 Task: Get directions from Sequoia National Park, California, United States to Big Bend National Park, Texas, United States and explore the nearby post offices
Action: Mouse moved to (928, 215)
Screenshot: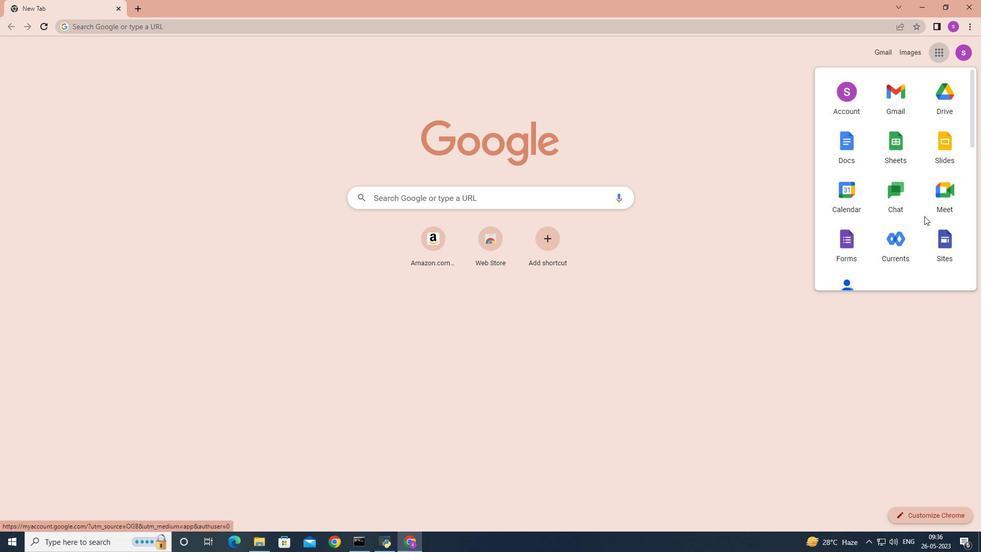 
Action: Mouse scrolled (928, 214) with delta (0, 0)
Screenshot: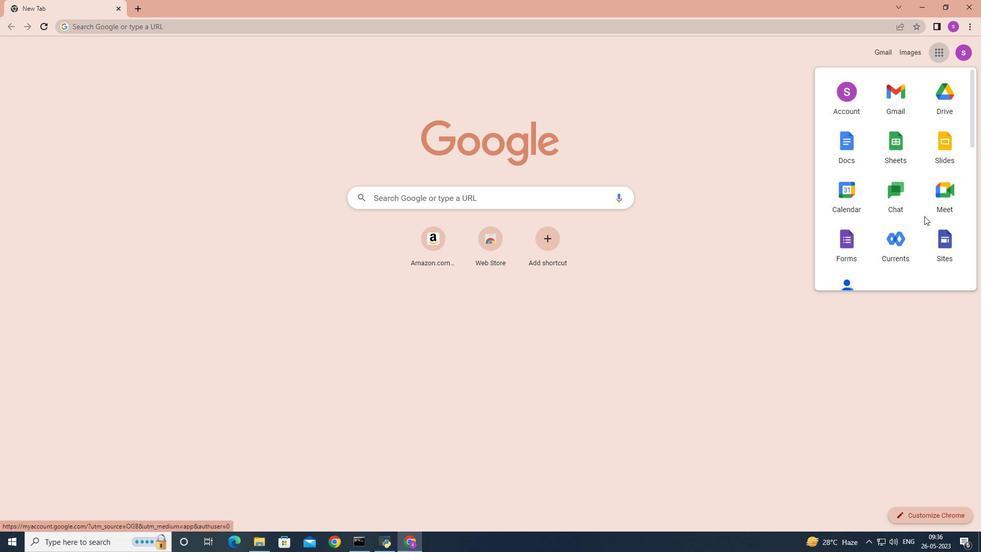 
Action: Mouse moved to (928, 214)
Screenshot: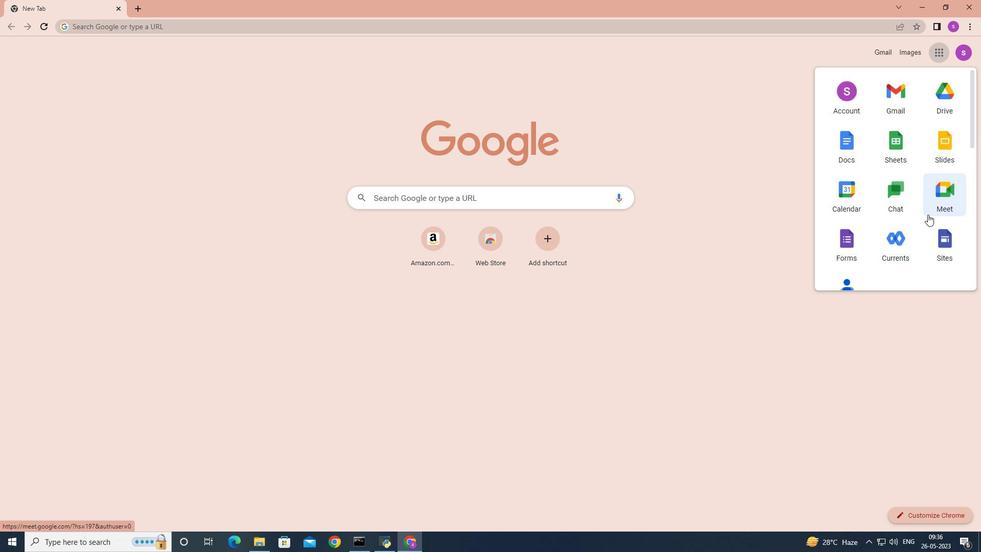 
Action: Mouse scrolled (928, 214) with delta (0, 0)
Screenshot: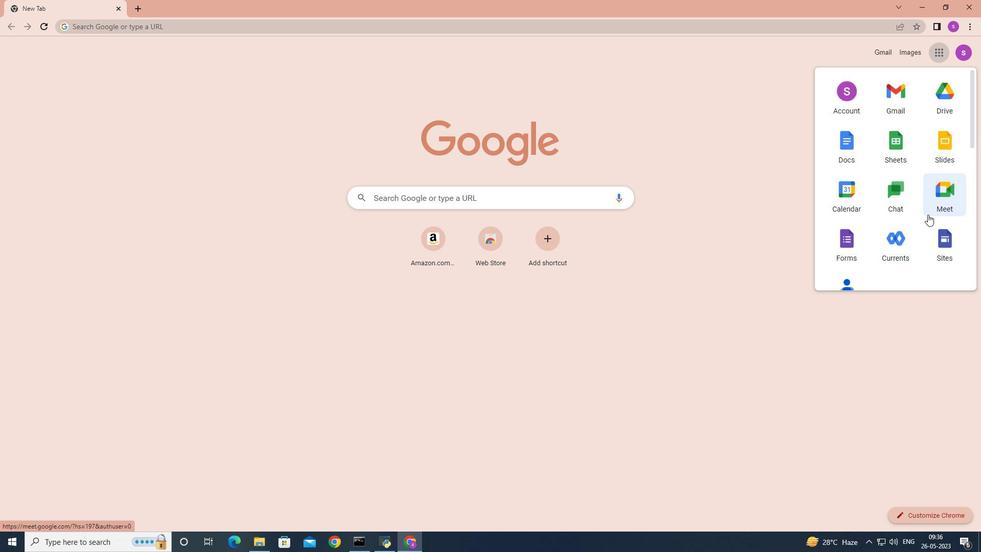 
Action: Mouse moved to (928, 214)
Screenshot: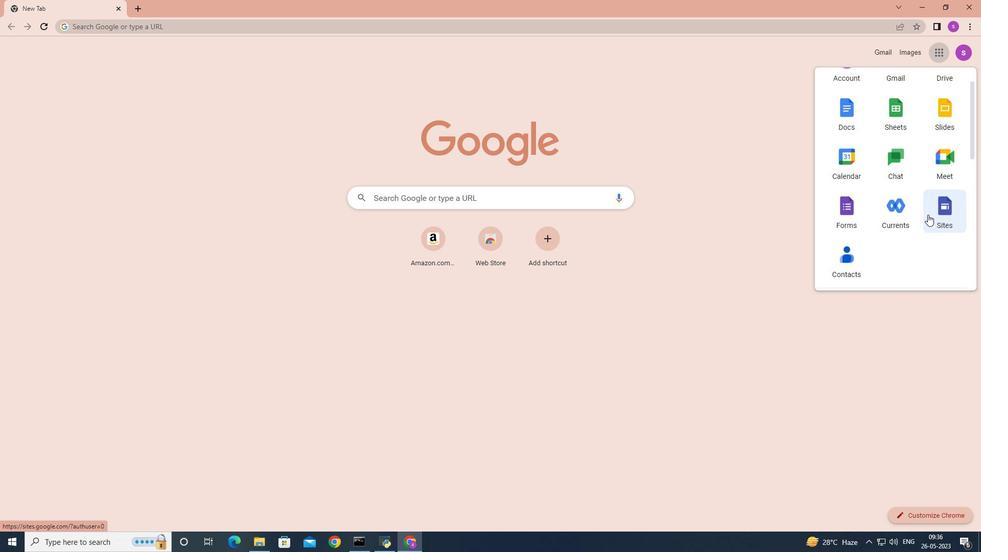 
Action: Mouse scrolled (928, 213) with delta (0, 0)
Screenshot: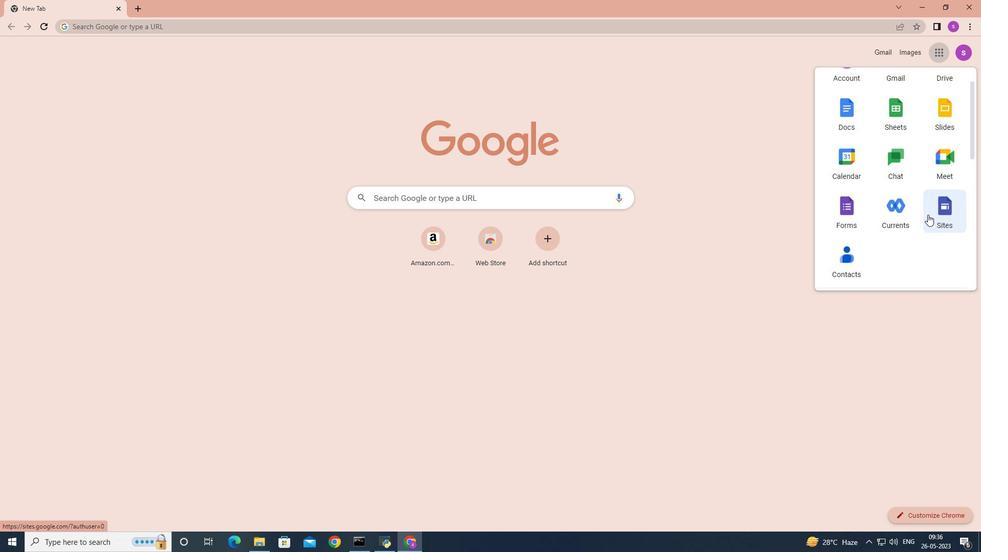 
Action: Mouse moved to (938, 198)
Screenshot: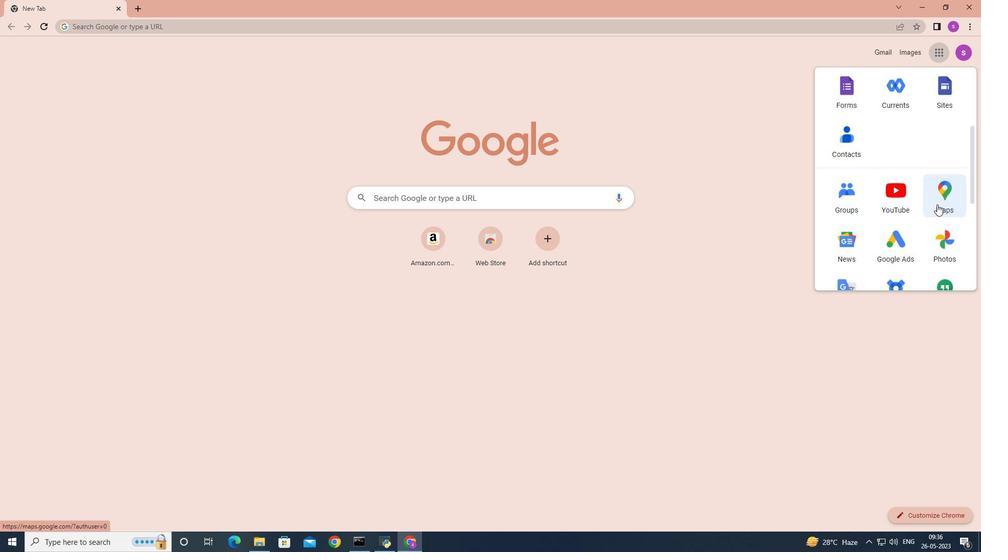 
Action: Mouse pressed left at (938, 198)
Screenshot: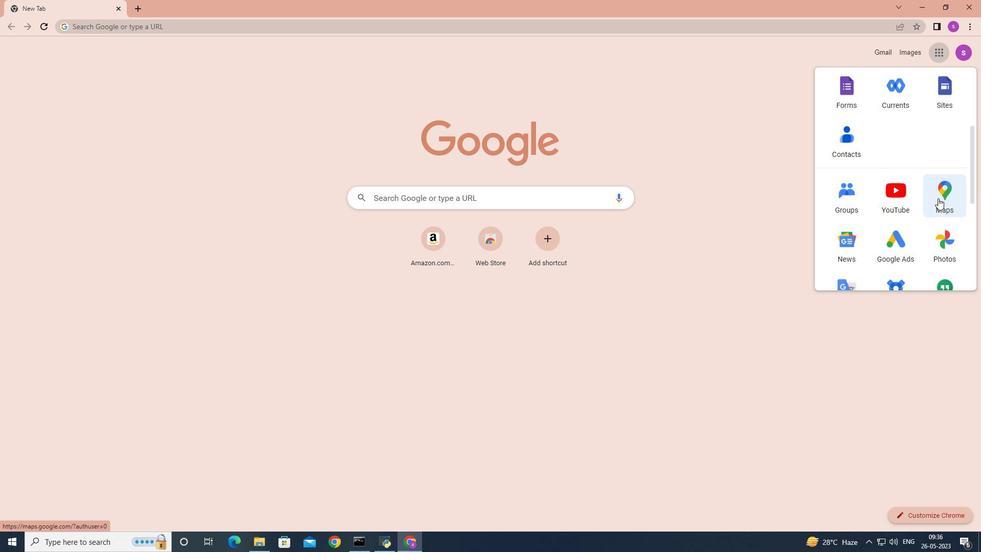 
Action: Mouse moved to (232, 56)
Screenshot: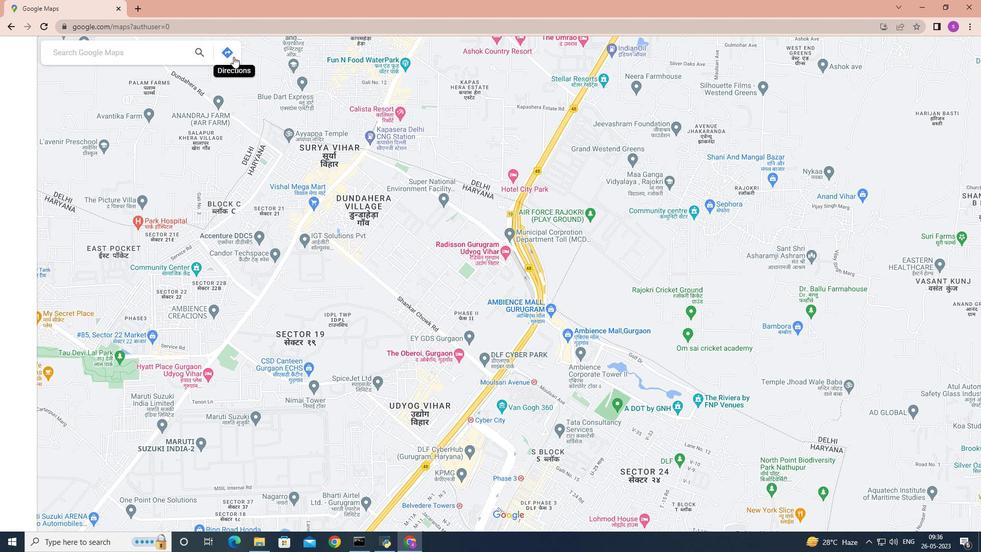 
Action: Mouse pressed left at (232, 56)
Screenshot: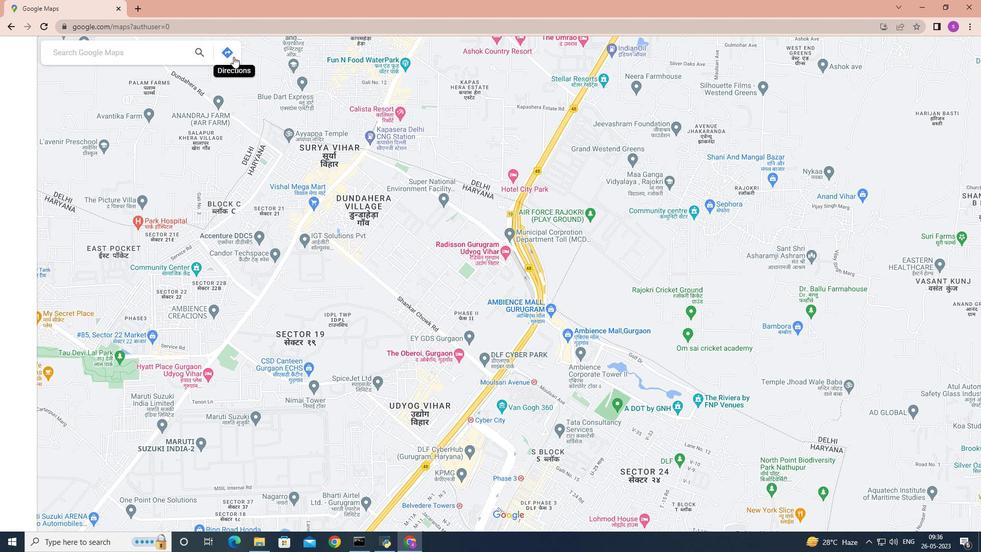 
Action: Mouse moved to (155, 74)
Screenshot: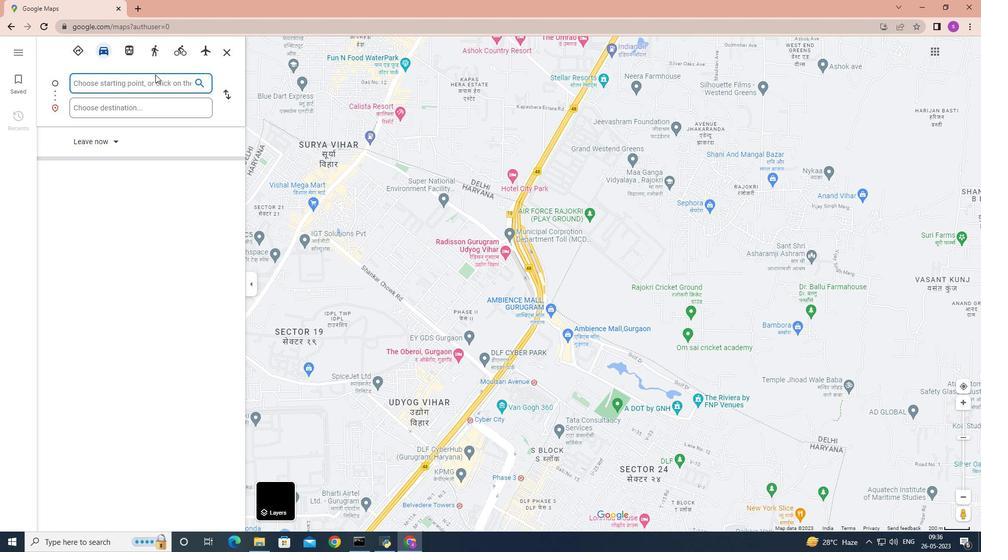 
Action: Key pressed <Key.shift>Sequoia<Key.space><Key.shift><Key.shift><Key.shift><Key.shift><Key.shift><Key.shift><Key.shift><Key.shift><Key.shift><Key.shift><Key.shift>National<Key.space><Key.shift>Park,<Key.space><Key.shift>California,<Key.space><Key.shift>United<Key.space><Key.shift>States
Screenshot: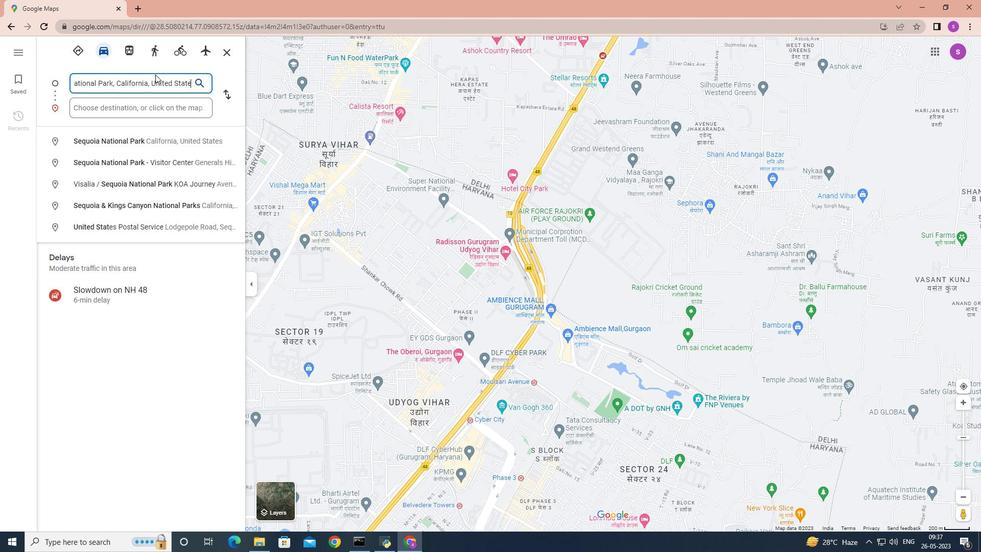 
Action: Mouse moved to (131, 105)
Screenshot: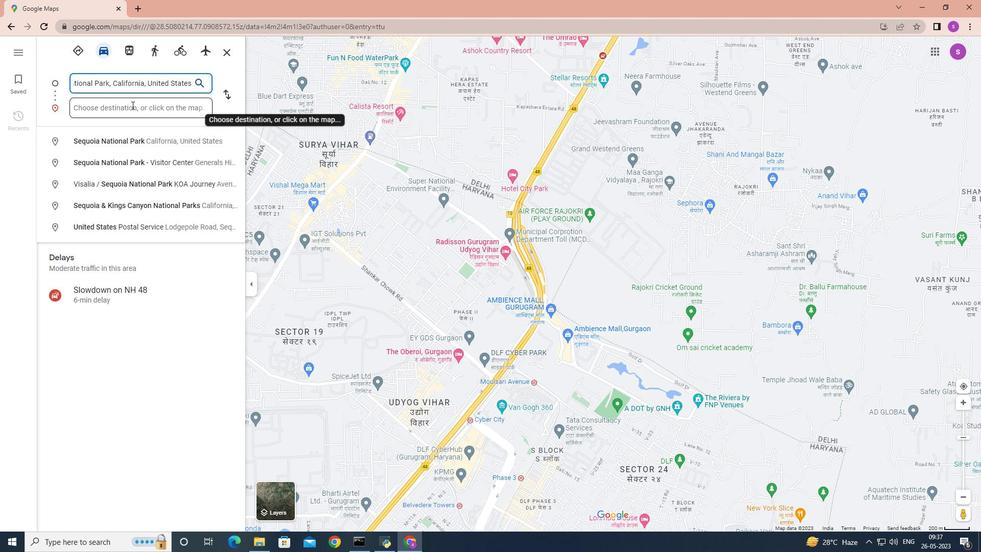 
Action: Mouse pressed left at (131, 105)
Screenshot: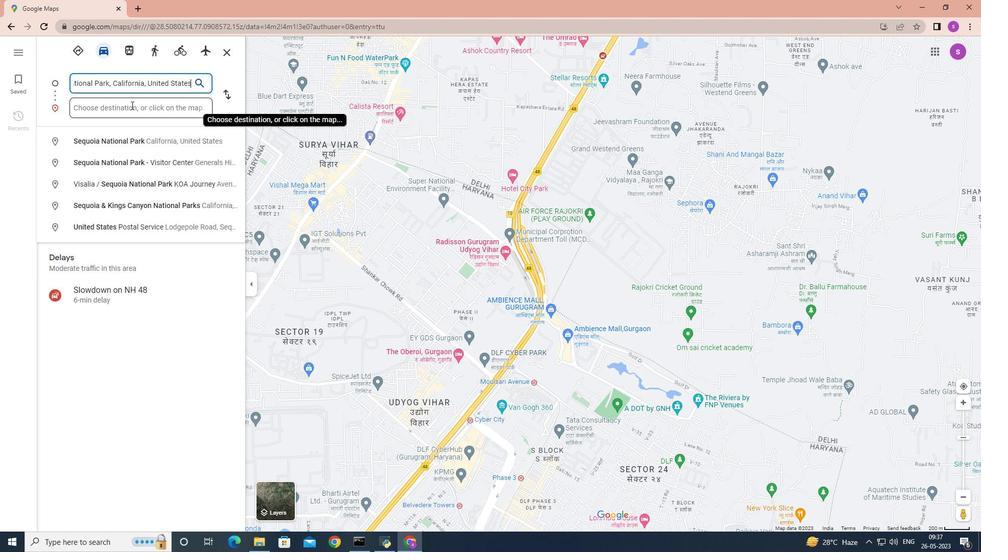
Action: Key pressed <Key.shift>Big<Key.space><Key.shift>Bend<Key.space><Key.shift>National<Key.space><Key.shift>Park,<Key.space><Key.shift>Texas,<Key.space><Key.shift><Key.shift>Unitrd<Key.space><Key.backspace><Key.backspace><Key.backspace>r<Key.backspace>ed<Key.space><Key.shift><Key.shift><Key.shift><Key.shift>States
Screenshot: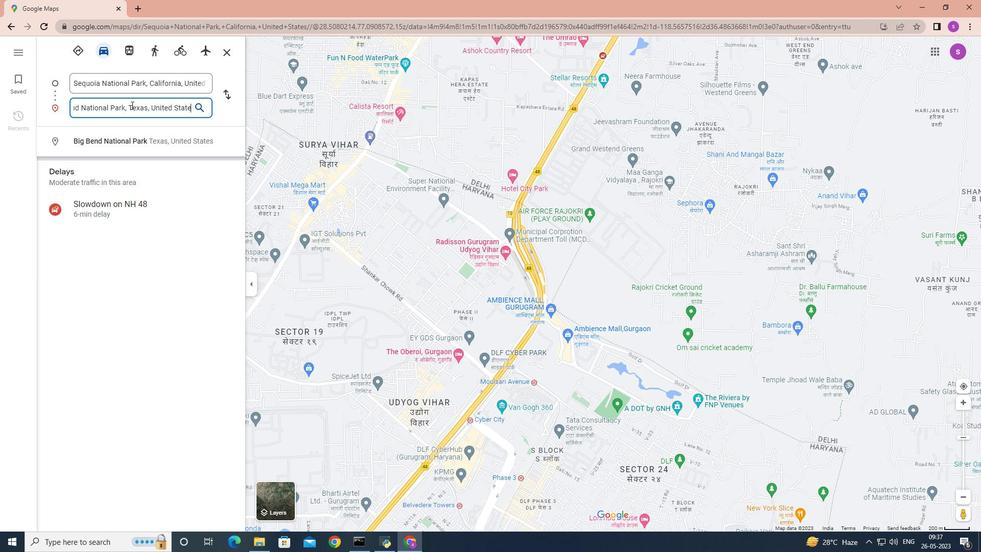 
Action: Mouse moved to (202, 107)
Screenshot: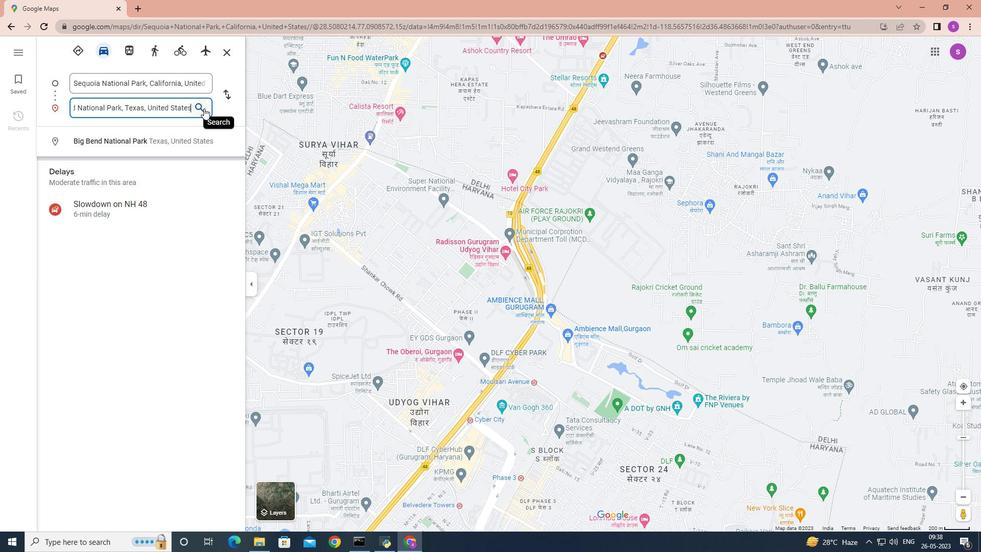 
Action: Mouse pressed left at (202, 107)
Screenshot: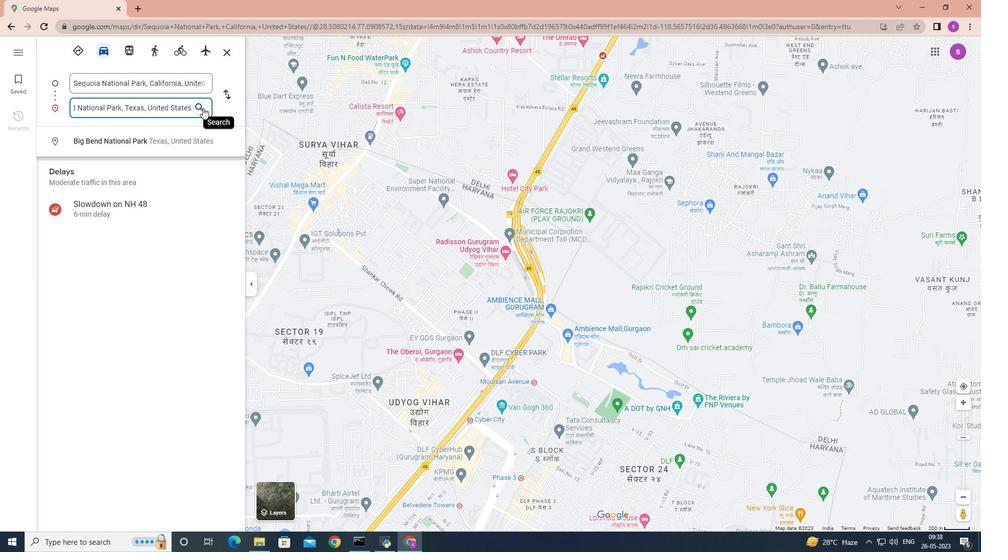 
Action: Mouse moved to (214, 408)
Screenshot: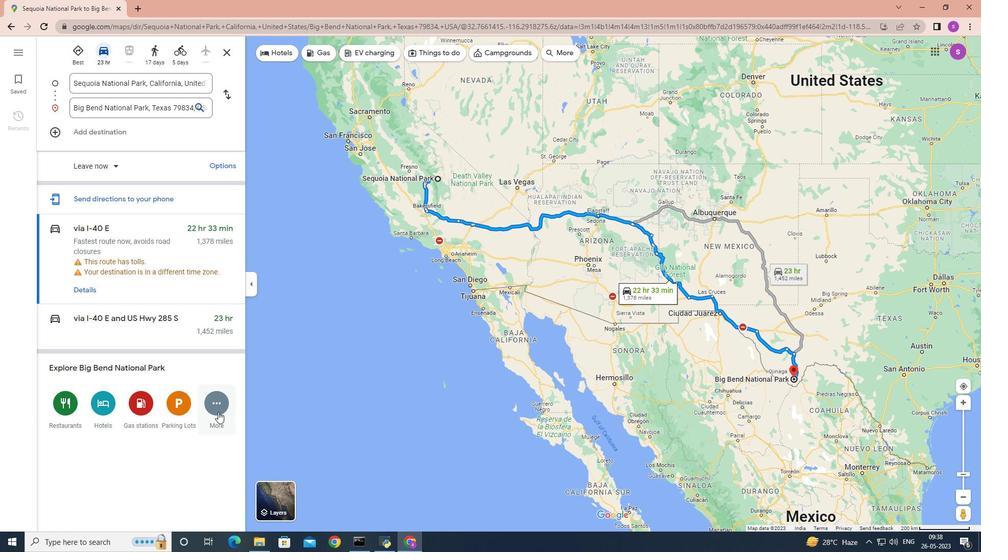 
Action: Mouse pressed left at (214, 408)
Screenshot: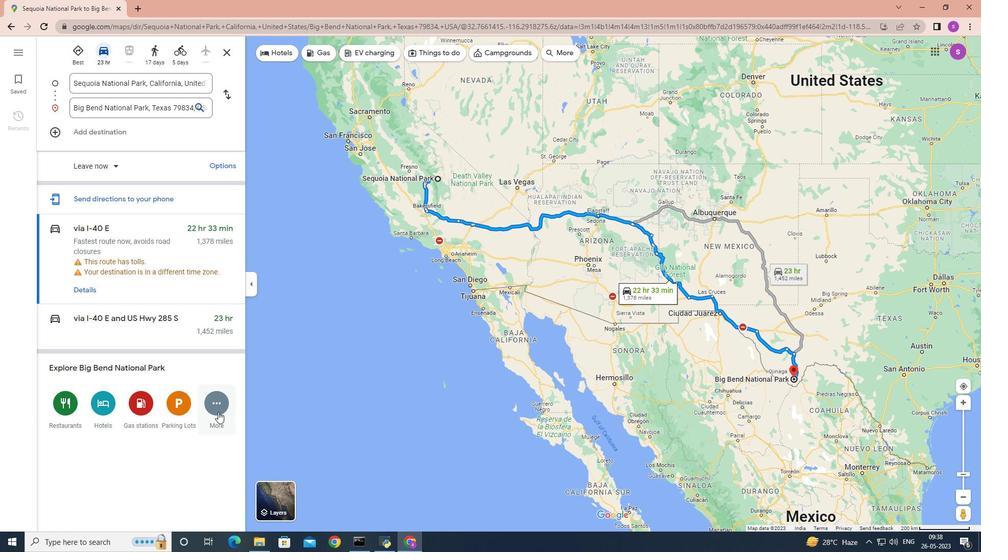 
Action: Mouse moved to (190, 442)
Screenshot: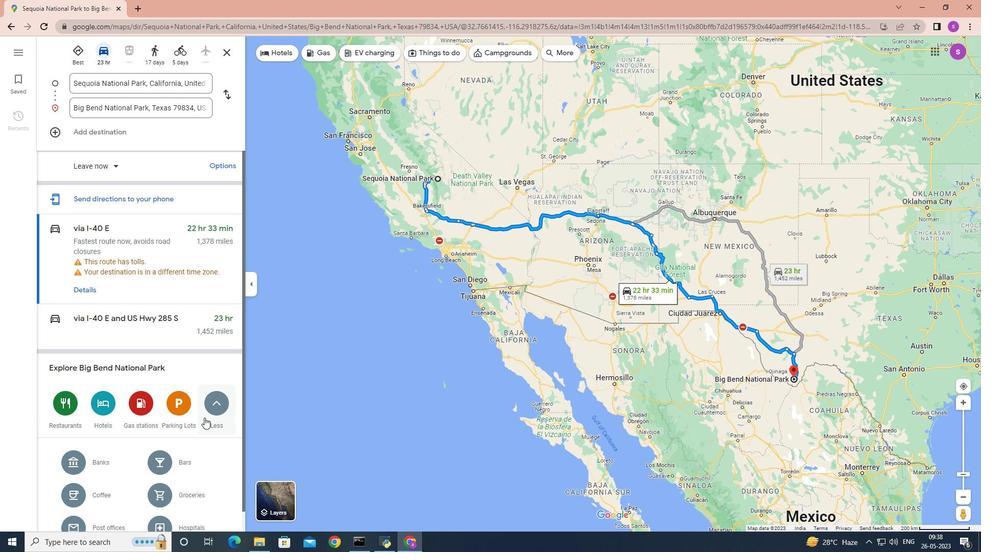 
Action: Mouse scrolled (190, 441) with delta (0, 0)
Screenshot: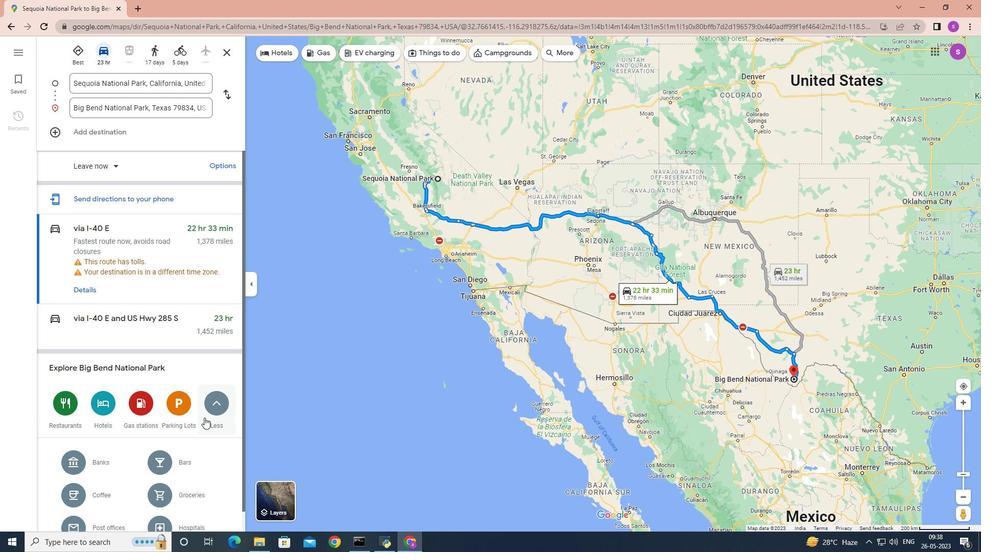 
Action: Mouse moved to (188, 445)
Screenshot: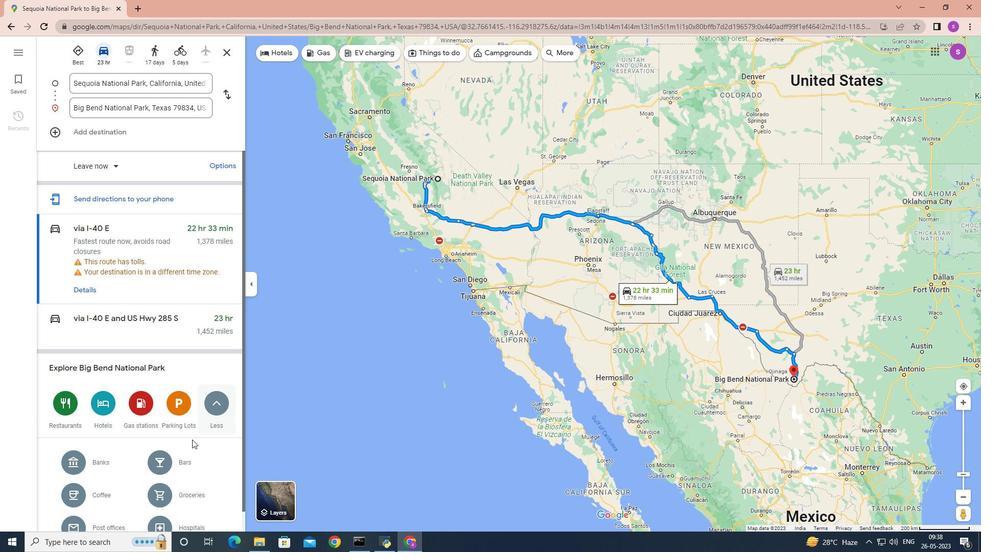 
Action: Mouse scrolled (188, 444) with delta (0, 0)
Screenshot: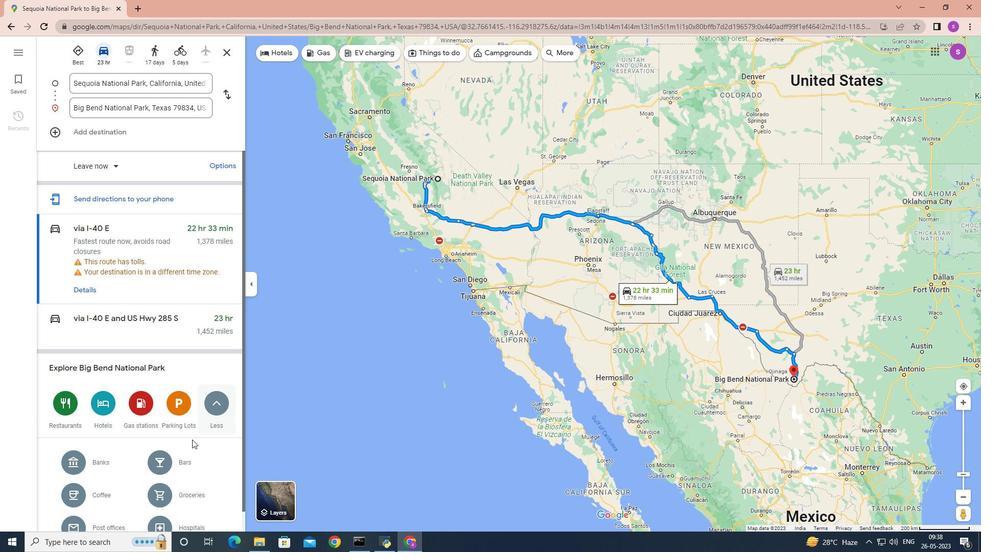 
Action: Mouse scrolled (188, 444) with delta (0, 0)
Screenshot: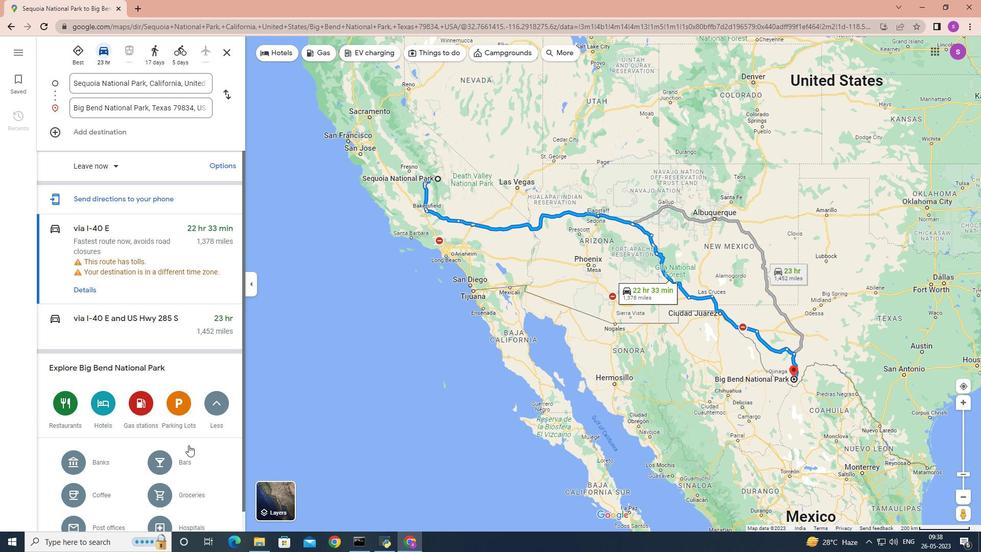 
Action: Mouse moved to (69, 507)
Screenshot: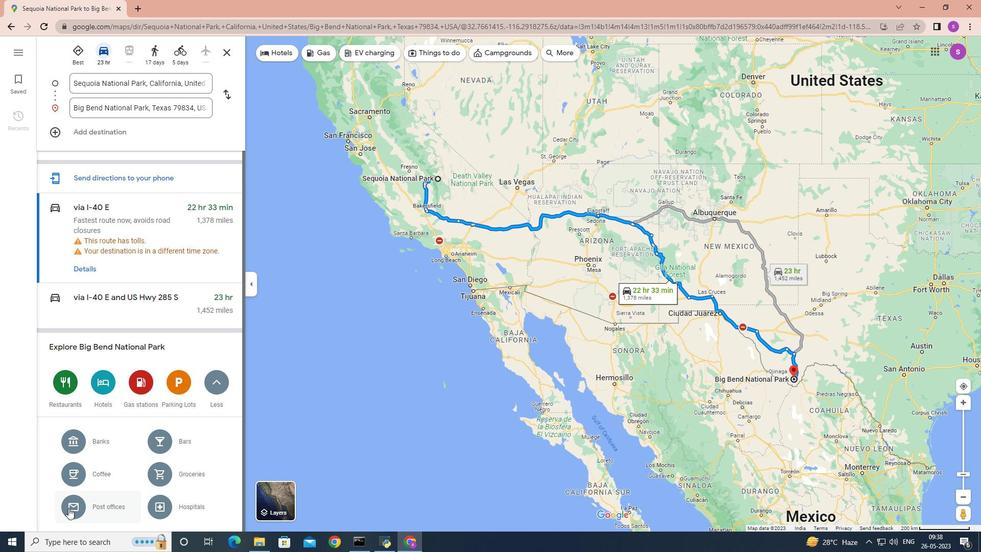 
Action: Mouse pressed left at (69, 507)
Screenshot: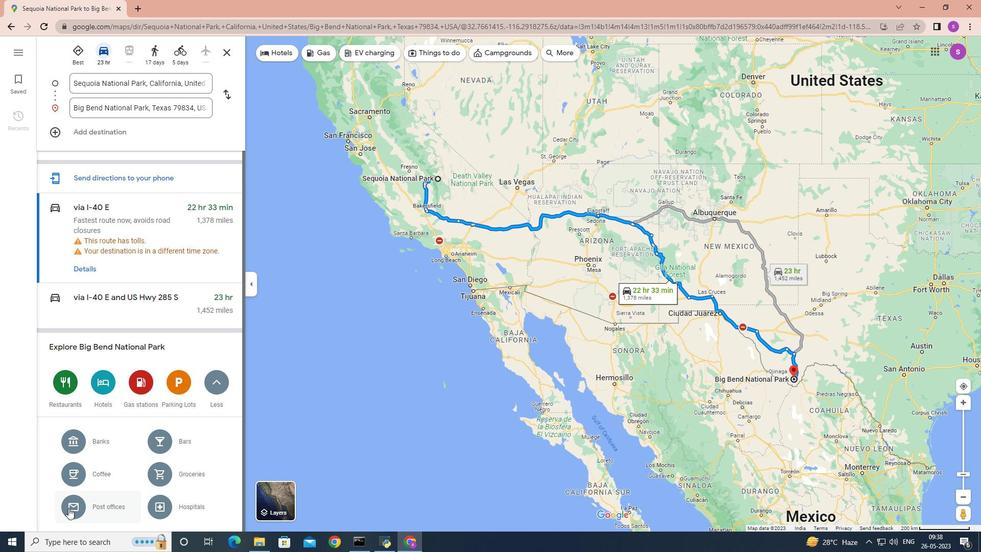 
Action: Mouse moved to (356, 142)
Screenshot: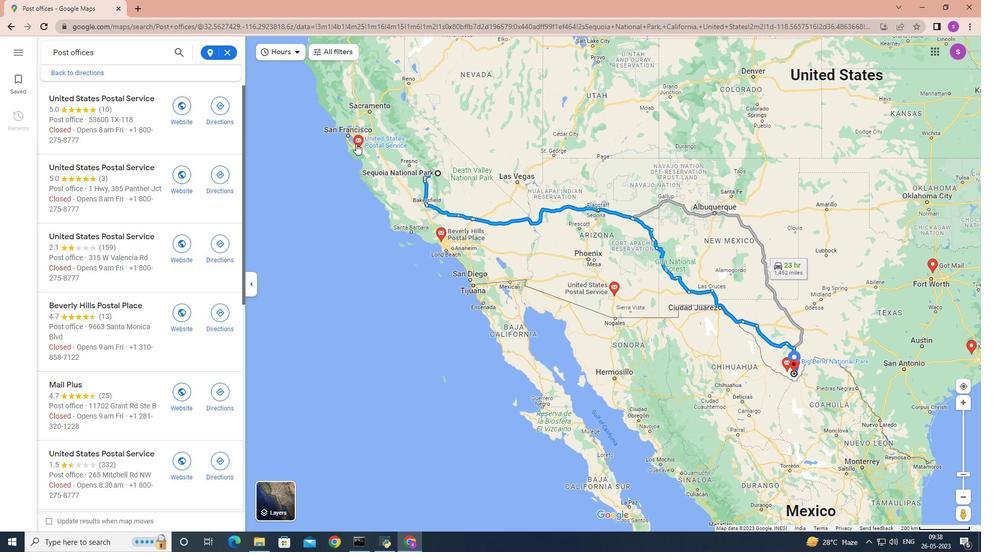 
Action: Mouse pressed left at (356, 142)
Screenshot: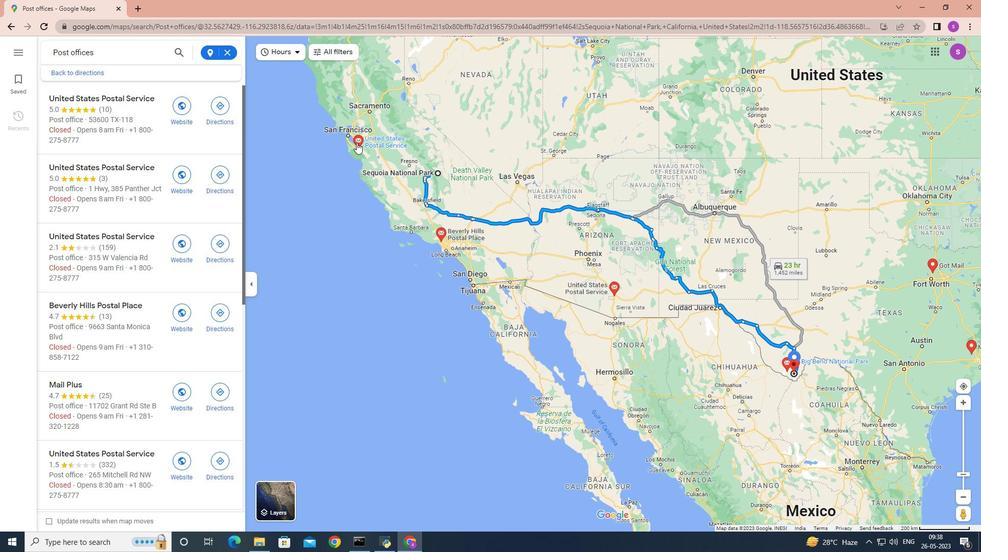 
Action: Mouse moved to (358, 142)
Screenshot: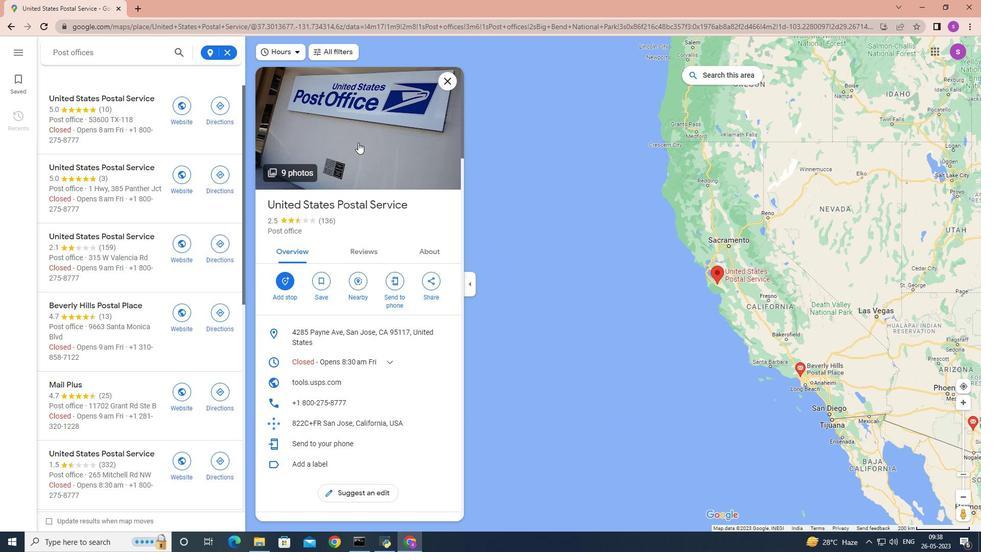 
Action: Mouse scrolled (358, 142) with delta (0, 0)
Screenshot: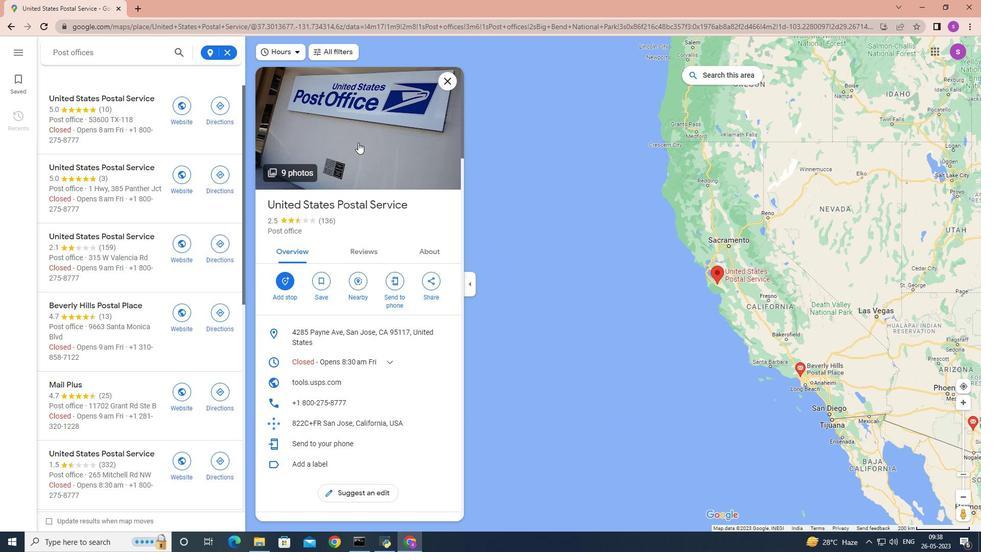 
Action: Mouse moved to (357, 143)
Screenshot: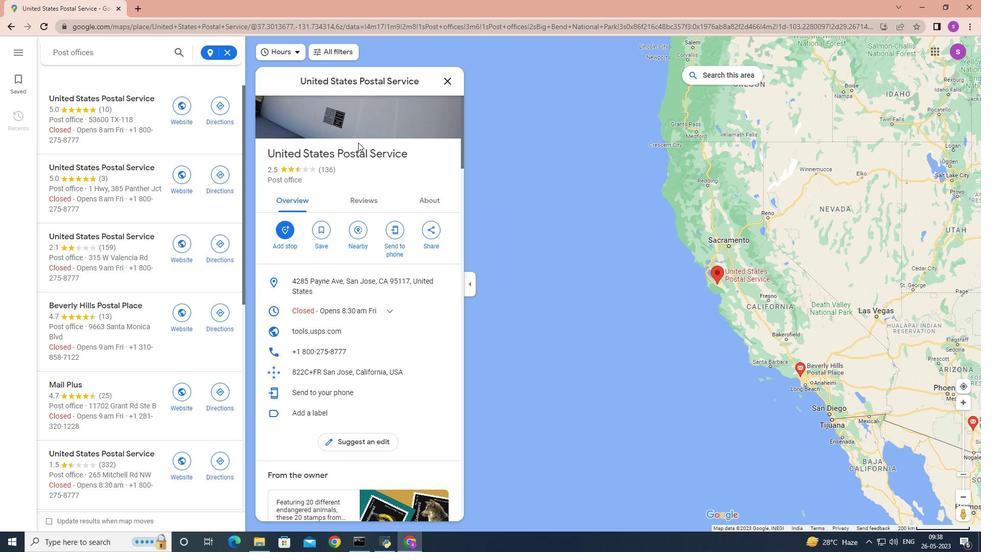 
Action: Mouse scrolled (357, 142) with delta (0, 0)
Screenshot: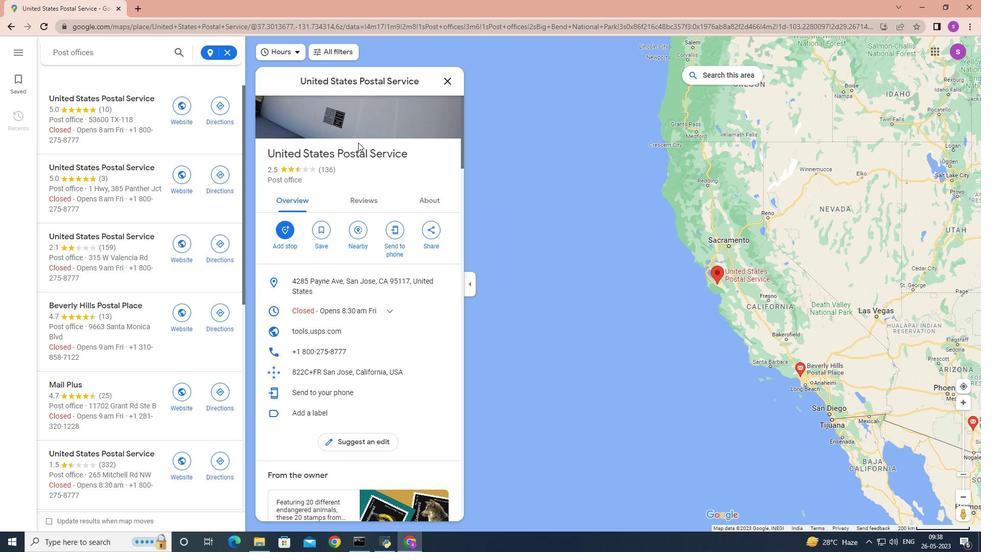 
Action: Mouse scrolled (357, 143) with delta (0, 0)
Screenshot: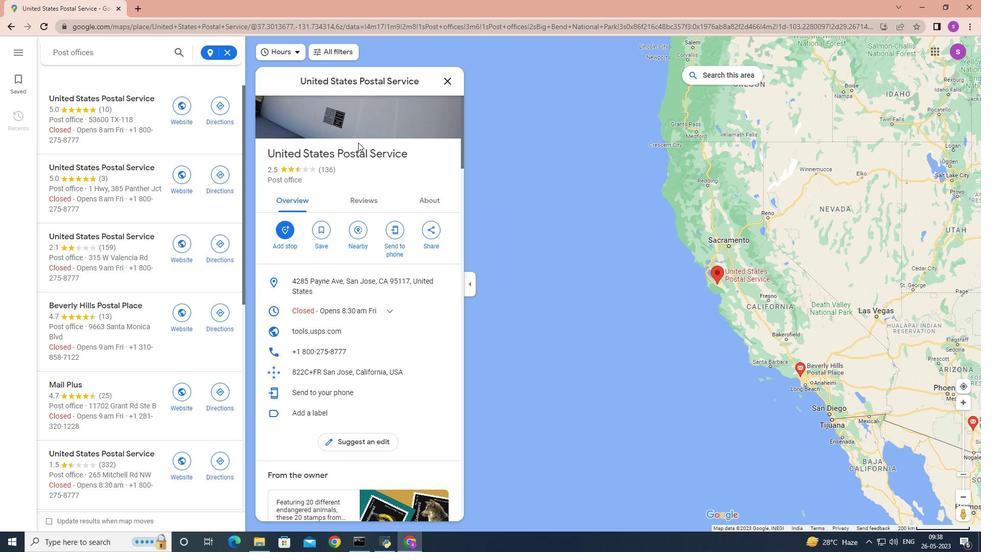 
Action: Mouse moved to (359, 272)
Screenshot: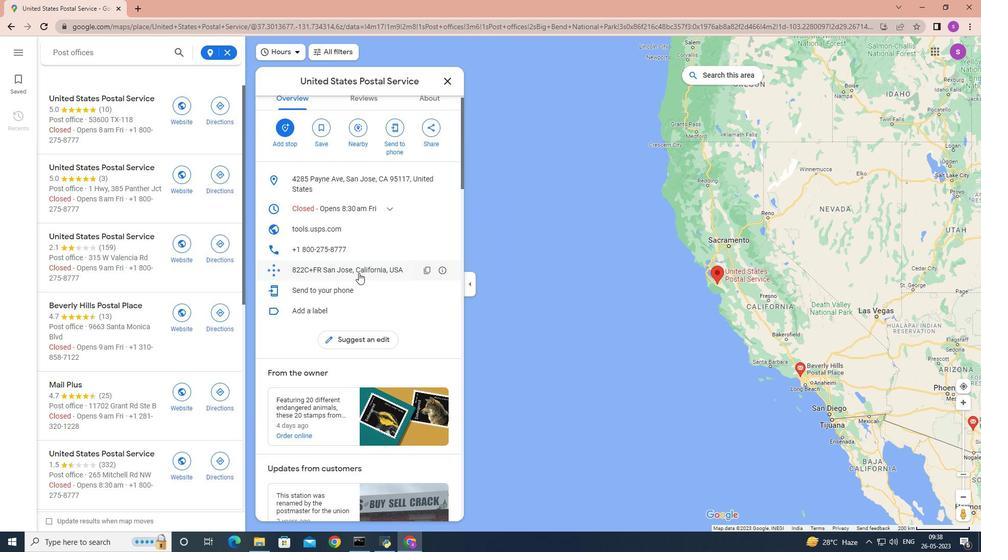 
Action: Mouse scrolled (359, 272) with delta (0, 0)
Screenshot: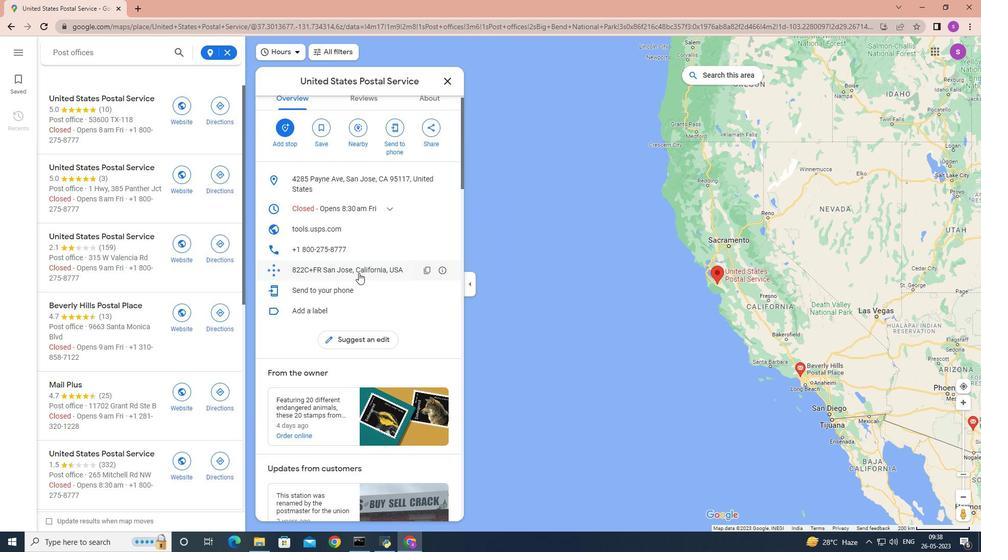 
Action: Mouse scrolled (359, 272) with delta (0, 0)
Screenshot: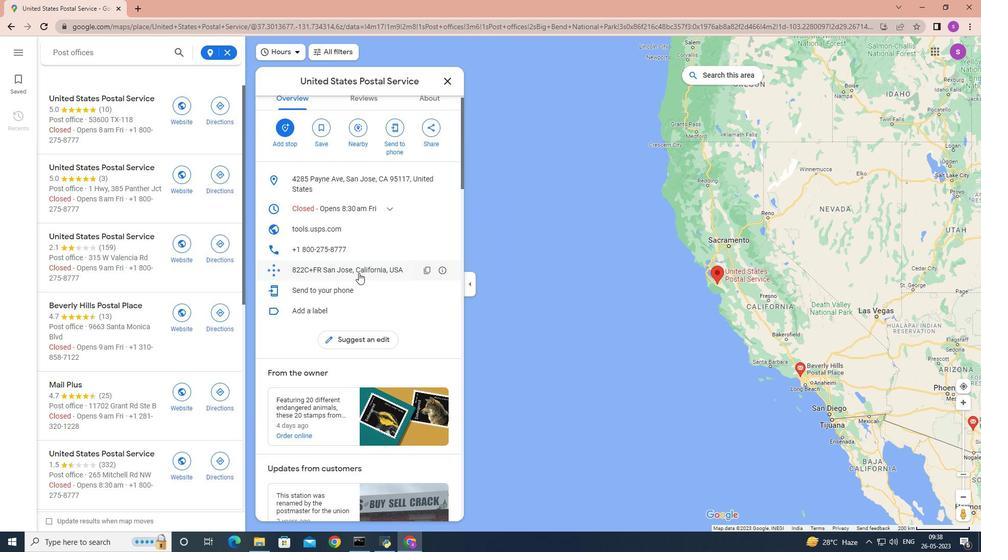 
Action: Mouse scrolled (359, 272) with delta (0, 0)
Screenshot: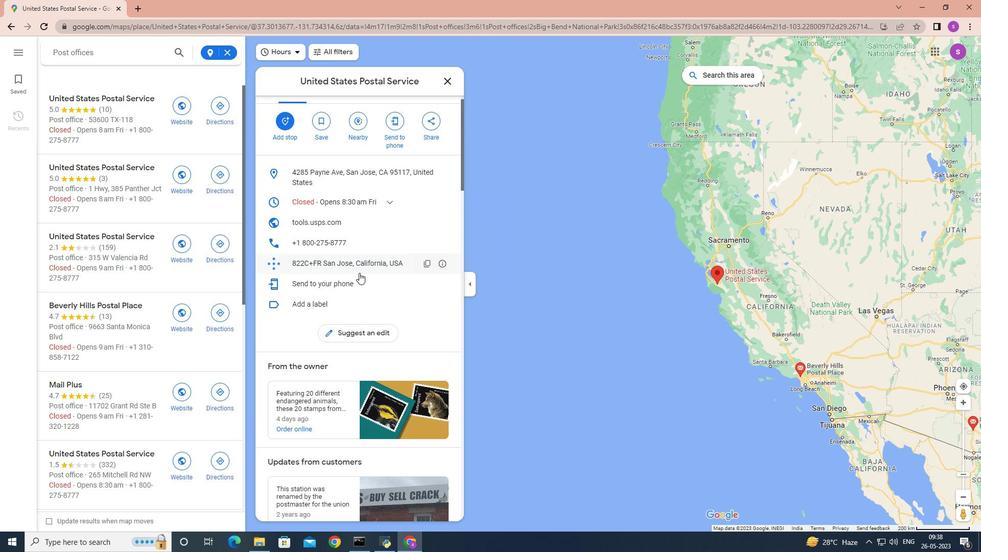 
Action: Mouse moved to (358, 271)
Screenshot: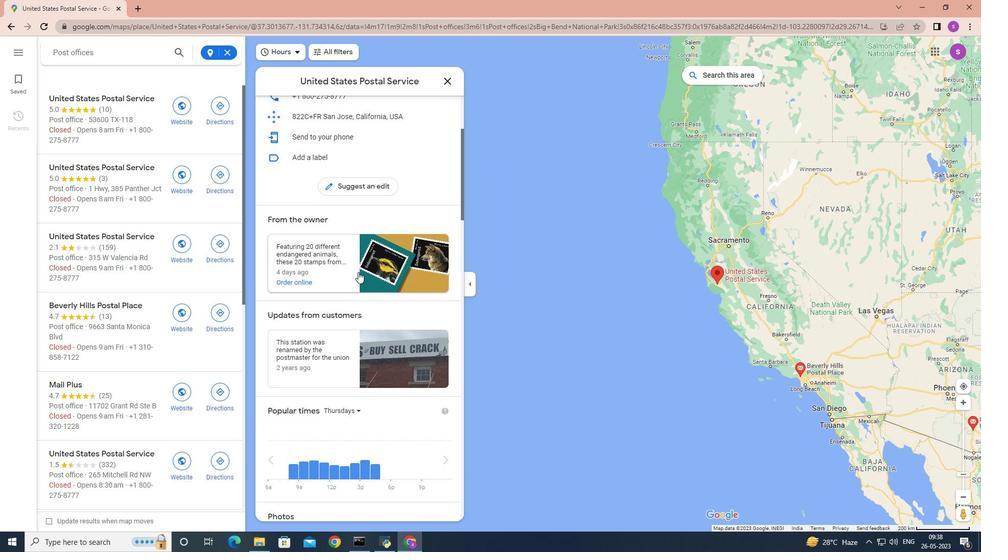 
Action: Mouse scrolled (358, 271) with delta (0, 0)
Screenshot: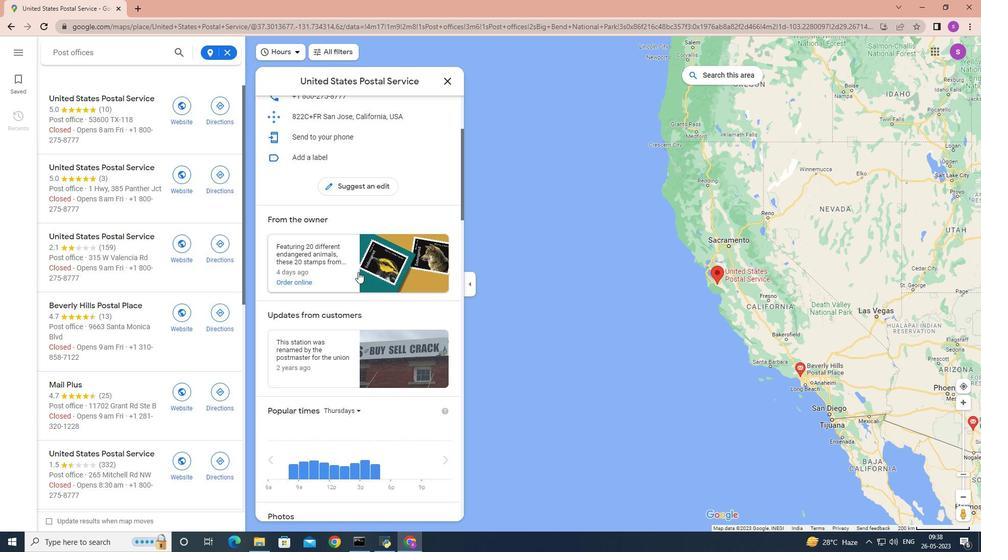
Action: Mouse scrolled (358, 271) with delta (0, 0)
Screenshot: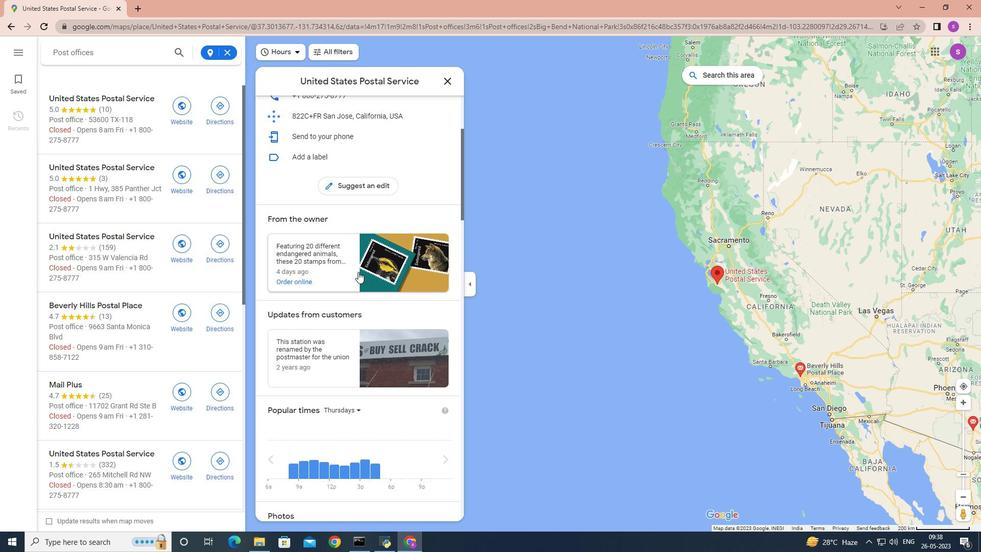 
Action: Mouse moved to (360, 271)
Screenshot: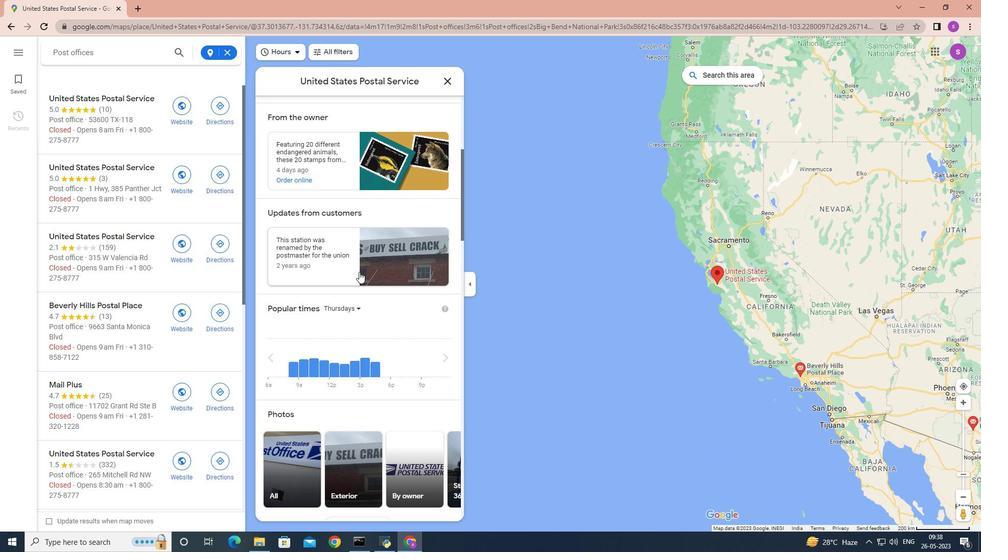 
Action: Mouse scrolled (360, 271) with delta (0, 0)
Screenshot: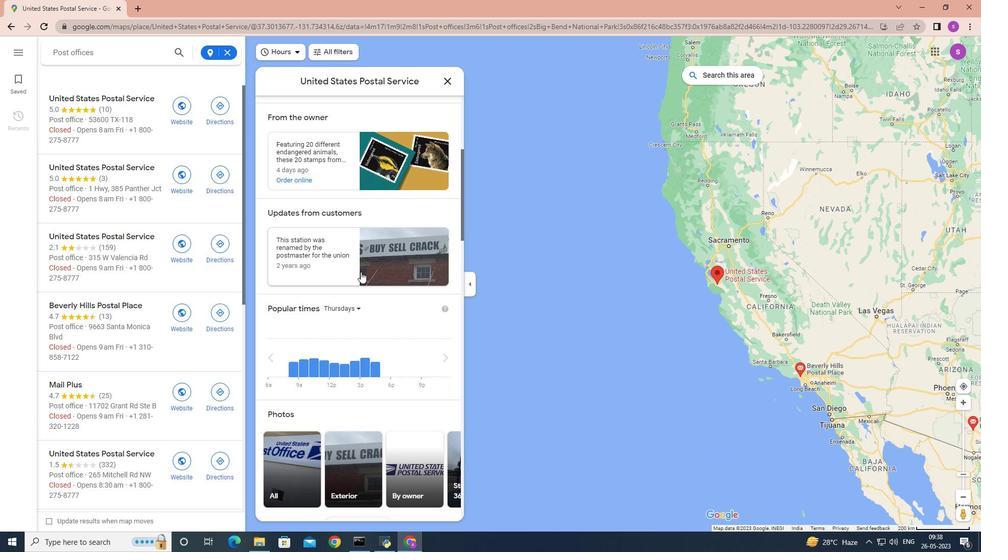 
Action: Mouse scrolled (360, 271) with delta (0, 0)
Screenshot: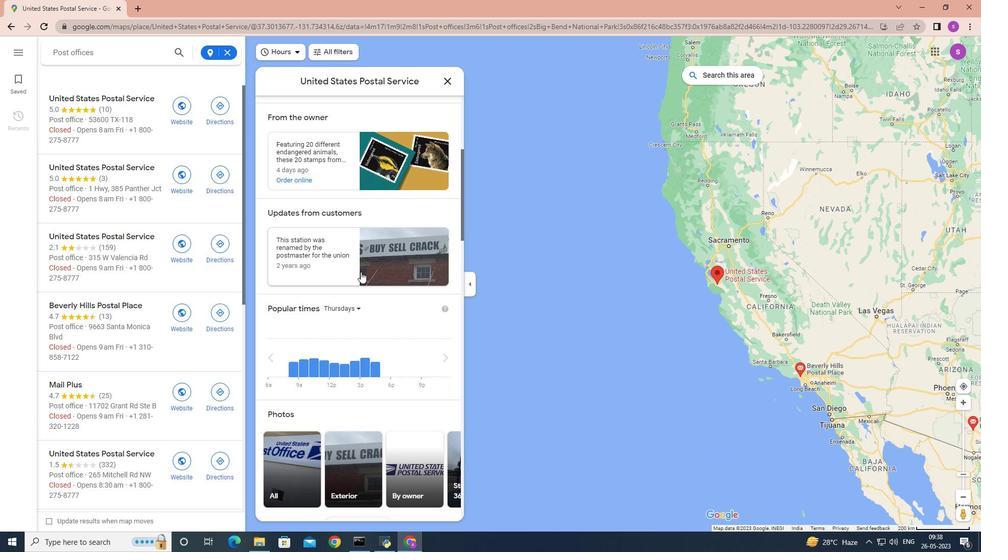 
Action: Mouse moved to (362, 271)
Screenshot: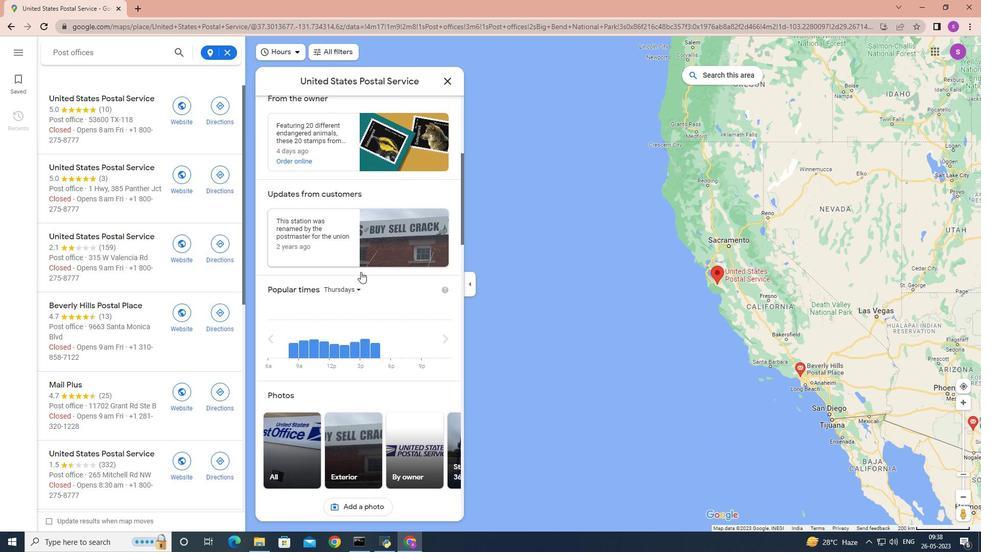 
Action: Mouse scrolled (362, 271) with delta (0, 0)
Screenshot: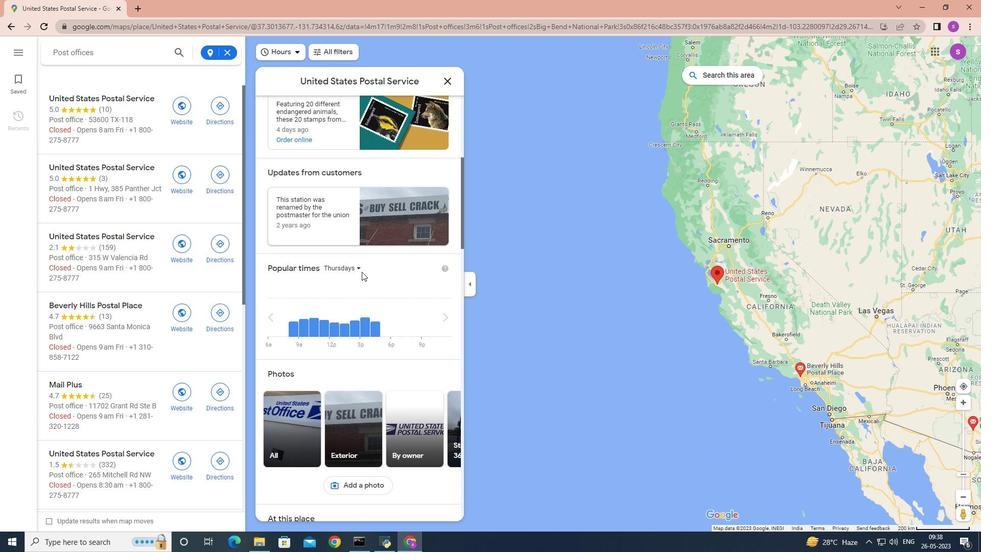 
Action: Mouse moved to (344, 229)
Screenshot: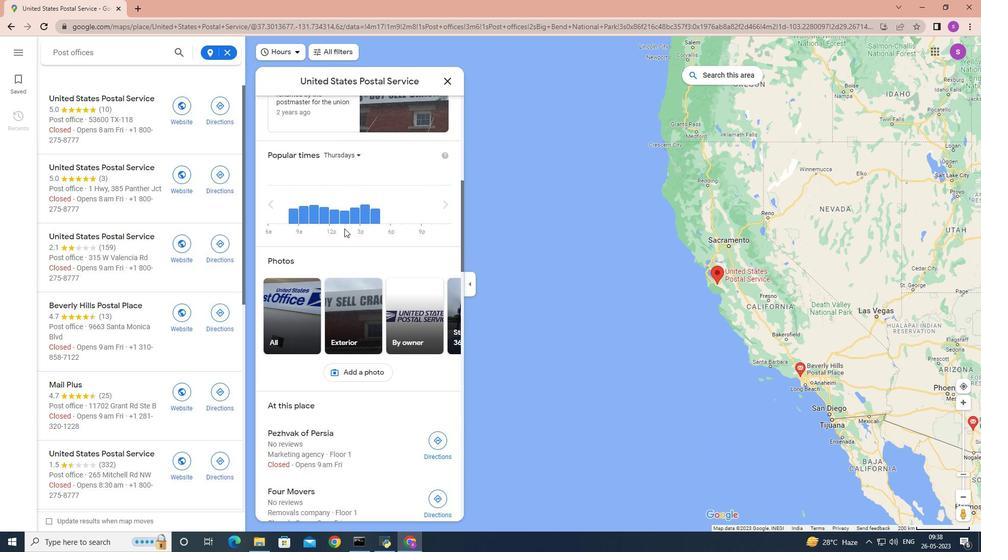 
Action: Mouse scrolled (344, 228) with delta (0, 0)
Screenshot: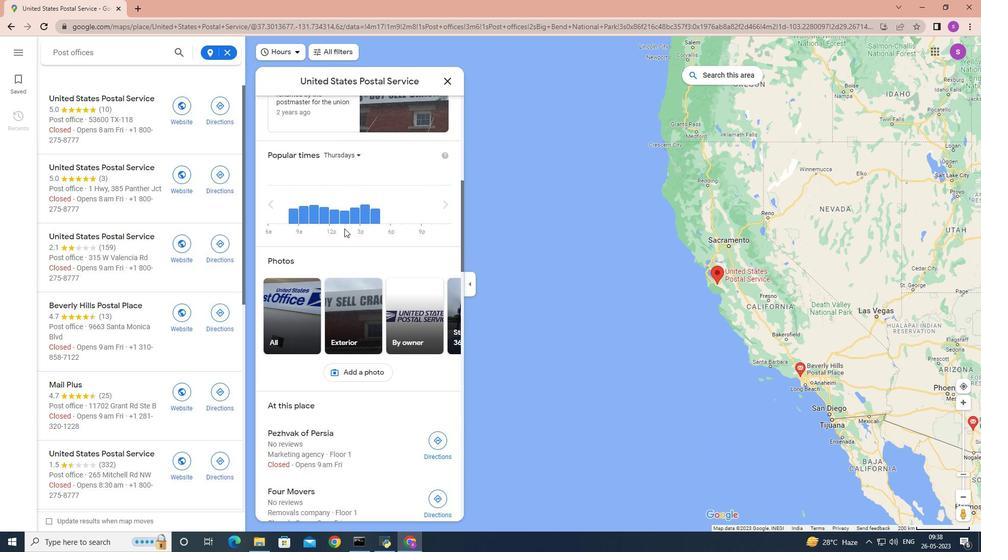 
Action: Mouse scrolled (344, 228) with delta (0, 0)
Screenshot: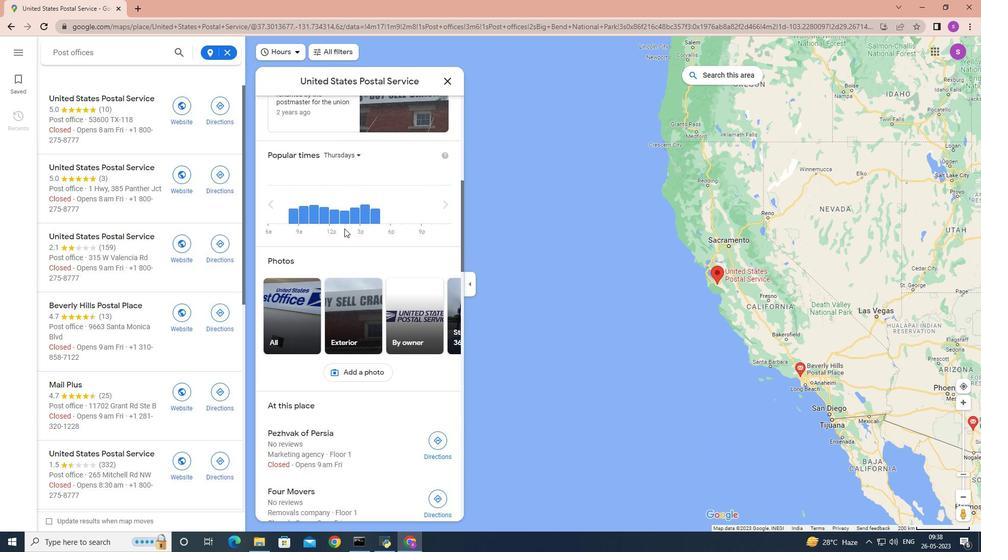 
Action: Mouse scrolled (344, 228) with delta (0, 0)
Screenshot: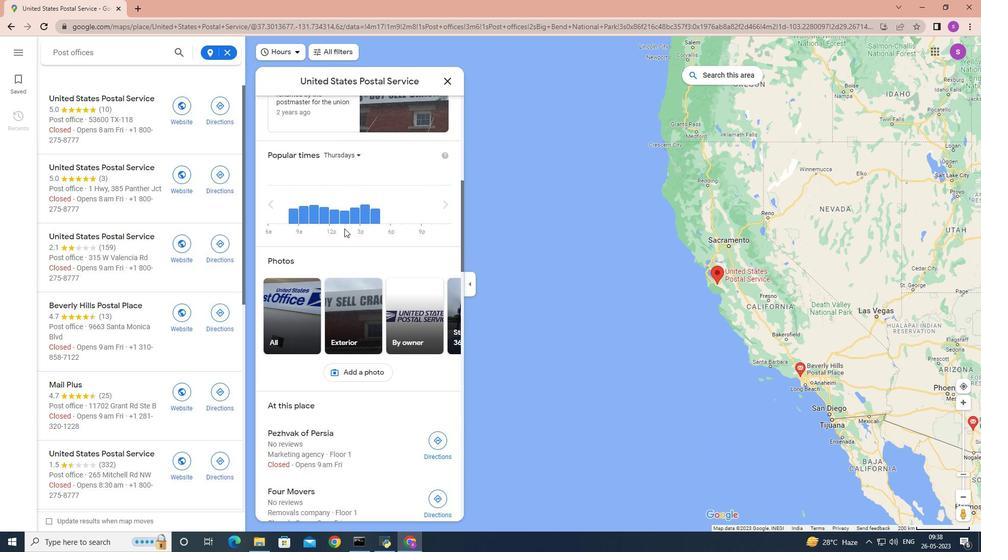 
Action: Mouse moved to (283, 175)
Screenshot: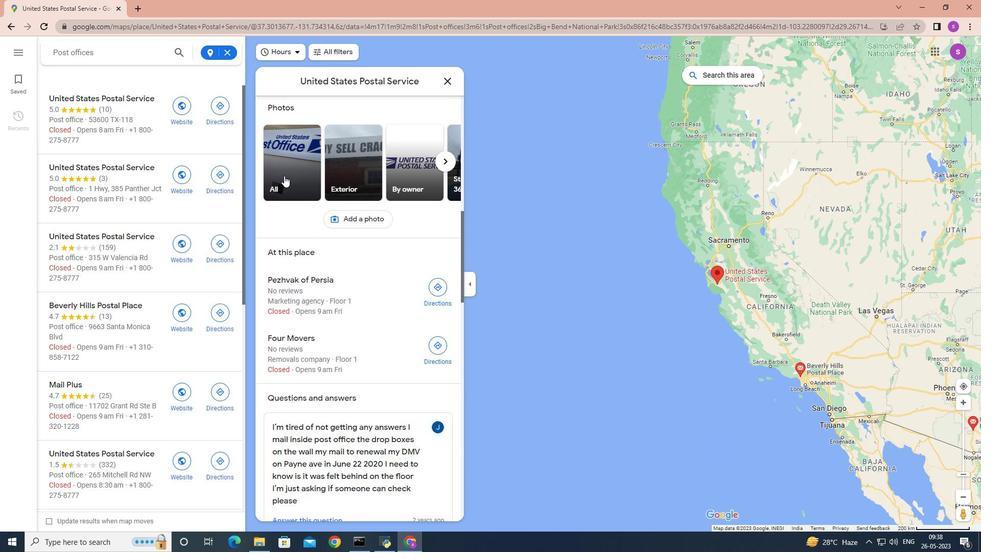 
Action: Mouse pressed left at (283, 175)
Screenshot: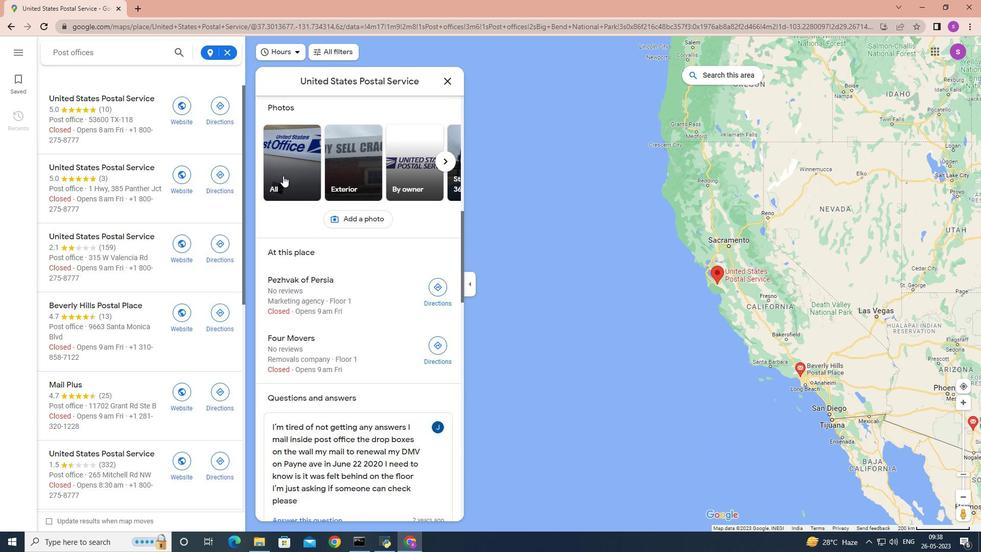 
Action: Mouse moved to (159, 217)
Screenshot: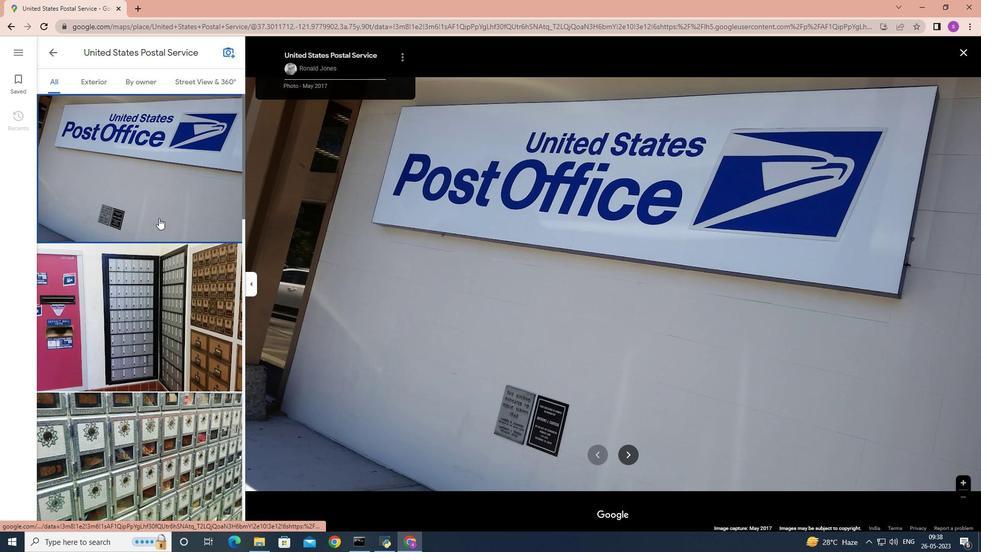 
Action: Mouse scrolled (159, 217) with delta (0, 0)
Screenshot: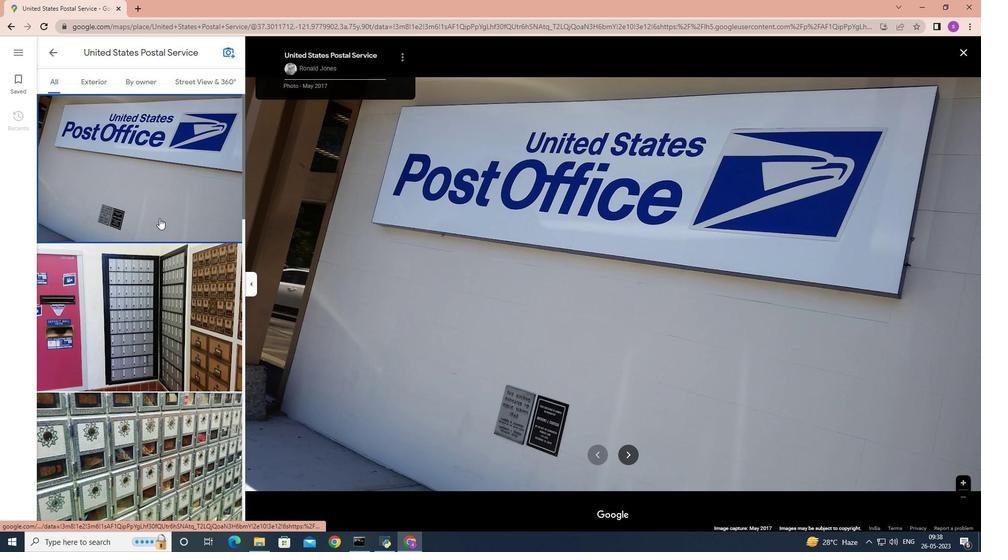 
Action: Mouse moved to (159, 217)
Screenshot: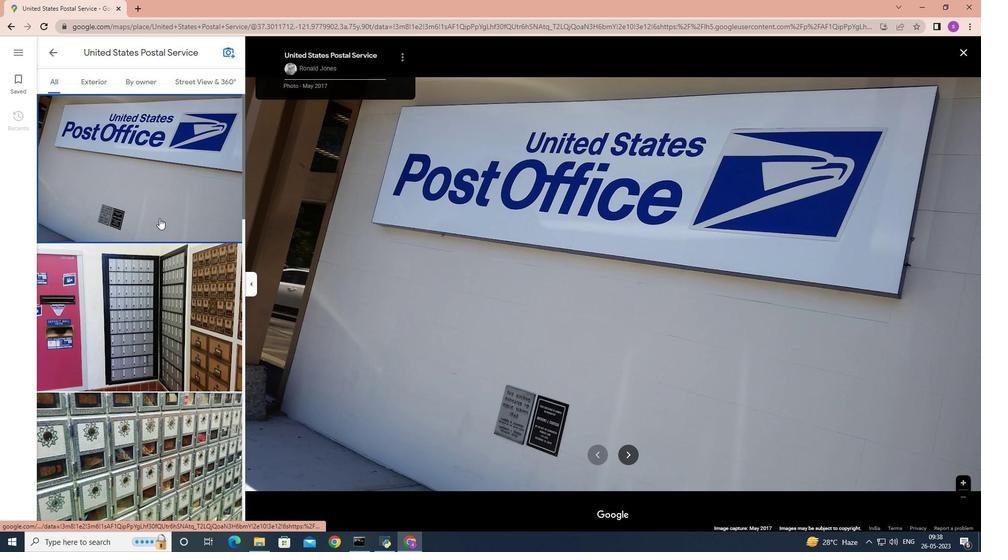 
Action: Mouse scrolled (159, 216) with delta (0, 0)
Screenshot: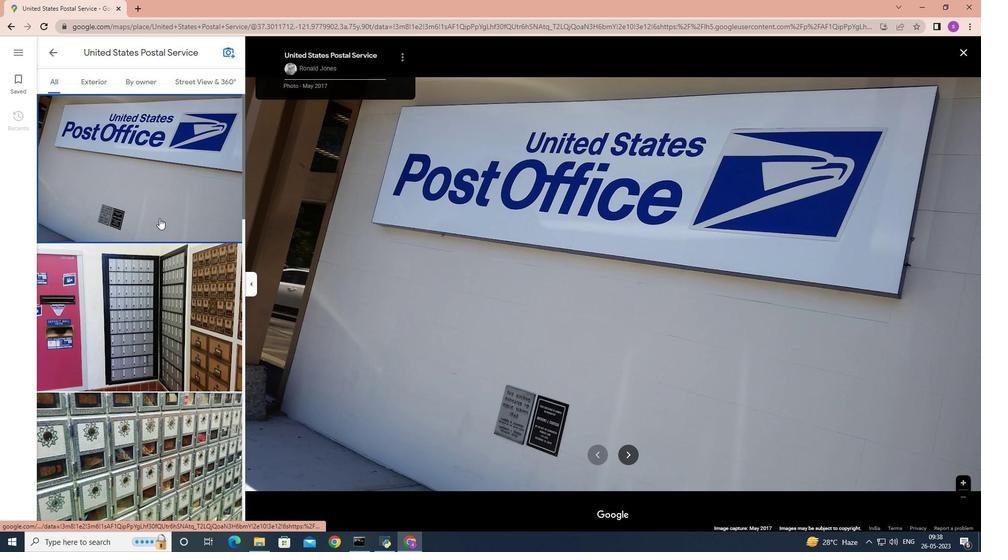 
Action: Mouse scrolled (159, 216) with delta (0, 0)
Screenshot: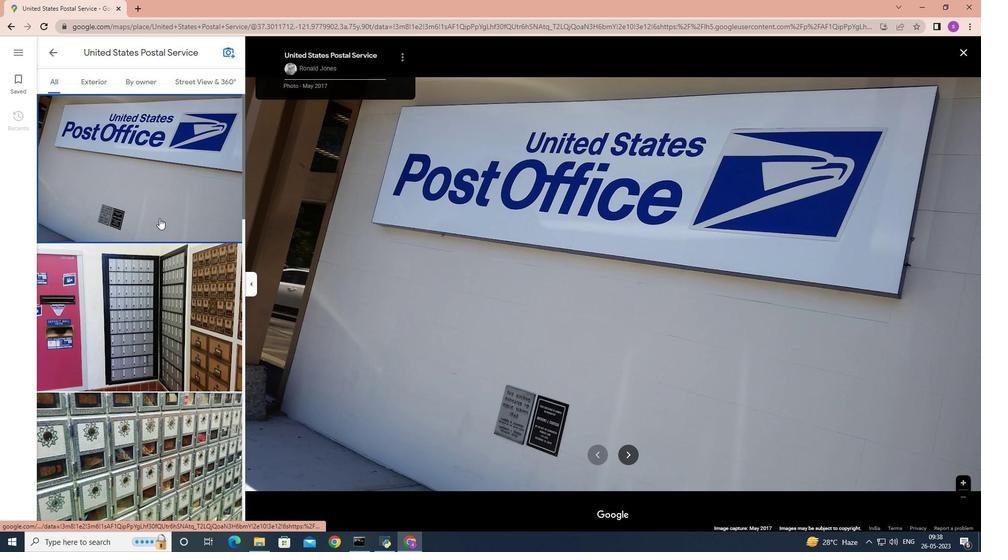 
Action: Mouse scrolled (159, 216) with delta (0, 0)
Screenshot: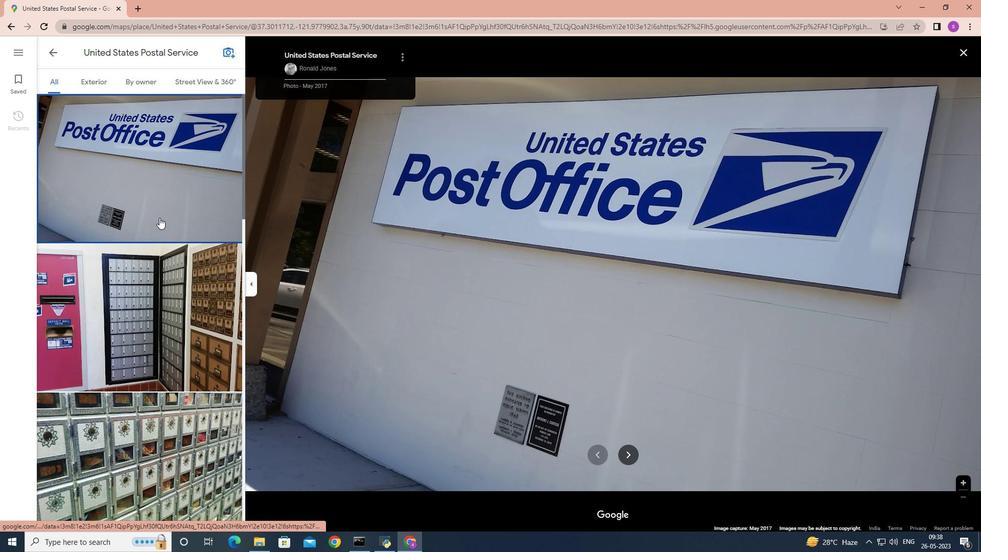 
Action: Mouse moved to (168, 132)
Screenshot: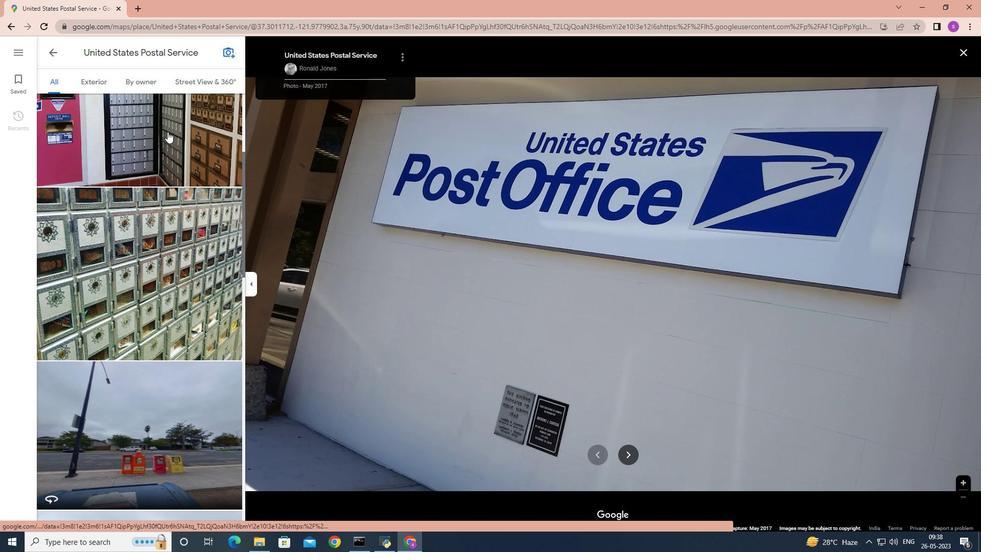 
Action: Mouse pressed left at (168, 132)
Screenshot: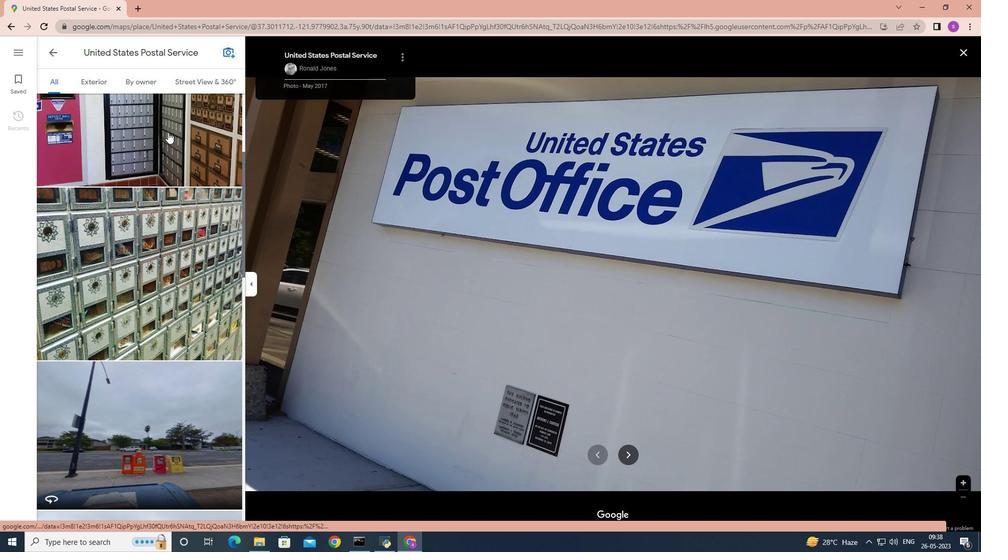 
Action: Mouse moved to (139, 272)
Screenshot: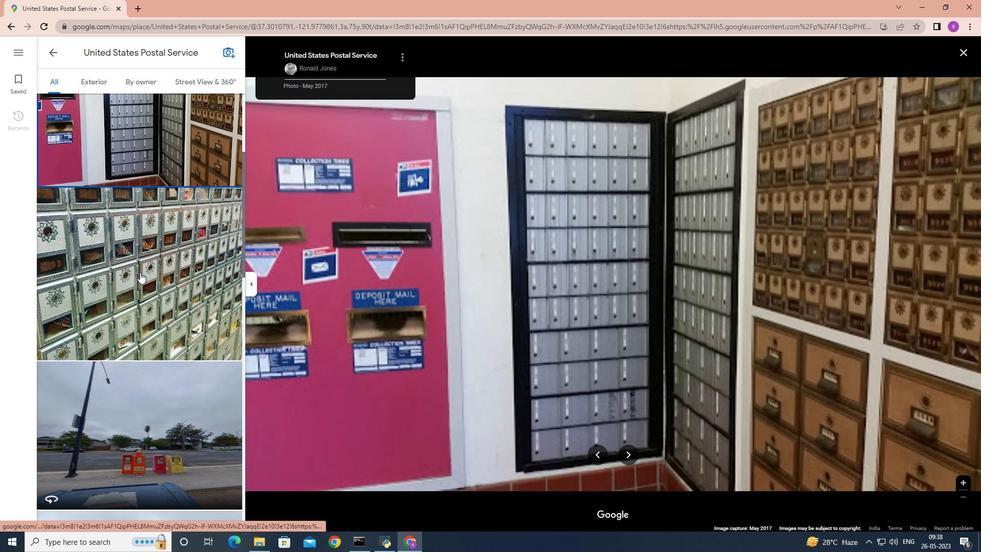 
Action: Mouse pressed left at (139, 272)
Screenshot: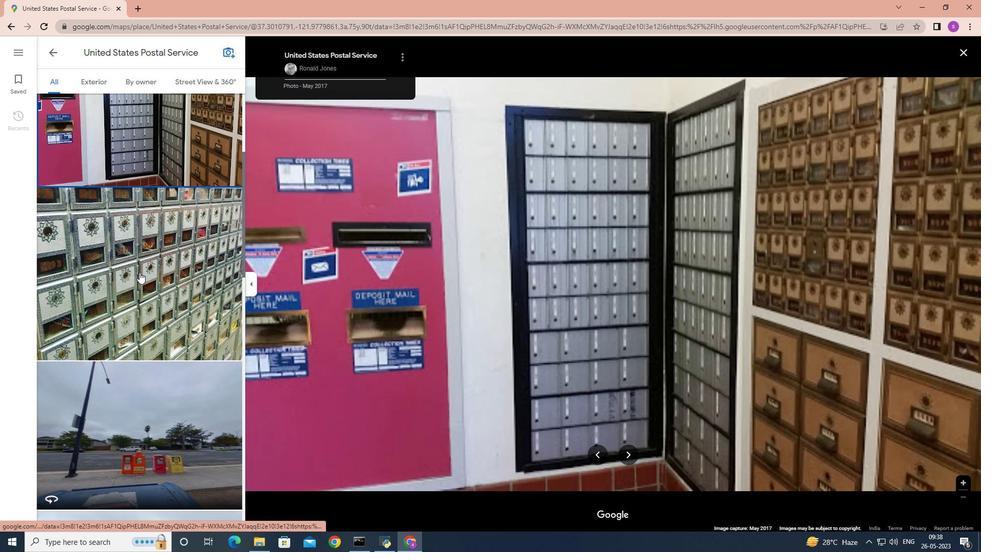 
Action: Mouse moved to (136, 259)
Screenshot: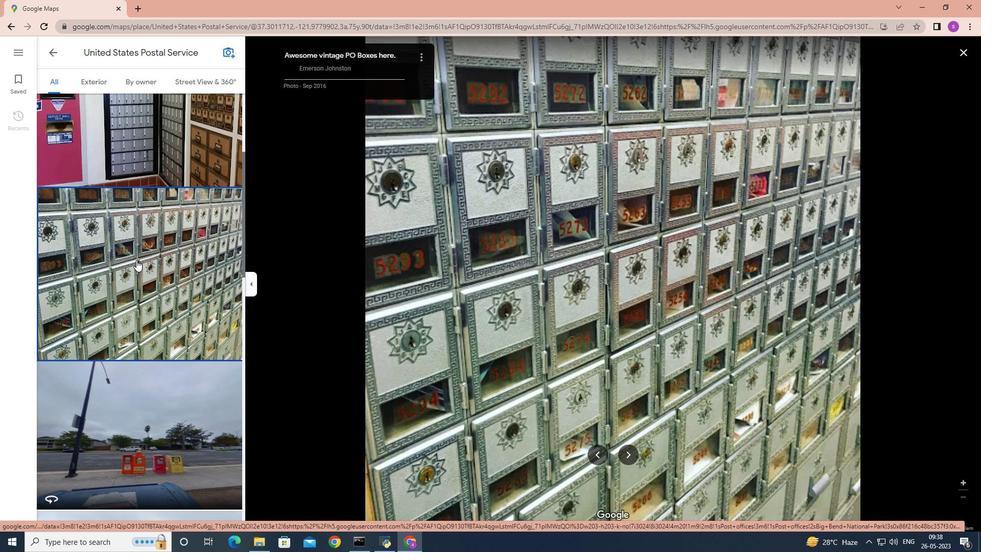 
Action: Mouse scrolled (136, 259) with delta (0, 0)
Screenshot: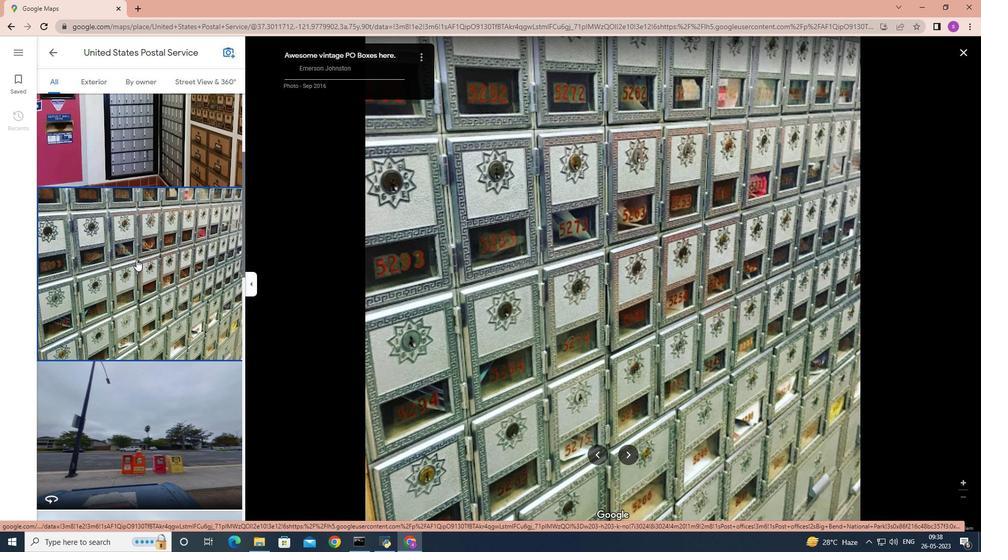 
Action: Mouse scrolled (136, 259) with delta (0, 0)
Screenshot: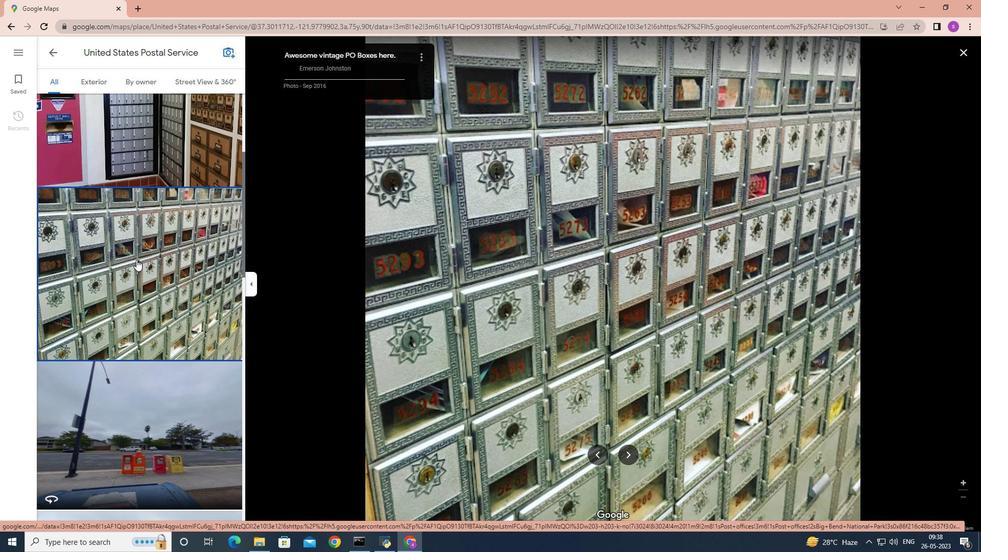 
Action: Mouse scrolled (136, 259) with delta (0, 0)
Screenshot: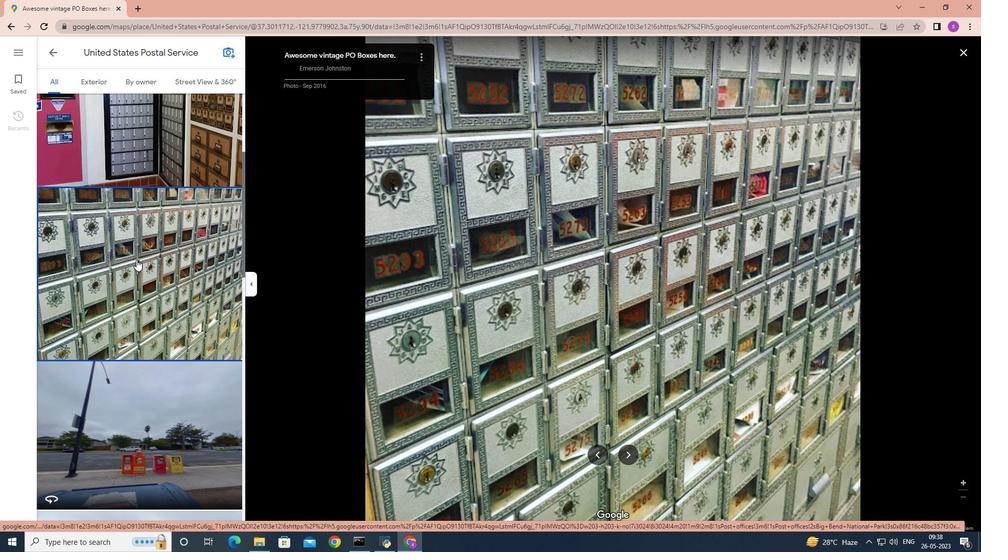 
Action: Mouse moved to (135, 285)
Screenshot: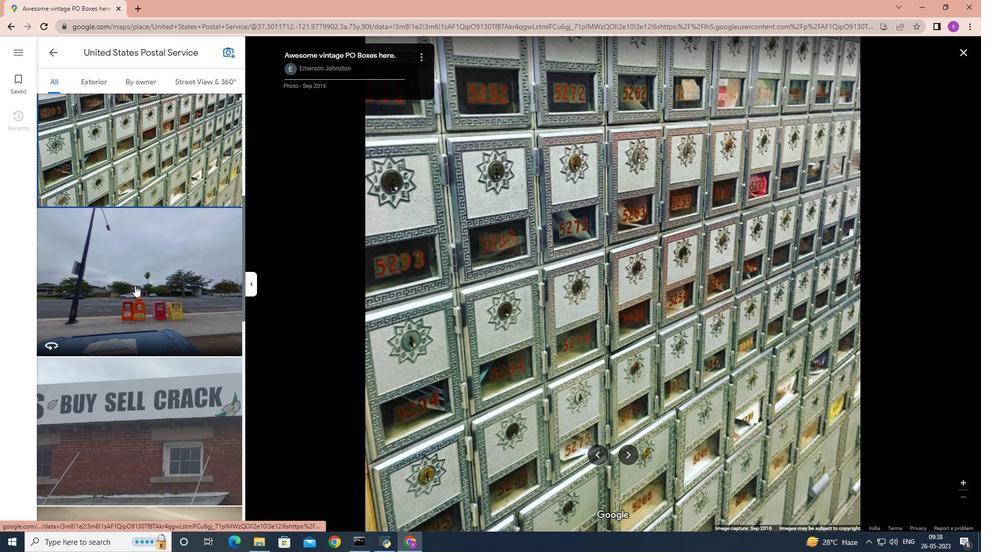 
Action: Mouse pressed left at (135, 285)
Screenshot: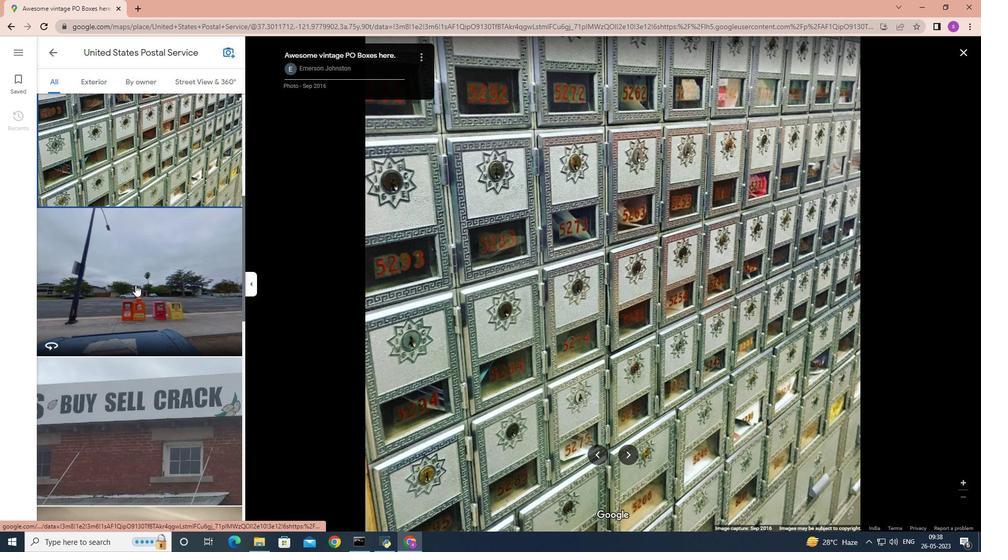 
Action: Mouse moved to (156, 243)
Screenshot: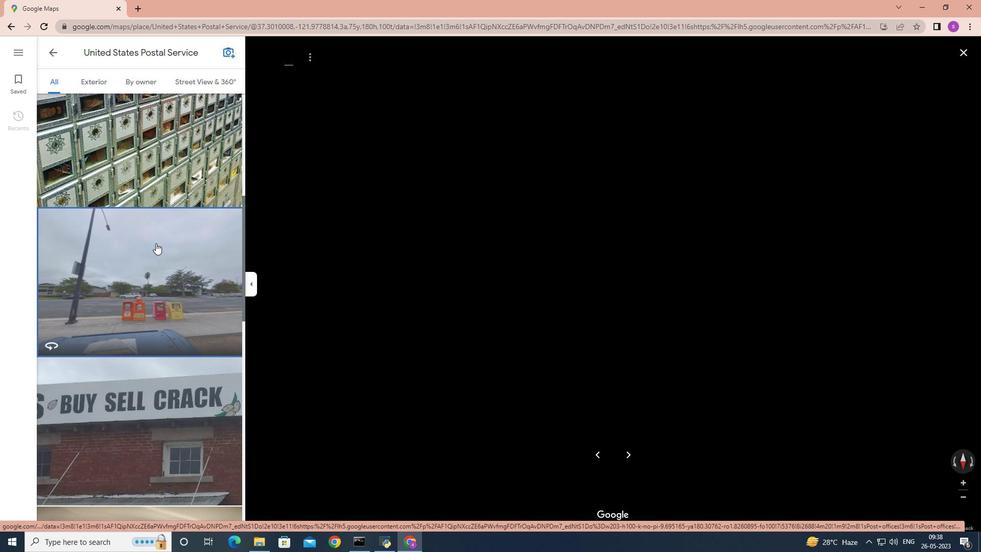 
Action: Mouse scrolled (156, 242) with delta (0, 0)
Screenshot: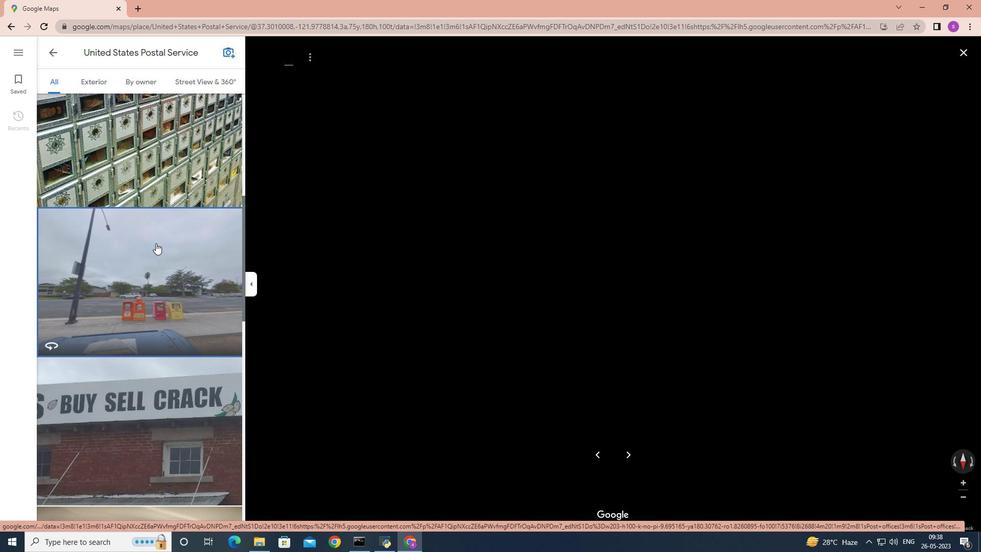 
Action: Mouse moved to (156, 243)
Screenshot: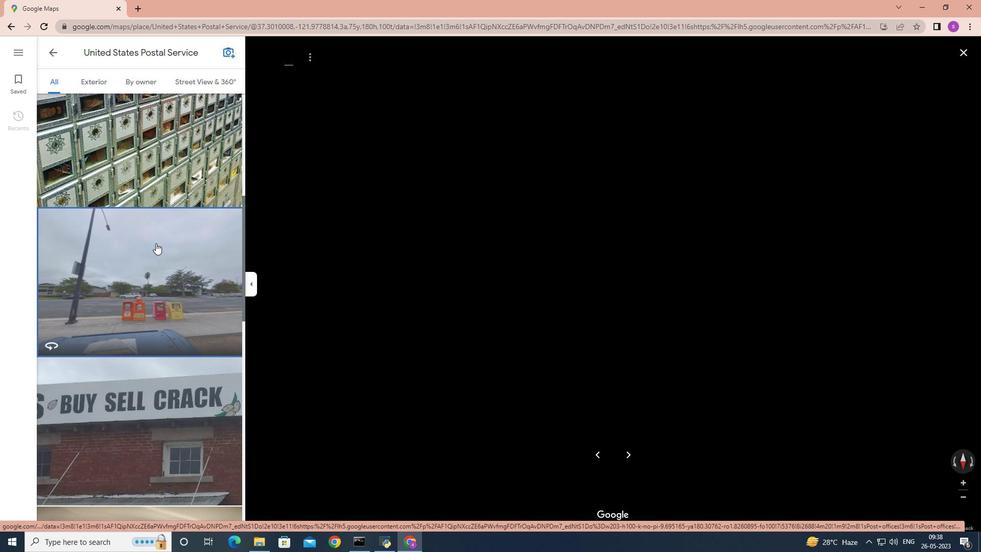 
Action: Mouse scrolled (156, 242) with delta (0, 0)
Screenshot: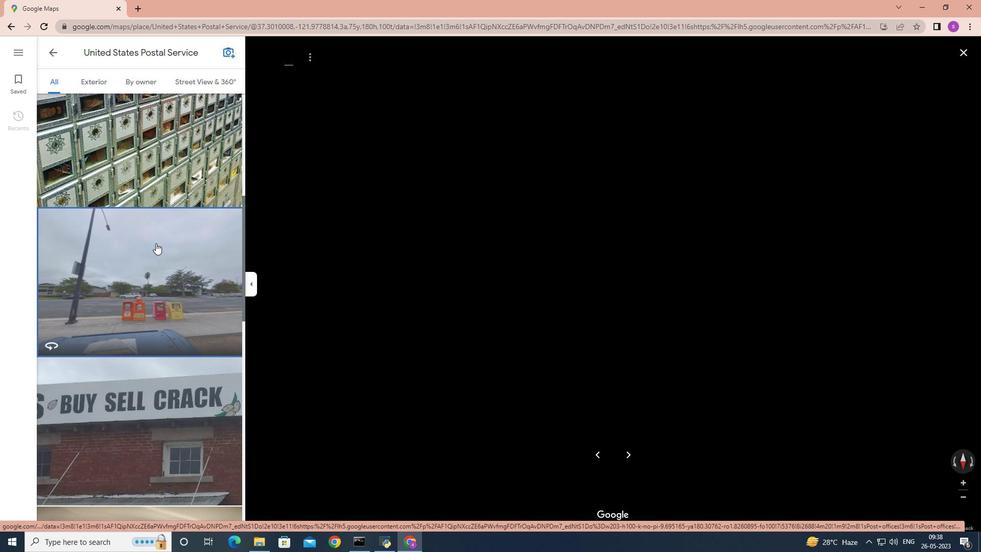 
Action: Mouse moved to (156, 243)
Screenshot: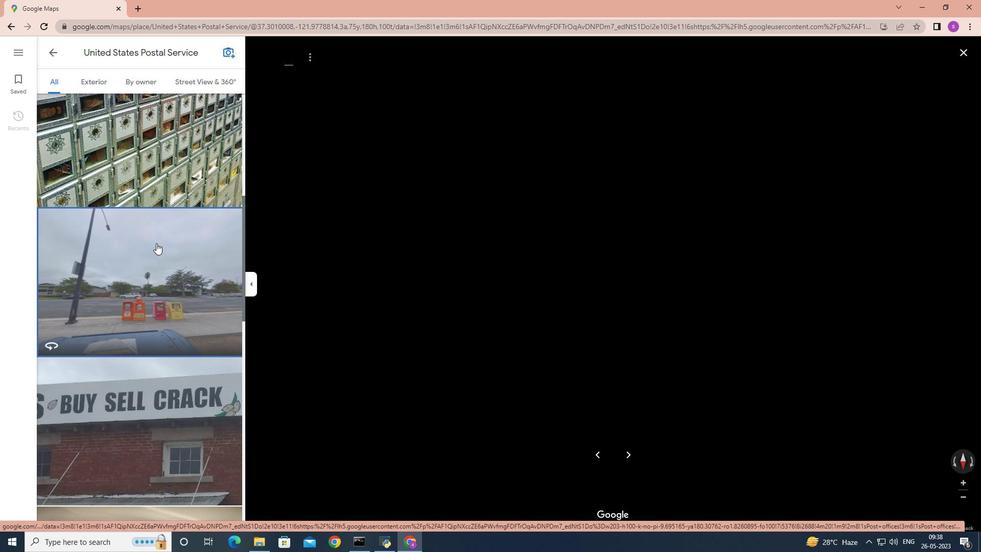 
Action: Mouse scrolled (156, 242) with delta (0, 0)
Screenshot: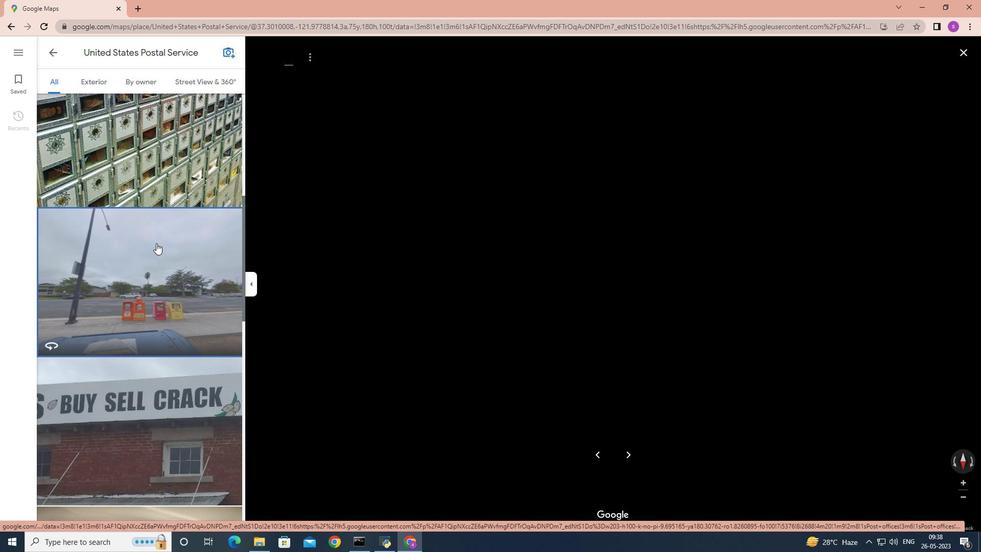 
Action: Mouse moved to (155, 243)
Screenshot: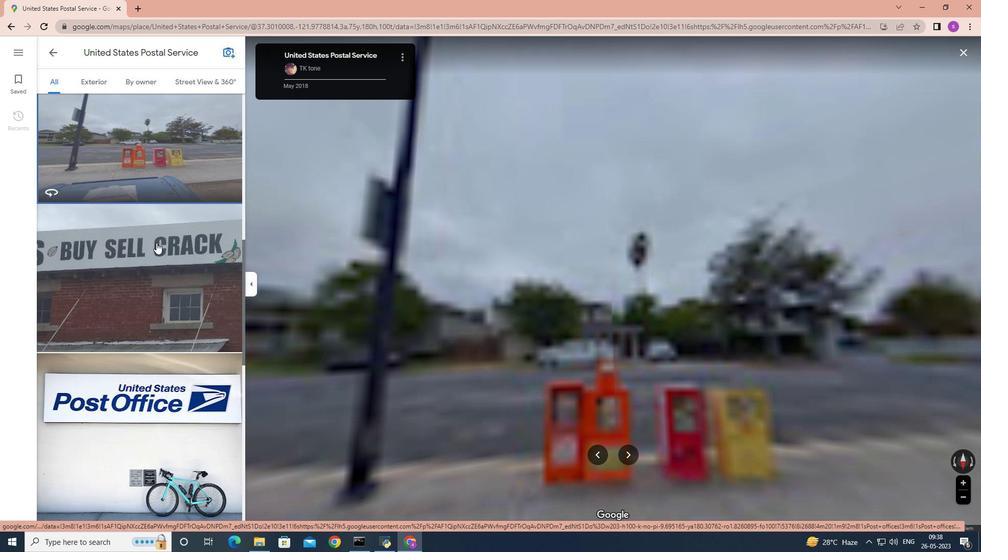 
Action: Mouse scrolled (155, 243) with delta (0, 0)
Screenshot: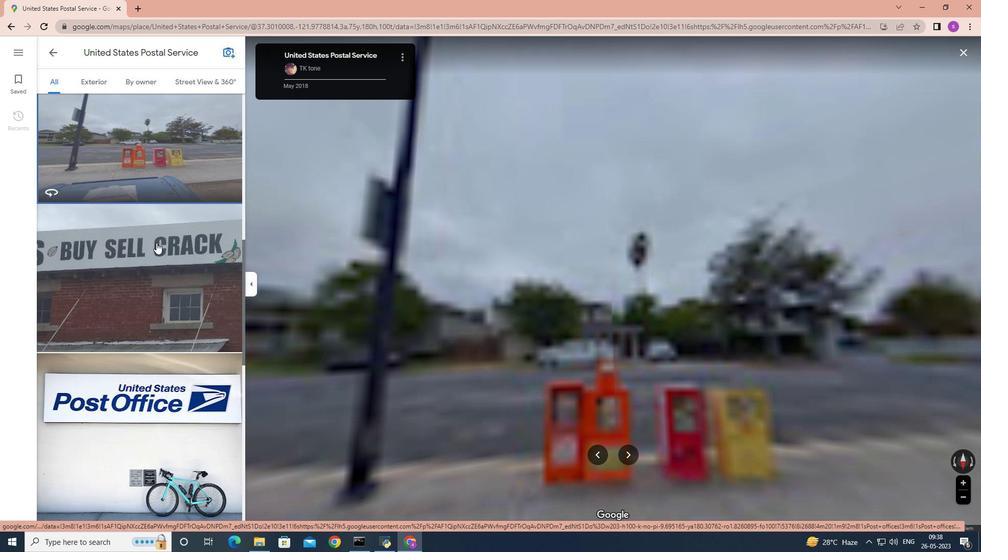 
Action: Mouse moved to (155, 244)
Screenshot: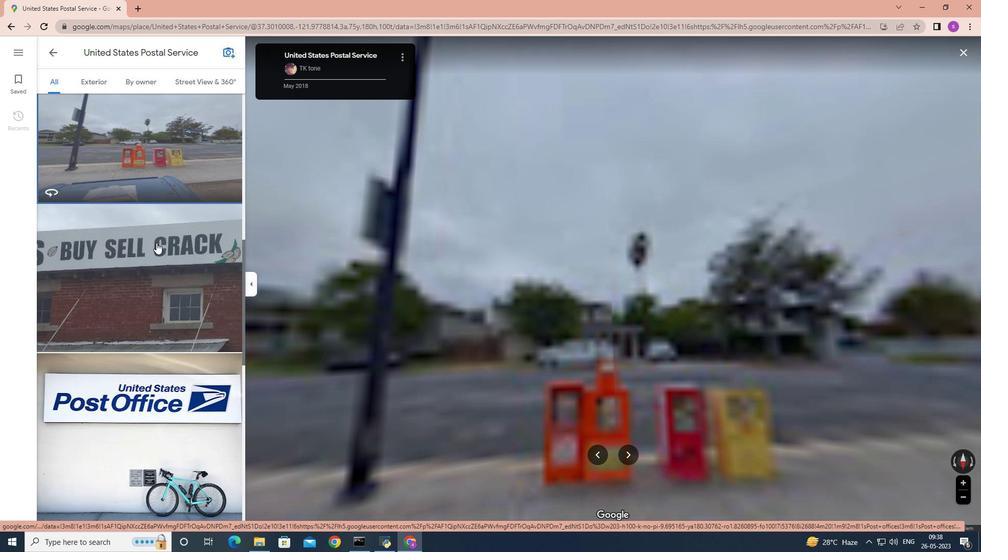 
Action: Mouse scrolled (155, 243) with delta (0, 0)
Screenshot: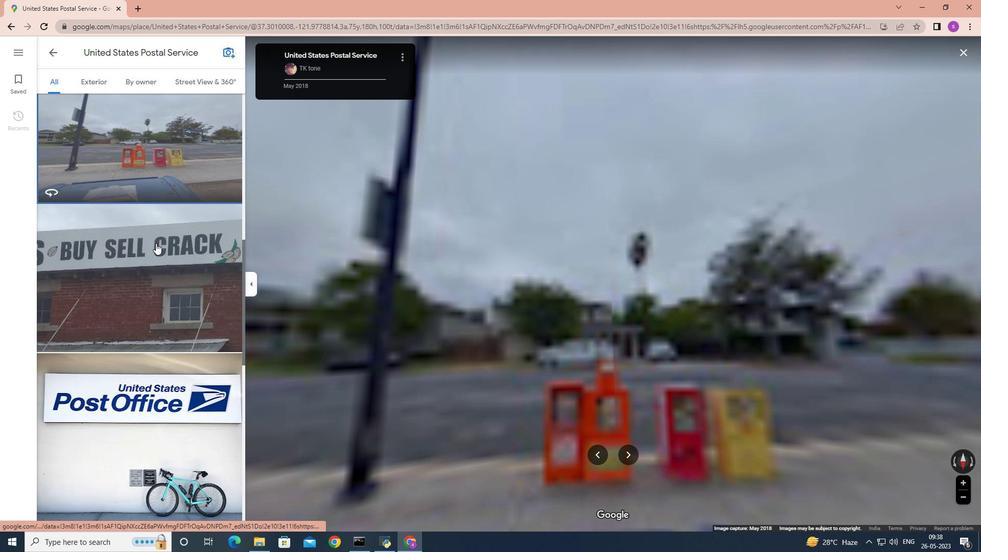 
Action: Mouse moved to (154, 242)
Screenshot: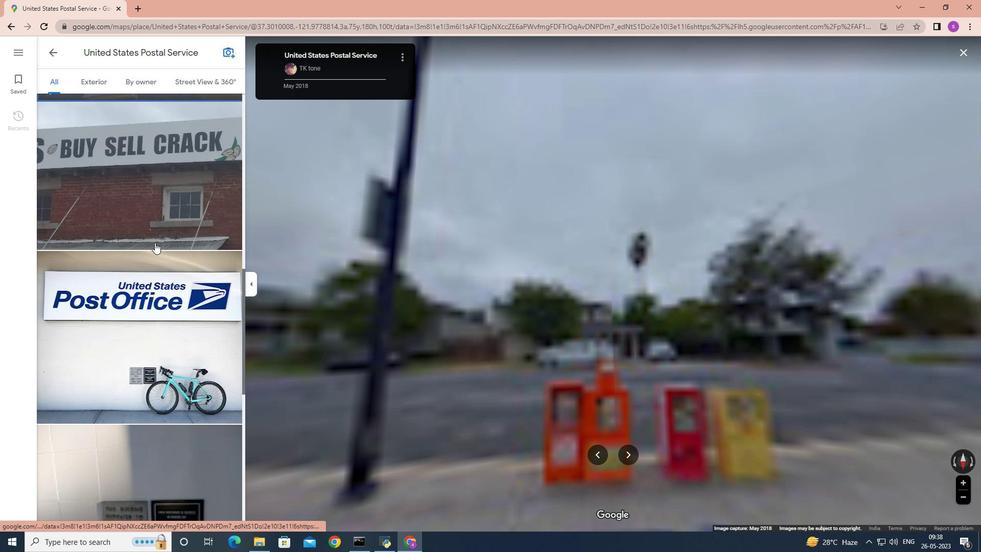 
Action: Mouse scrolled (154, 242) with delta (0, 0)
Screenshot: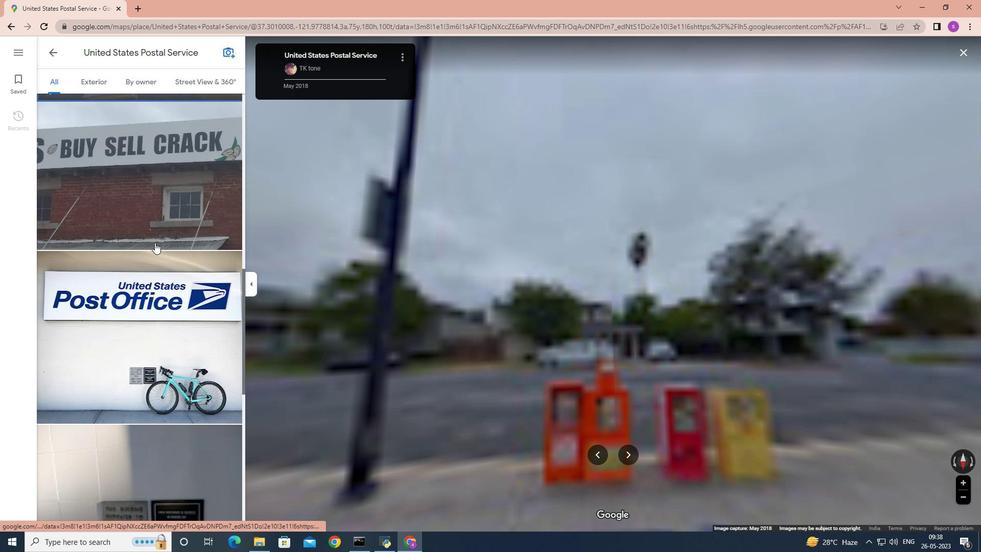 
Action: Mouse moved to (154, 242)
Screenshot: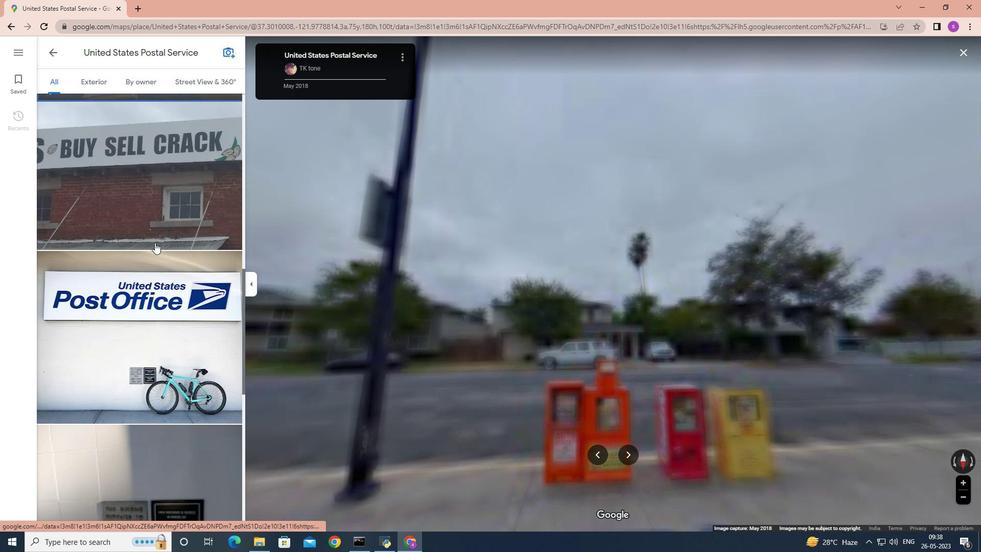 
Action: Mouse scrolled (154, 242) with delta (0, 0)
Screenshot: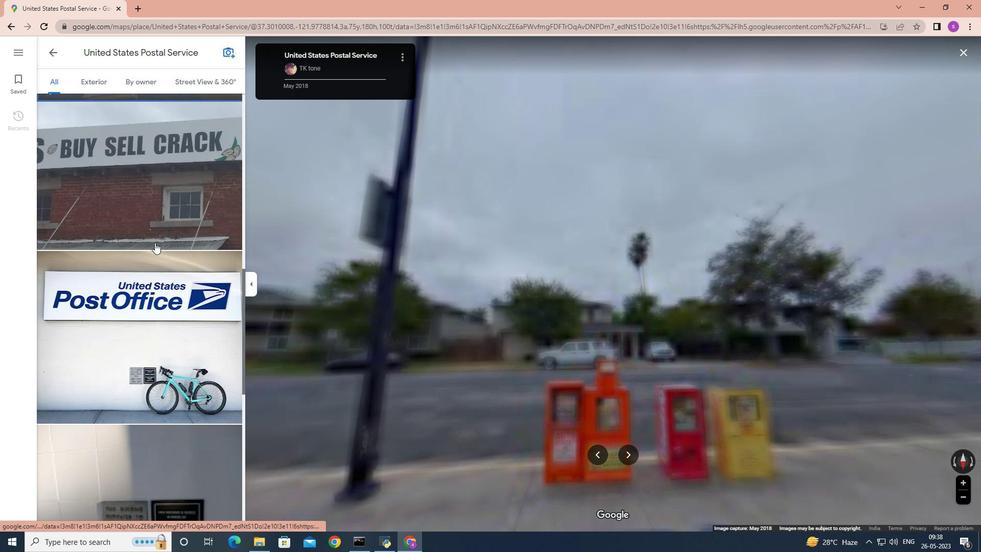 
Action: Mouse scrolled (154, 242) with delta (0, 0)
Screenshot: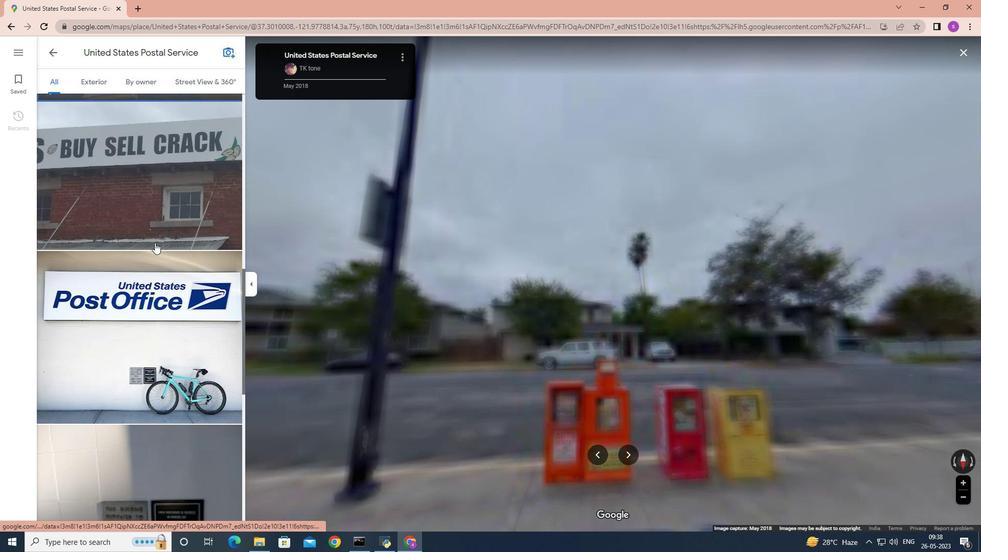 
Action: Mouse moved to (154, 241)
Screenshot: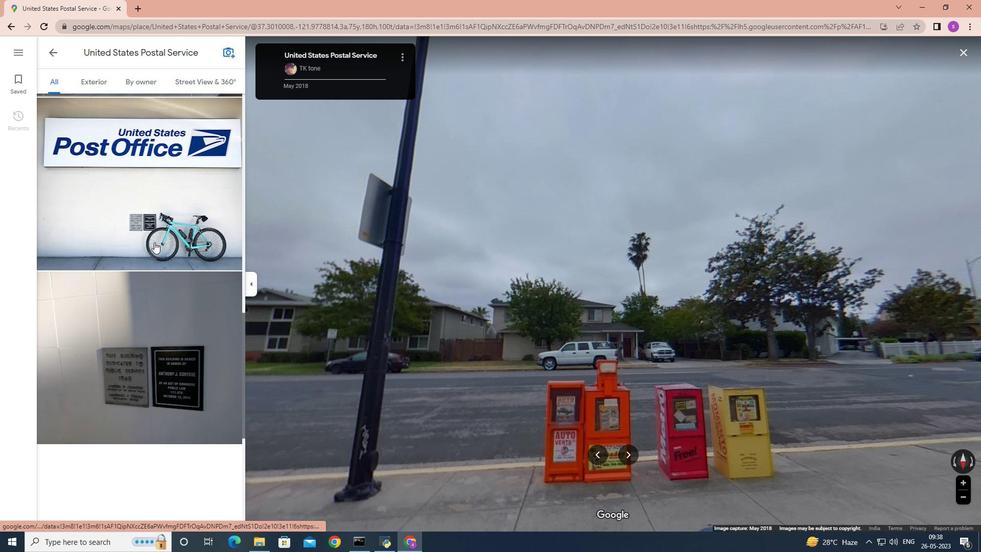 
Action: Mouse scrolled (154, 241) with delta (0, 0)
Screenshot: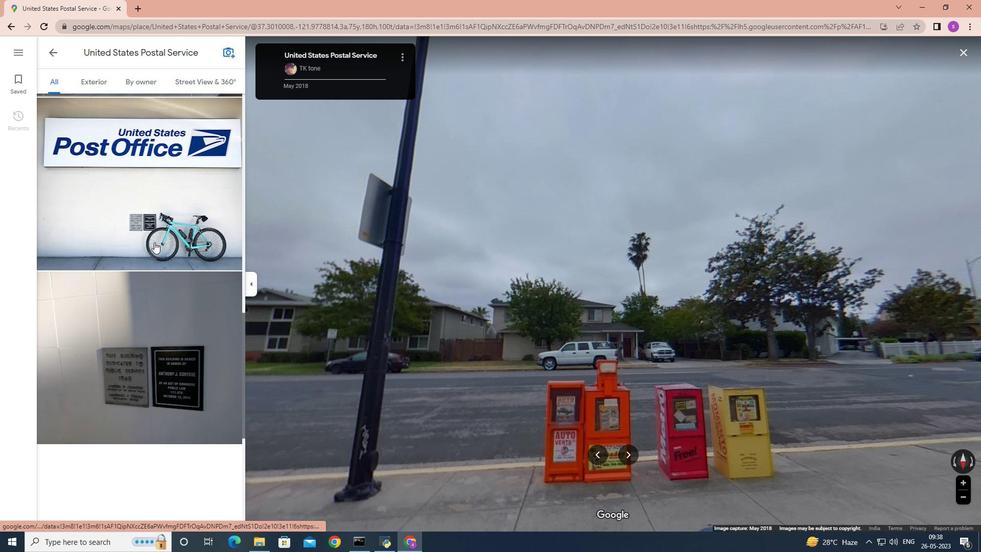 
Action: Mouse scrolled (154, 241) with delta (0, 0)
Screenshot: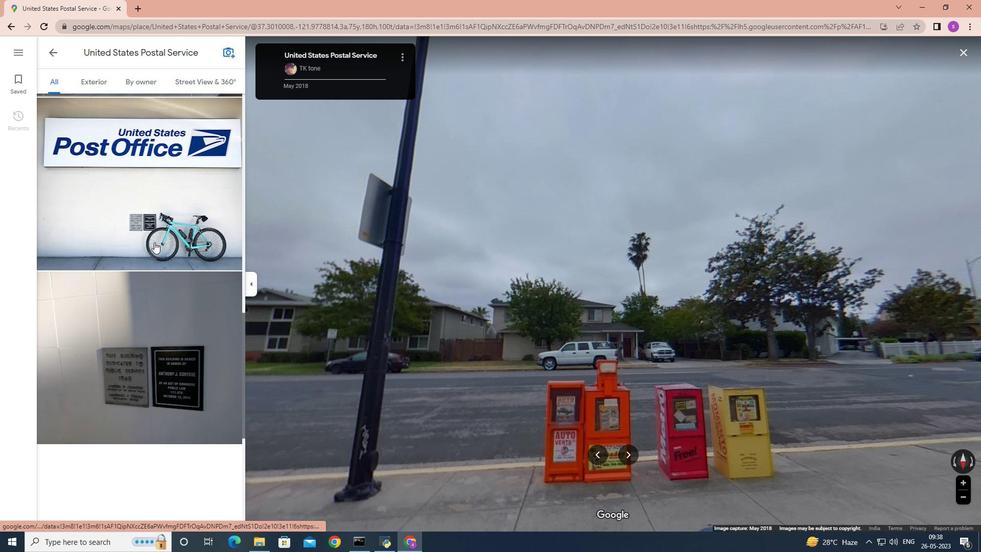 
Action: Mouse scrolled (154, 241) with delta (0, 0)
Screenshot: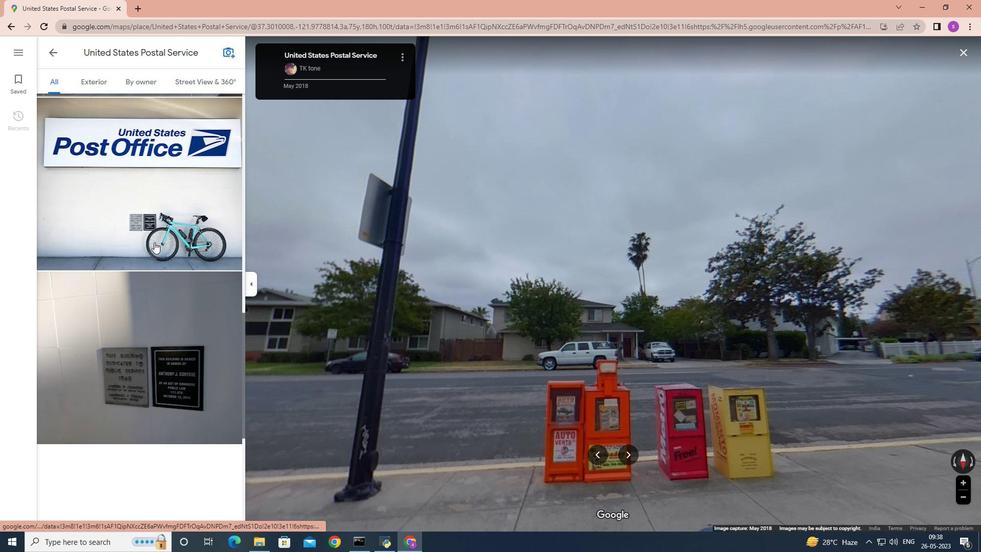 
Action: Mouse moved to (153, 244)
Screenshot: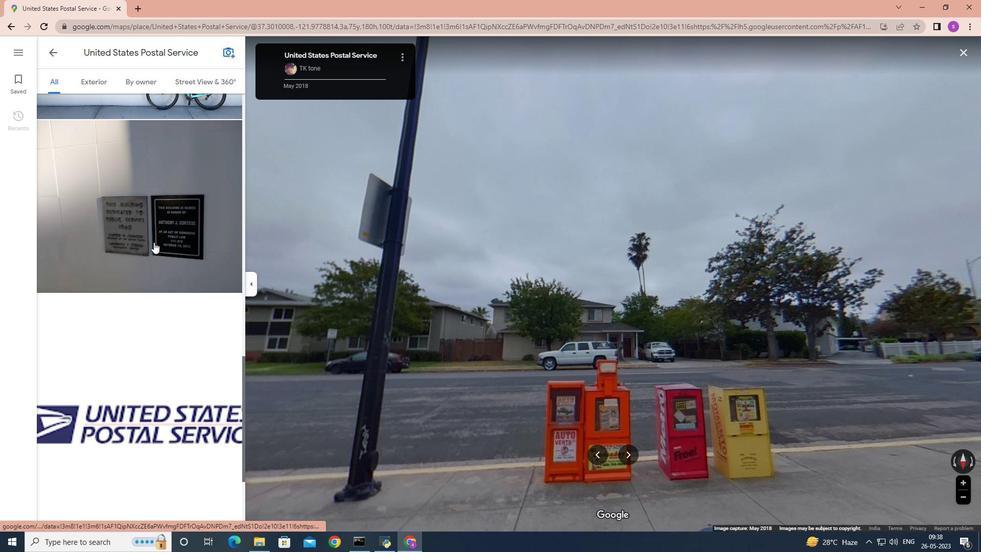 
Action: Mouse scrolled (153, 243) with delta (0, 0)
Screenshot: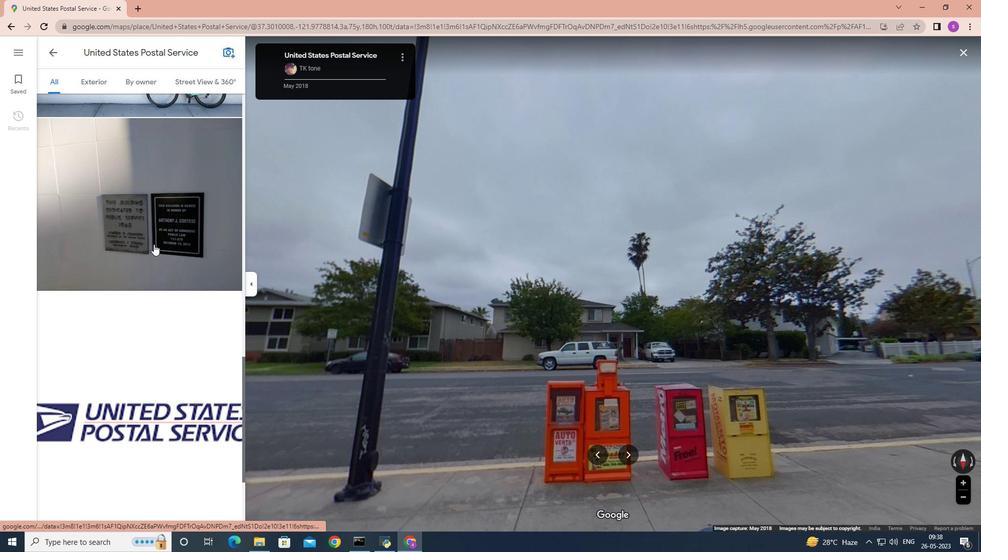 
Action: Mouse scrolled (153, 243) with delta (0, 0)
Screenshot: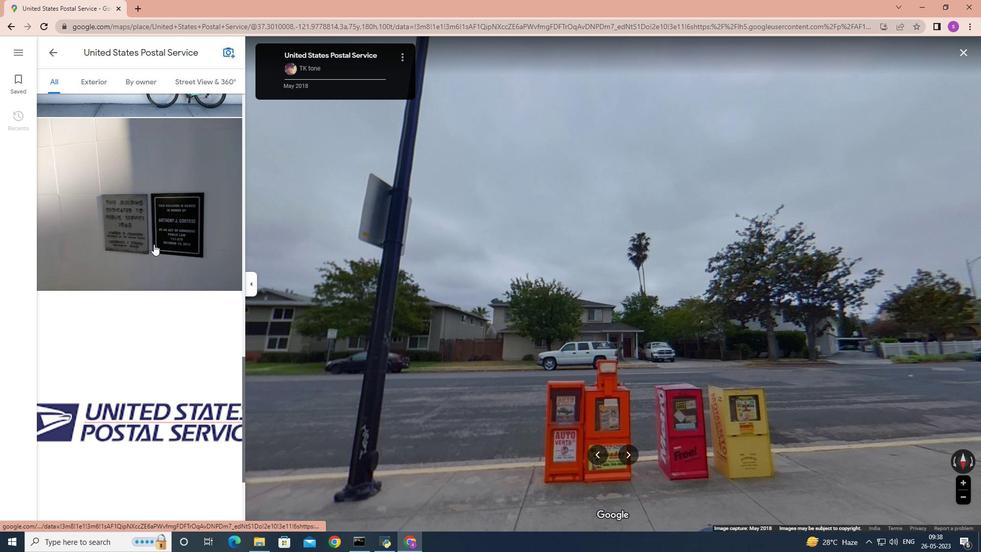 
Action: Mouse scrolled (153, 243) with delta (0, 0)
Screenshot: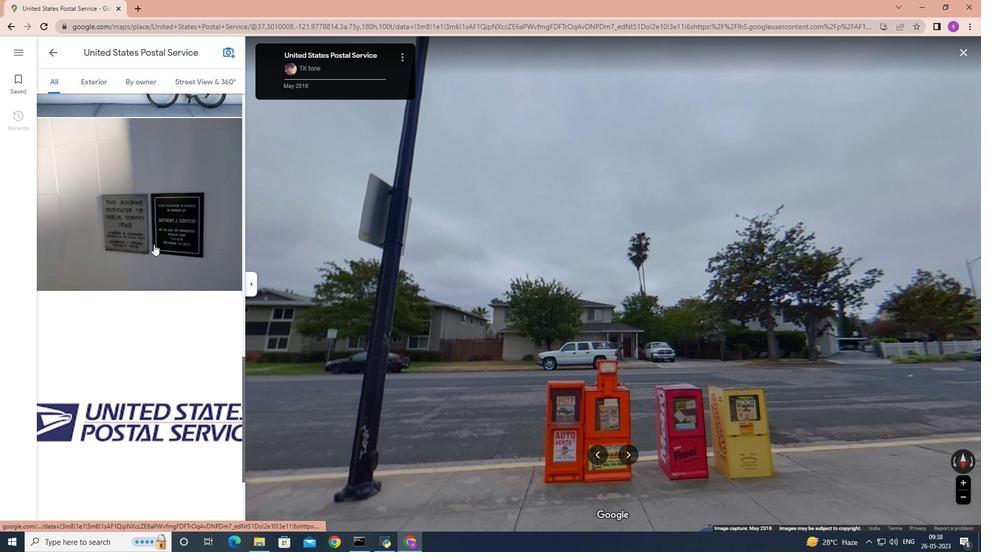 
Action: Mouse scrolled (153, 243) with delta (0, 0)
Screenshot: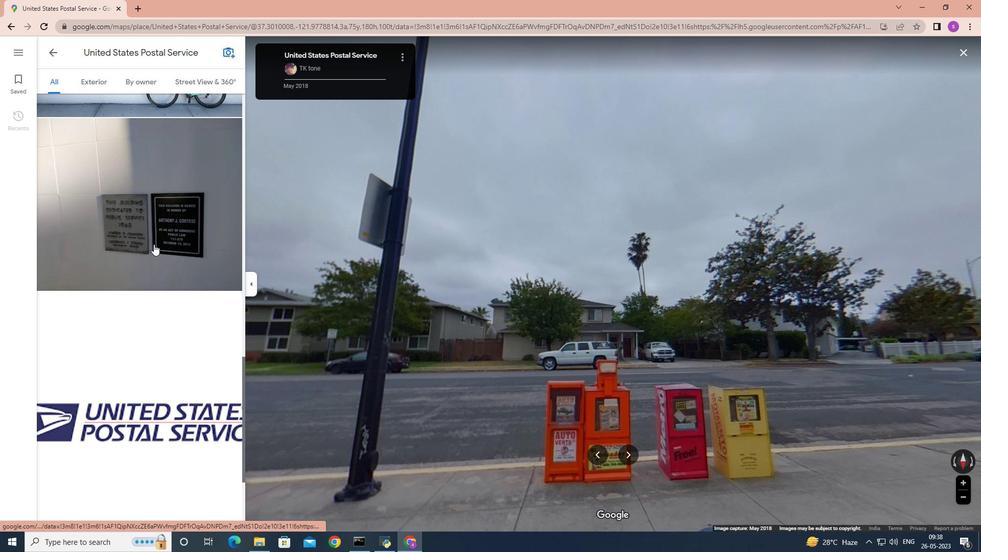 
Action: Mouse scrolled (153, 243) with delta (0, 0)
Screenshot: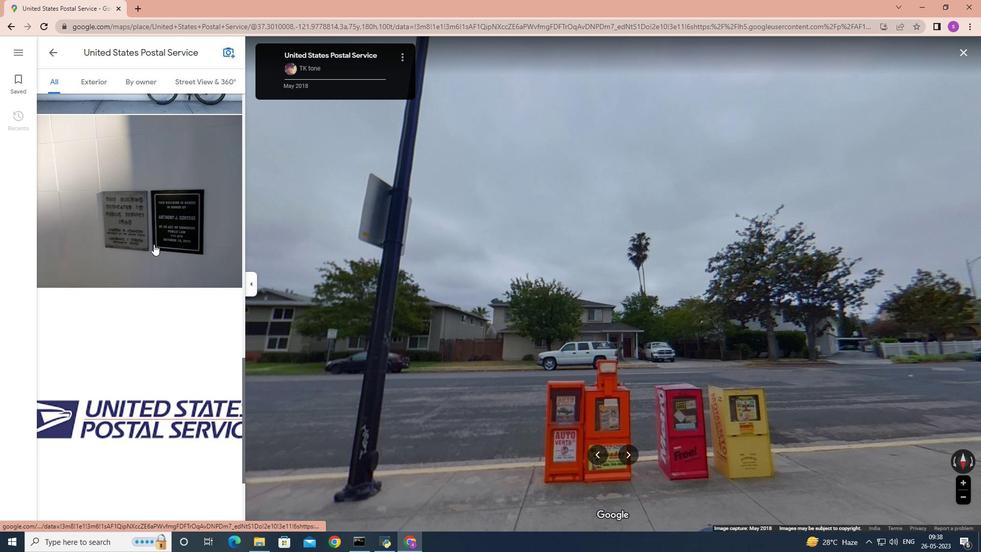 
Action: Mouse moved to (153, 245)
Screenshot: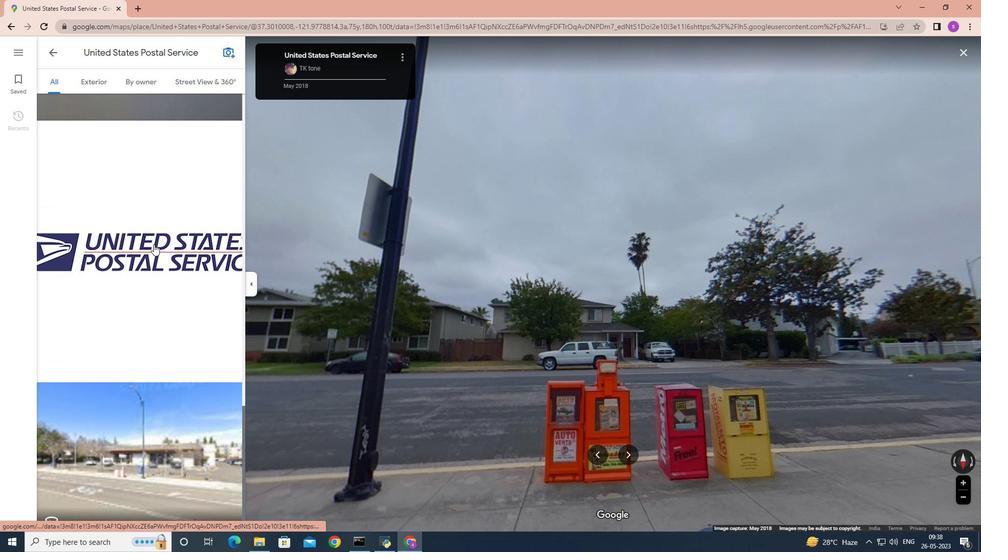 
Action: Mouse scrolled (153, 244) with delta (0, 0)
Screenshot: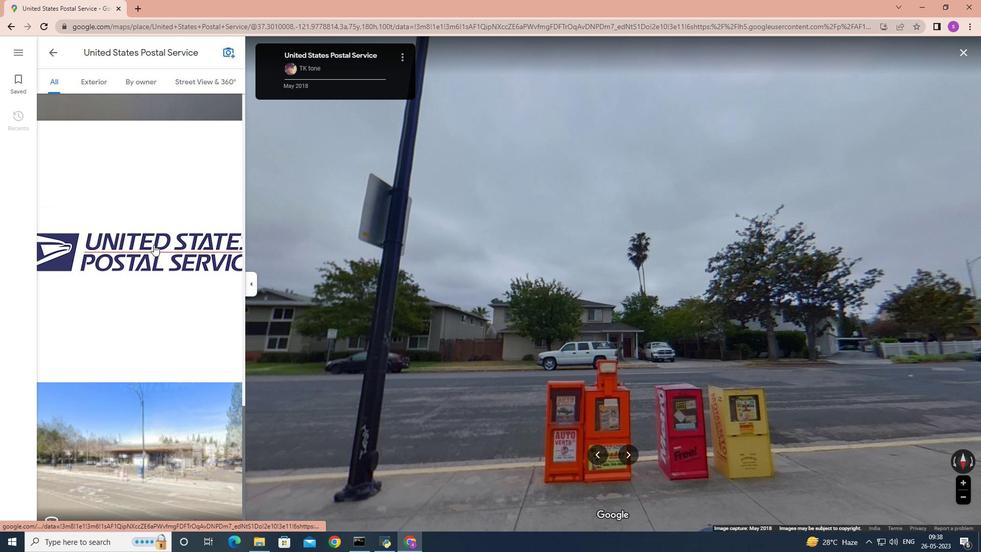 
Action: Mouse scrolled (153, 244) with delta (0, 0)
Screenshot: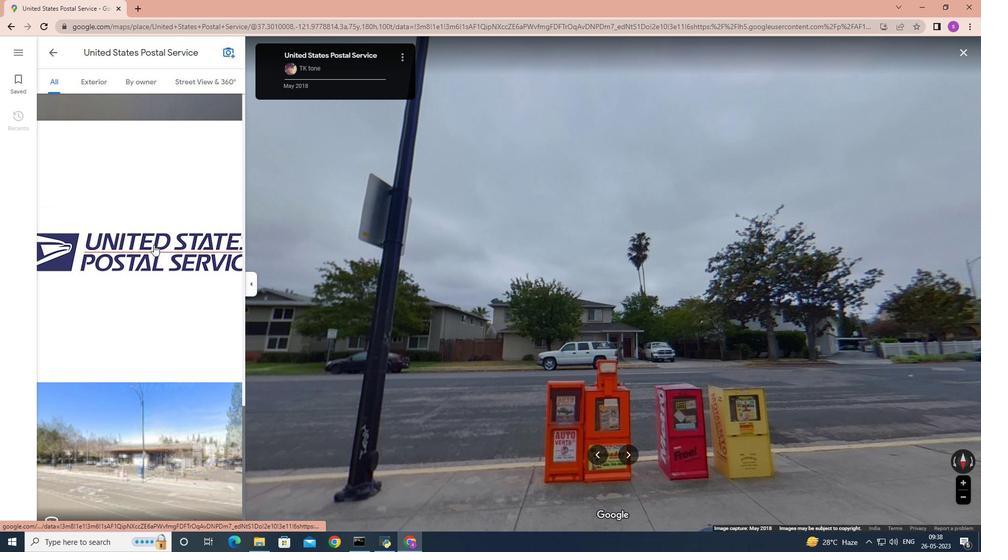 
Action: Mouse scrolled (153, 244) with delta (0, 0)
Screenshot: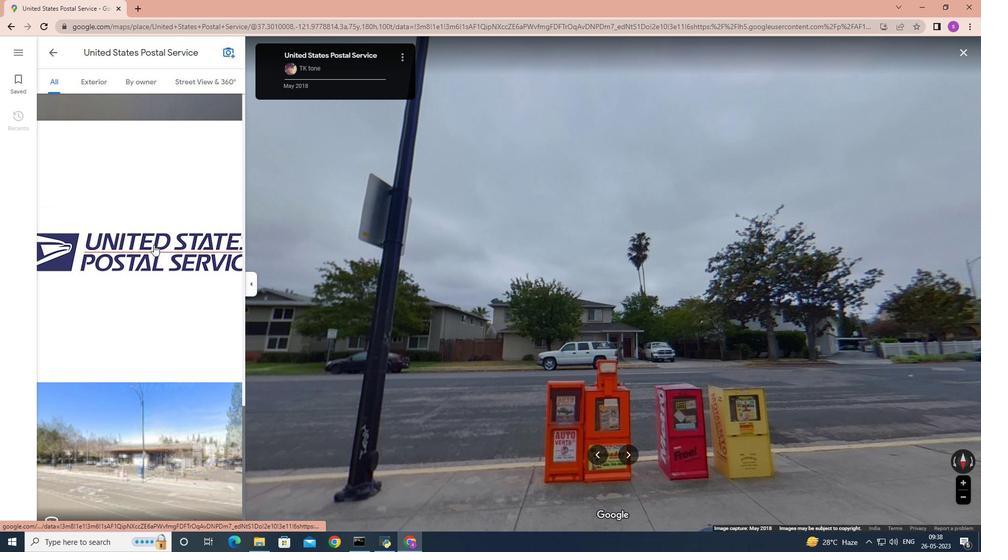 
Action: Mouse scrolled (153, 244) with delta (0, 0)
Screenshot: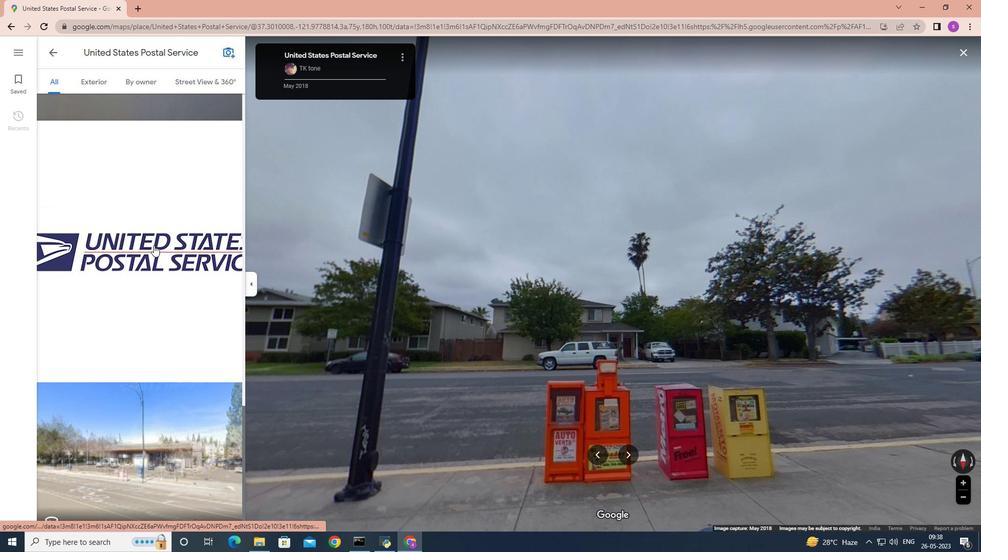
Action: Mouse moved to (153, 245)
Screenshot: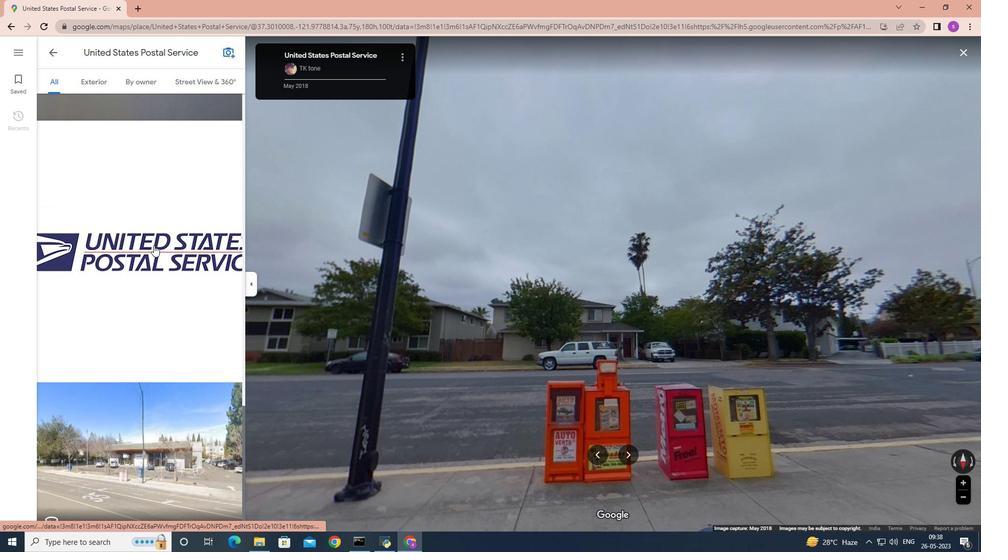 
Action: Mouse scrolled (153, 244) with delta (0, 0)
Screenshot: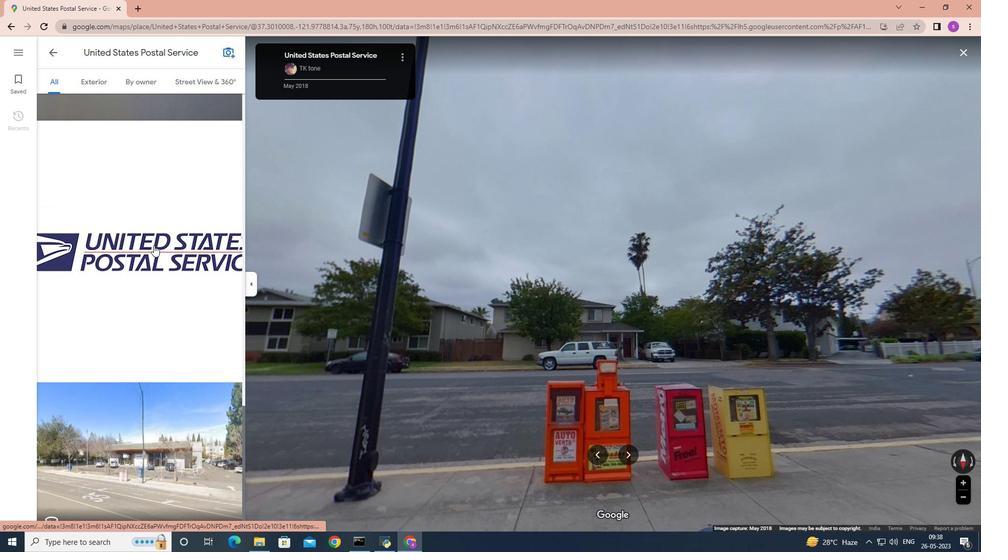 
Action: Mouse moved to (196, 454)
Screenshot: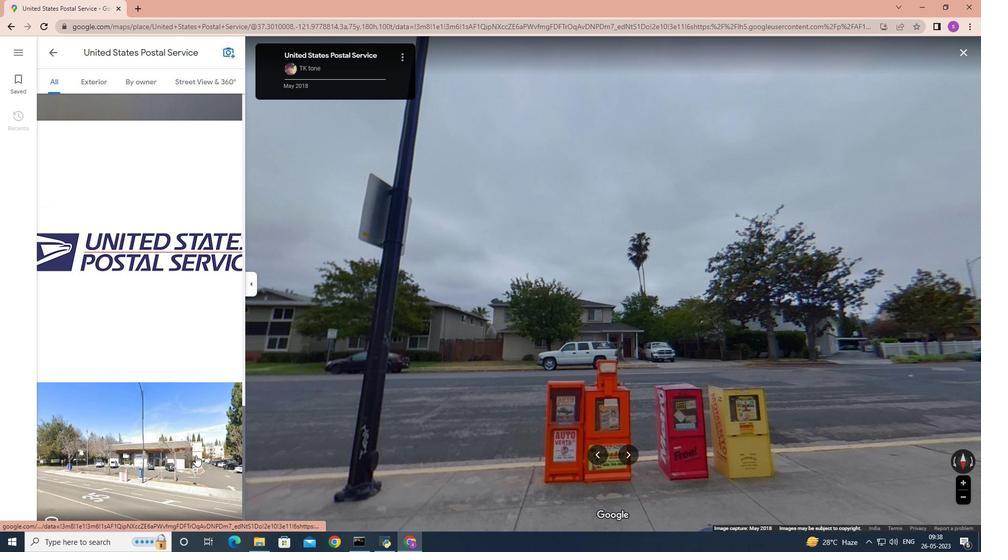 
Action: Mouse pressed left at (196, 454)
Screenshot: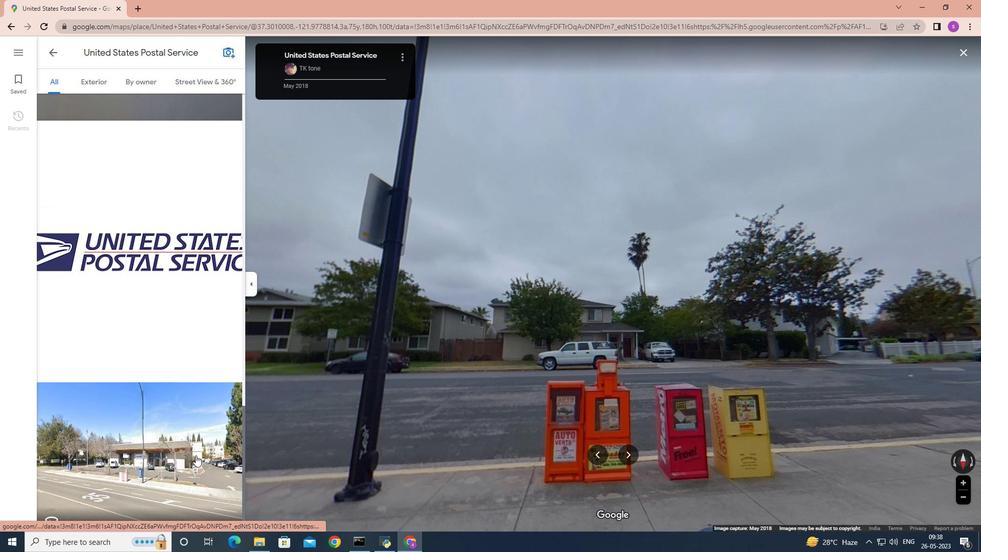 
Action: Mouse moved to (313, 303)
Screenshot: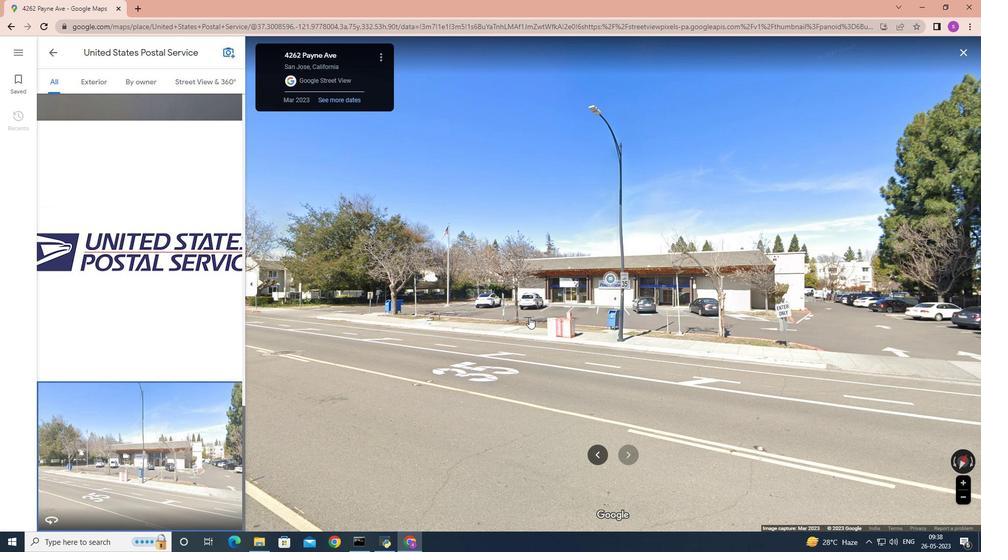 
Action: Mouse pressed left at (529, 318)
Screenshot: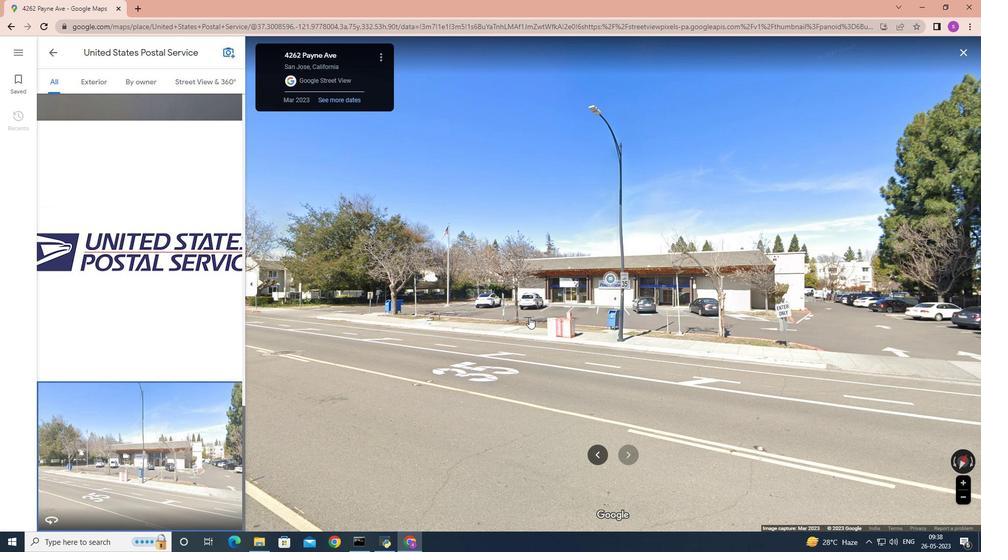 
Action: Mouse moved to (703, 362)
Screenshot: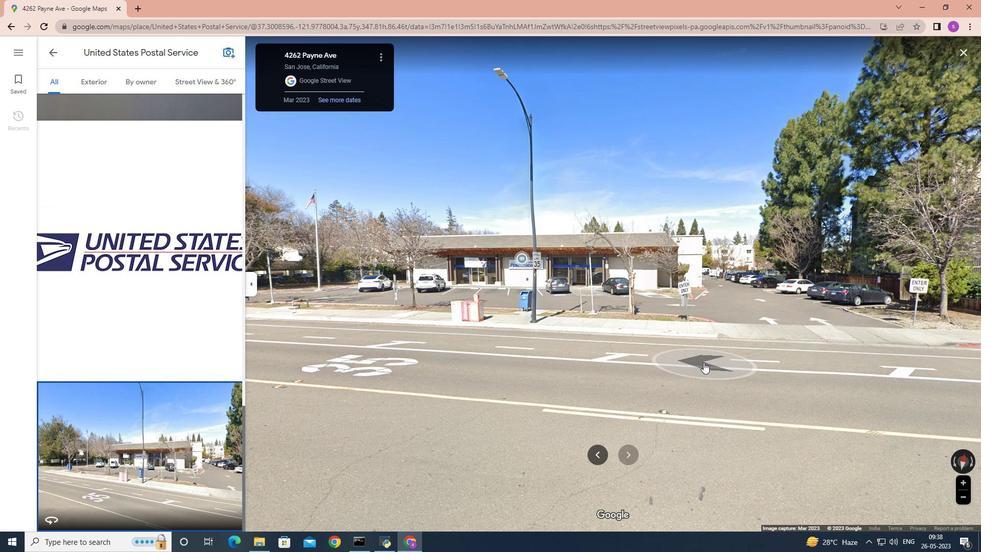
Action: Mouse pressed left at (703, 362)
Screenshot: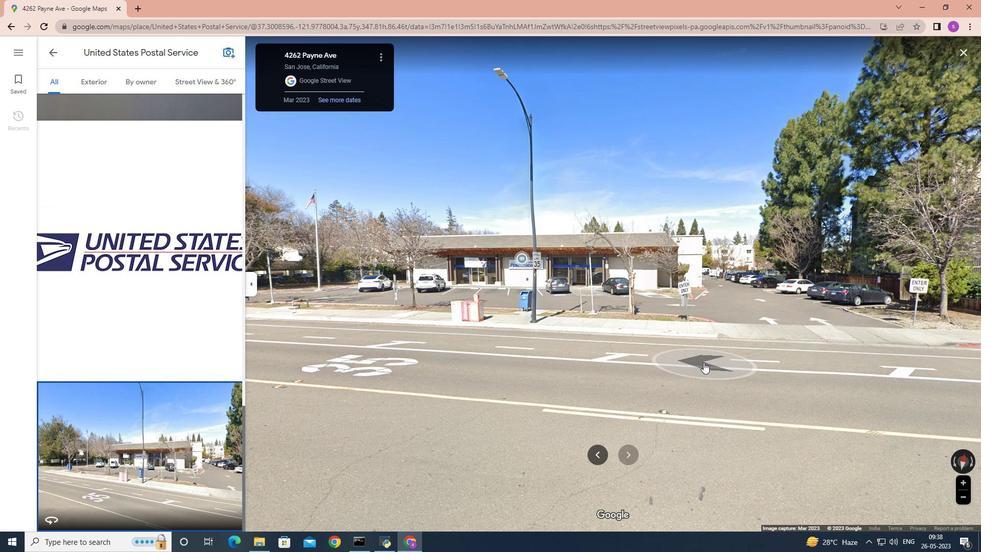 
Action: Mouse moved to (506, 349)
Screenshot: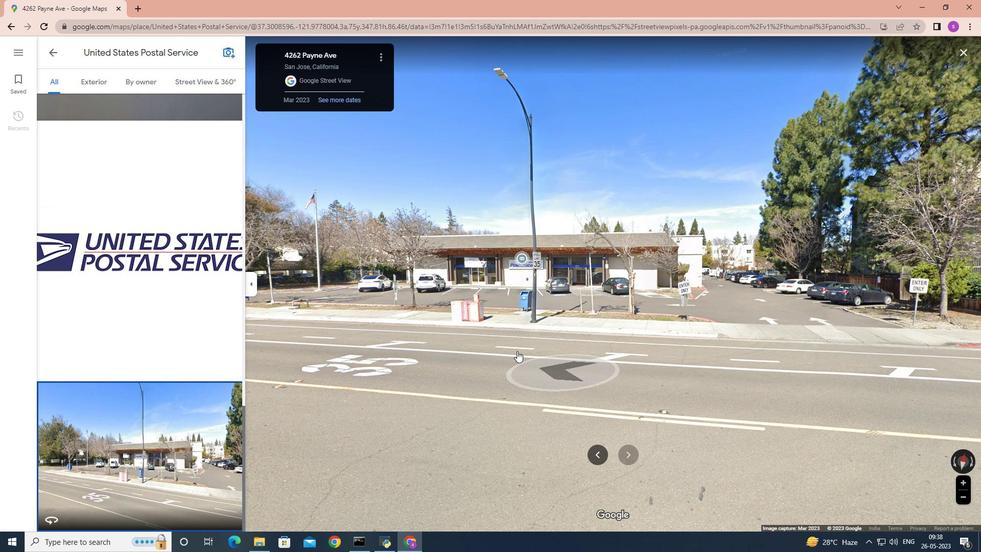
Action: Mouse pressed left at (506, 349)
Screenshot: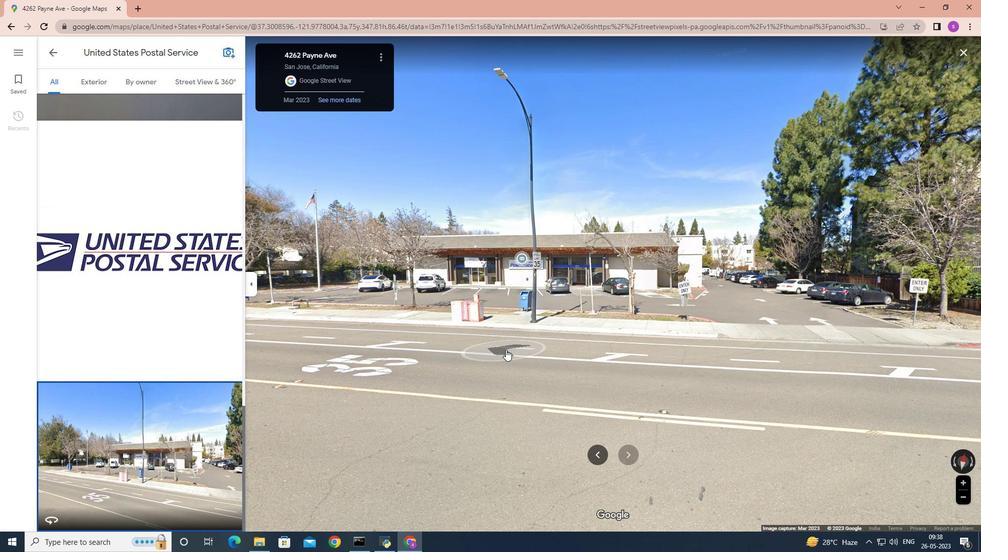 
Action: Mouse moved to (406, 351)
Screenshot: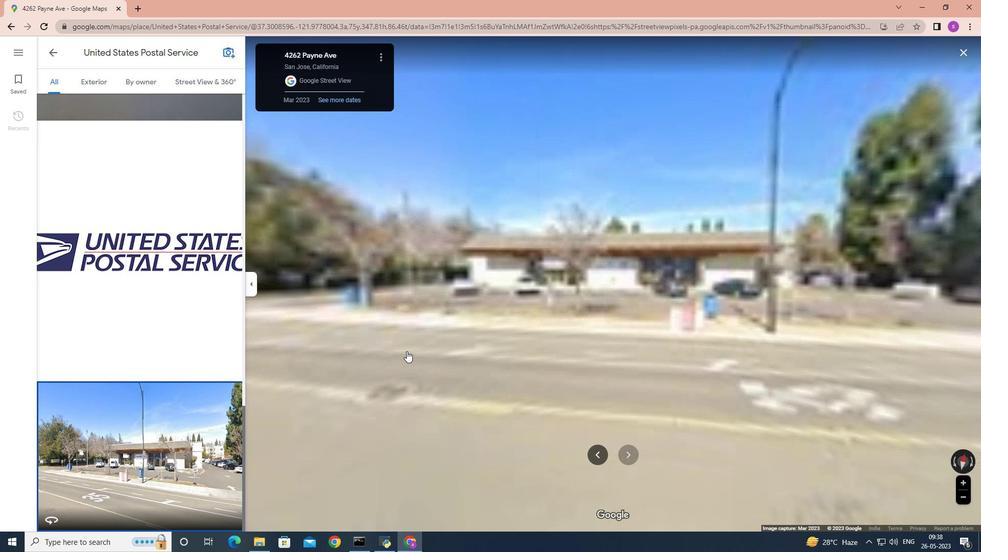 
Action: Mouse pressed left at (406, 351)
Screenshot: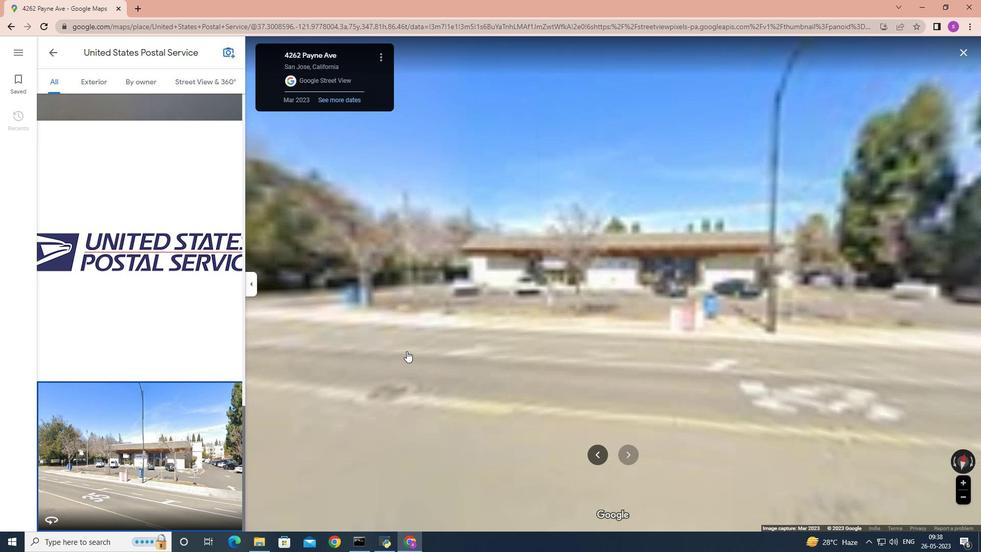 
Action: Mouse moved to (533, 334)
Screenshot: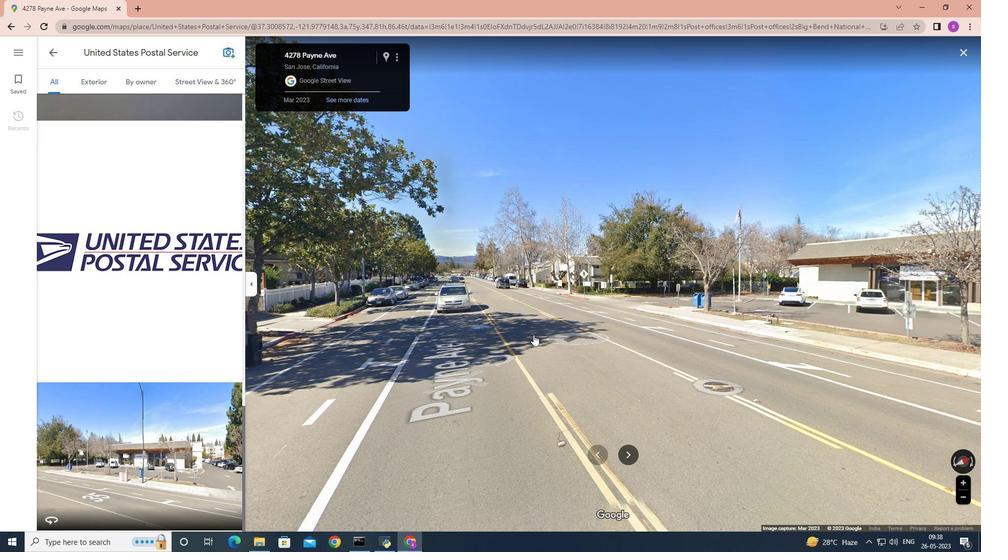 
Action: Mouse pressed left at (533, 334)
Screenshot: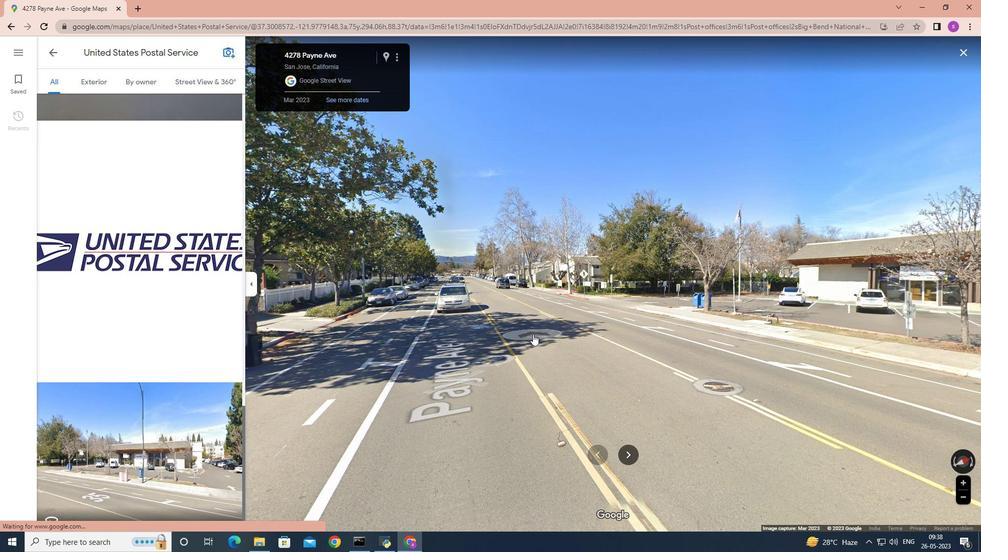 
Action: Mouse moved to (503, 316)
Screenshot: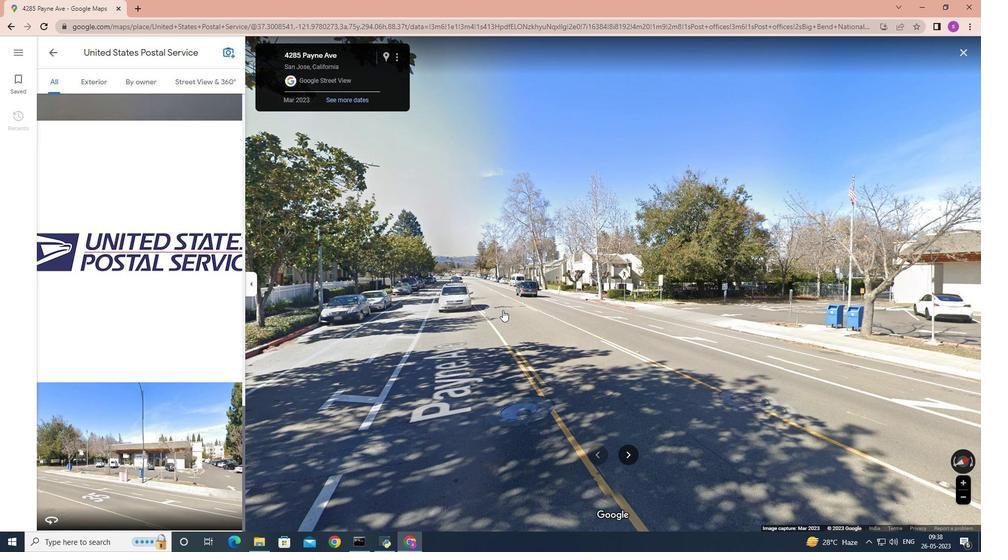 
Action: Mouse pressed left at (503, 316)
Screenshot: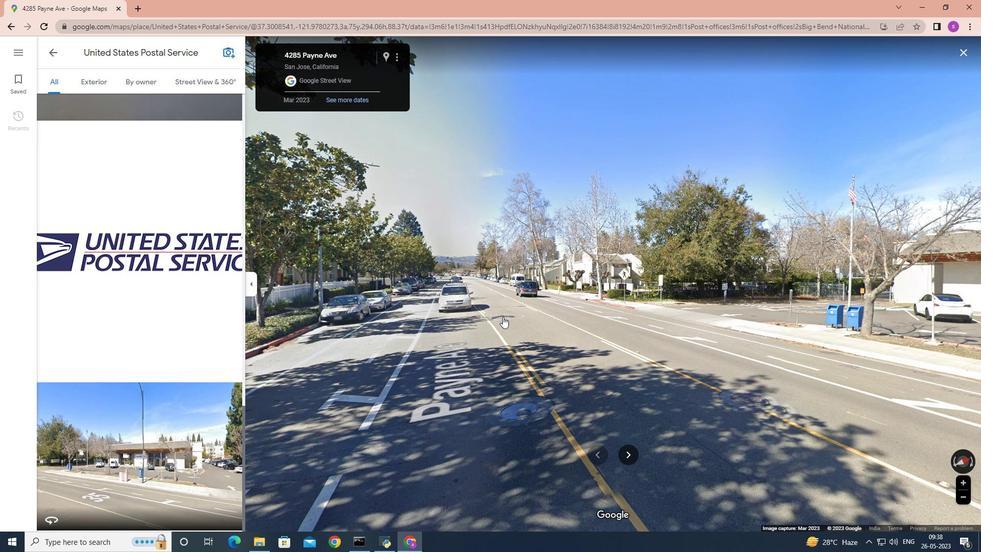 
Action: Mouse moved to (509, 313)
Screenshot: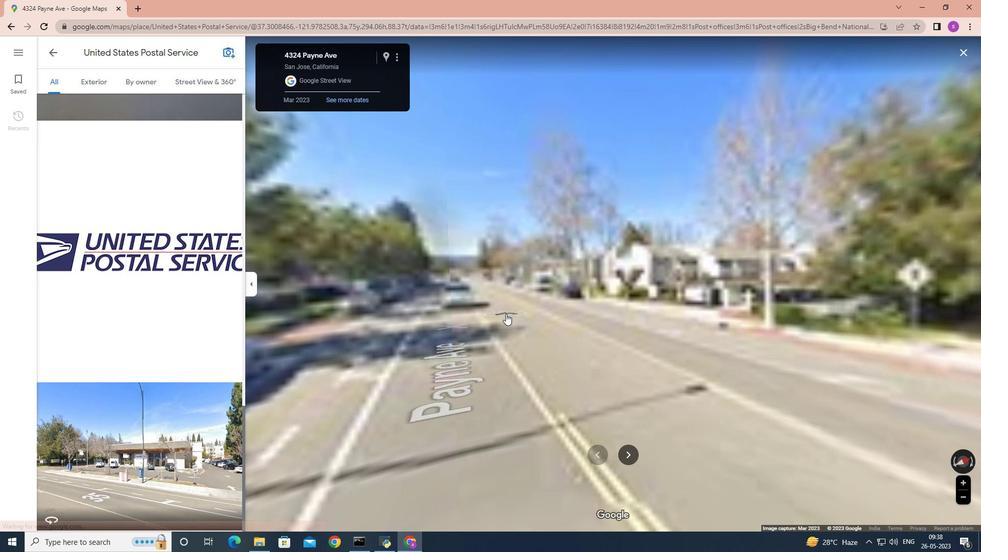 
Action: Mouse pressed left at (509, 313)
Screenshot: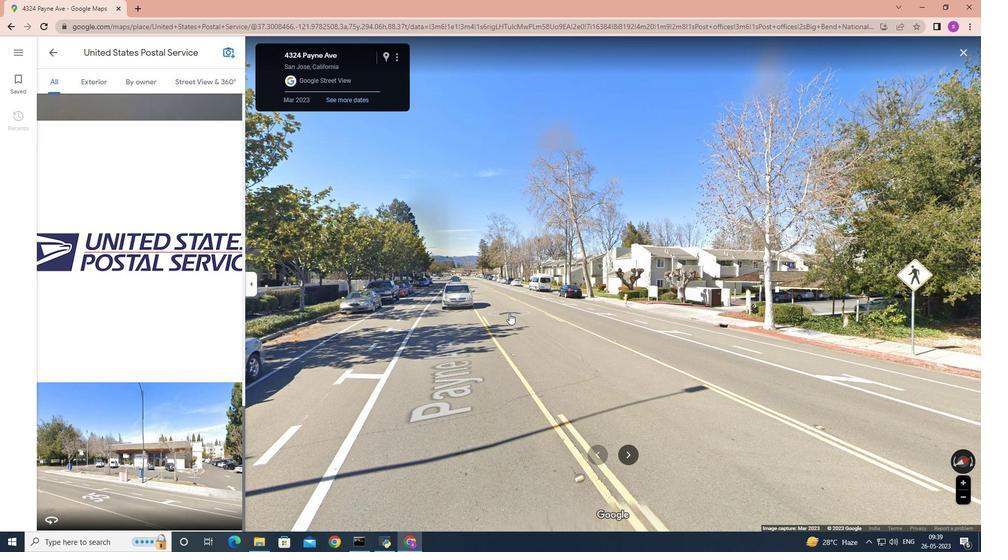 
Action: Mouse moved to (508, 313)
Screenshot: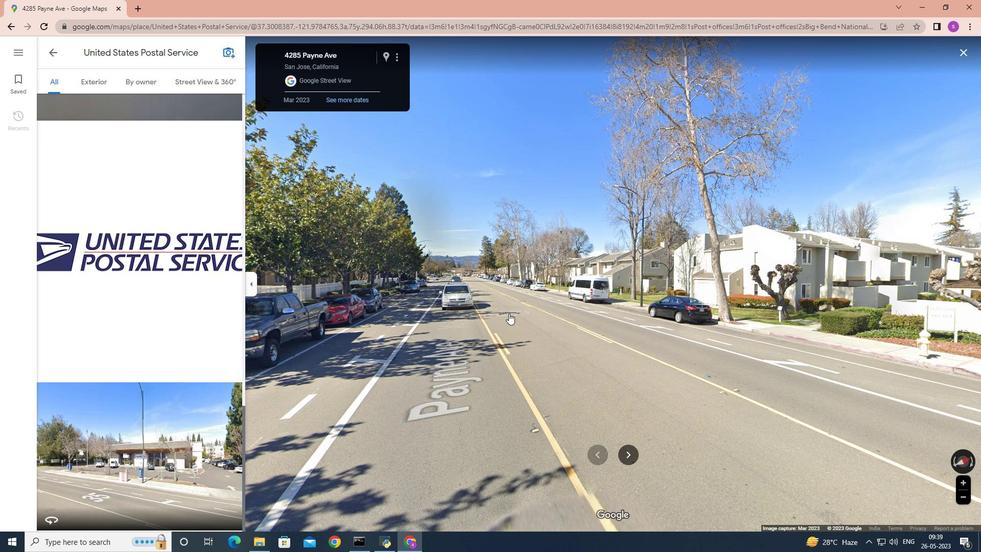 
Action: Mouse pressed left at (508, 313)
Screenshot: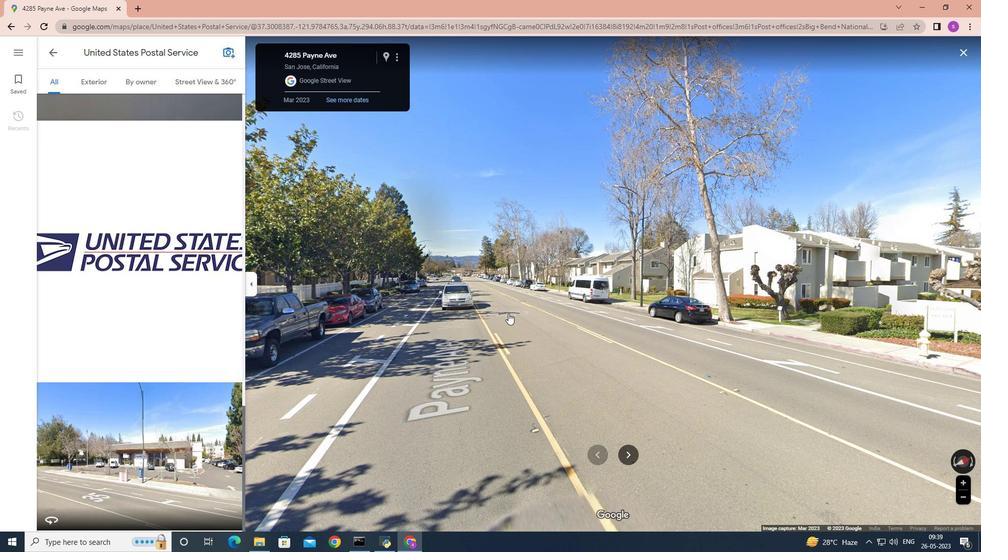 
Action: Mouse moved to (10, 30)
Screenshot: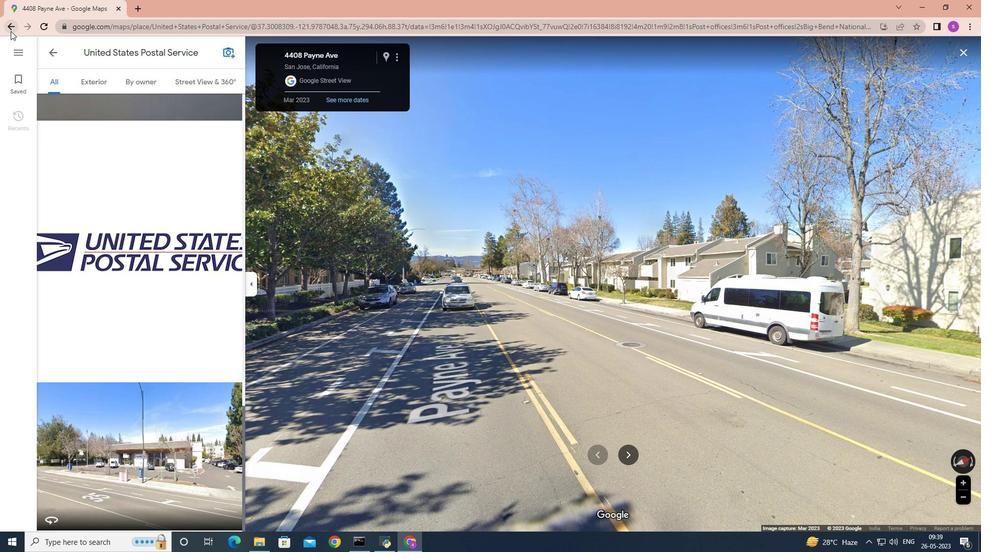 
Action: Mouse pressed left at (10, 30)
Screenshot: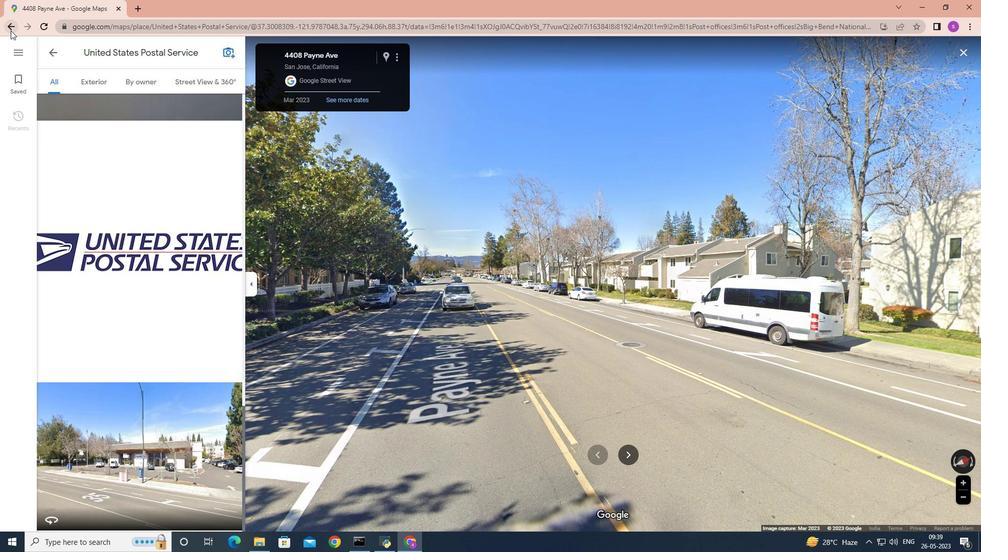
Action: Mouse moved to (10, 30)
Screenshot: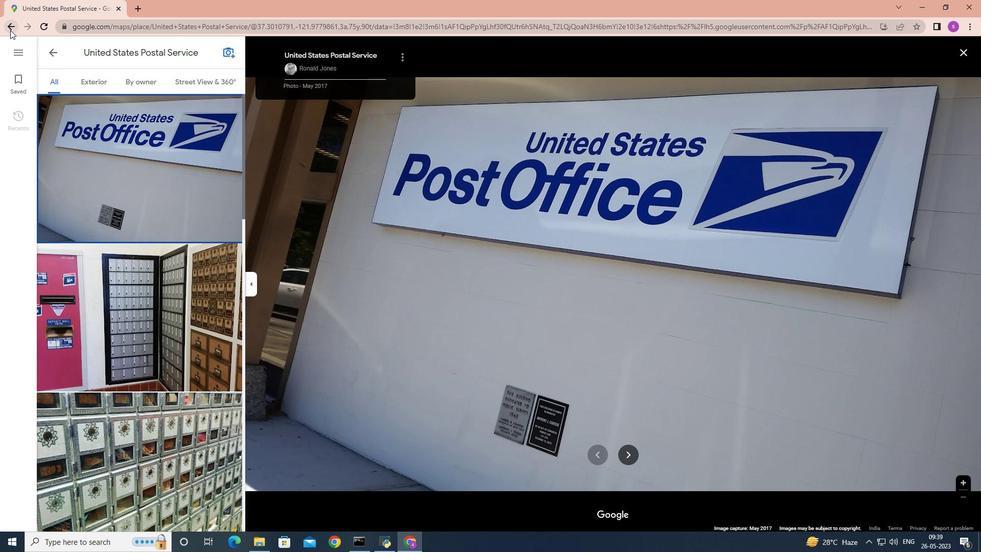 
Action: Mouse pressed left at (10, 30)
Screenshot: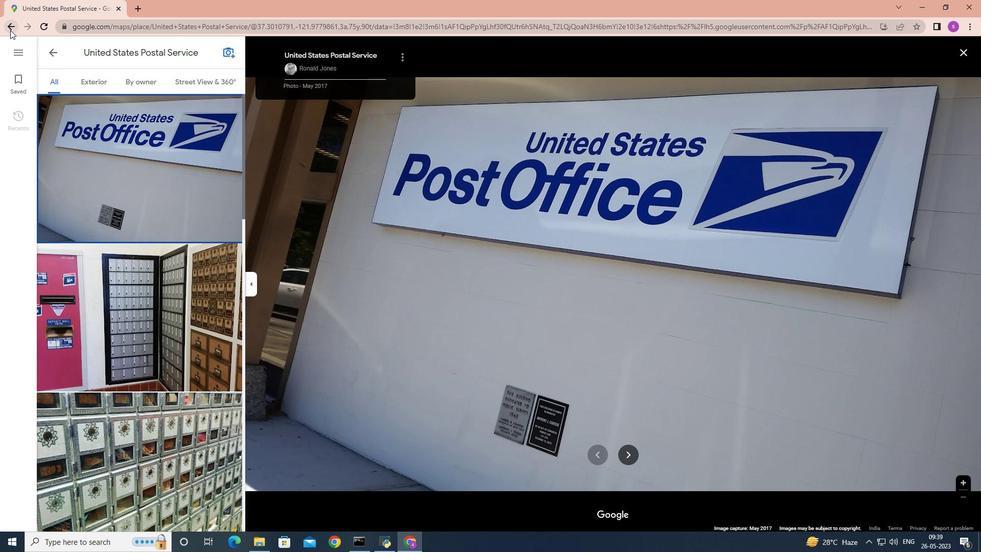 
Action: Mouse moved to (126, 245)
Screenshot: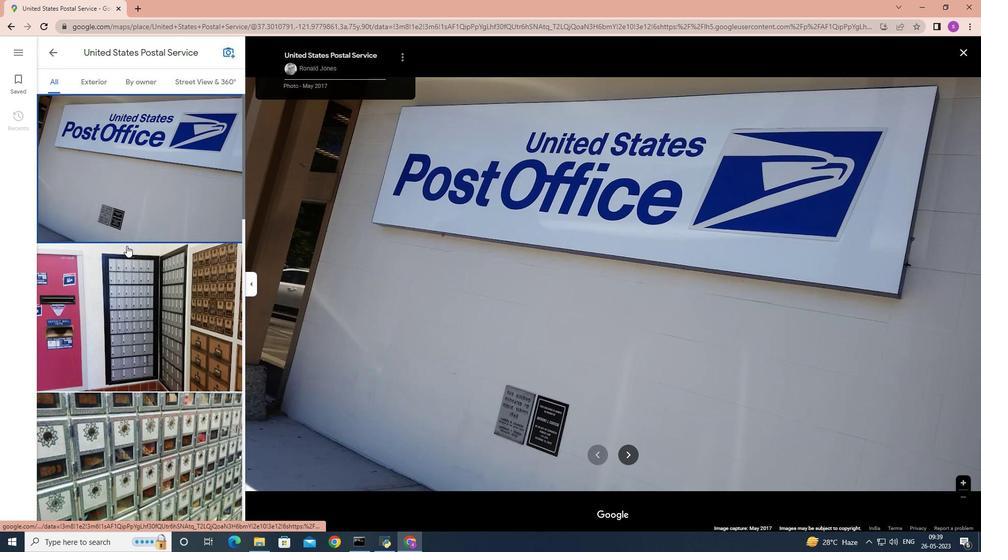 
Action: Mouse scrolled (126, 245) with delta (0, 0)
Screenshot: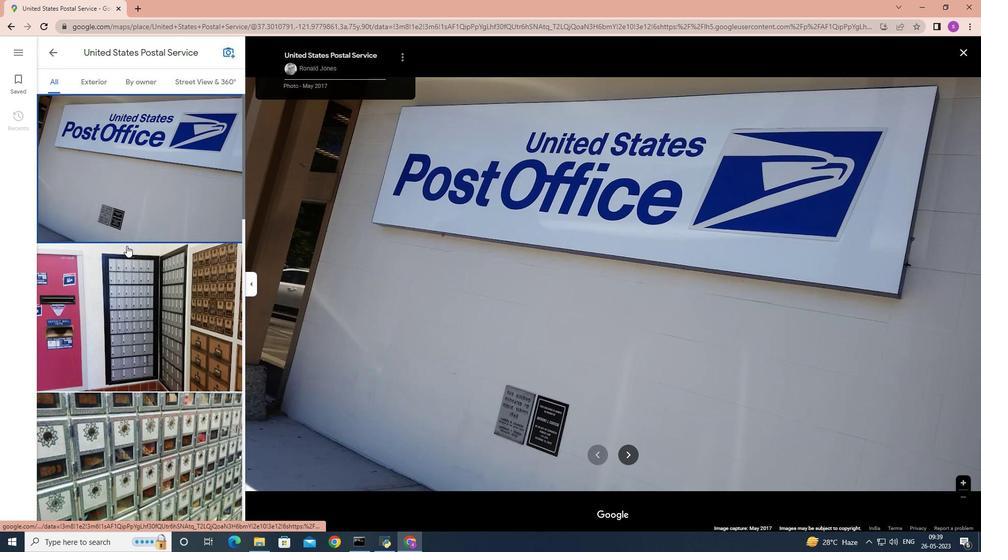 
Action: Mouse moved to (126, 245)
Screenshot: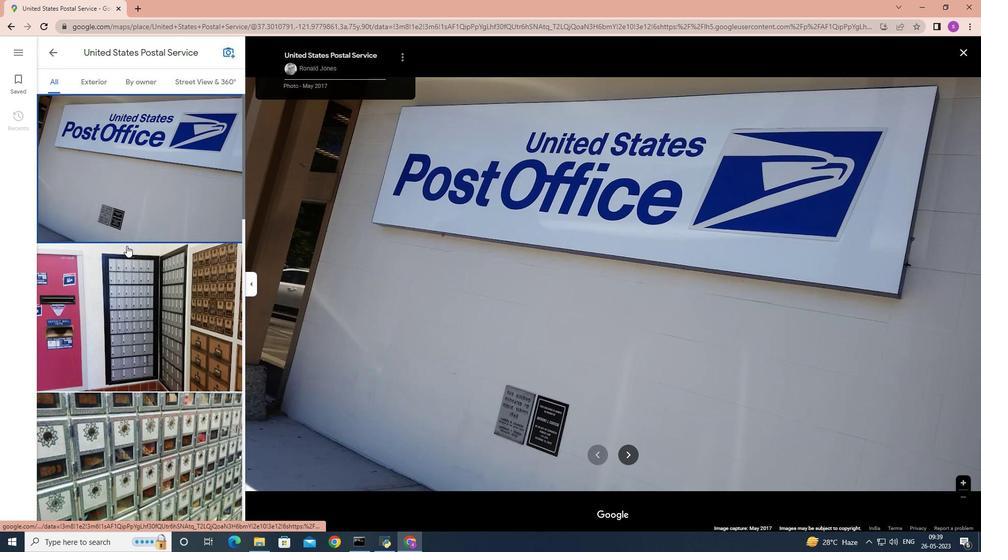 
Action: Mouse scrolled (126, 245) with delta (0, 0)
Screenshot: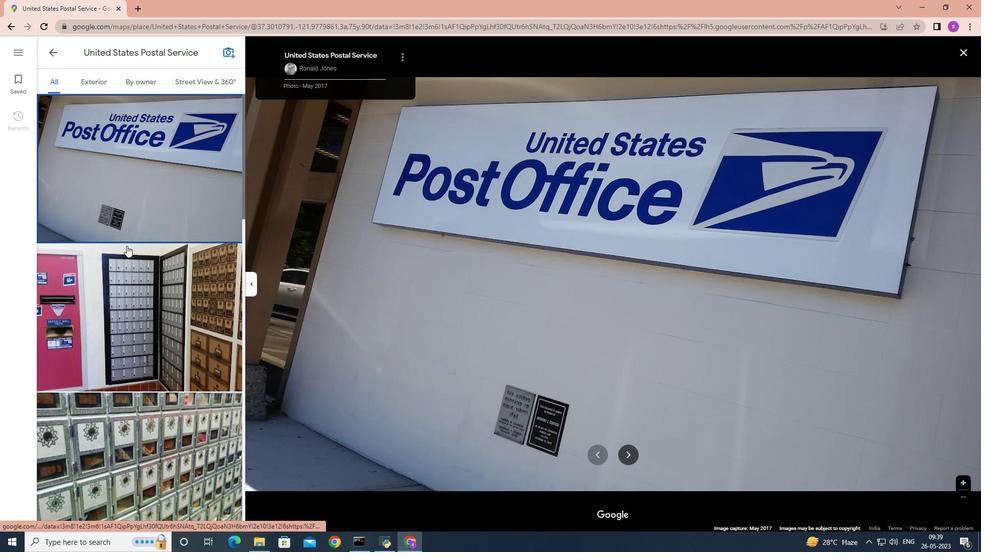 
Action: Mouse moved to (126, 245)
Screenshot: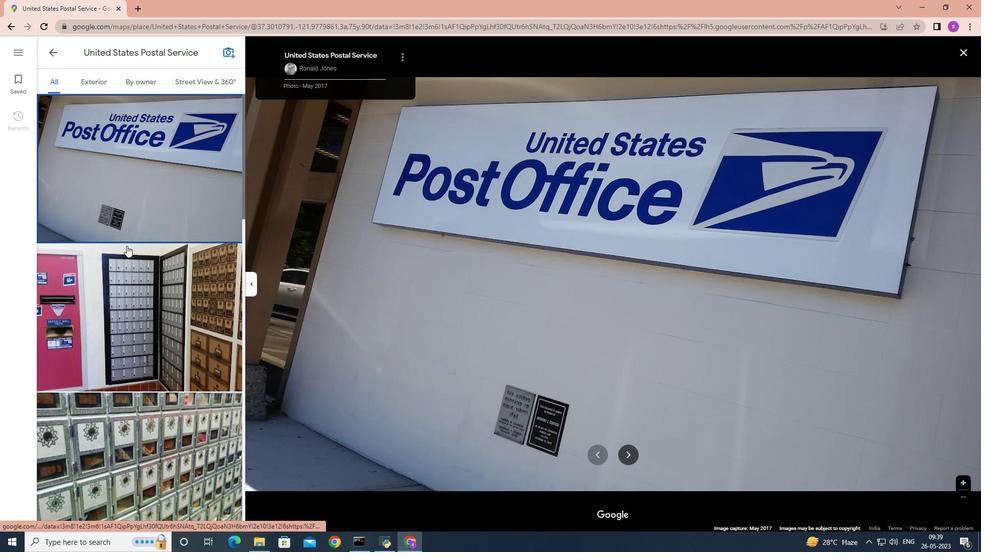 
Action: Mouse scrolled (126, 245) with delta (0, 0)
Screenshot: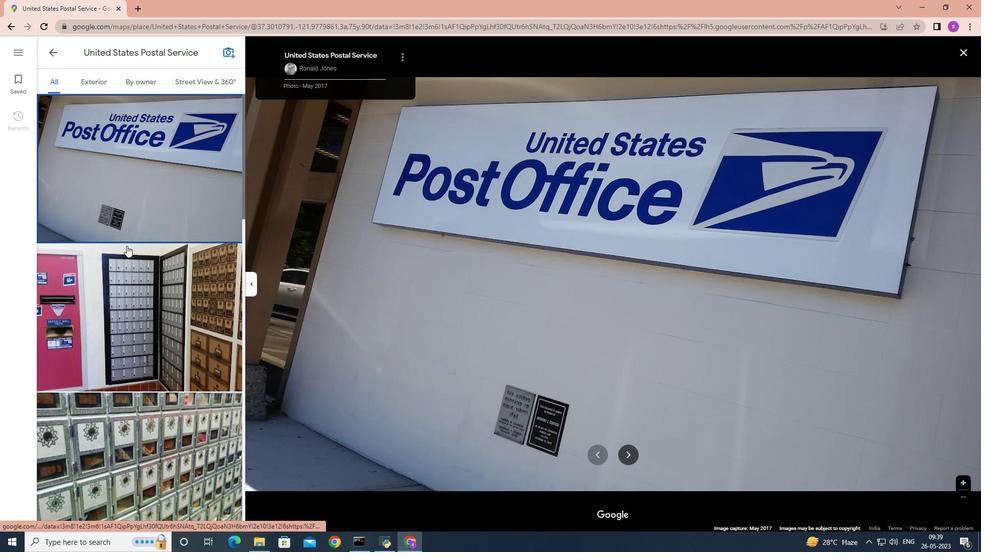 
Action: Mouse moved to (126, 244)
Screenshot: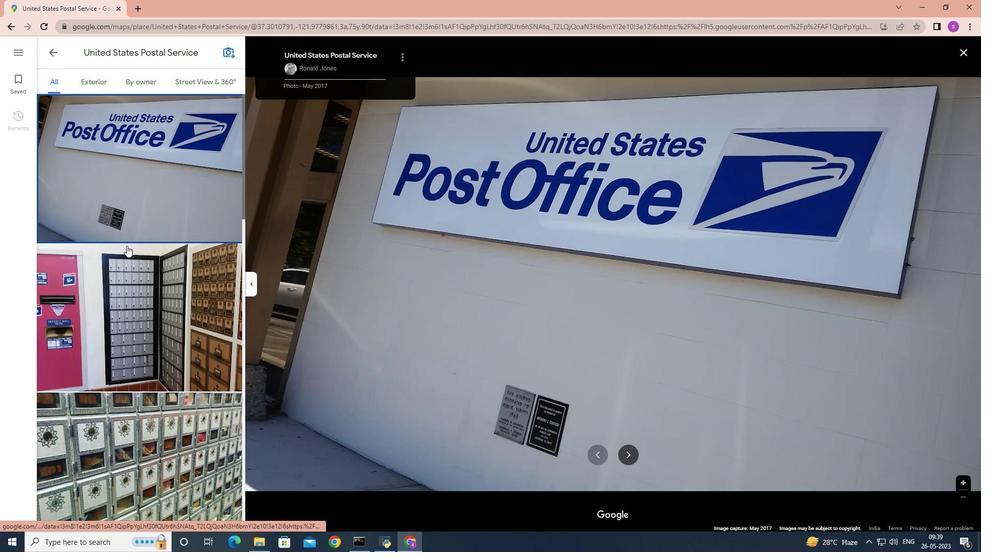 
Action: Mouse scrolled (126, 243) with delta (0, 0)
Screenshot: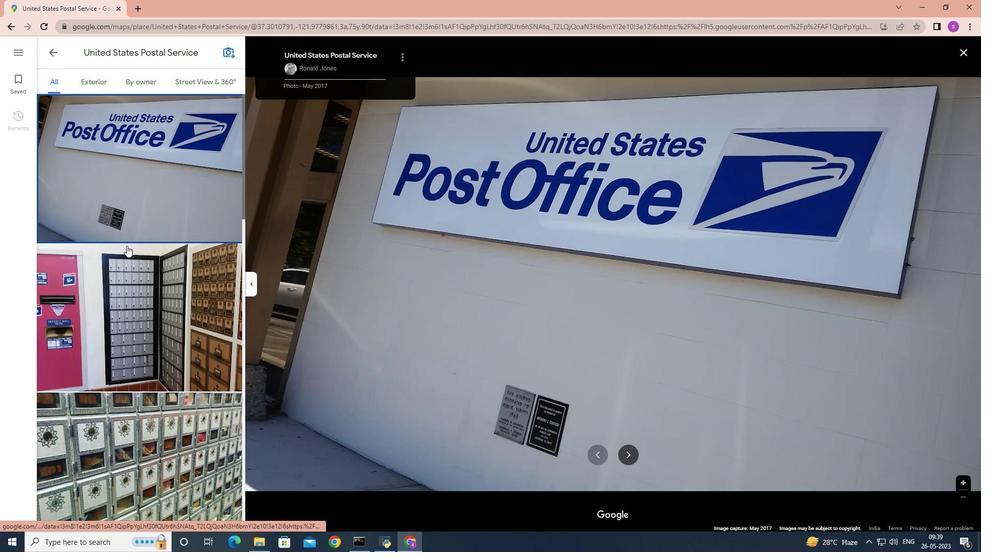 
Action: Mouse moved to (173, 233)
Screenshot: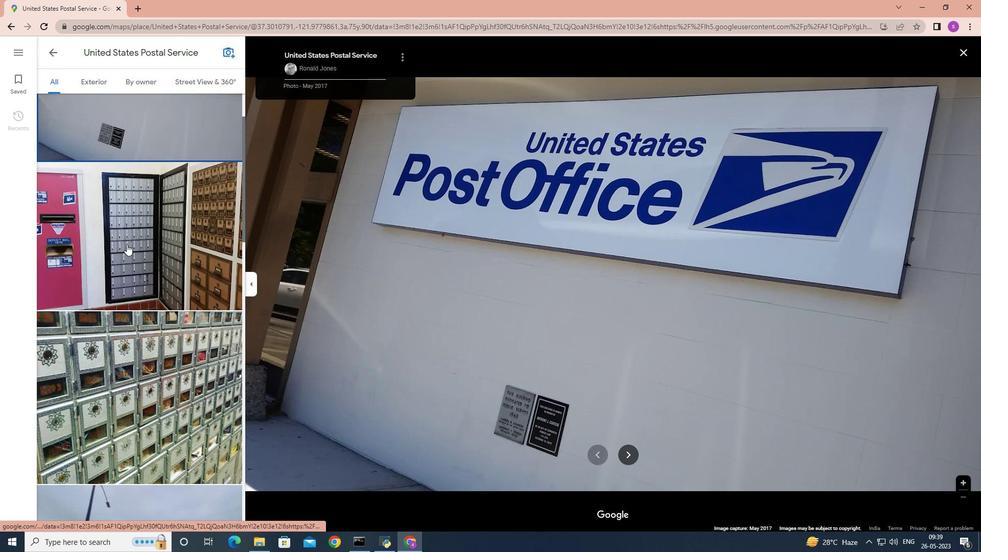 
Action: Mouse scrolled (133, 237) with delta (0, 0)
Screenshot: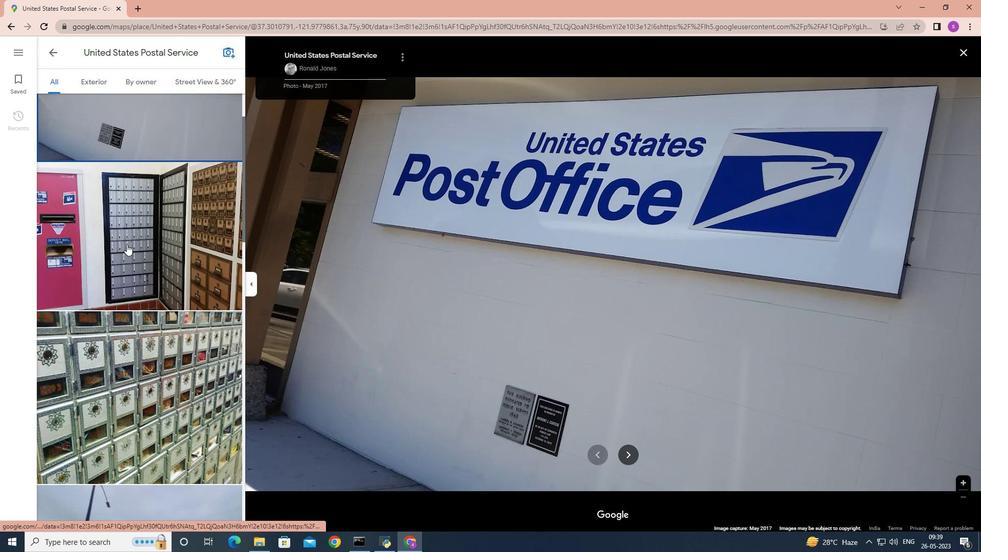 
Action: Mouse moved to (211, 250)
Screenshot: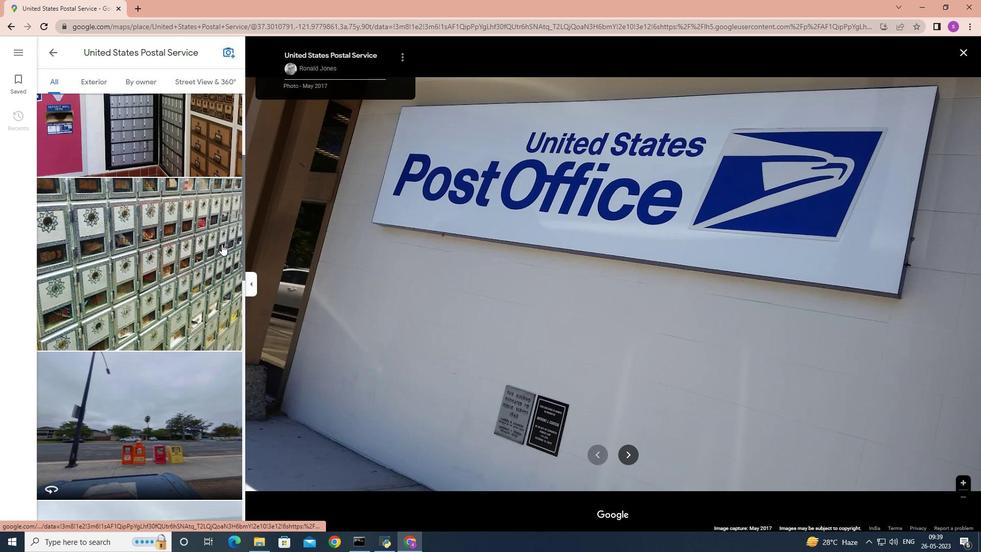 
Action: Mouse scrolled (211, 250) with delta (0, 0)
Screenshot: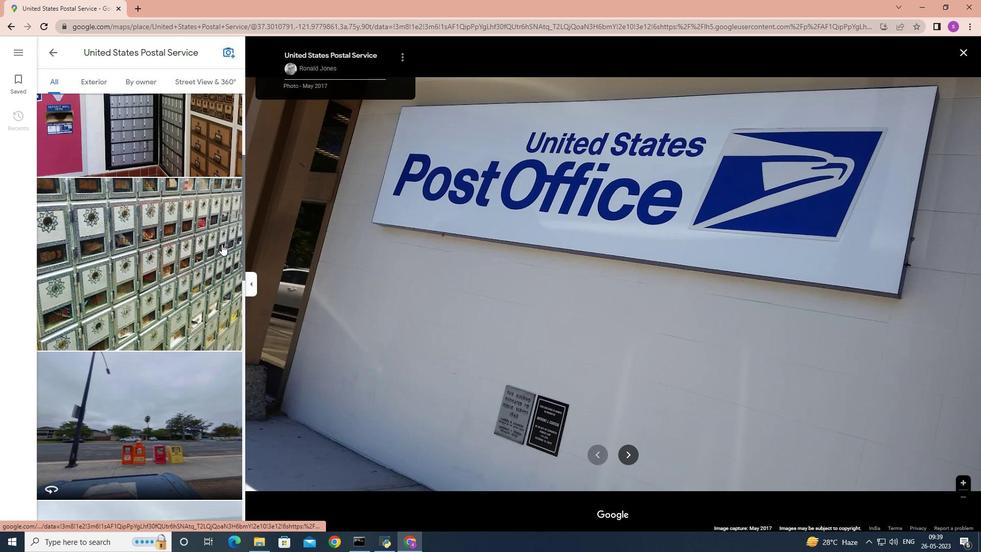 
Action: Mouse moved to (205, 254)
Screenshot: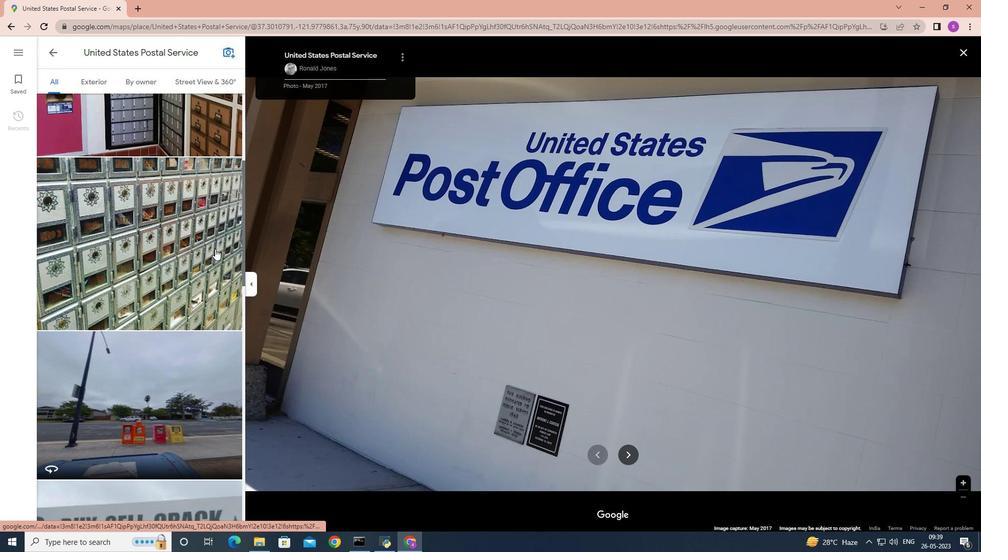 
Action: Mouse scrolled (205, 254) with delta (0, 0)
Screenshot: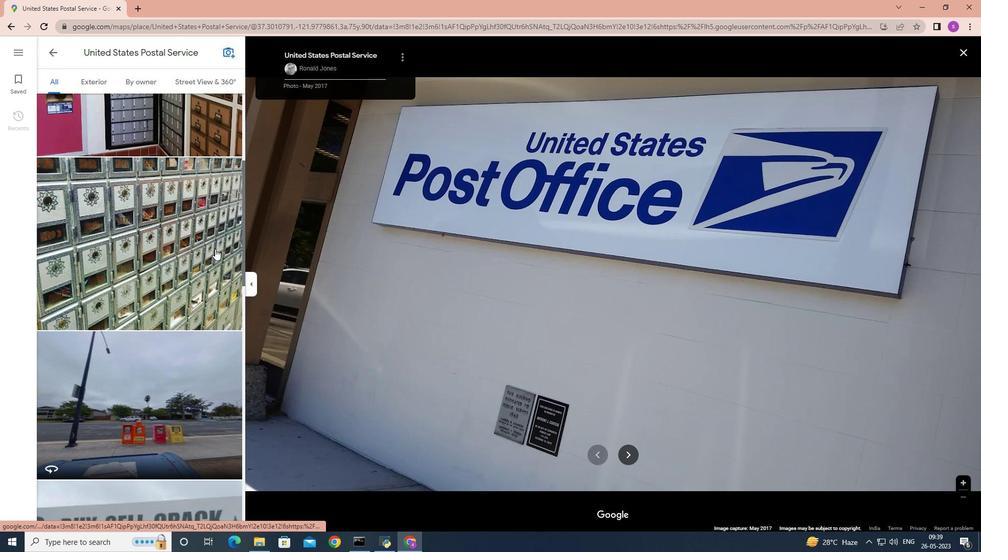 
Action: Mouse moved to (200, 256)
Screenshot: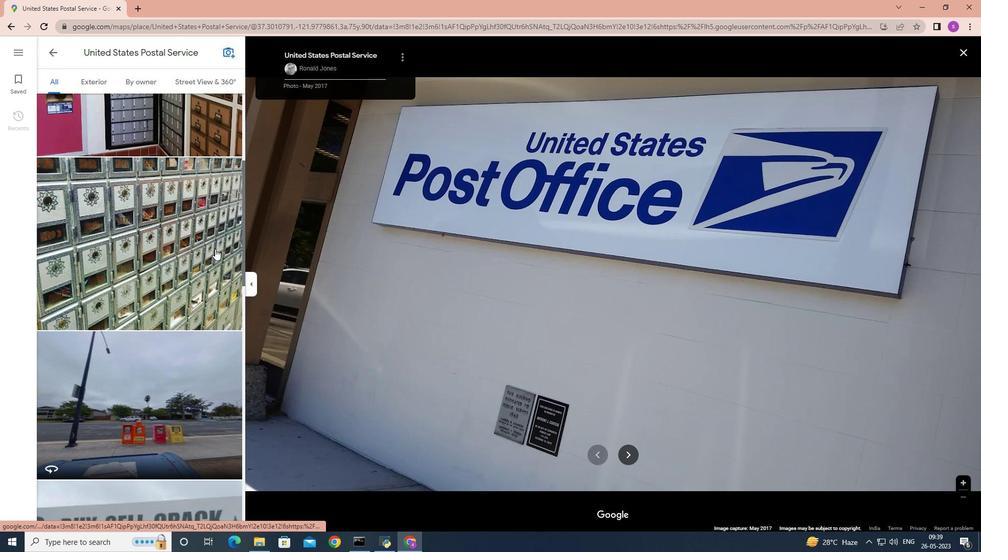 
Action: Mouse scrolled (200, 256) with delta (0, 0)
Screenshot: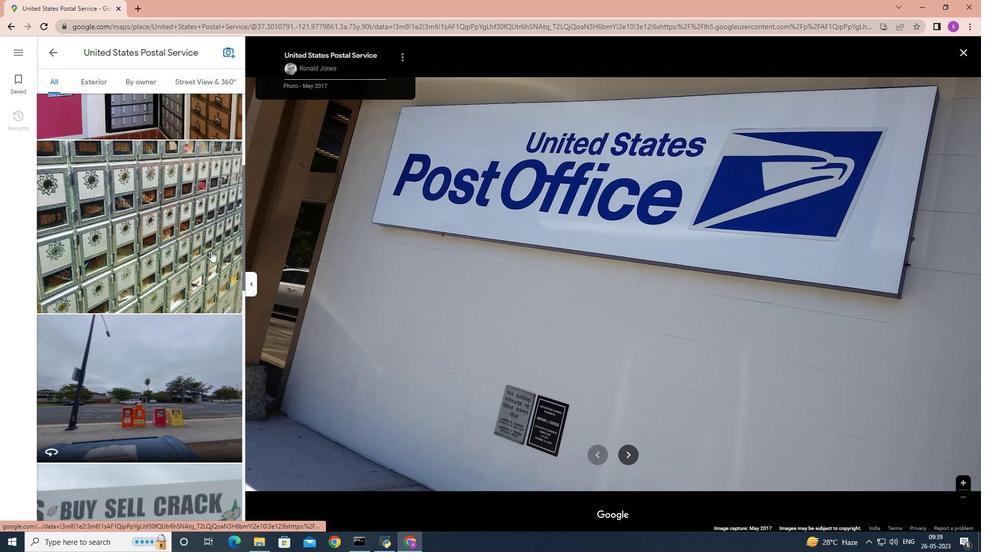 
Action: Mouse moved to (199, 257)
Screenshot: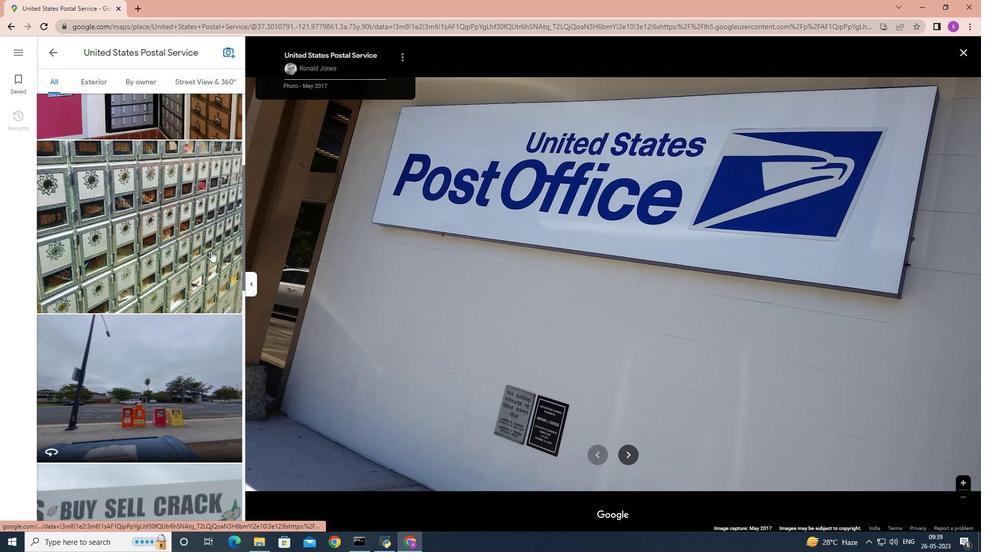 
Action: Mouse scrolled (199, 256) with delta (0, 0)
Screenshot: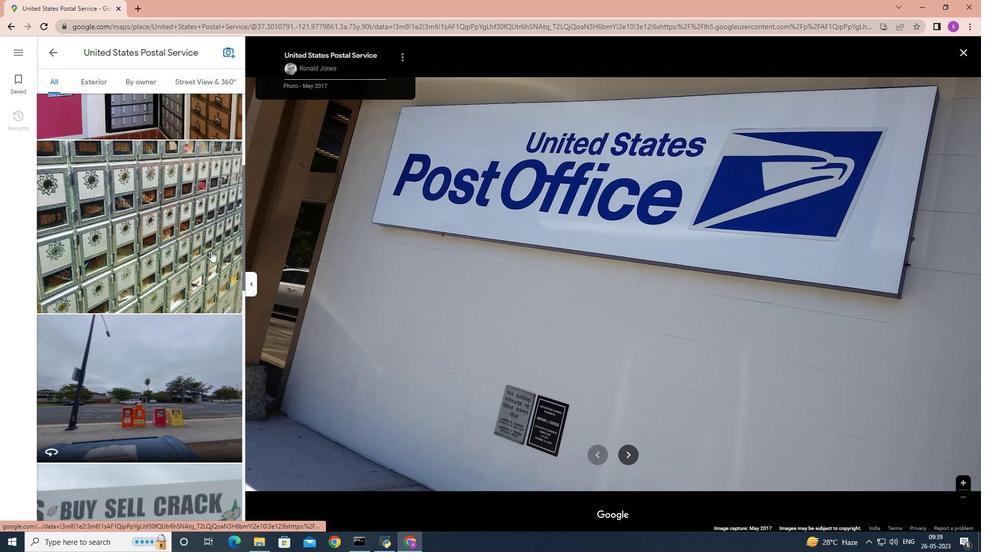 
Action: Mouse moved to (199, 257)
Screenshot: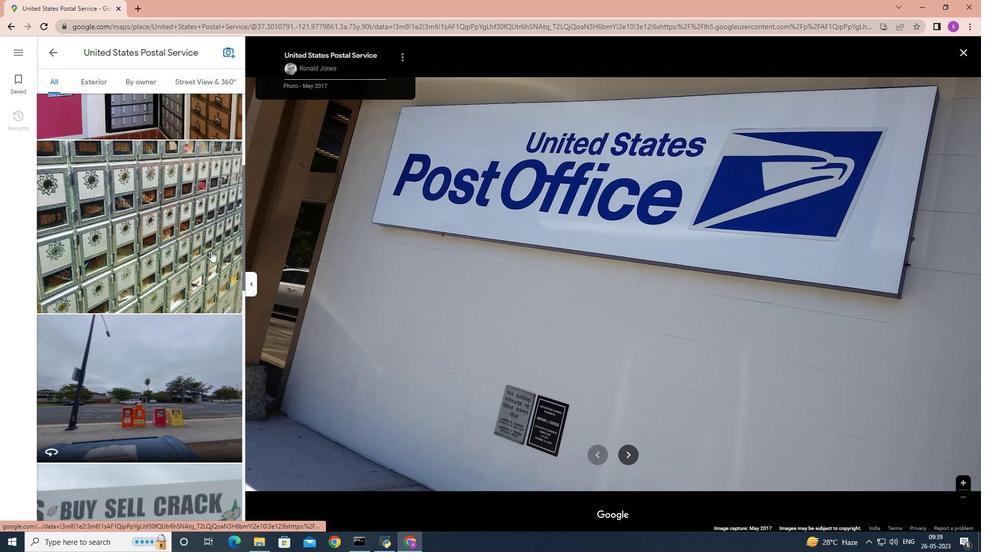 
Action: Mouse scrolled (199, 256) with delta (0, 0)
Screenshot: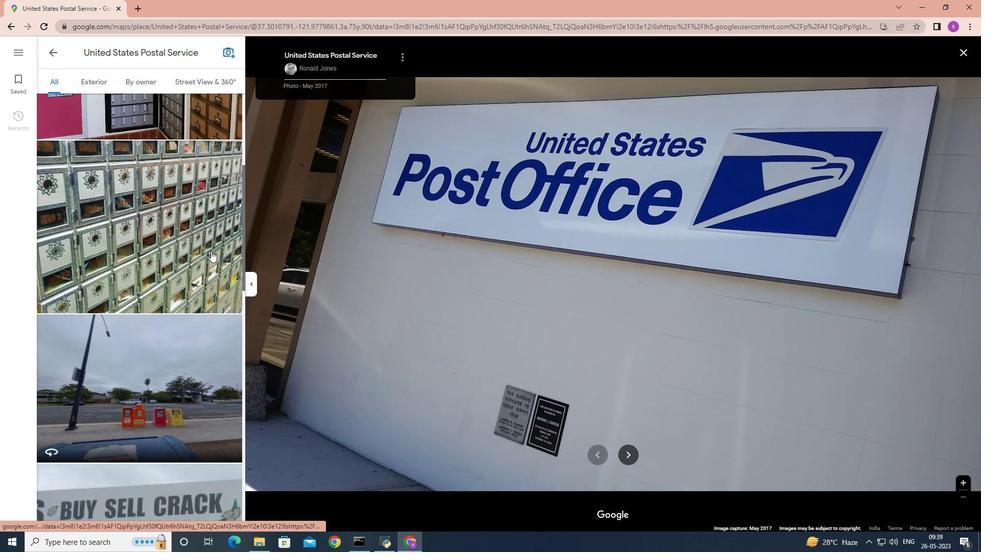 
Action: Mouse moved to (199, 257)
Screenshot: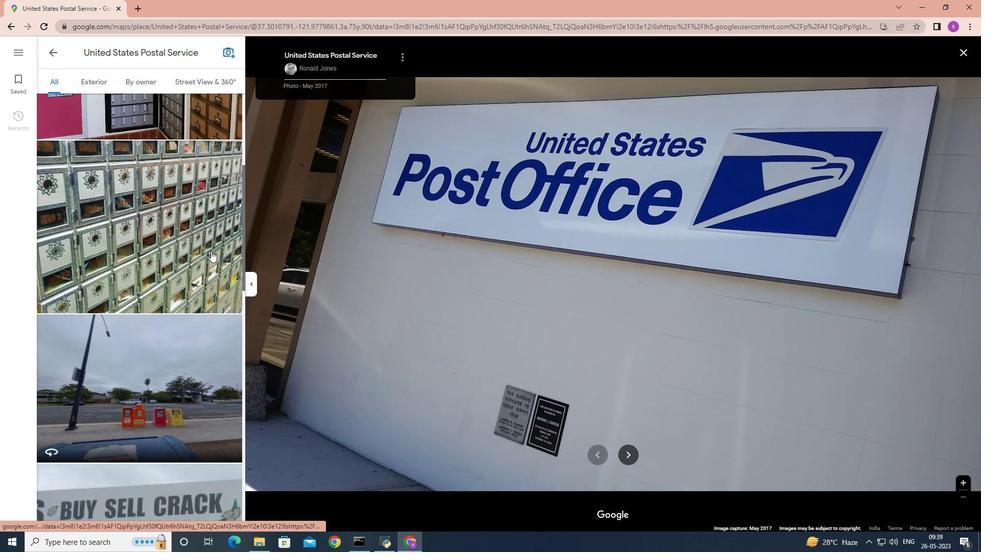 
Action: Mouse scrolled (199, 256) with delta (0, 0)
Screenshot: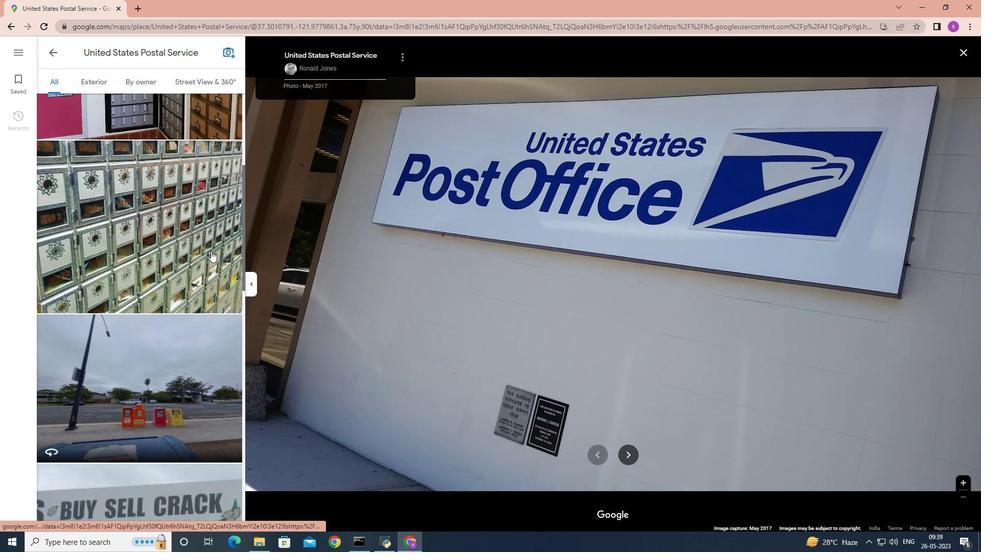 
Action: Mouse scrolled (199, 256) with delta (0, 0)
Screenshot: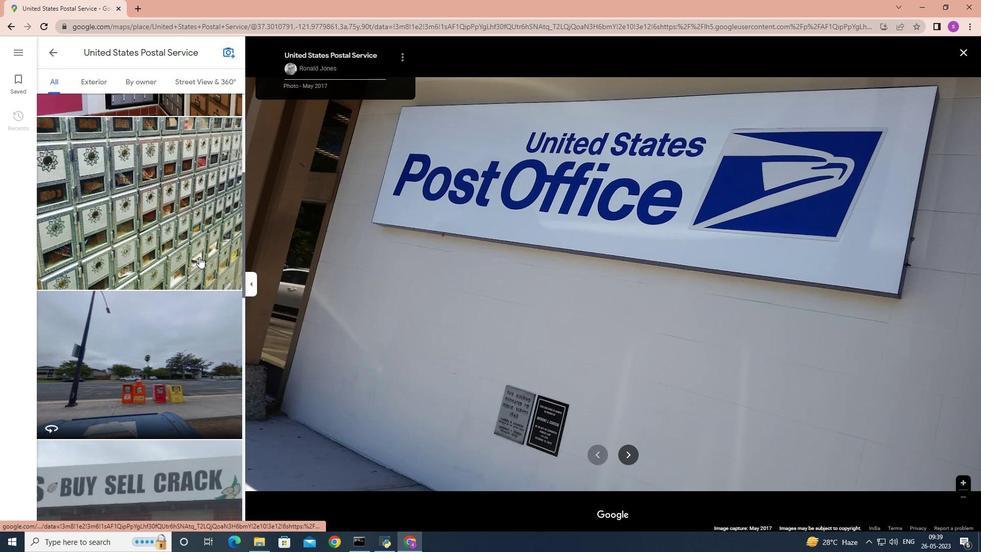 
Action: Mouse moved to (198, 255)
Screenshot: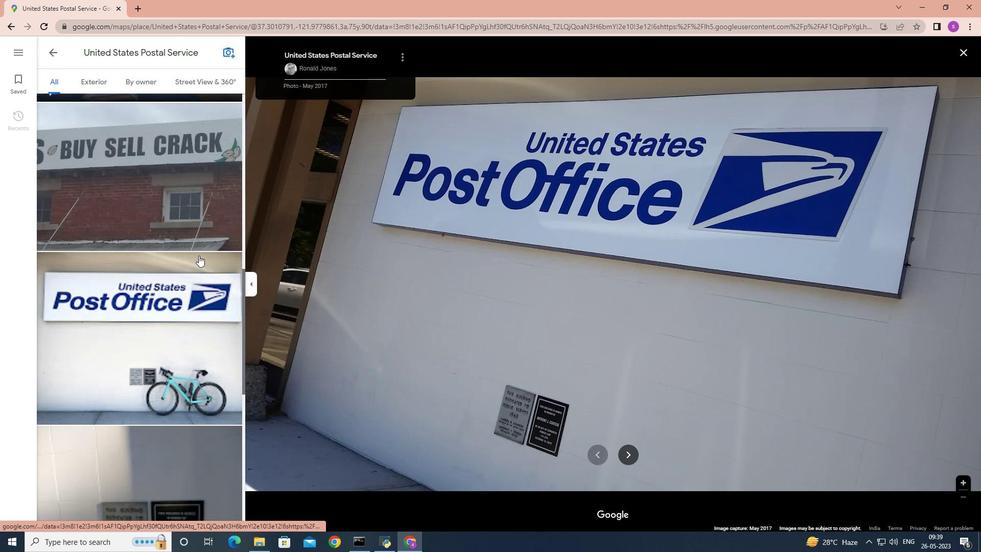 
Action: Mouse scrolled (198, 254) with delta (0, 0)
Screenshot: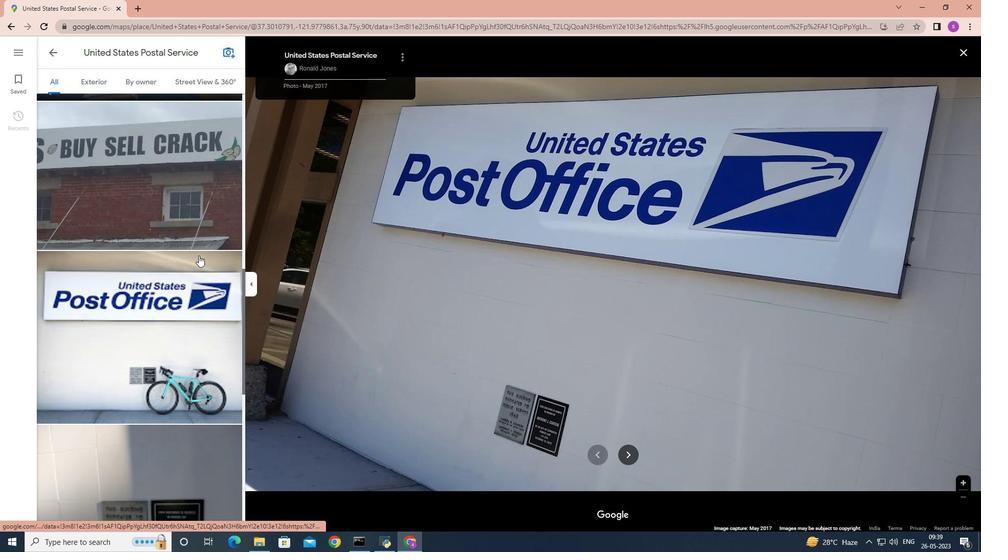 
Action: Mouse scrolled (198, 254) with delta (0, 0)
Screenshot: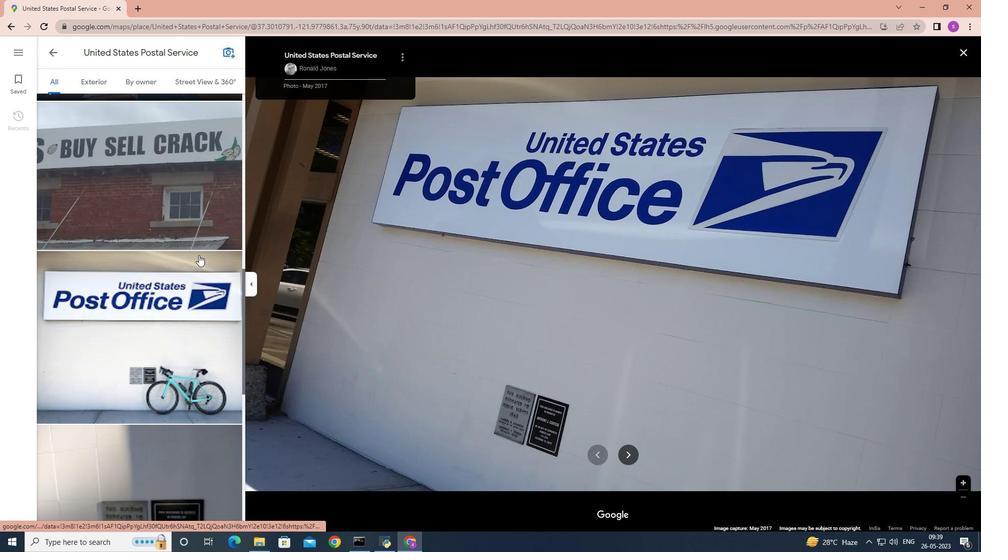 
Action: Mouse scrolled (198, 254) with delta (0, 0)
Screenshot: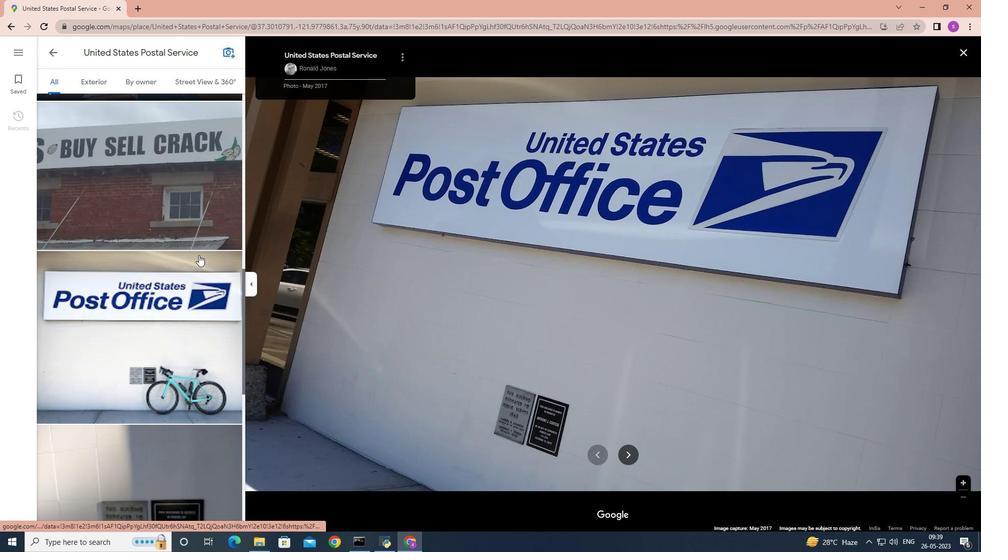 
Action: Mouse scrolled (198, 254) with delta (0, 0)
Screenshot: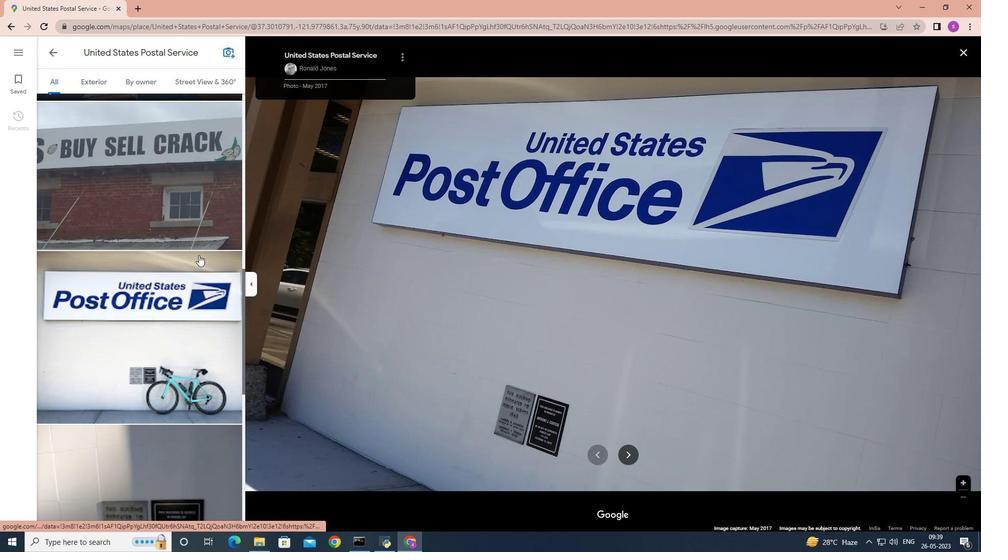 
Action: Mouse scrolled (198, 254) with delta (0, 0)
Screenshot: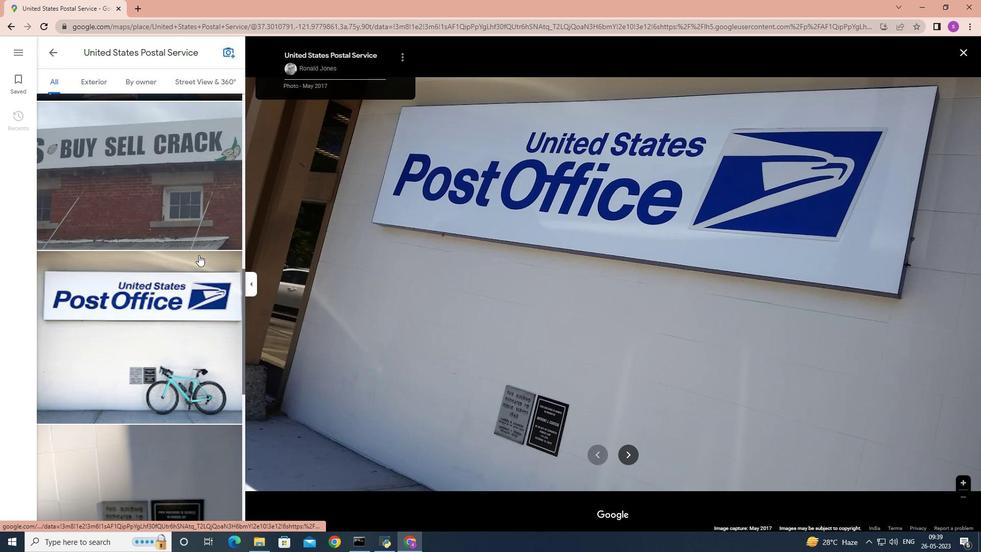 
Action: Mouse scrolled (198, 254) with delta (0, 0)
Screenshot: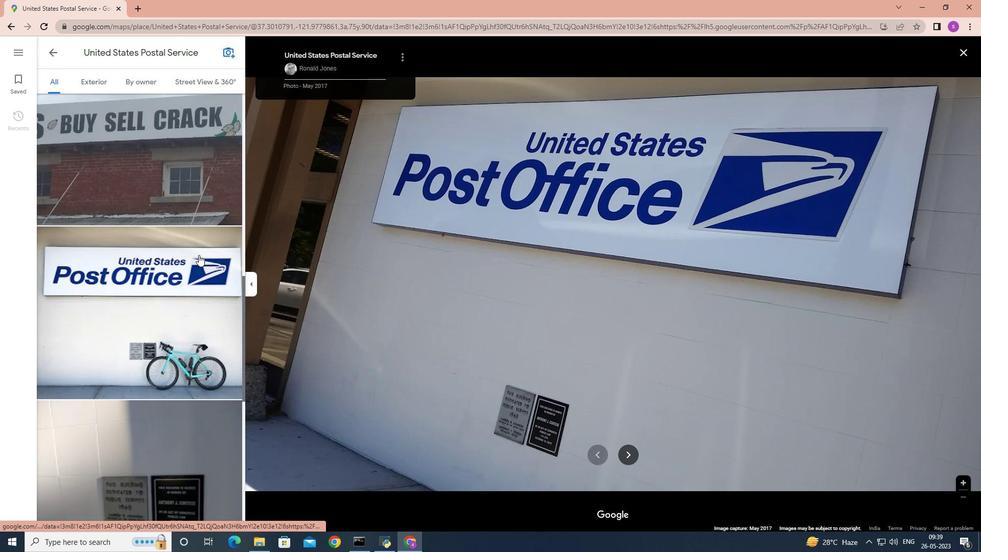 
Action: Mouse moved to (198, 255)
Screenshot: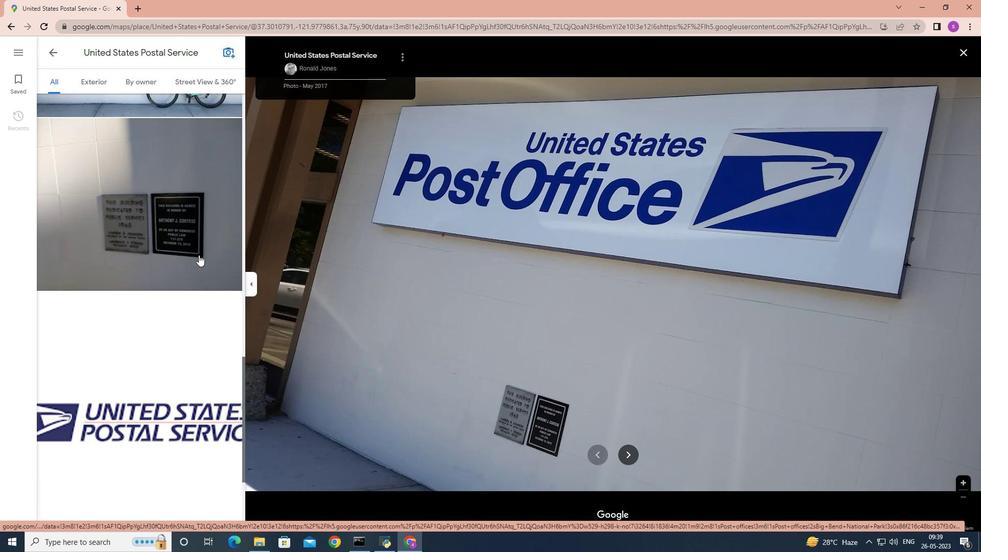 
Action: Mouse scrolled (198, 254) with delta (0, 0)
Screenshot: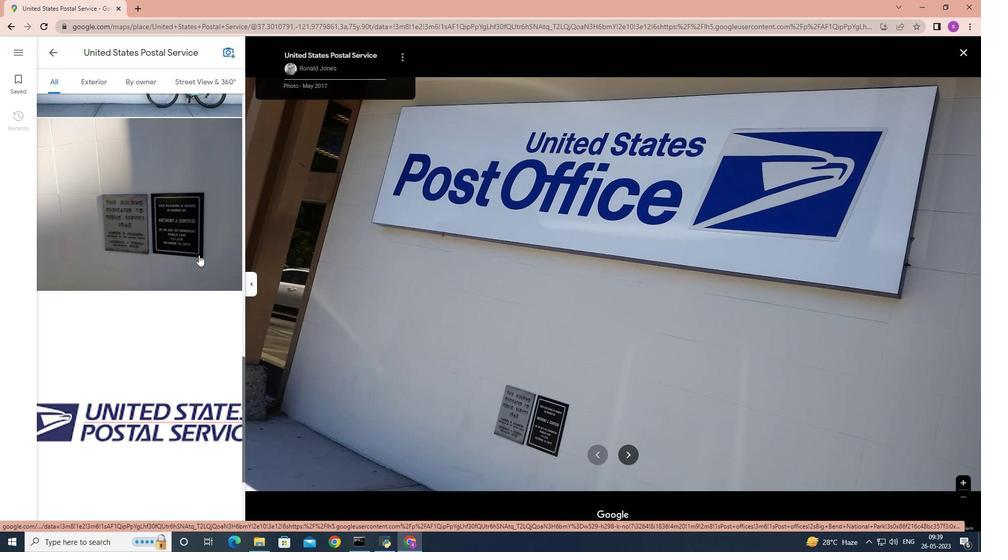 
Action: Mouse scrolled (198, 254) with delta (0, 0)
Screenshot: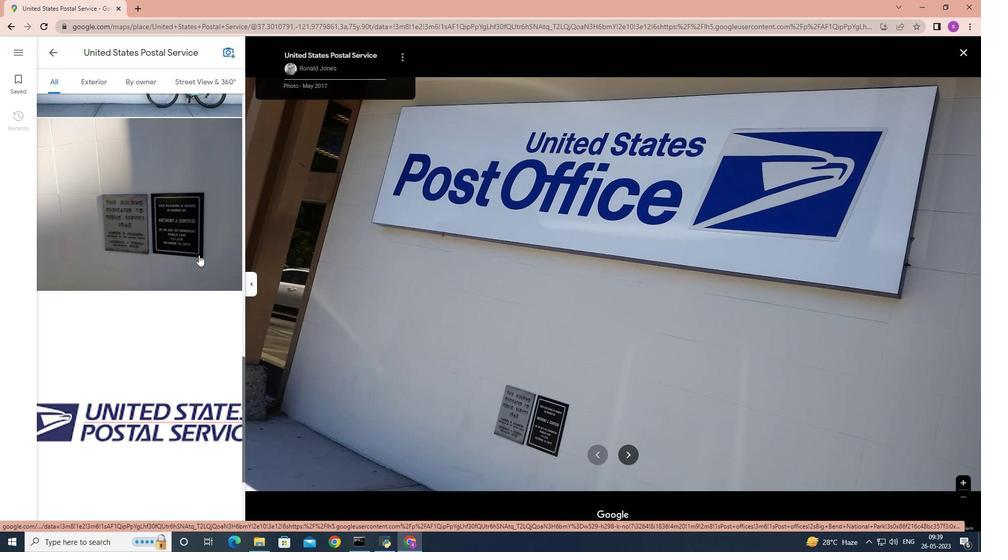 
Action: Mouse scrolled (198, 254) with delta (0, 0)
Screenshot: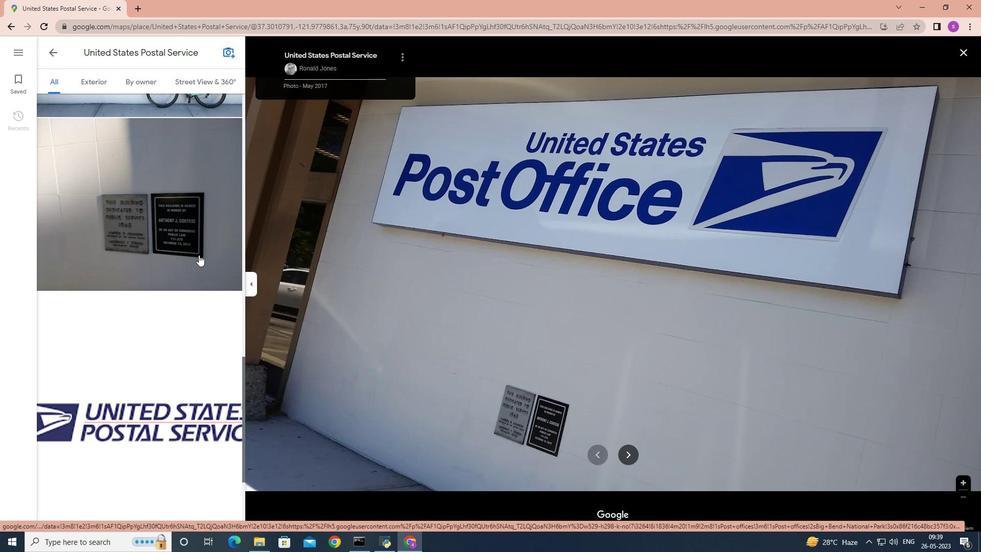 
Action: Mouse scrolled (198, 254) with delta (0, 0)
Screenshot: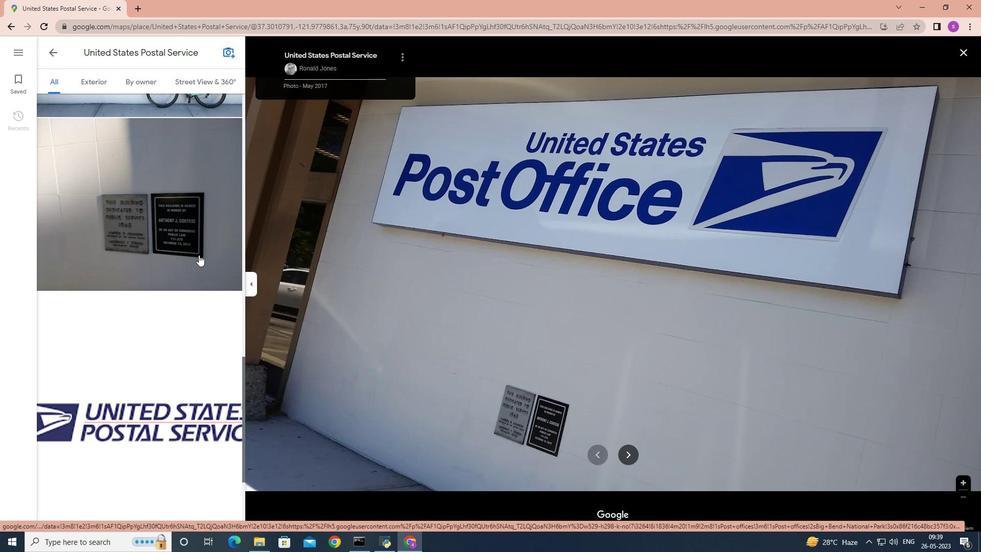 
Action: Mouse scrolled (198, 254) with delta (0, 0)
Screenshot: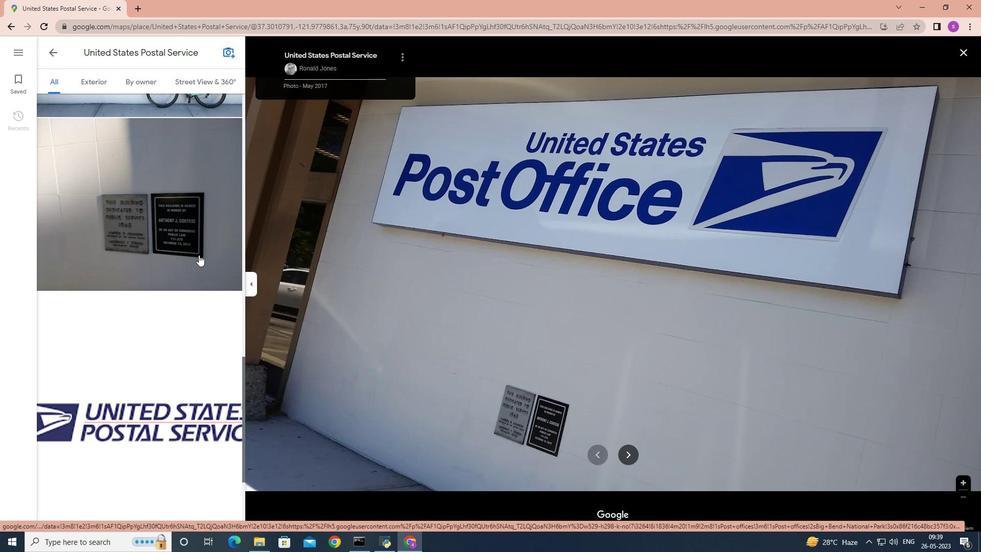 
Action: Mouse scrolled (198, 254) with delta (0, 0)
Screenshot: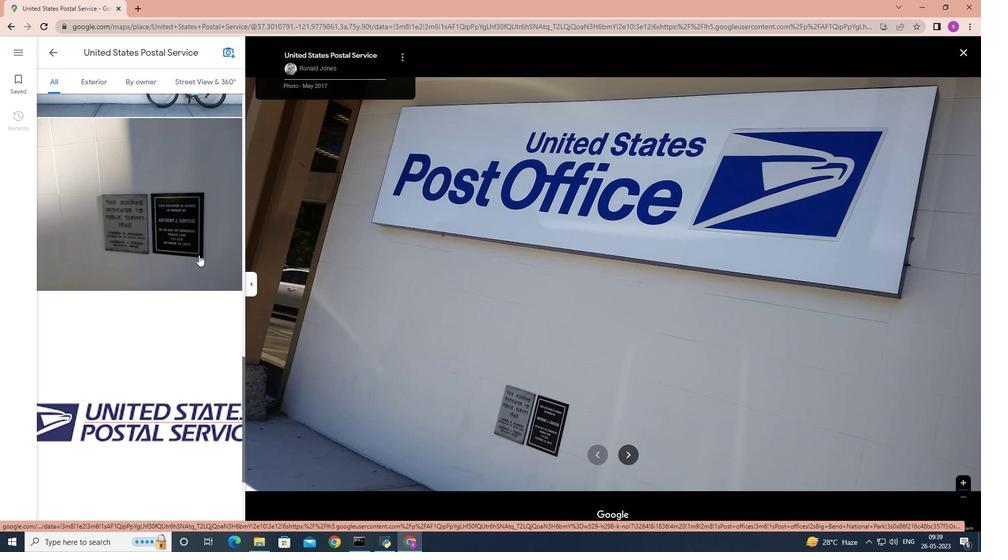 
Action: Mouse scrolled (198, 254) with delta (0, 0)
Screenshot: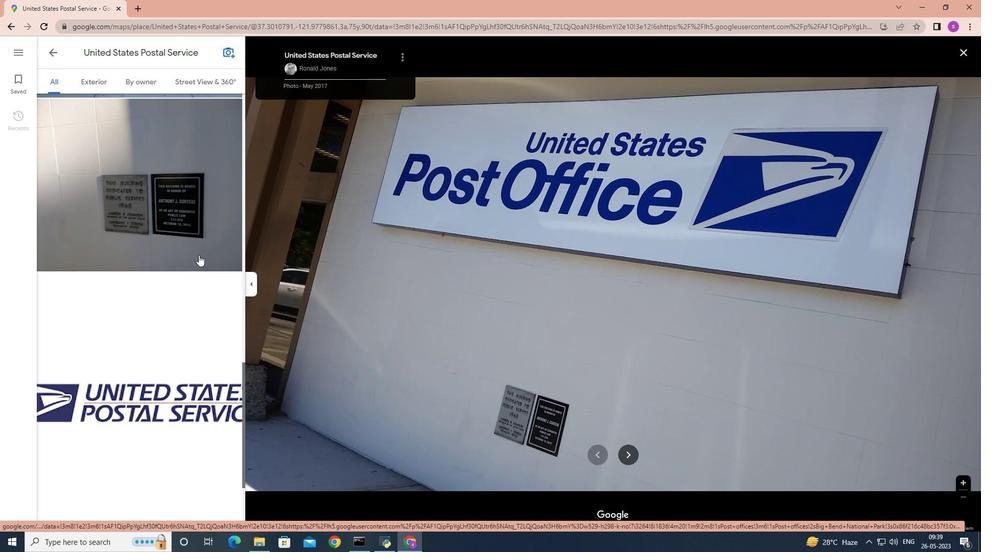 
Action: Mouse moved to (197, 253)
Screenshot: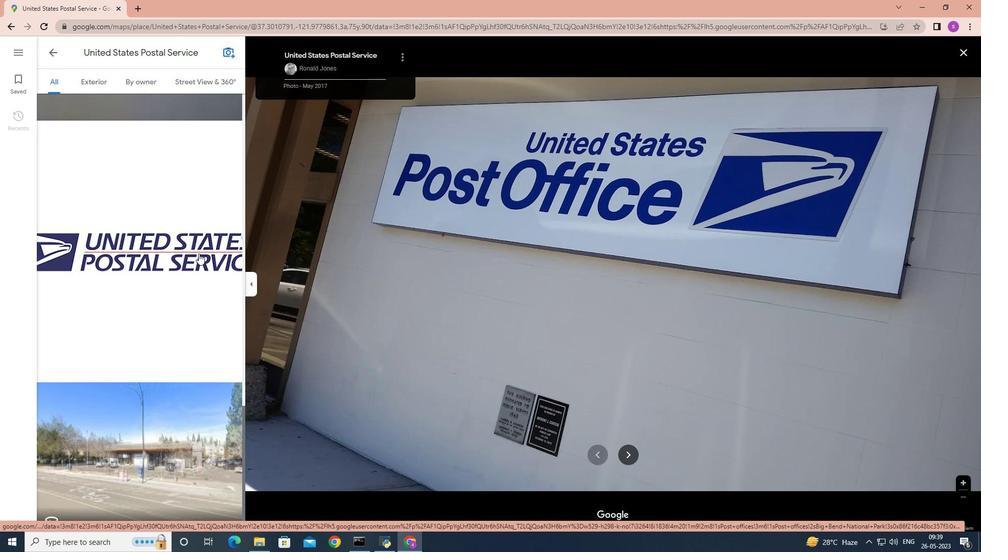 
Action: Mouse scrolled (197, 253) with delta (0, 0)
Screenshot: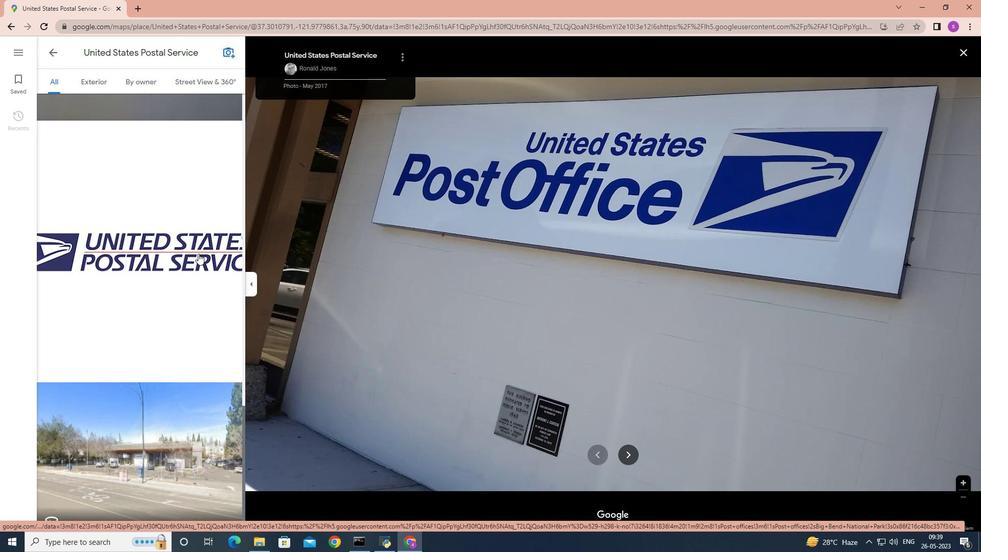 
Action: Mouse scrolled (197, 253) with delta (0, 0)
Screenshot: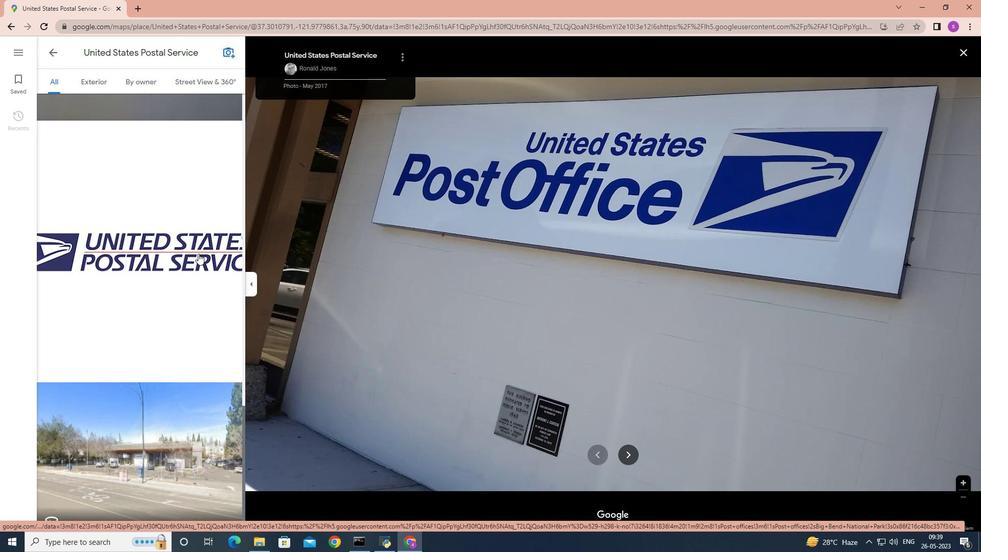 
Action: Mouse moved to (196, 253)
Screenshot: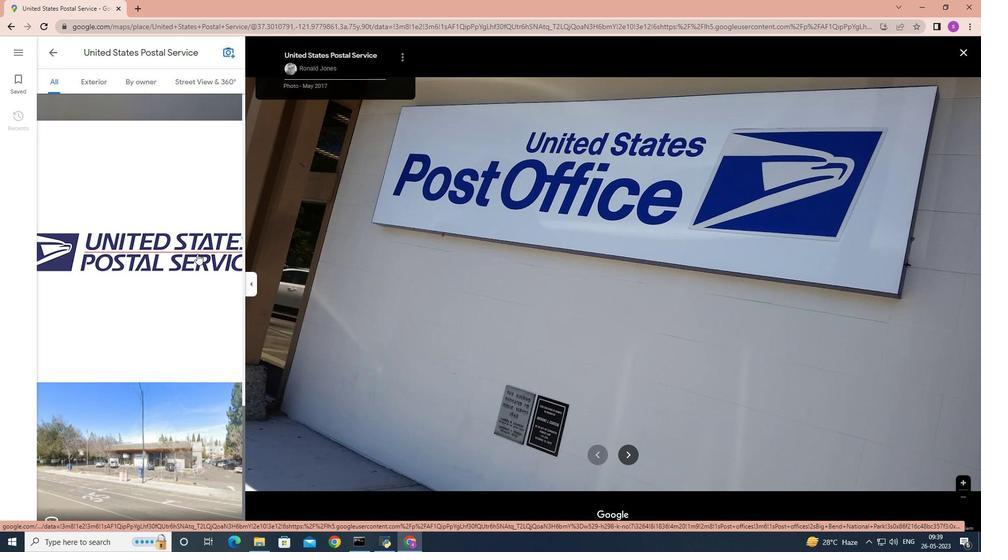 
Action: Mouse scrolled (196, 253) with delta (0, 0)
Screenshot: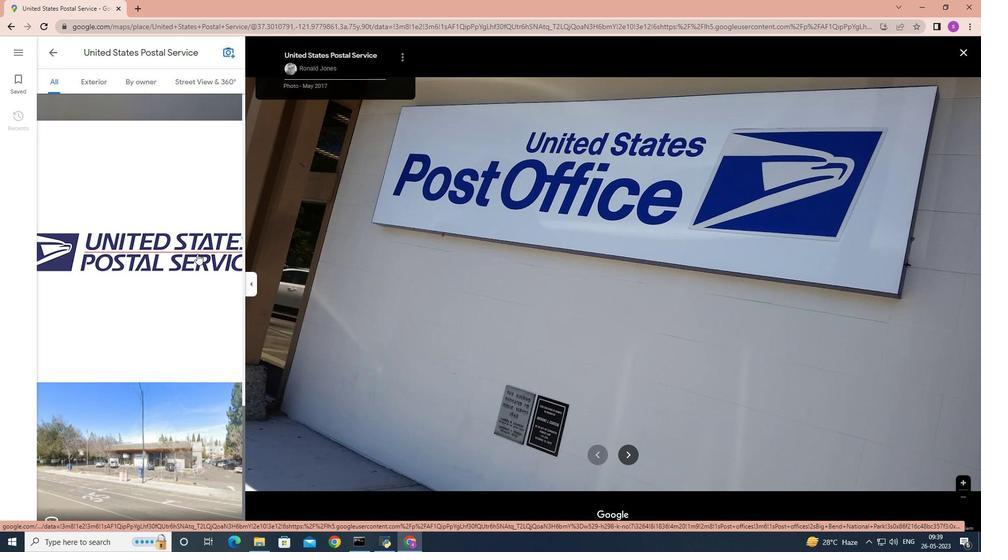 
Action: Mouse scrolled (196, 253) with delta (0, 0)
Screenshot: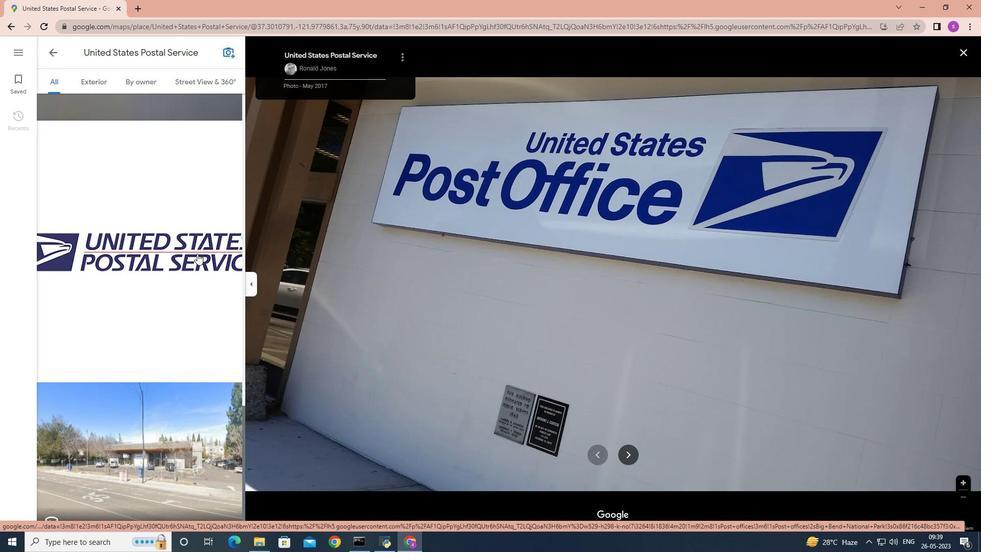 
Action: Mouse scrolled (196, 253) with delta (0, 0)
Screenshot: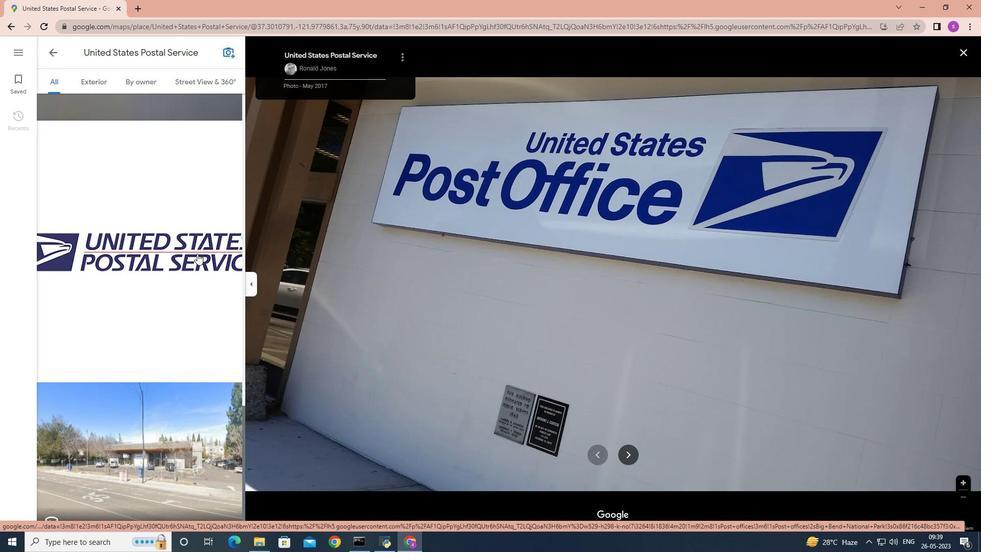 
Action: Mouse scrolled (196, 253) with delta (0, 0)
Screenshot: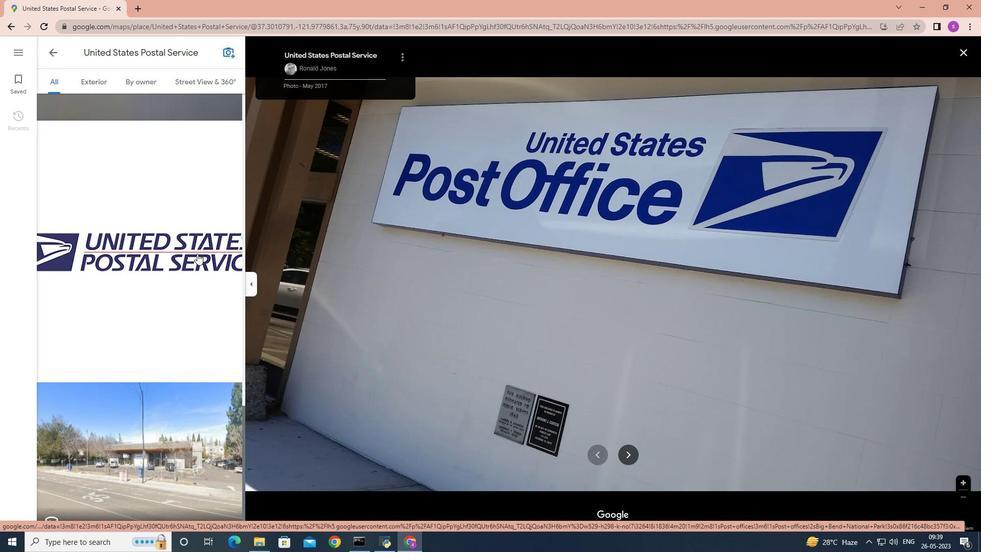 
Action: Mouse moved to (158, 464)
Screenshot: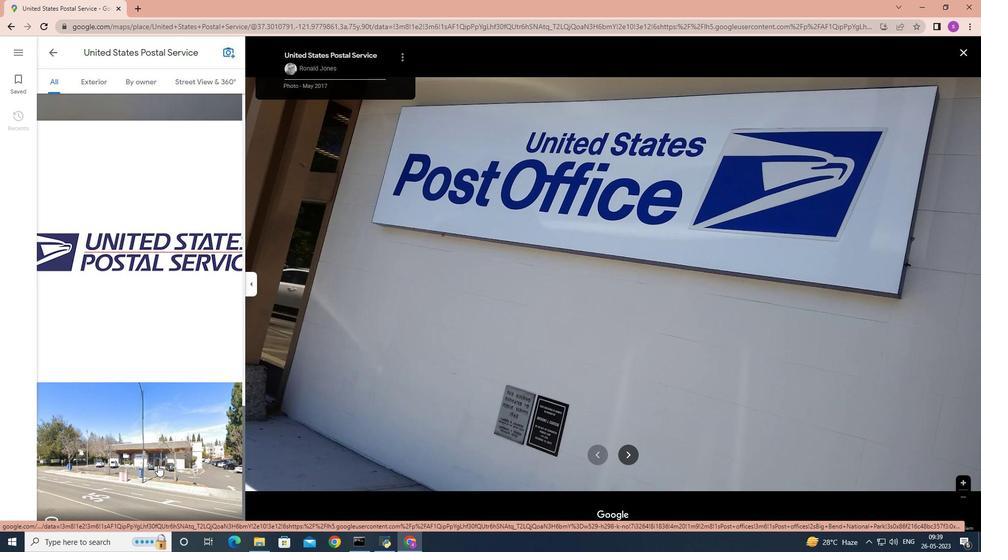 
Action: Mouse pressed left at (158, 464)
Screenshot: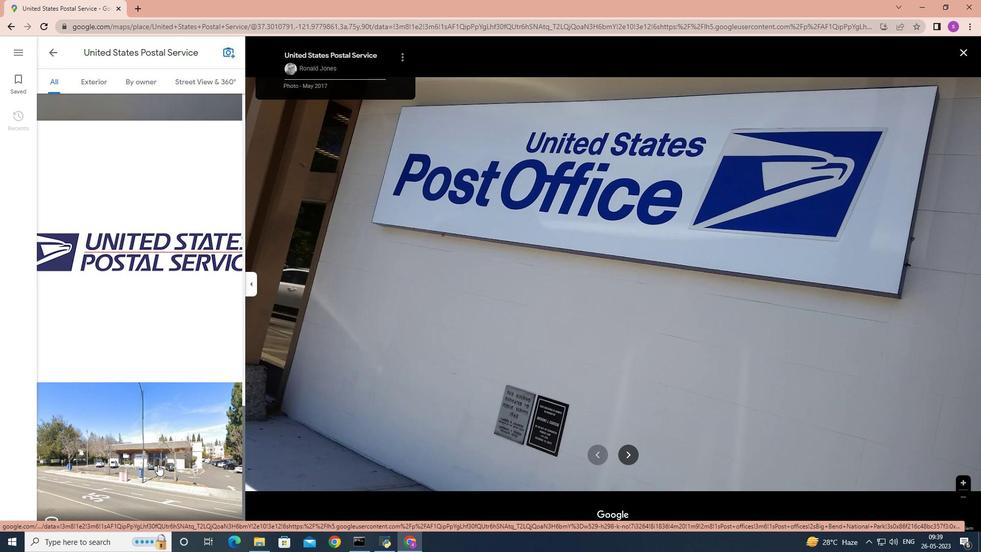 
Action: Mouse moved to (421, 360)
Screenshot: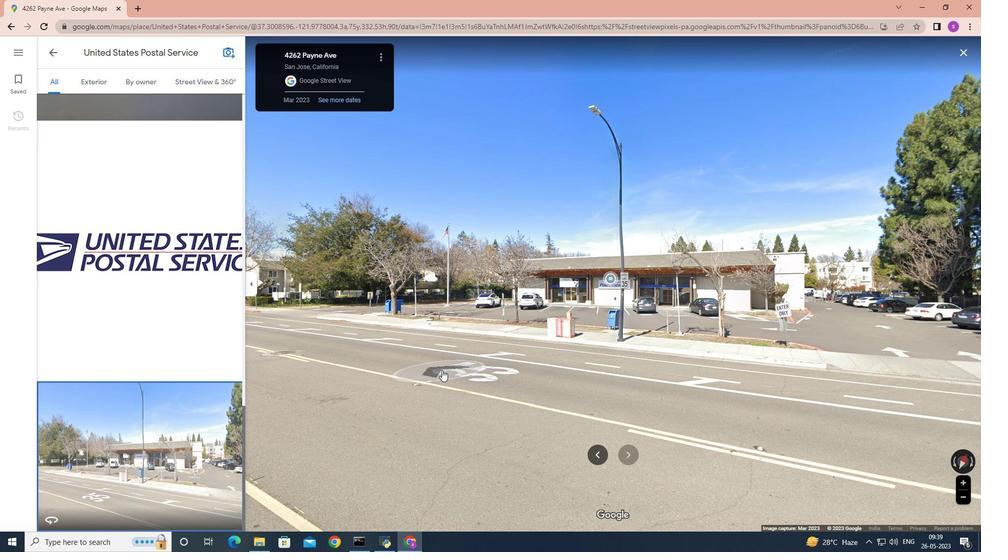 
Action: Mouse pressed left at (421, 360)
Screenshot: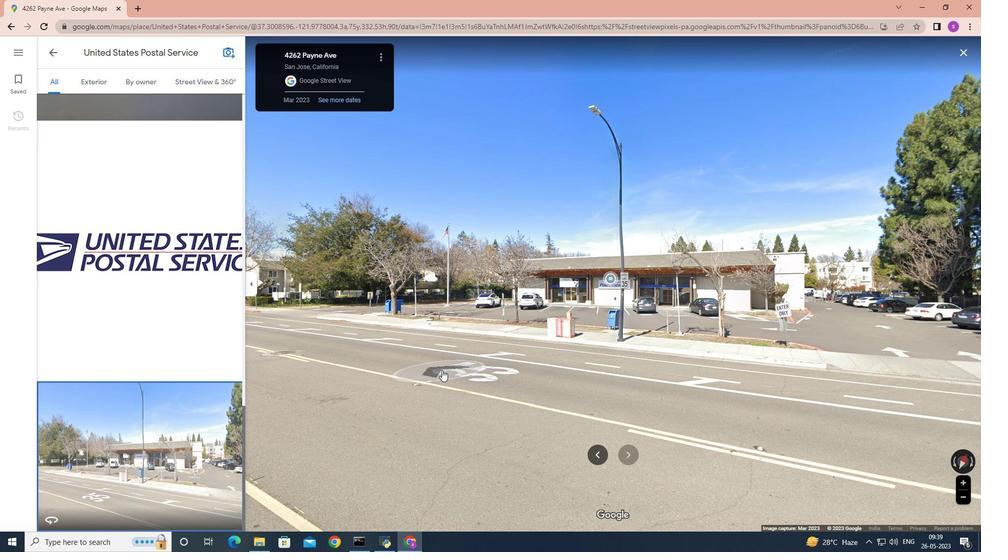 
Action: Mouse moved to (501, 334)
Screenshot: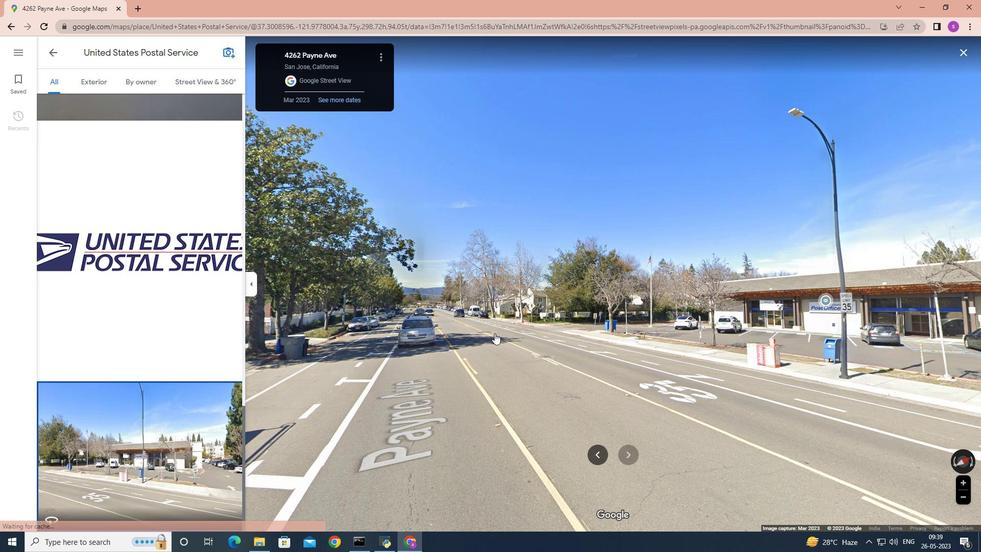 
Action: Mouse pressed left at (501, 334)
Screenshot: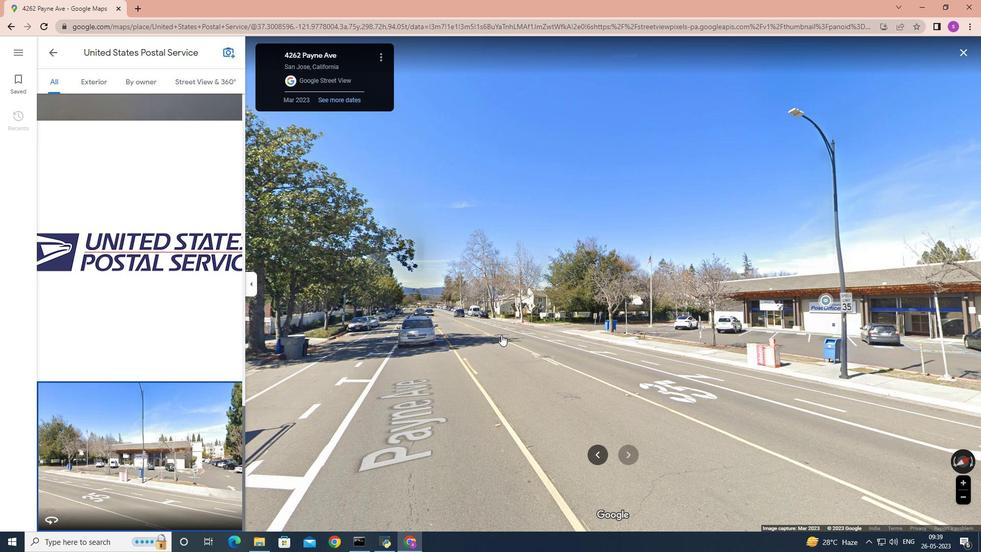 
Action: Mouse moved to (483, 328)
Screenshot: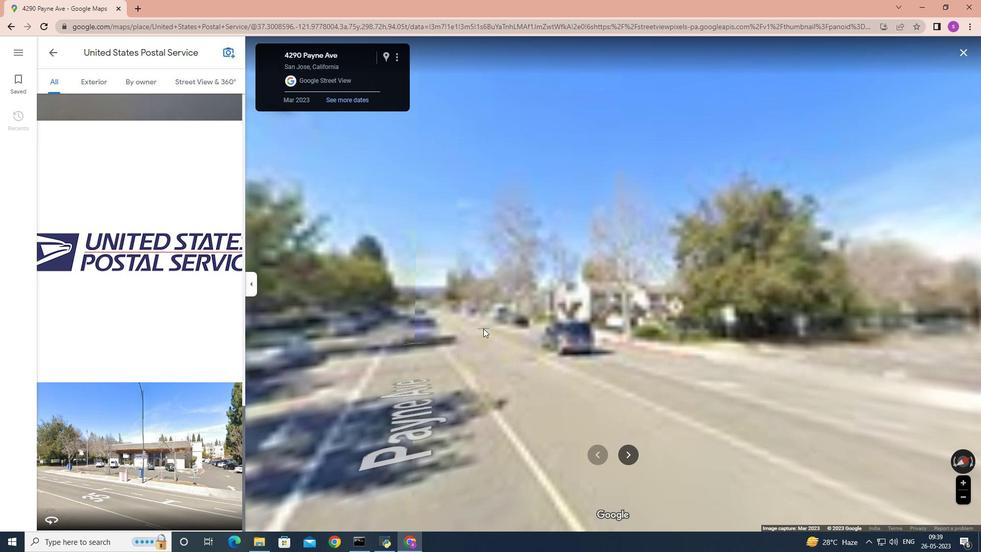 
Action: Mouse pressed left at (483, 328)
Screenshot: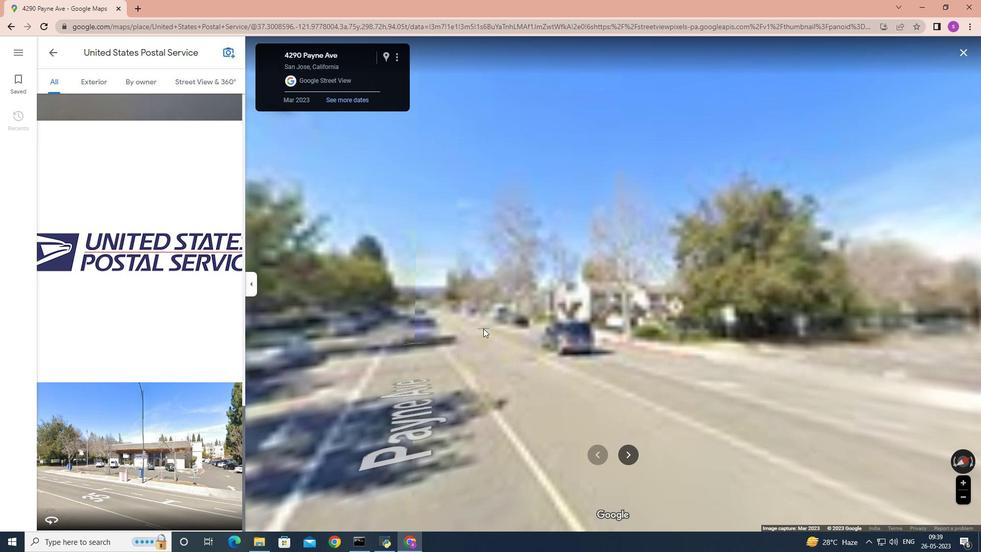 
Action: Mouse moved to (671, 428)
Screenshot: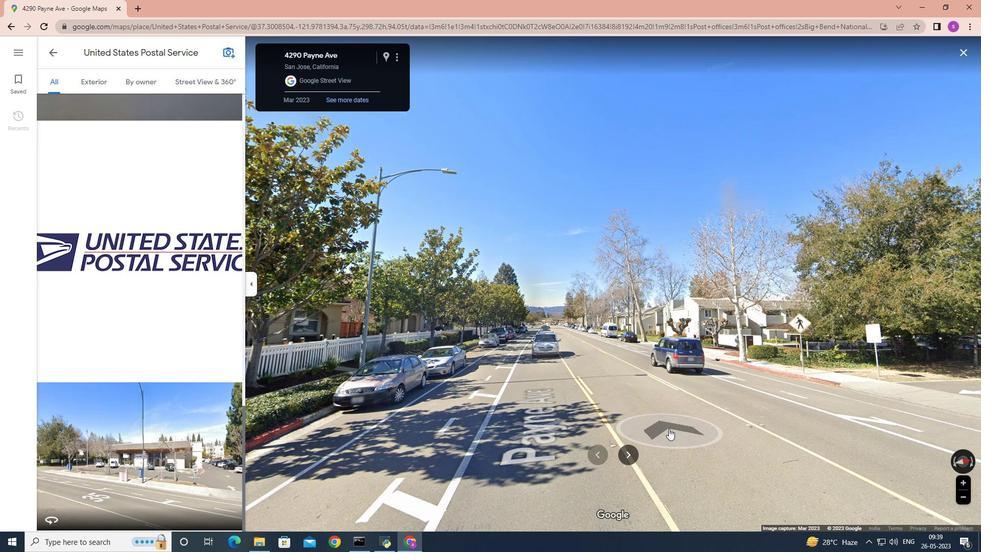 
Action: Mouse pressed left at (671, 428)
Screenshot: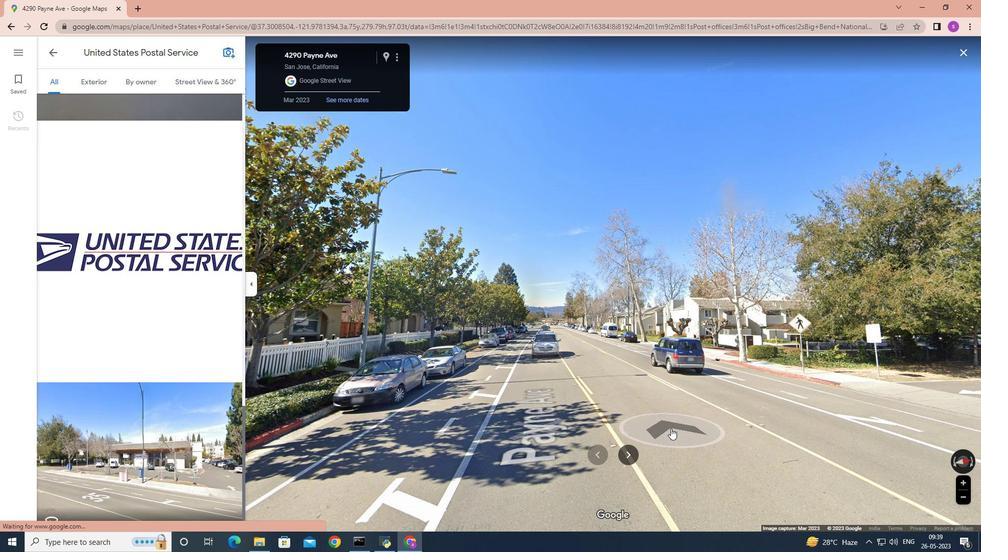 
Action: Mouse moved to (643, 372)
Screenshot: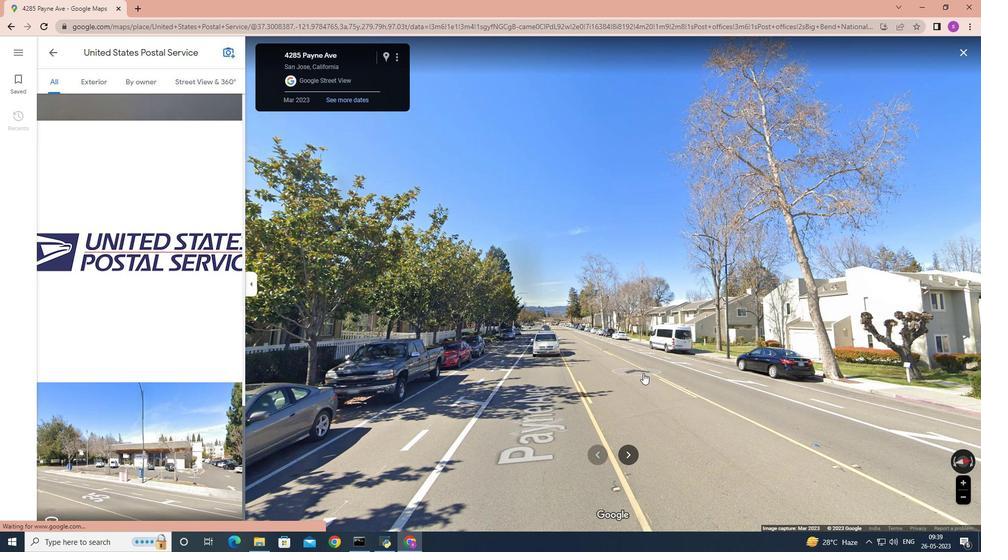 
Action: Mouse pressed left at (643, 372)
Screenshot: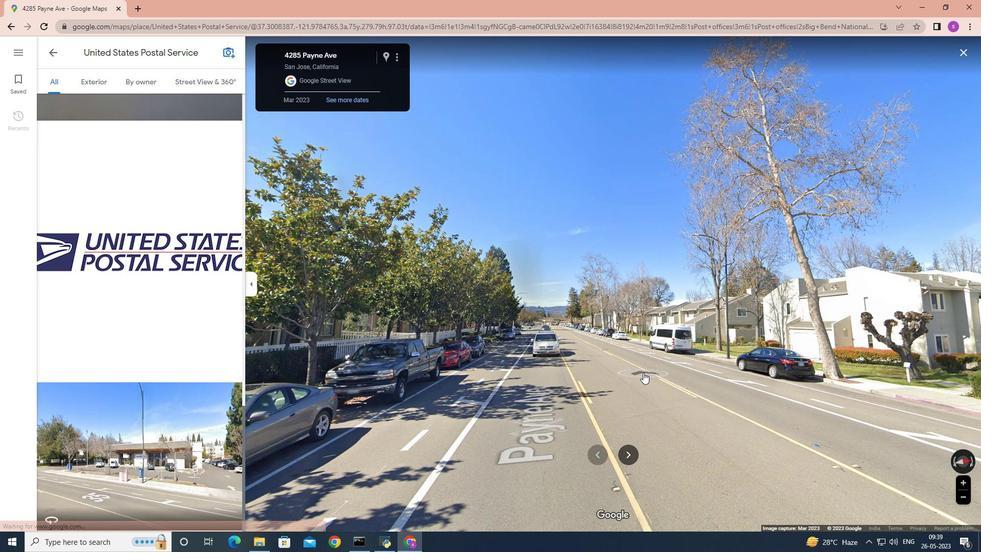 
Action: Mouse moved to (676, 384)
Screenshot: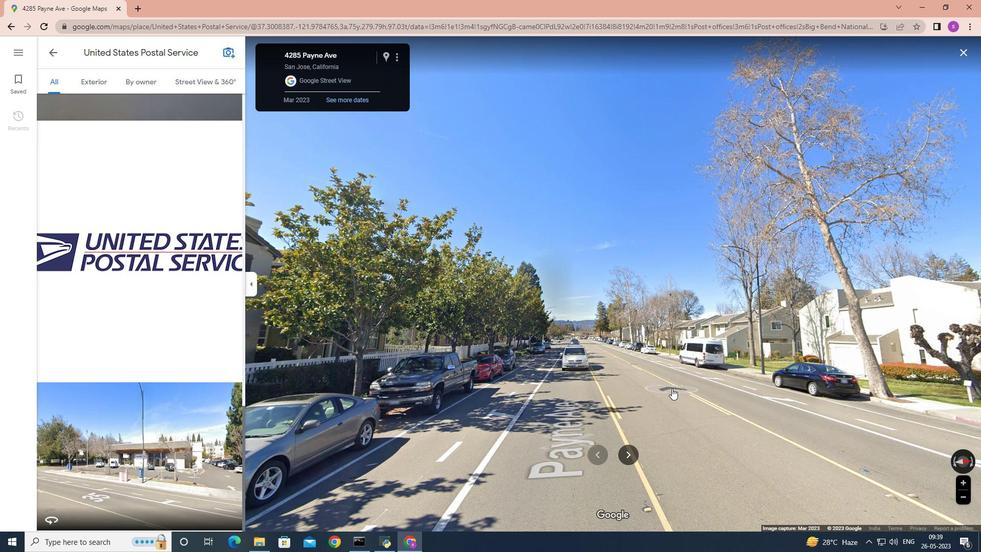 
Action: Mouse pressed left at (676, 384)
Screenshot: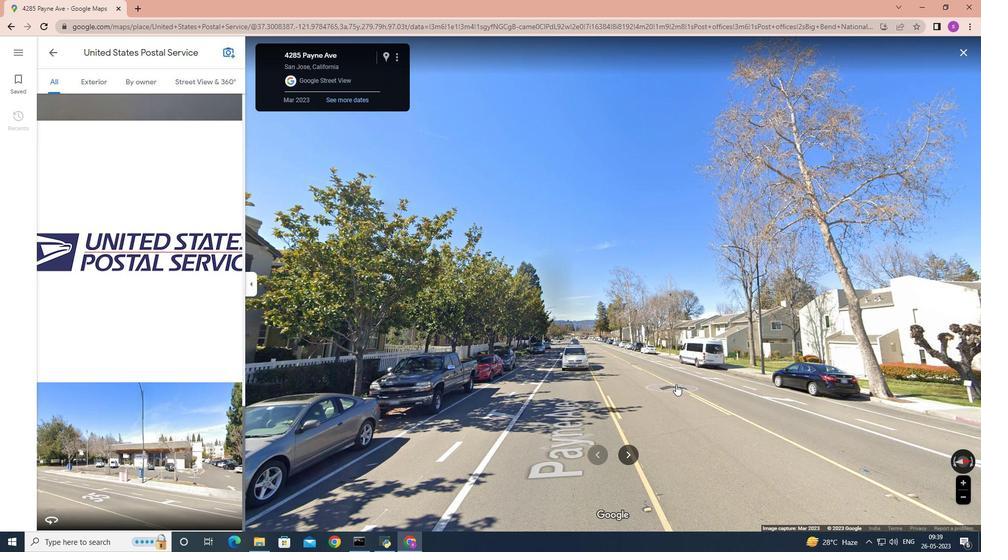 
Action: Mouse moved to (678, 382)
Screenshot: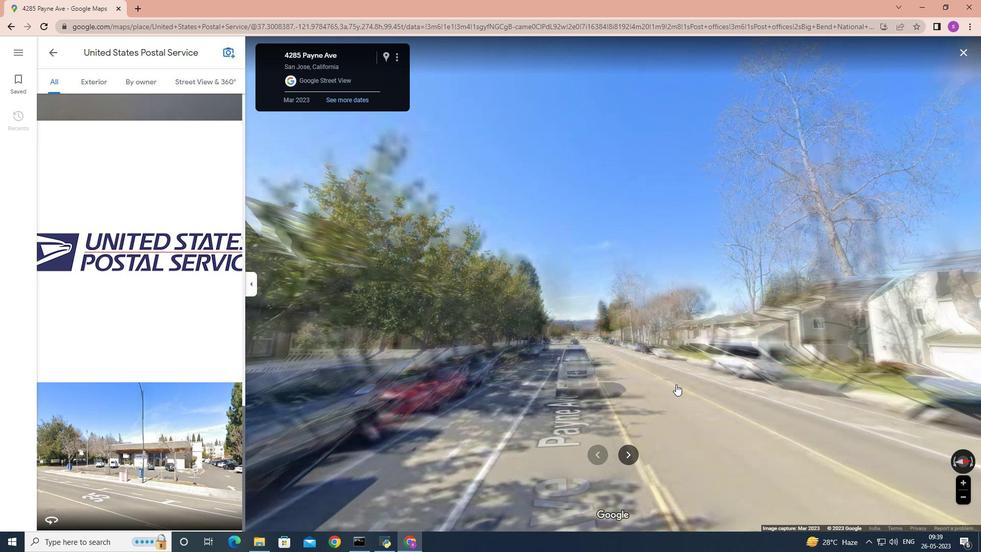 
Action: Mouse pressed left at (678, 382)
Screenshot: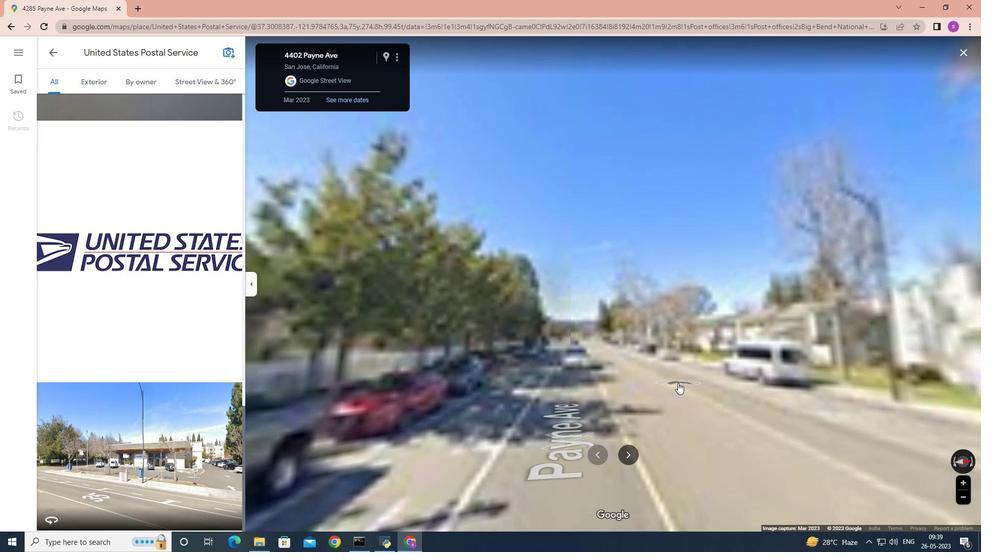 
Action: Mouse moved to (548, 377)
Screenshot: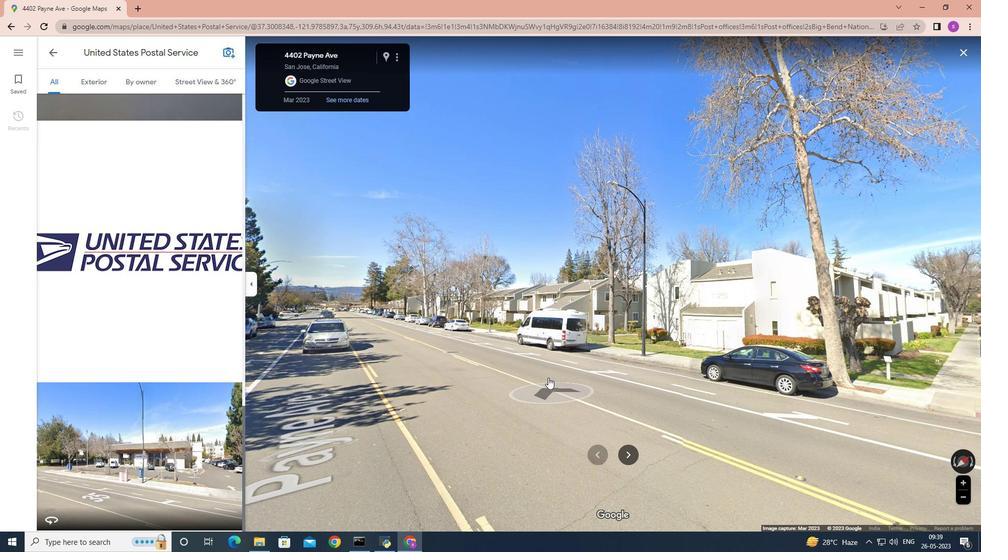 
Action: Mouse pressed left at (548, 377)
Screenshot: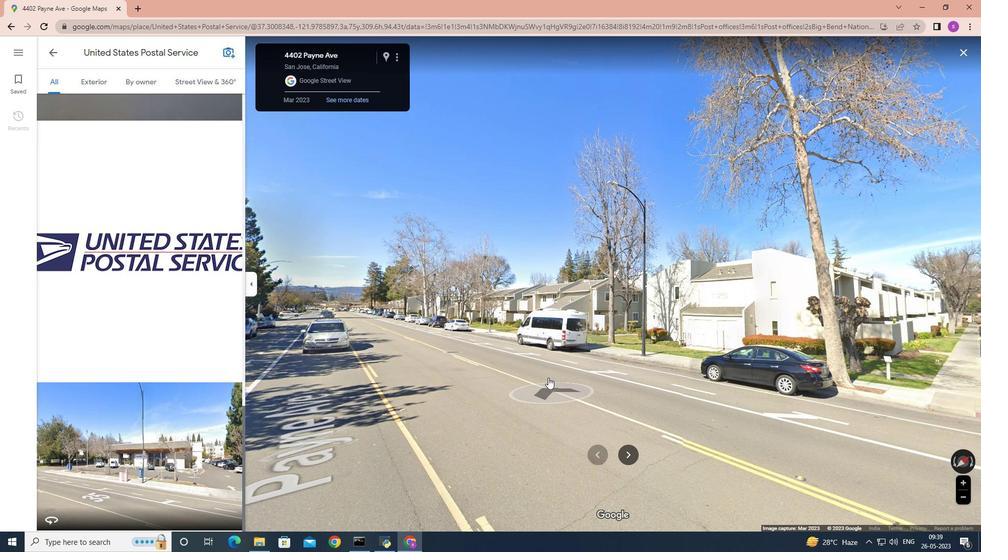 
Action: Mouse moved to (615, 411)
Screenshot: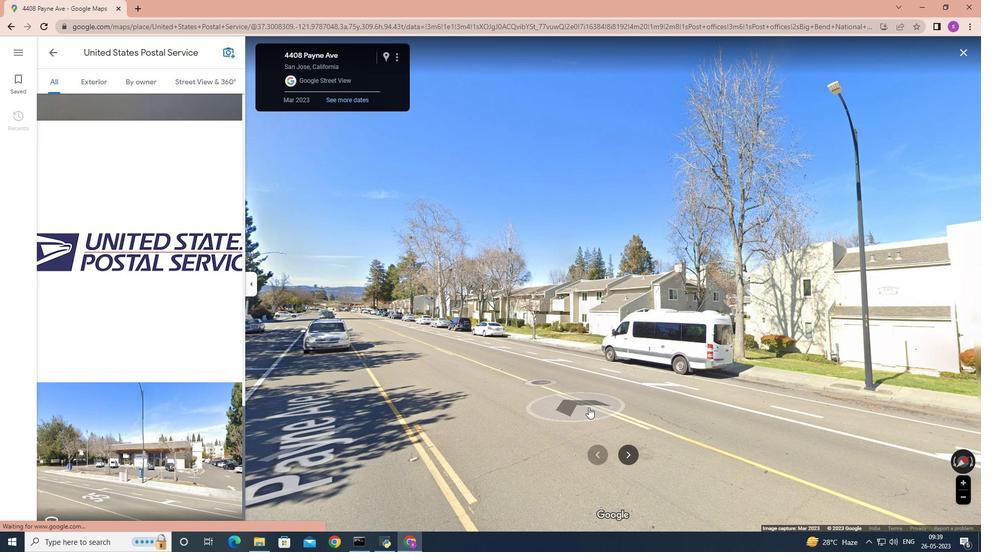 
Action: Mouse pressed left at (615, 411)
Screenshot: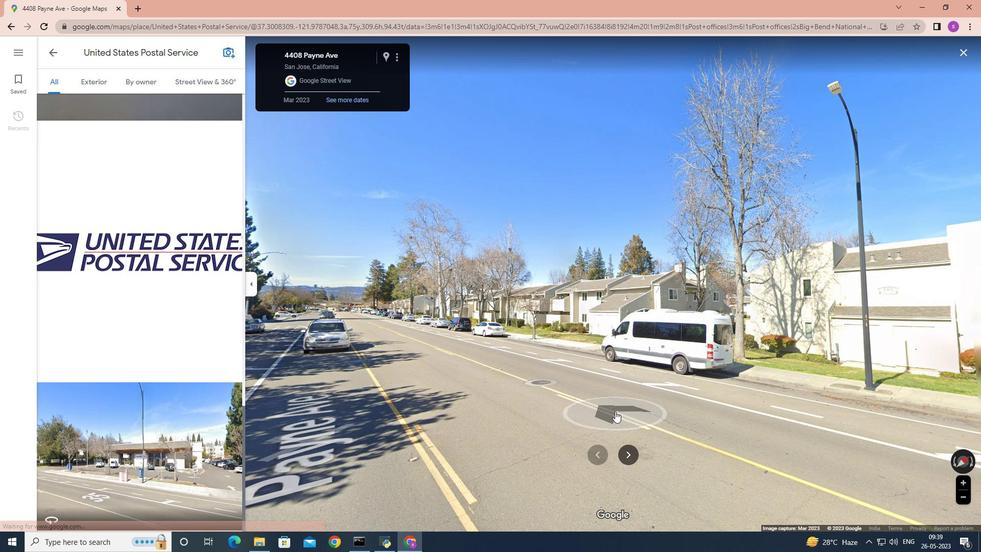 
Action: Mouse moved to (532, 387)
Screenshot: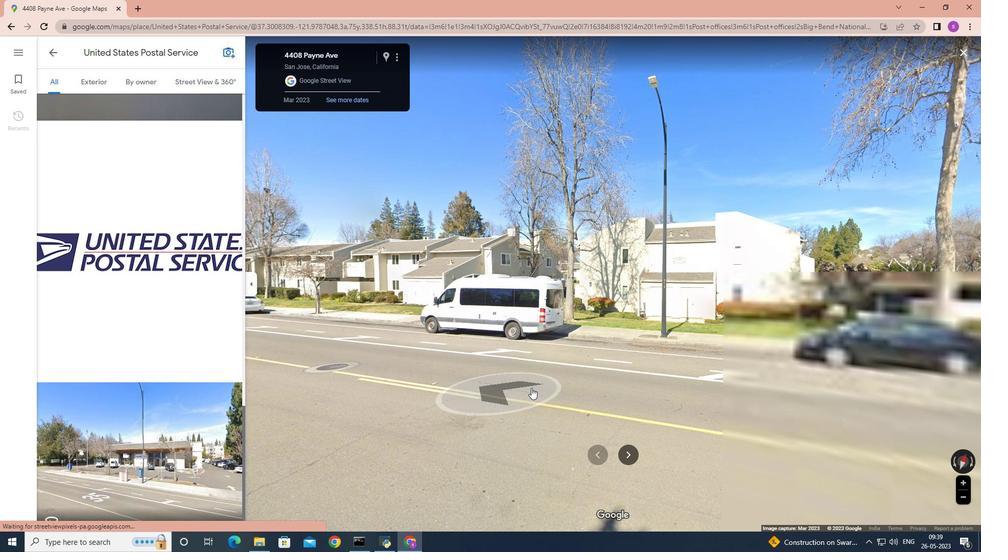 
Action: Mouse pressed left at (532, 387)
Screenshot: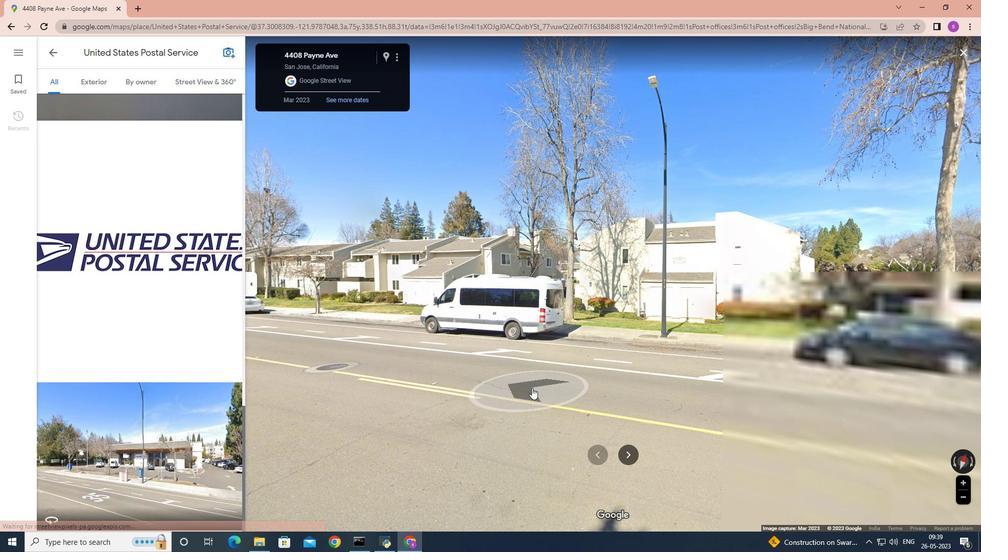 
Action: Mouse moved to (720, 399)
Screenshot: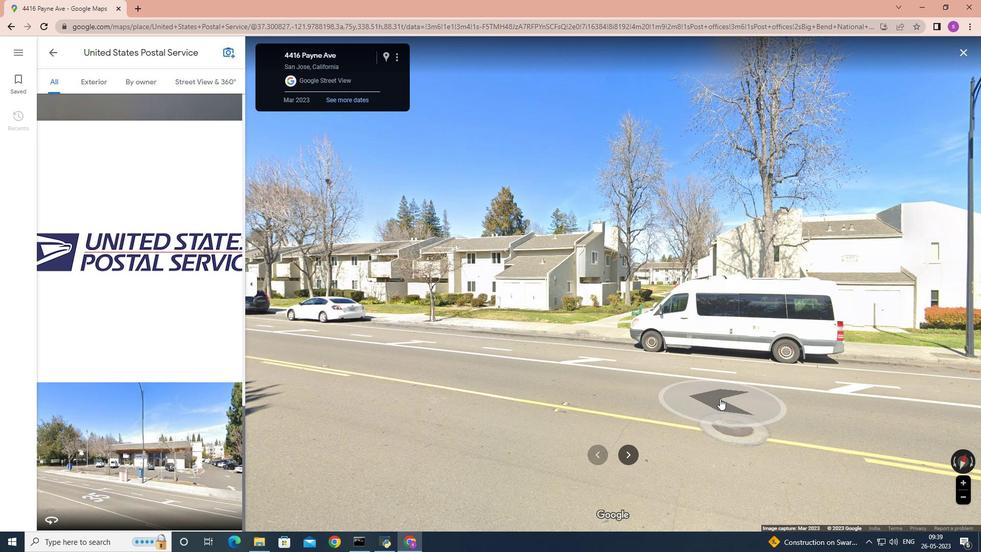 
Action: Mouse pressed left at (720, 399)
Screenshot: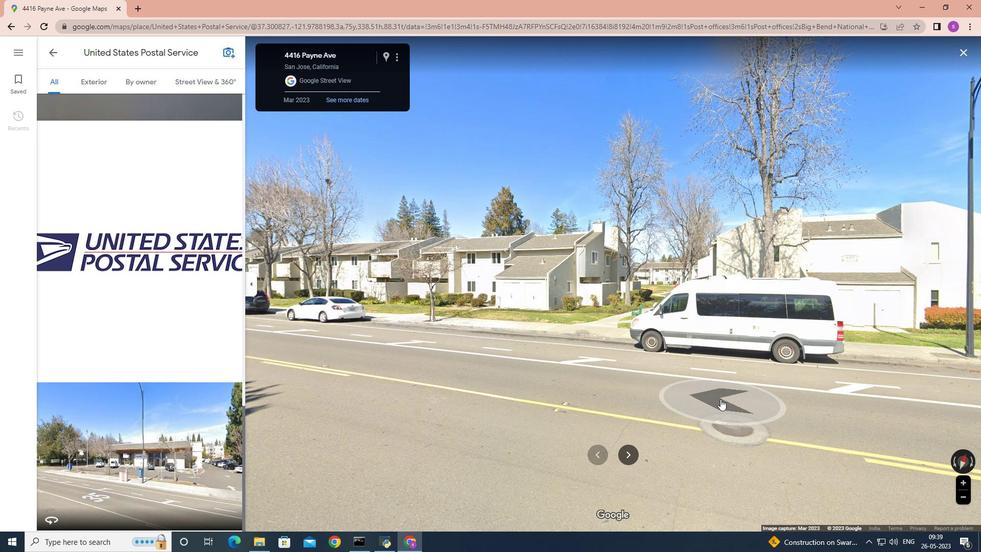 
Action: Mouse moved to (489, 354)
Screenshot: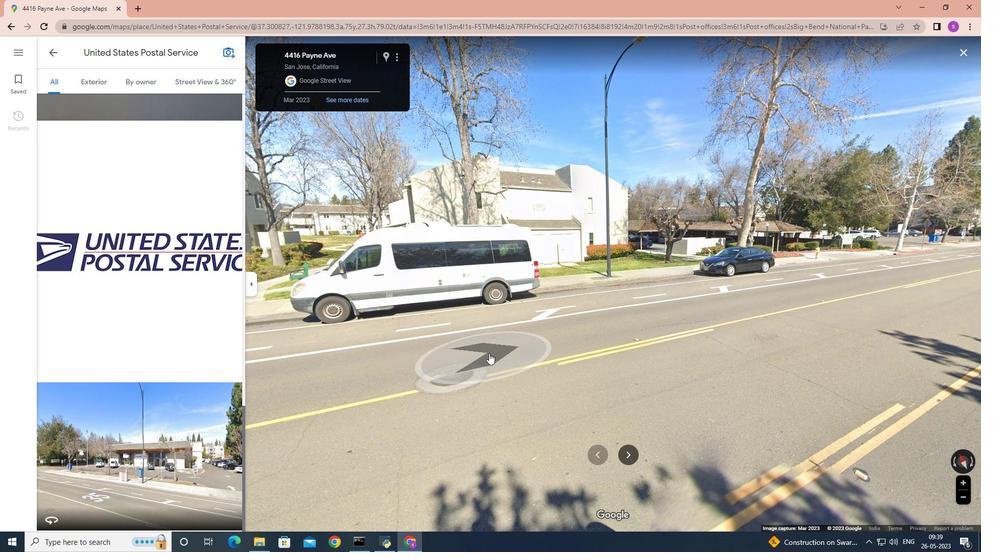
Action: Mouse scrolled (489, 353) with delta (0, 0)
Screenshot: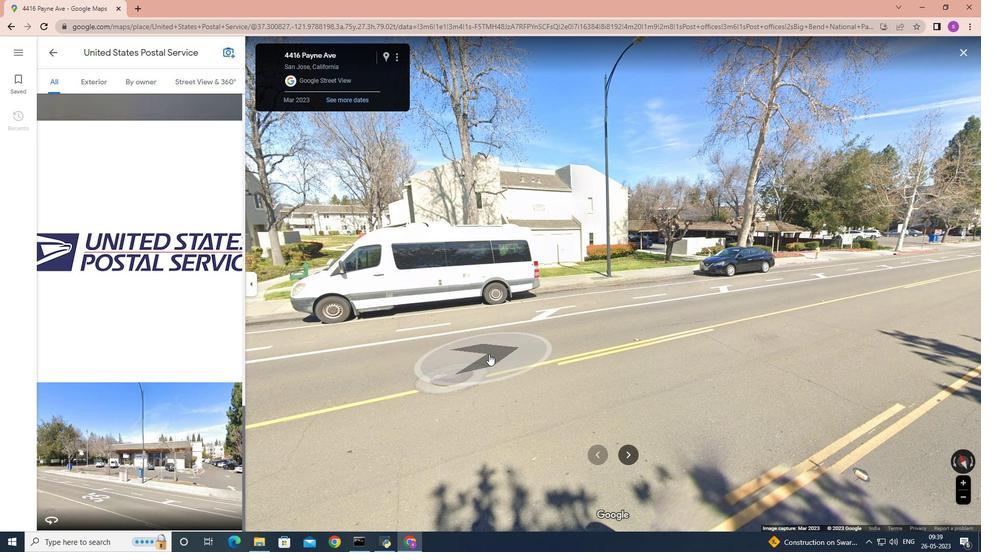 
Action: Mouse scrolled (489, 354) with delta (0, 0)
Screenshot: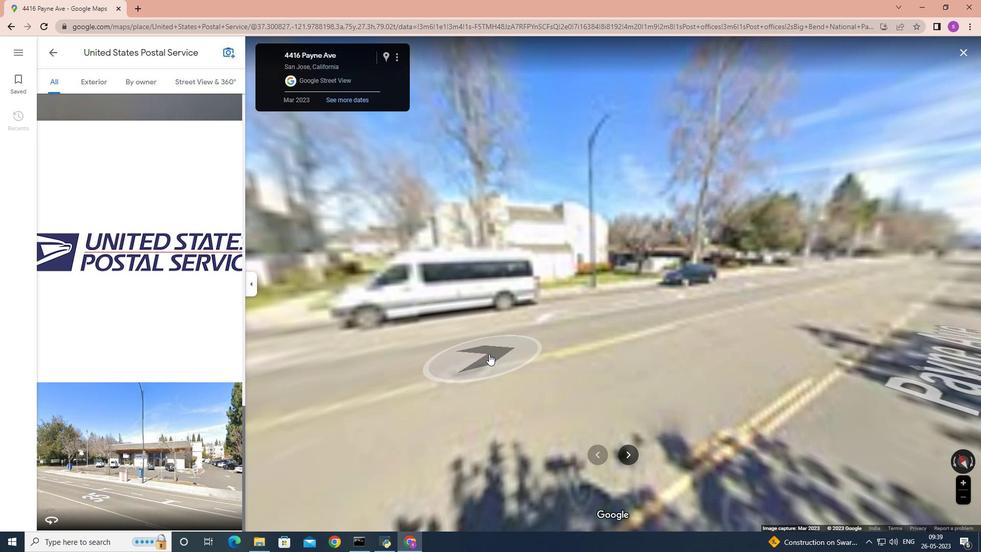 
Action: Mouse scrolled (489, 354) with delta (0, 0)
Screenshot: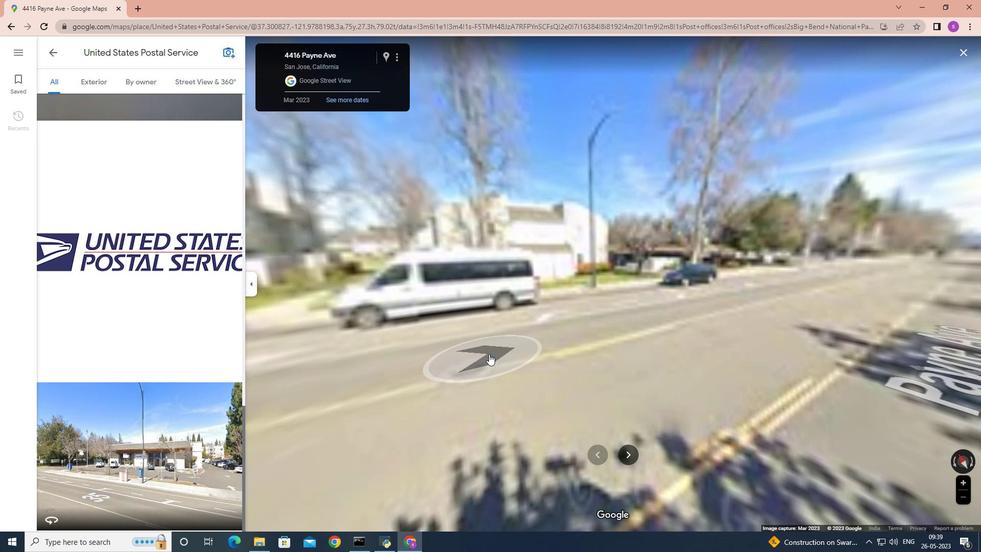 
Action: Mouse scrolled (489, 354) with delta (0, 0)
Screenshot: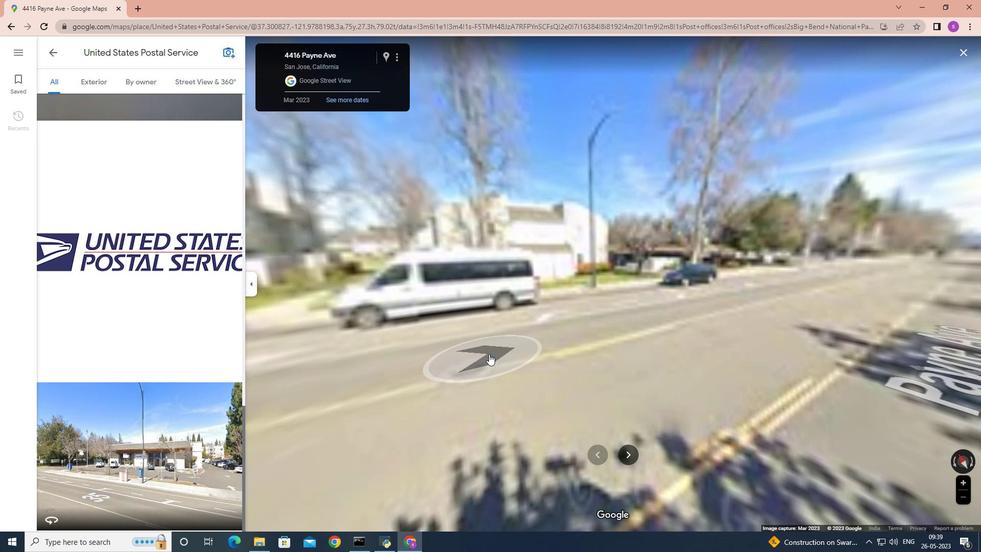 
Action: Mouse moved to (489, 354)
Screenshot: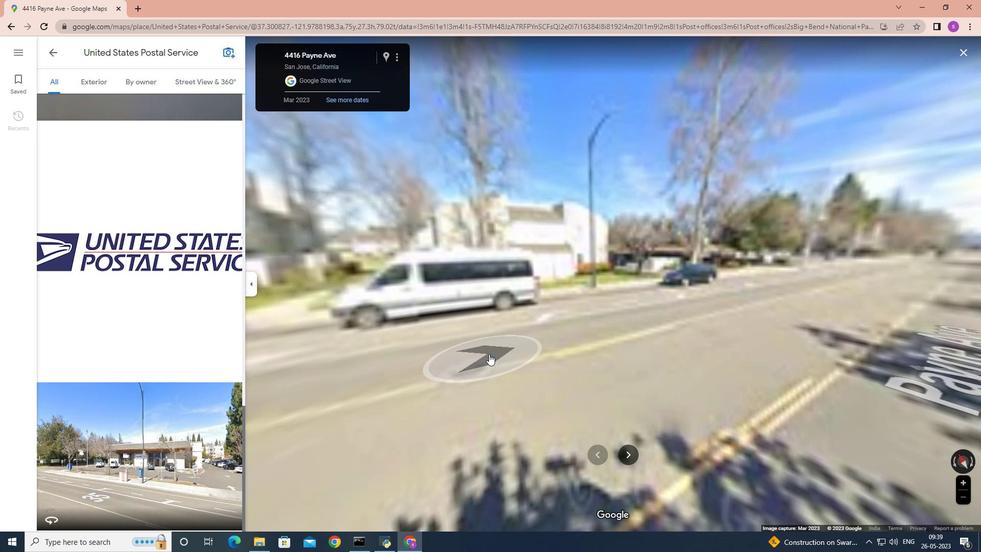 
Action: Mouse scrolled (489, 354) with delta (0, 0)
Screenshot: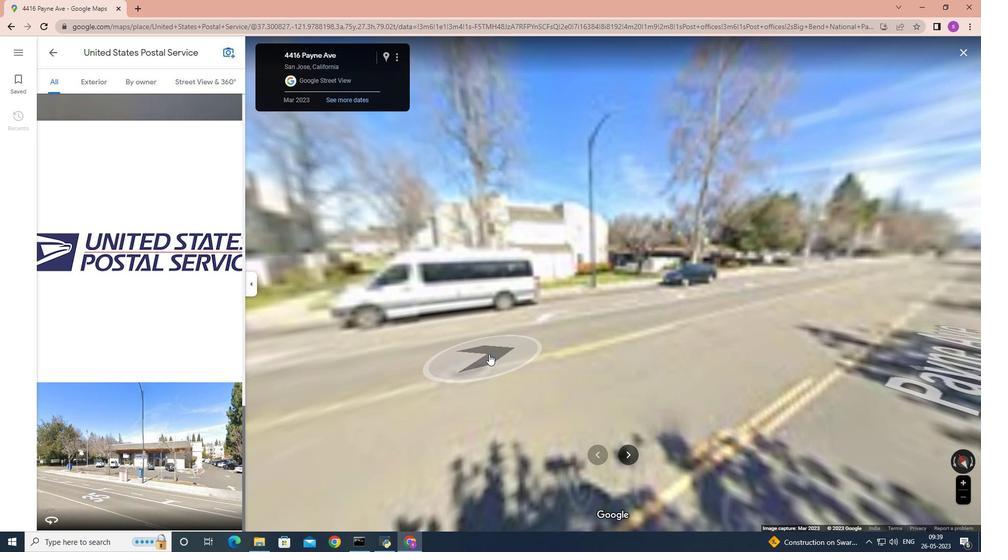 
Action: Mouse moved to (489, 354)
Screenshot: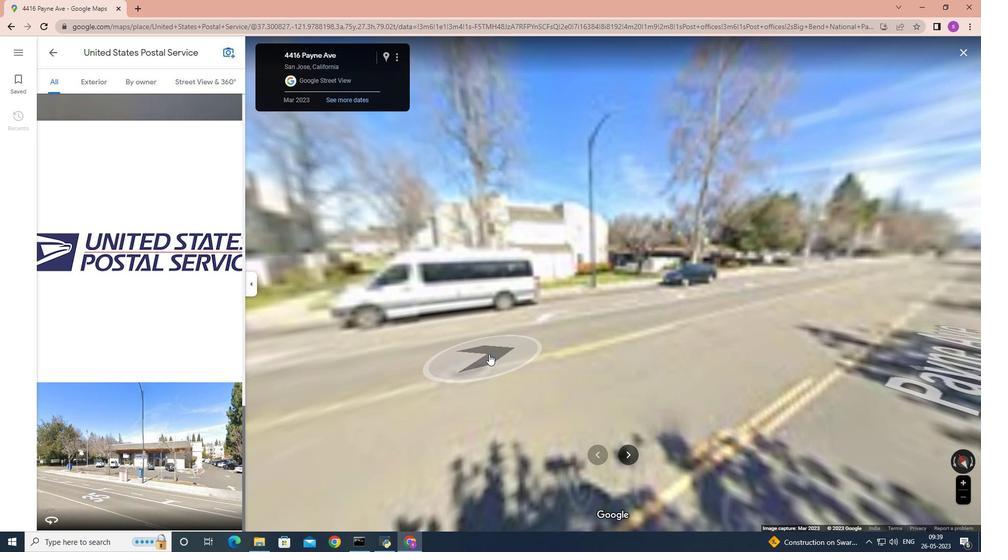
Action: Mouse scrolled (489, 355) with delta (0, 0)
Screenshot: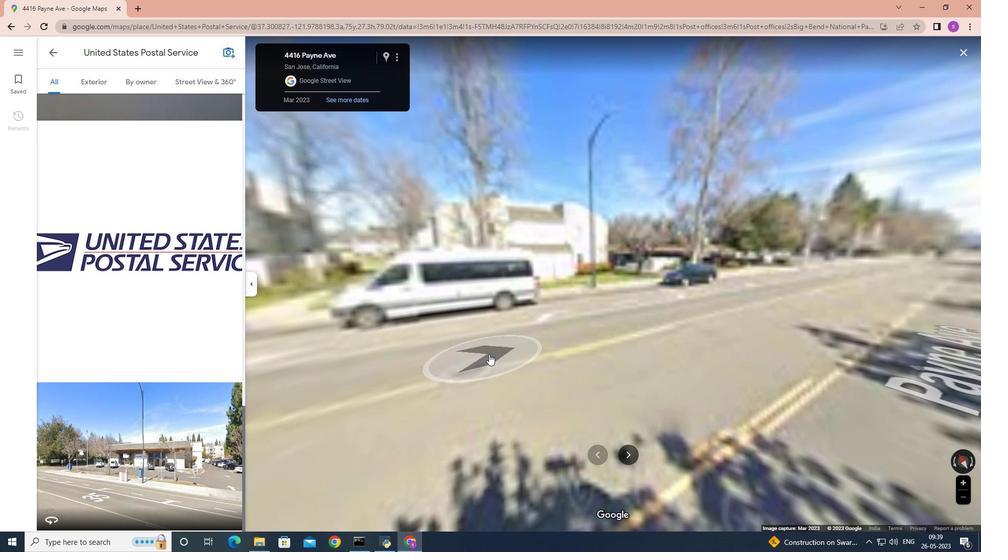 
Action: Mouse moved to (489, 355)
Screenshot: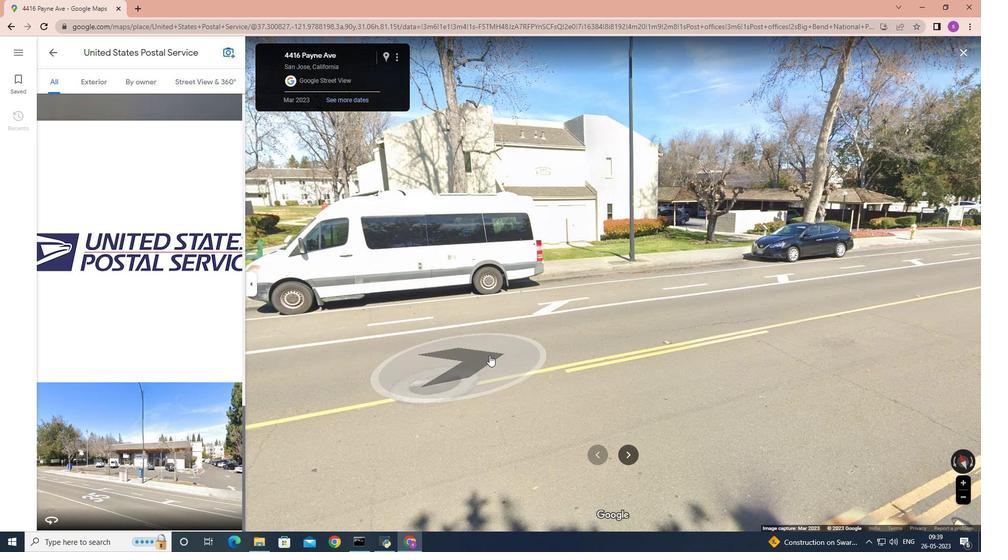 
Action: Mouse scrolled (489, 355) with delta (0, 0)
Screenshot: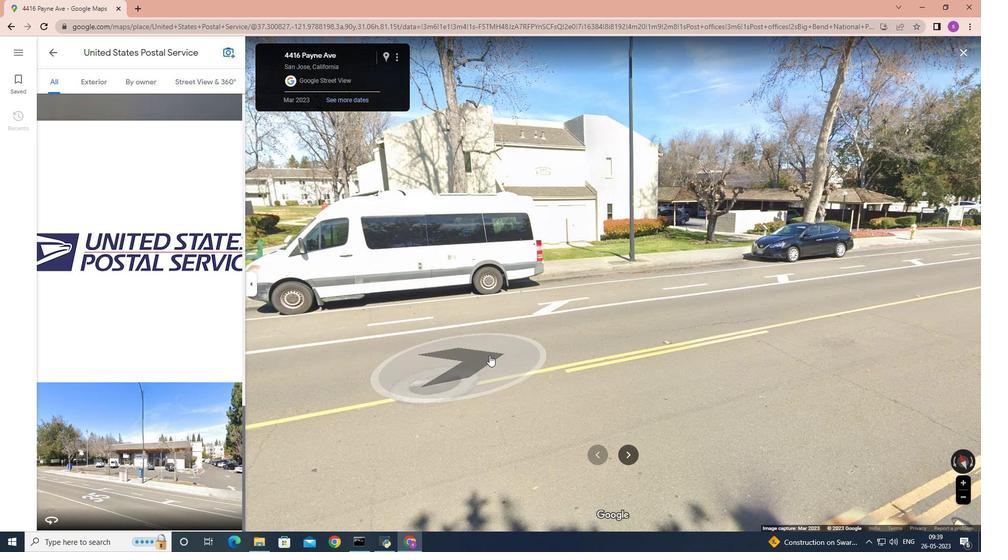 
Action: Mouse scrolled (489, 355) with delta (0, 0)
Screenshot: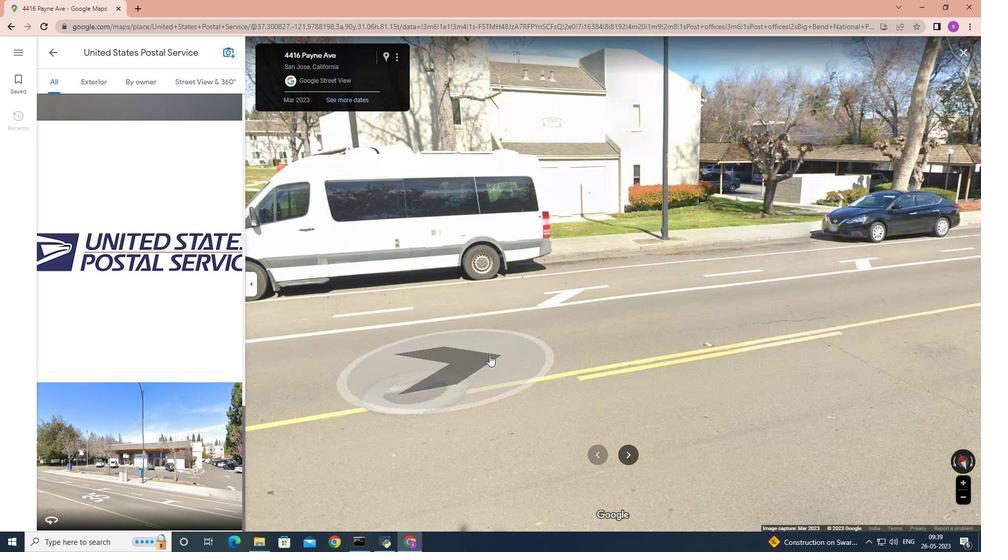 
Action: Mouse scrolled (489, 355) with delta (0, 0)
Screenshot: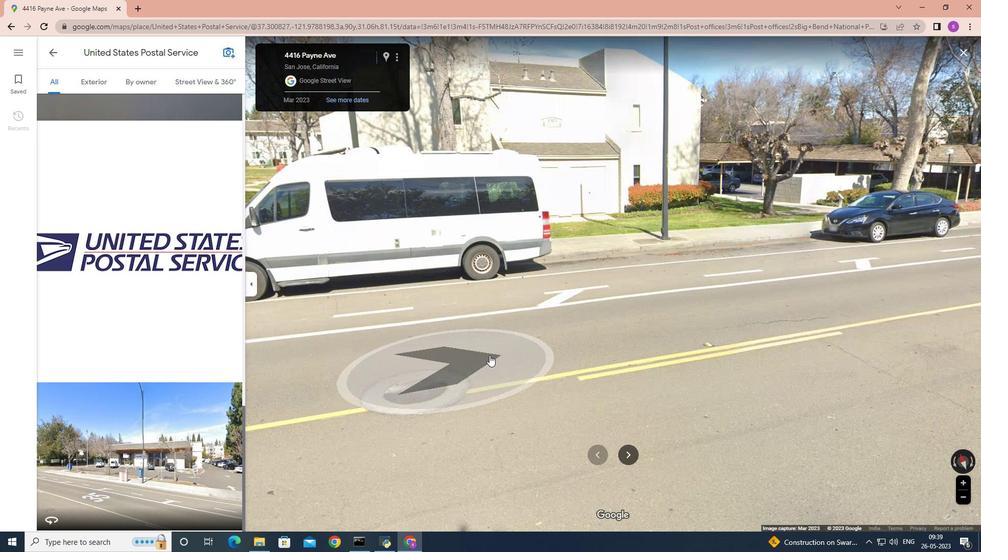 
Action: Mouse moved to (489, 355)
Screenshot: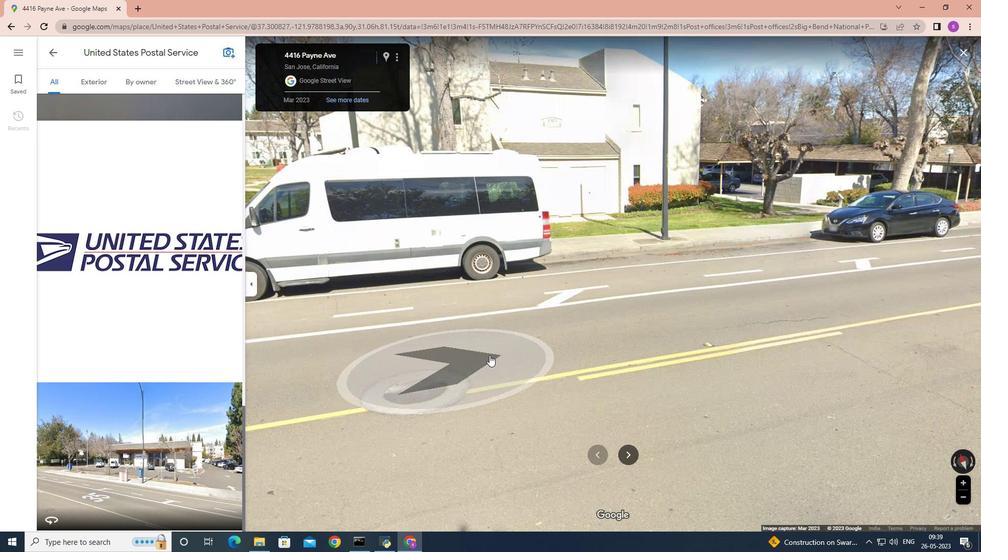 
Action: Mouse scrolled (489, 355) with delta (0, 0)
Screenshot: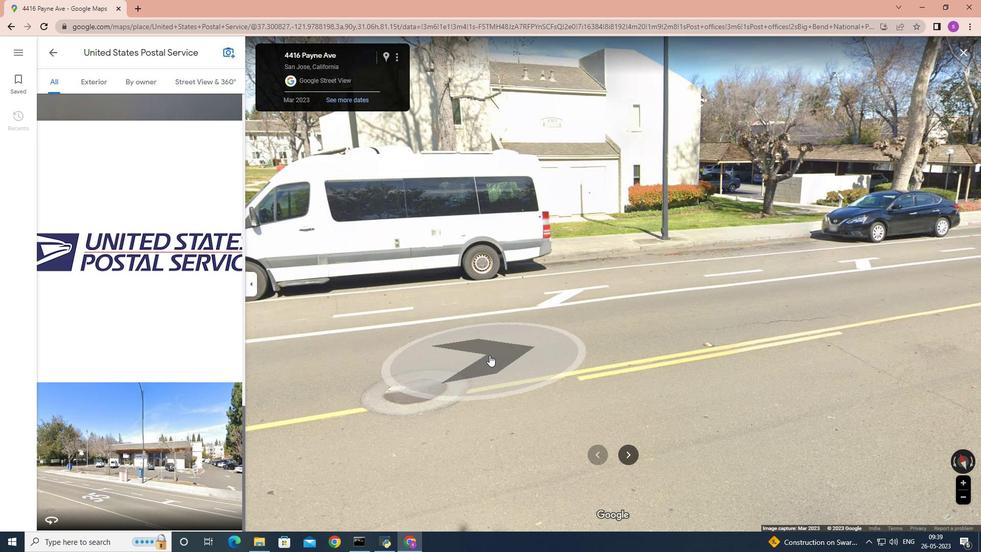 
Action: Mouse moved to (489, 355)
Screenshot: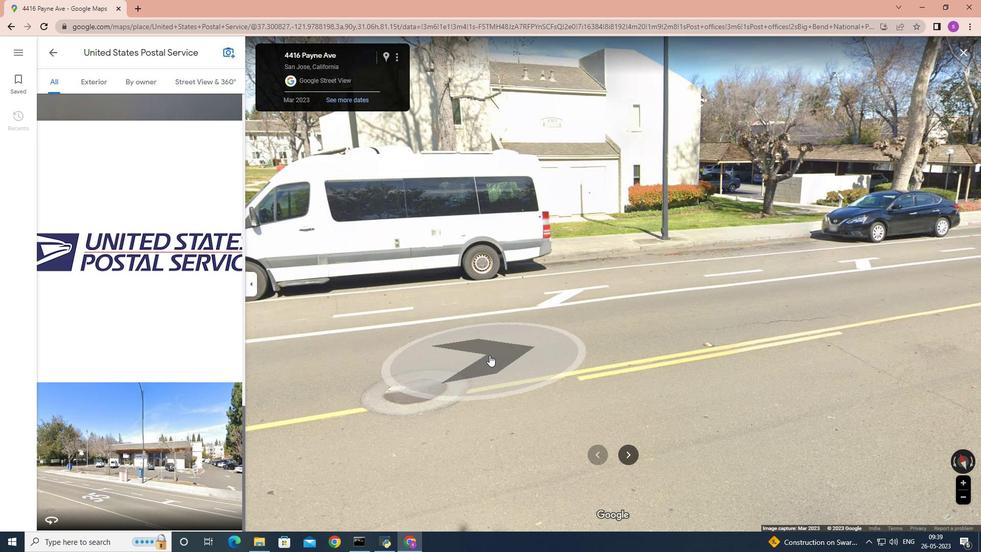 
Action: Mouse scrolled (489, 355) with delta (0, 0)
Screenshot: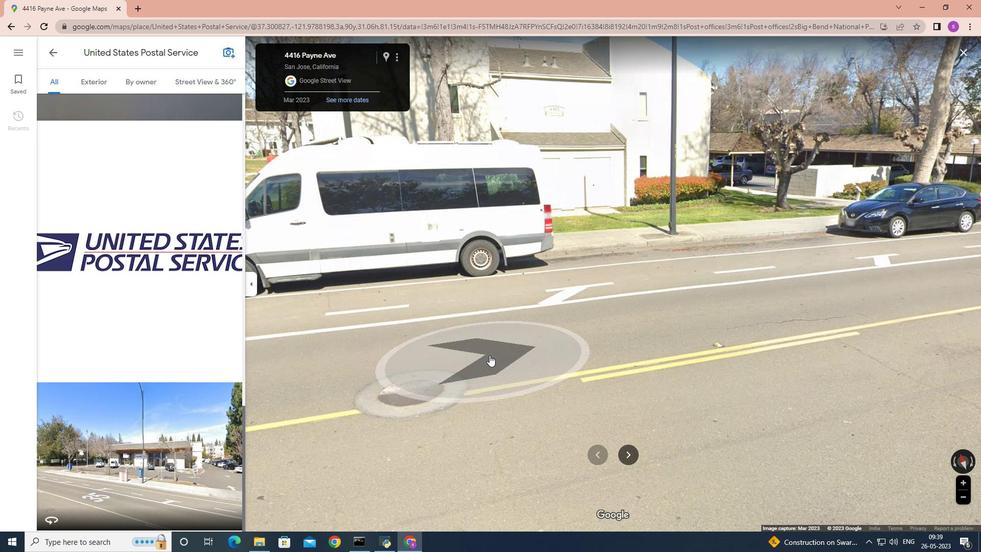 
Action: Mouse moved to (489, 354)
Screenshot: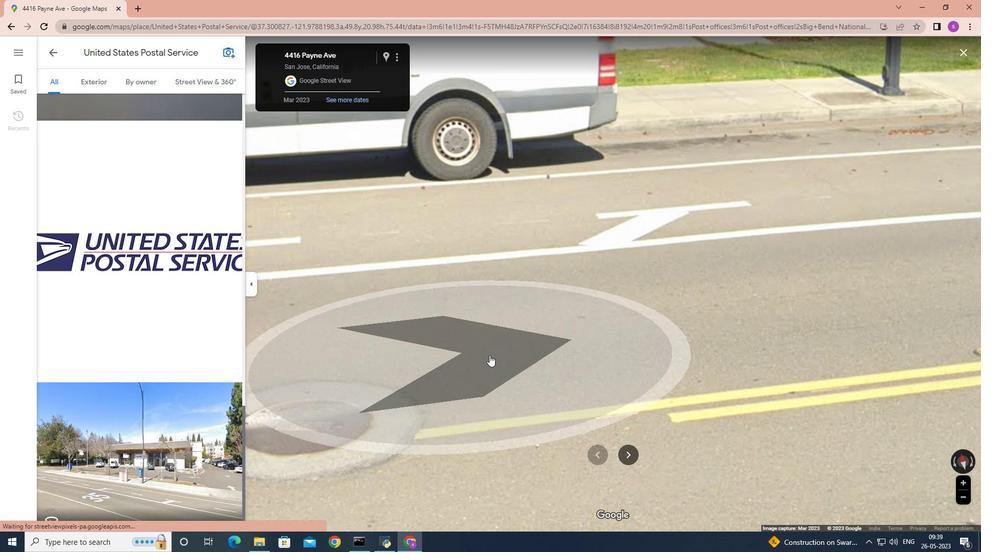
Action: Mouse scrolled (489, 353) with delta (0, 0)
Screenshot: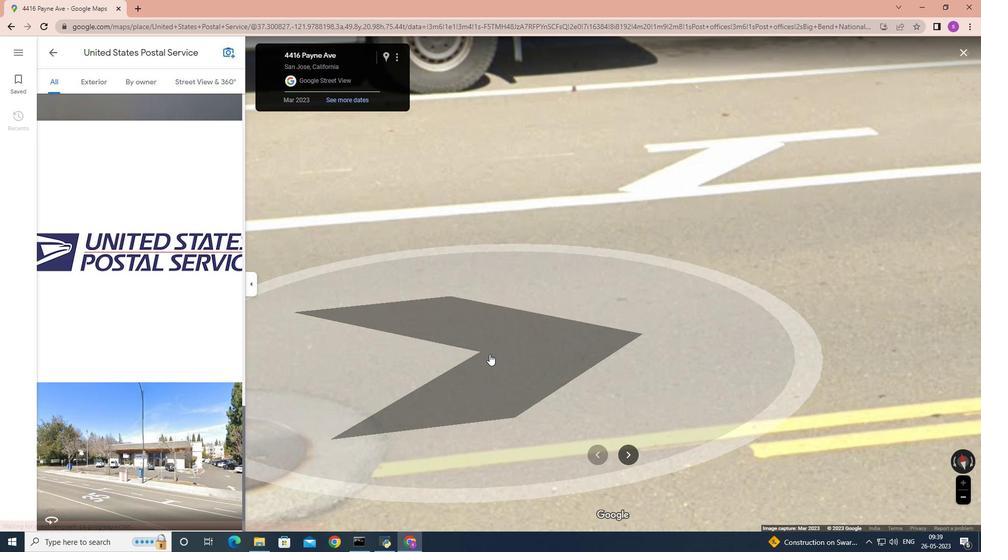 
Action: Mouse scrolled (489, 353) with delta (0, 0)
Screenshot: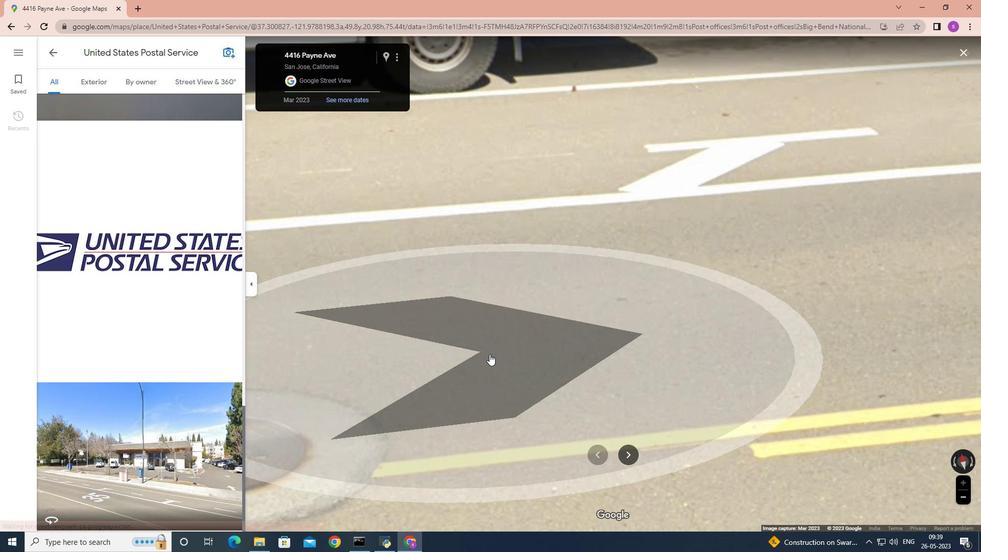 
Action: Mouse scrolled (489, 353) with delta (0, 0)
Screenshot: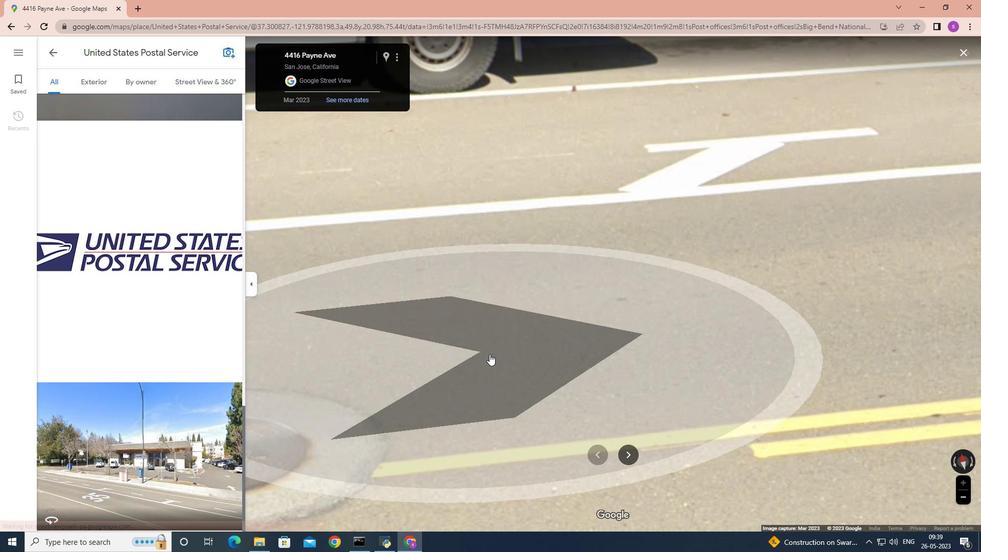 
Action: Mouse moved to (489, 354)
Screenshot: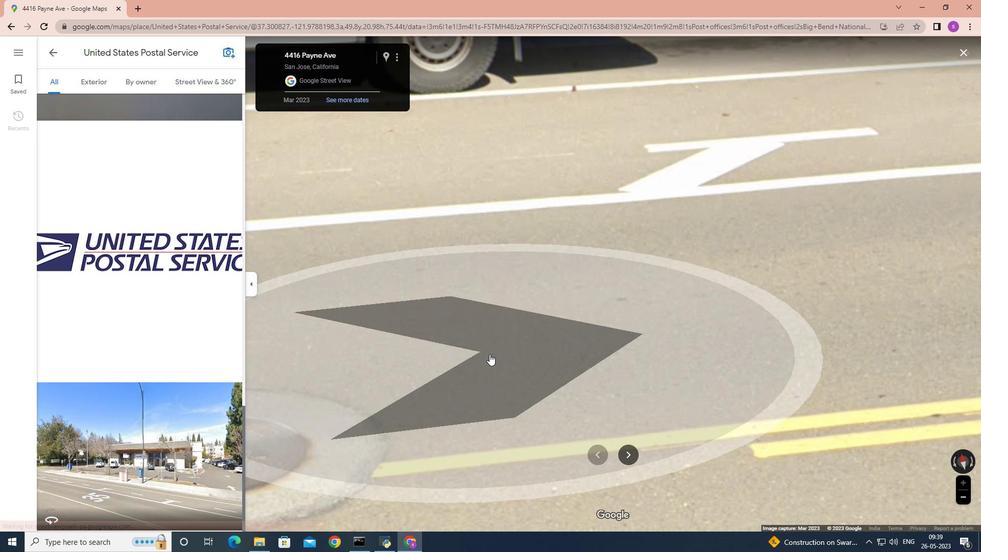 
Action: Mouse scrolled (489, 353) with delta (0, 0)
Screenshot: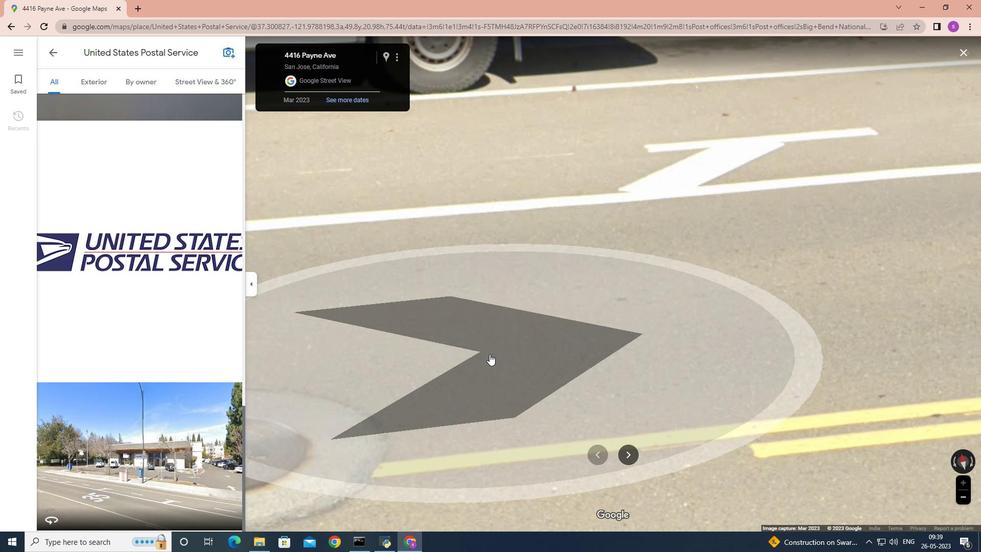 
Action: Mouse moved to (489, 354)
Screenshot: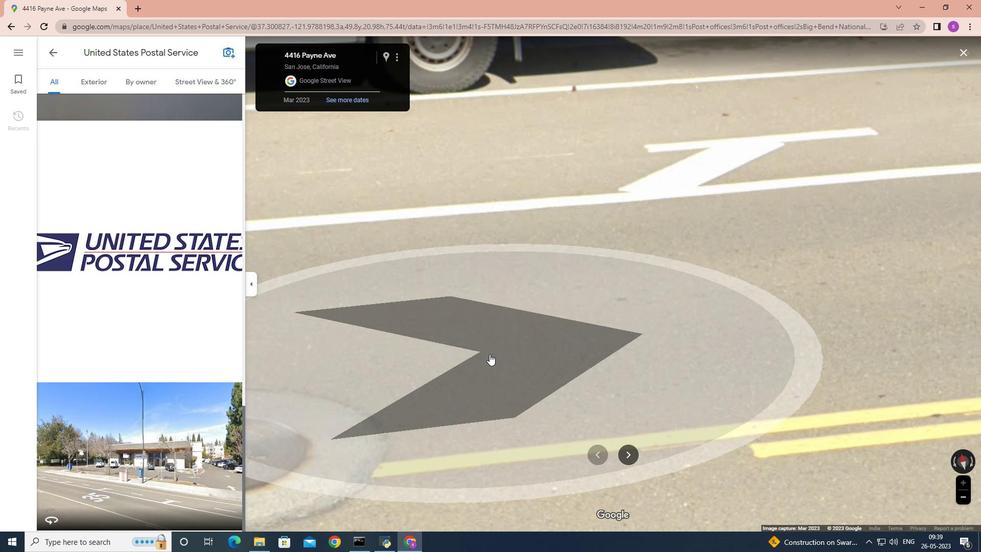 
Action: Mouse scrolled (489, 353) with delta (0, 0)
Screenshot: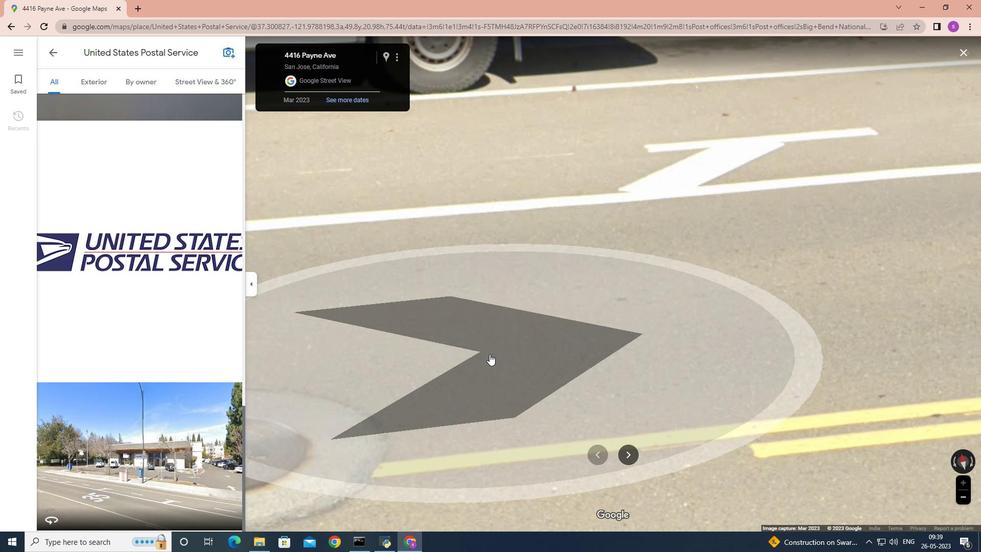 
Action: Mouse scrolled (489, 353) with delta (0, 0)
Screenshot: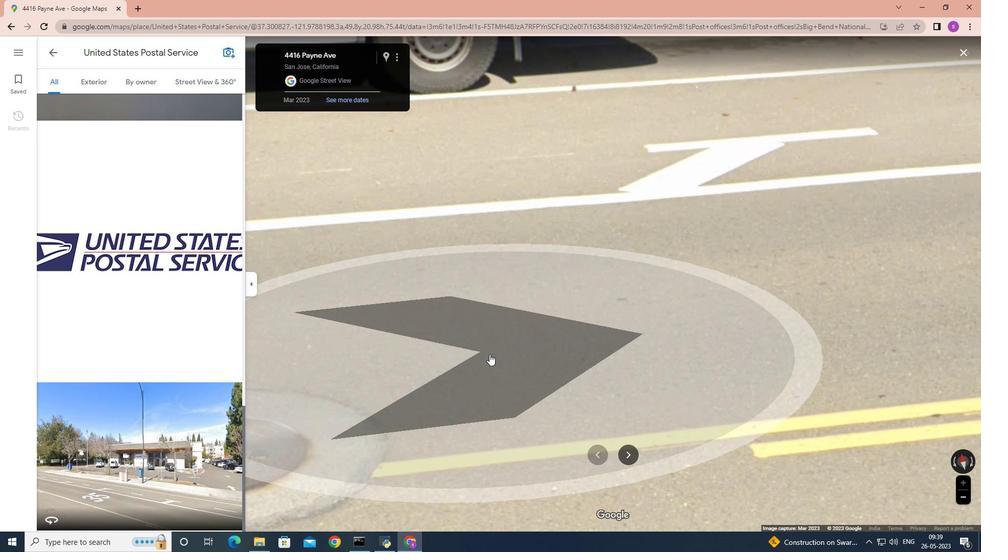 
Action: Mouse scrolled (489, 353) with delta (0, 0)
Screenshot: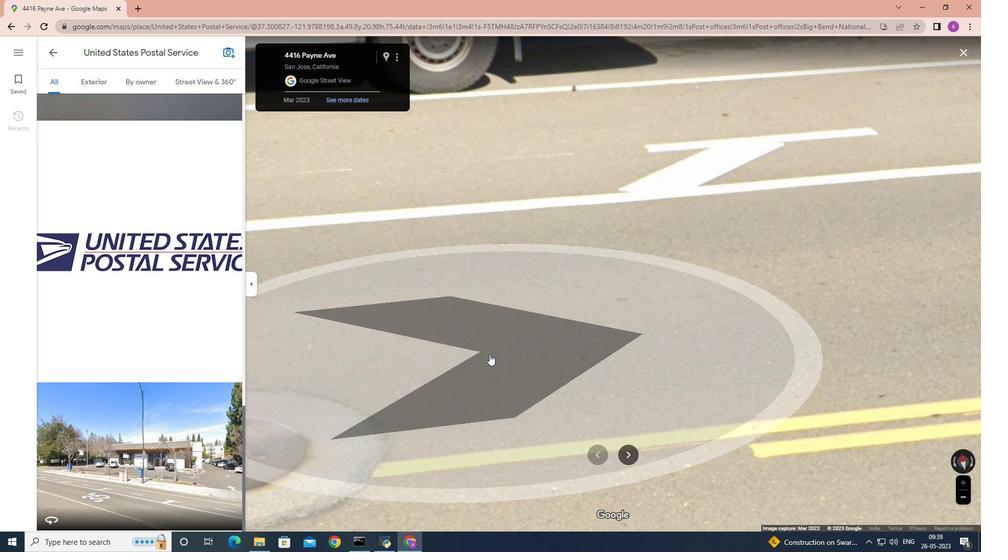 
Action: Mouse moved to (489, 354)
Screenshot: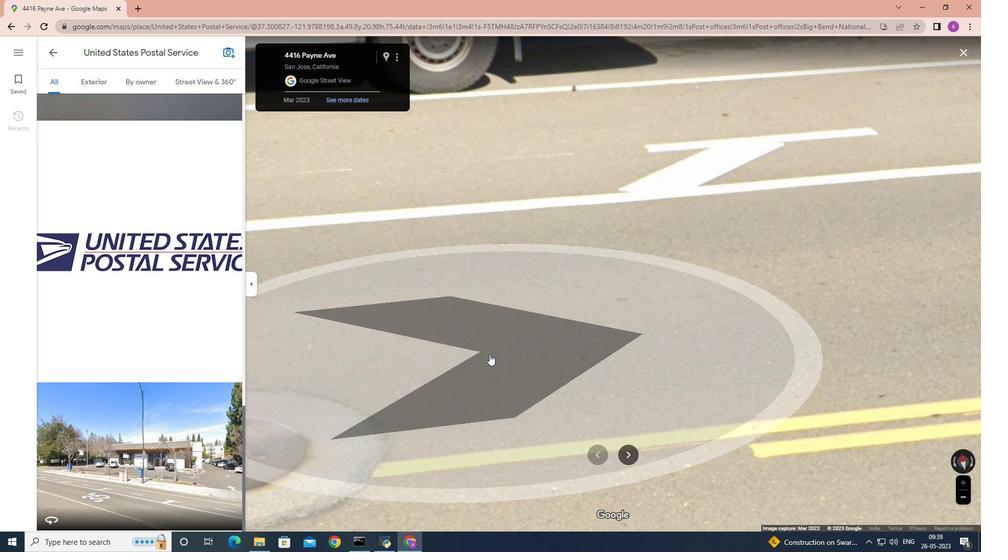 
Action: Mouse scrolled (489, 353) with delta (0, 0)
Screenshot: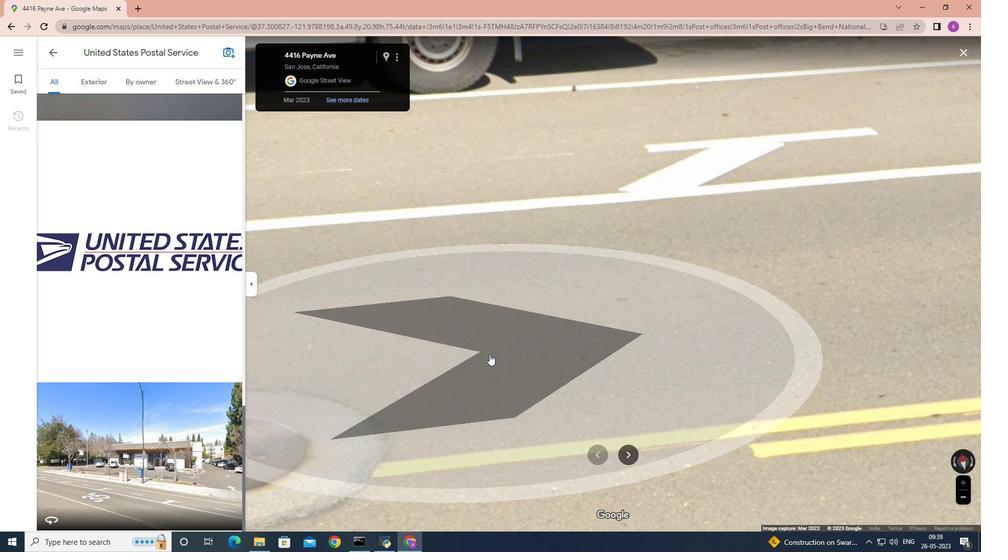 
Action: Mouse scrolled (489, 353) with delta (0, 0)
Screenshot: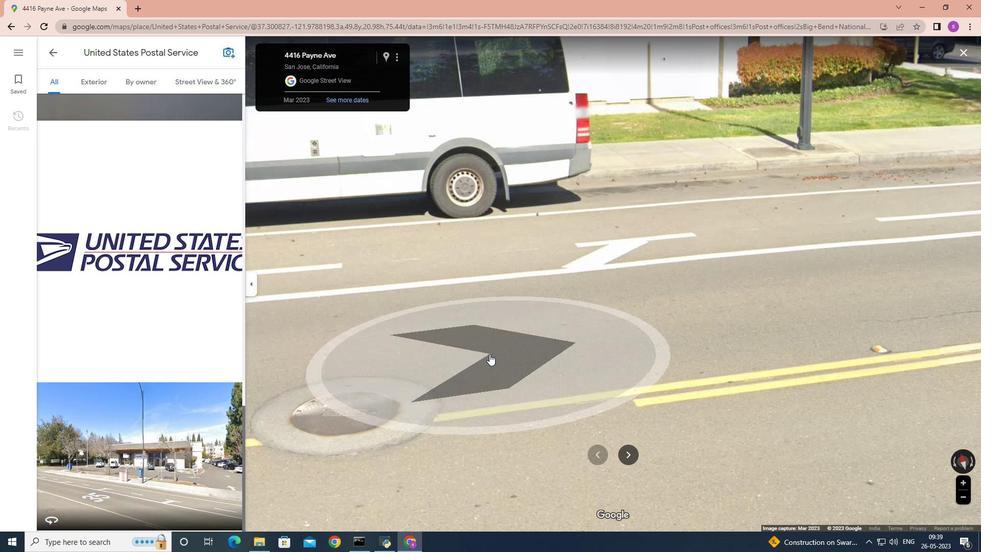 
Action: Mouse moved to (489, 352)
Screenshot: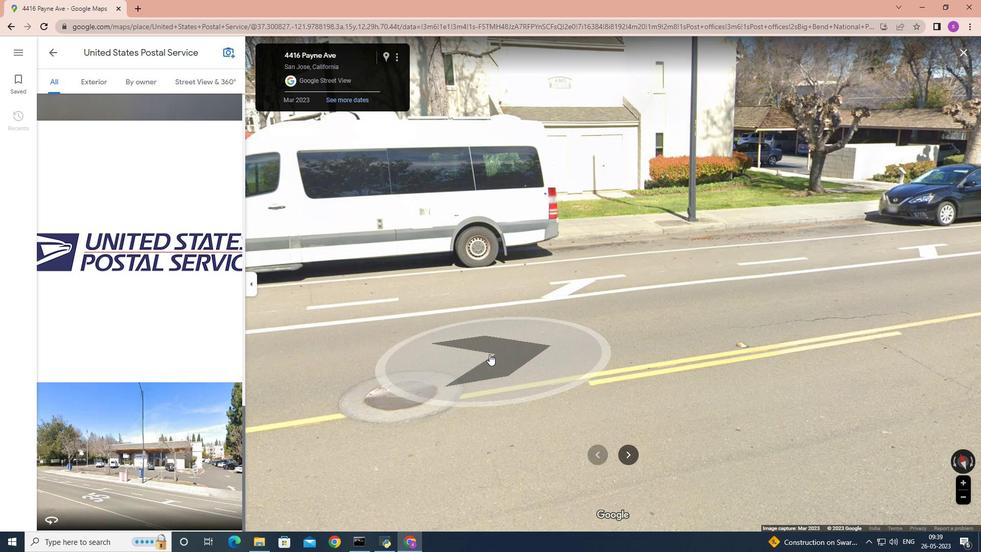 
Action: Mouse scrolled (489, 352) with delta (0, 0)
Screenshot: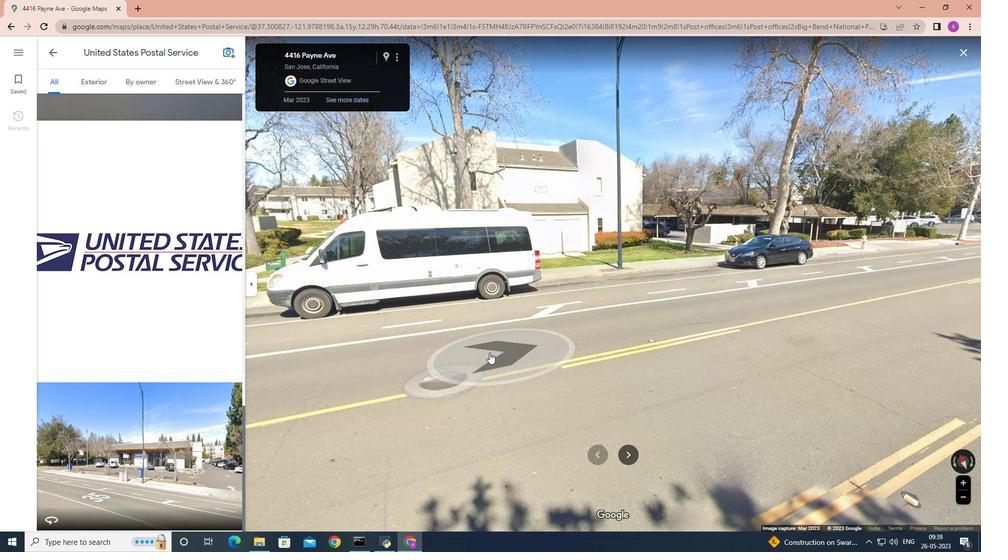 
Action: Mouse scrolled (489, 352) with delta (0, 0)
Screenshot: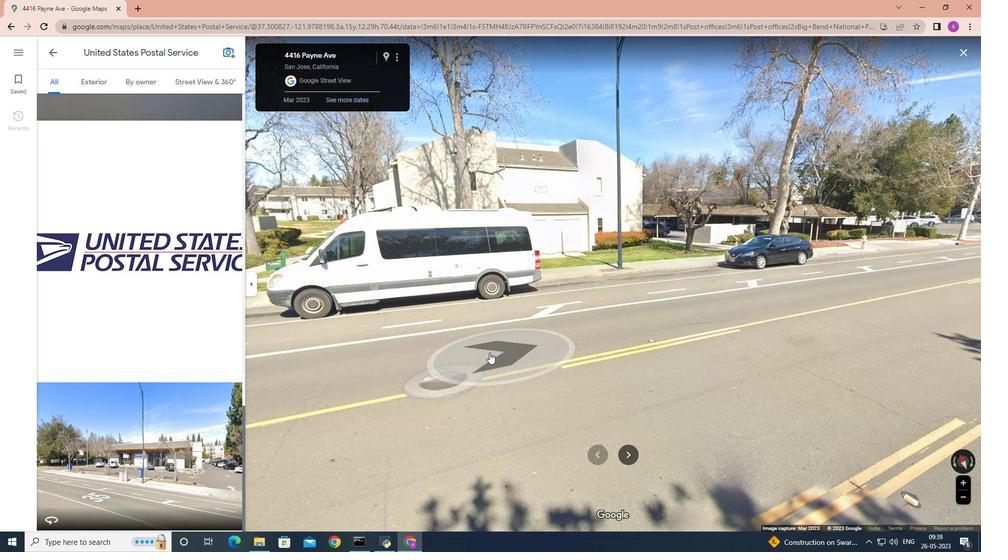 
Action: Mouse scrolled (489, 352) with delta (0, 0)
Screenshot: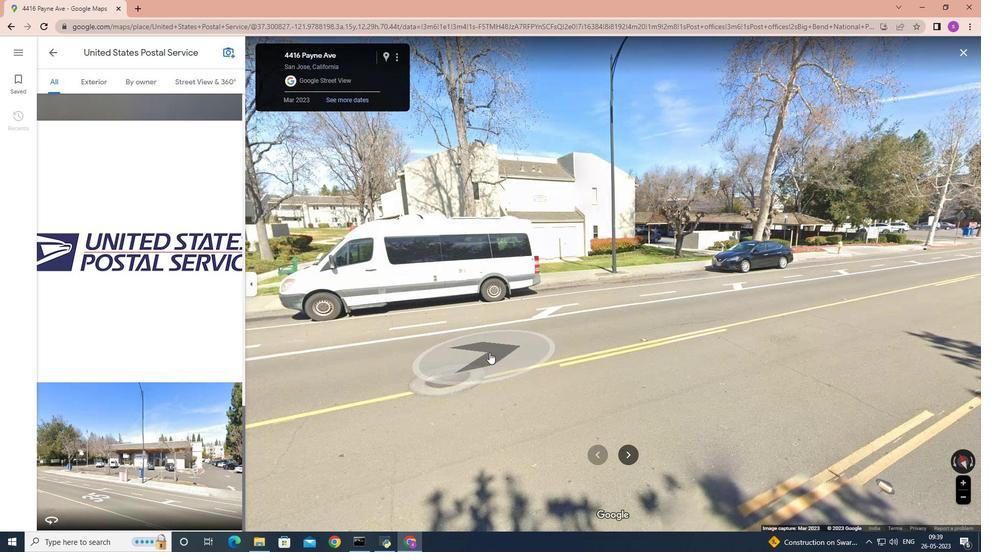 
Action: Mouse scrolled (489, 352) with delta (0, 0)
Screenshot: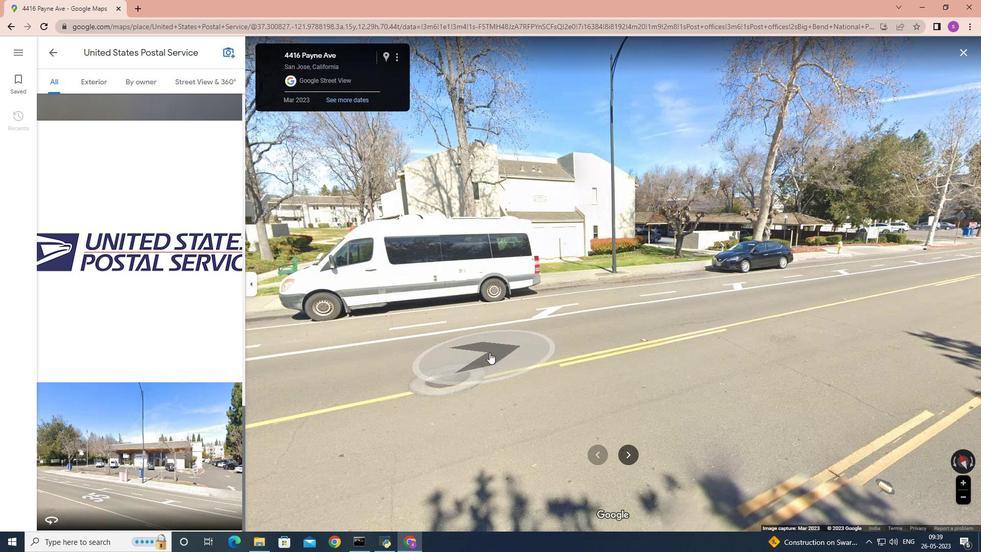 
Action: Mouse scrolled (489, 352) with delta (0, 0)
Screenshot: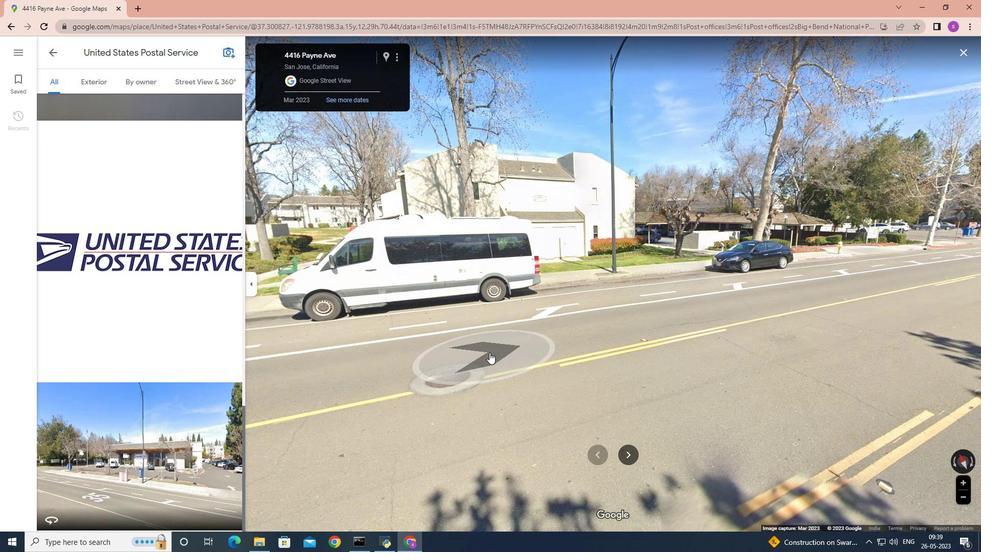 
Action: Mouse scrolled (489, 352) with delta (0, 0)
Screenshot: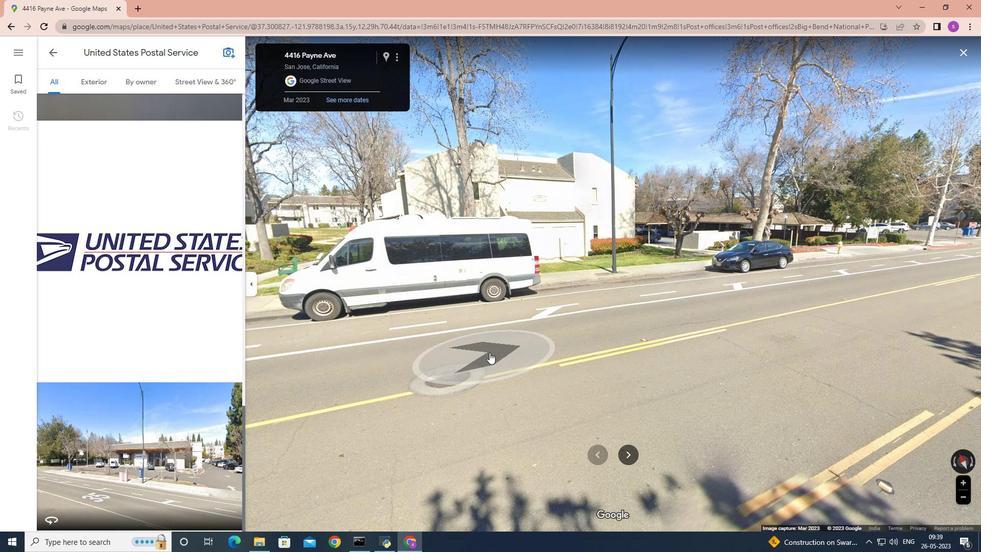 
Action: Mouse scrolled (489, 352) with delta (0, 0)
Screenshot: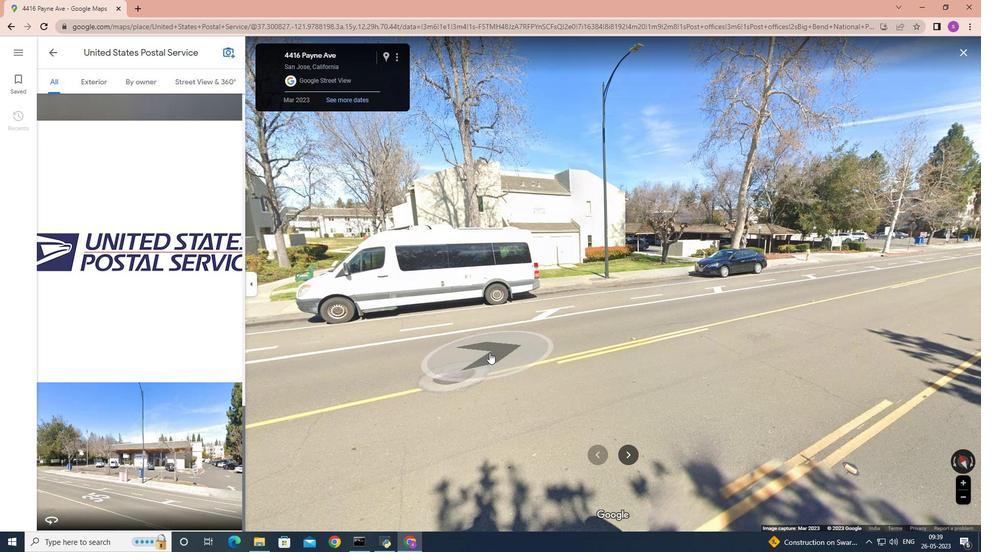 
Action: Mouse moved to (489, 352)
Screenshot: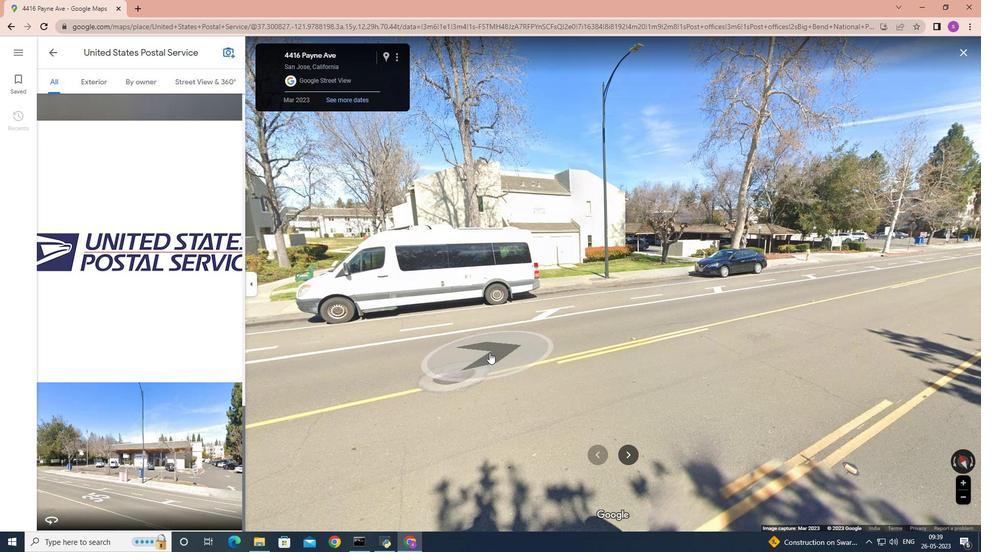 
Action: Mouse scrolled (489, 352) with delta (0, 0)
Screenshot: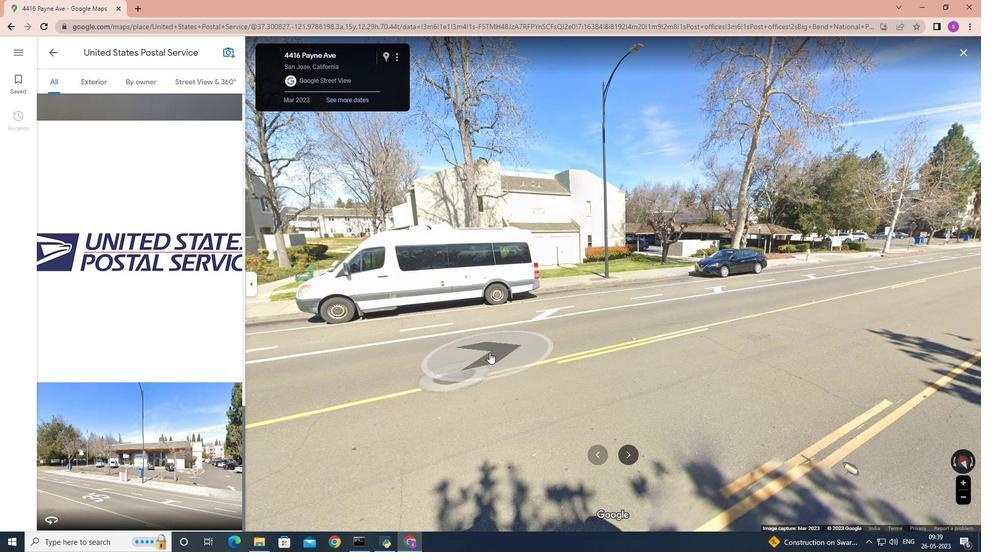 
Action: Mouse moved to (489, 352)
Screenshot: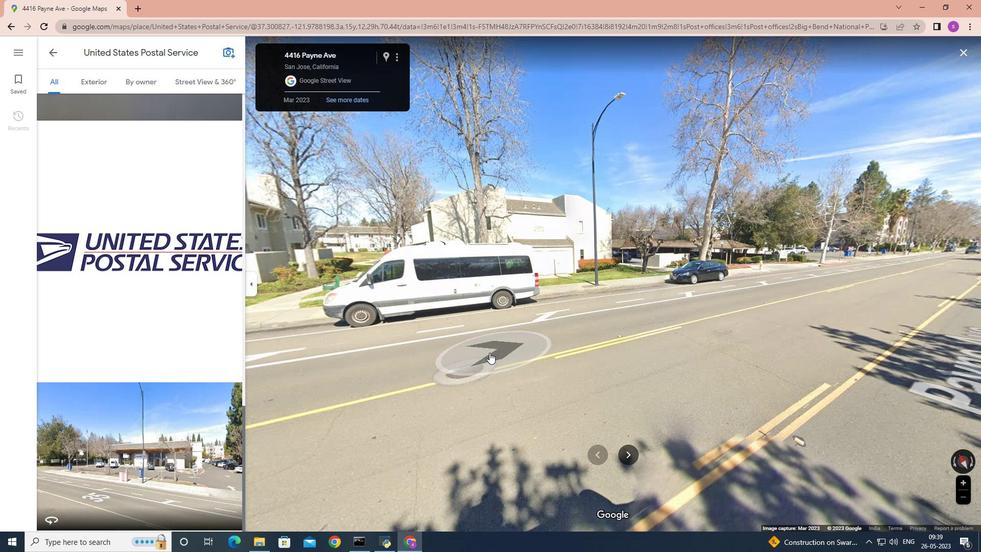 
Action: Mouse scrolled (489, 351) with delta (0, 0)
Screenshot: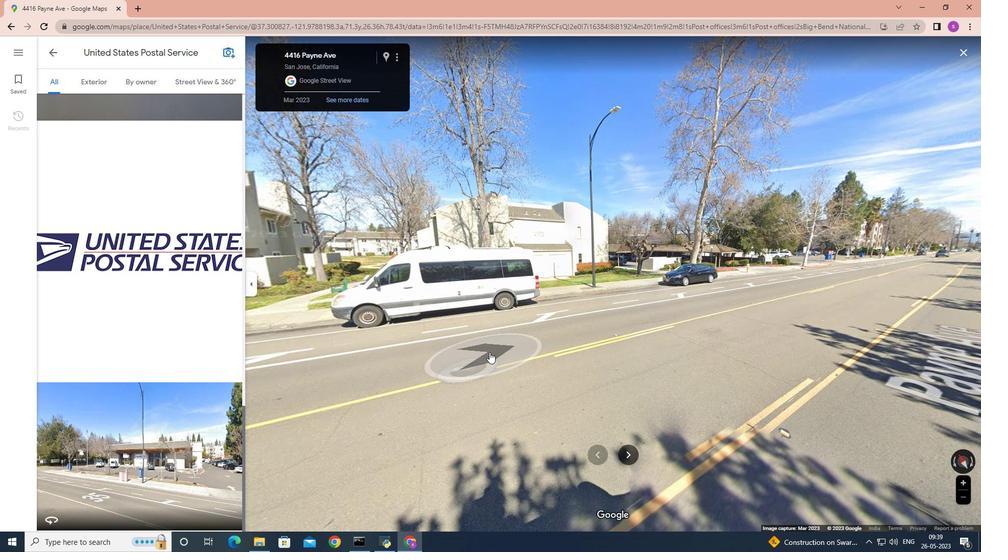 
Action: Mouse scrolled (489, 351) with delta (0, 0)
Screenshot: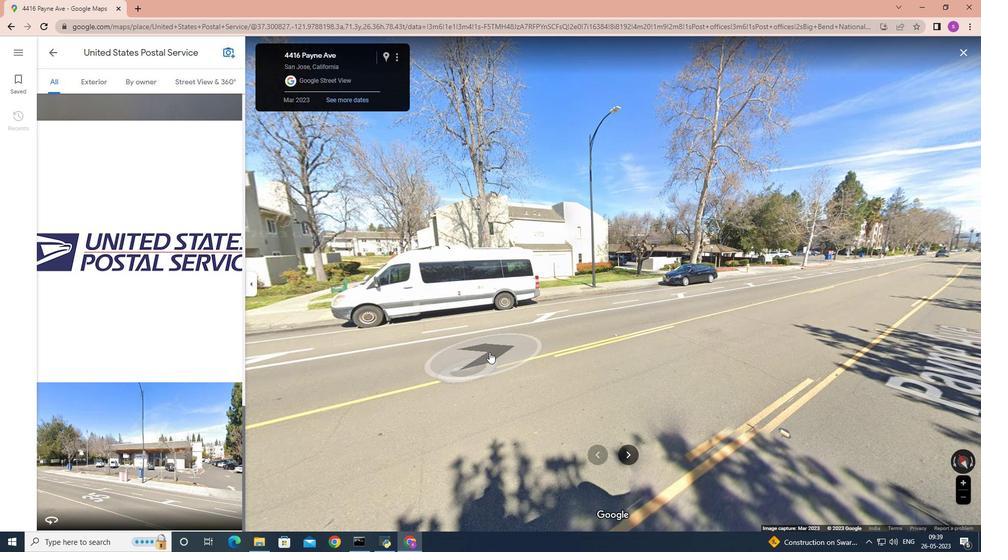 
Action: Mouse scrolled (489, 351) with delta (0, 0)
Screenshot: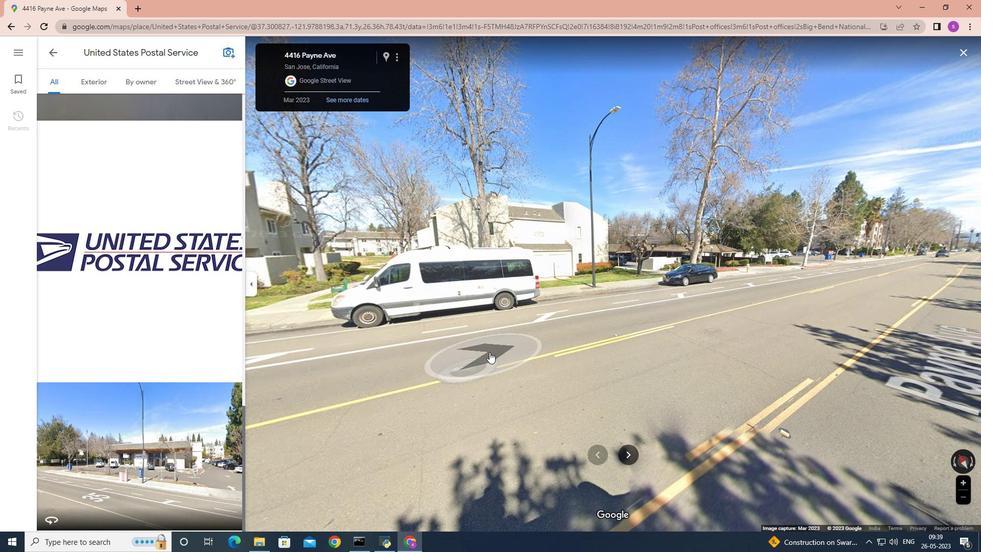 
Action: Mouse moved to (489, 352)
Screenshot: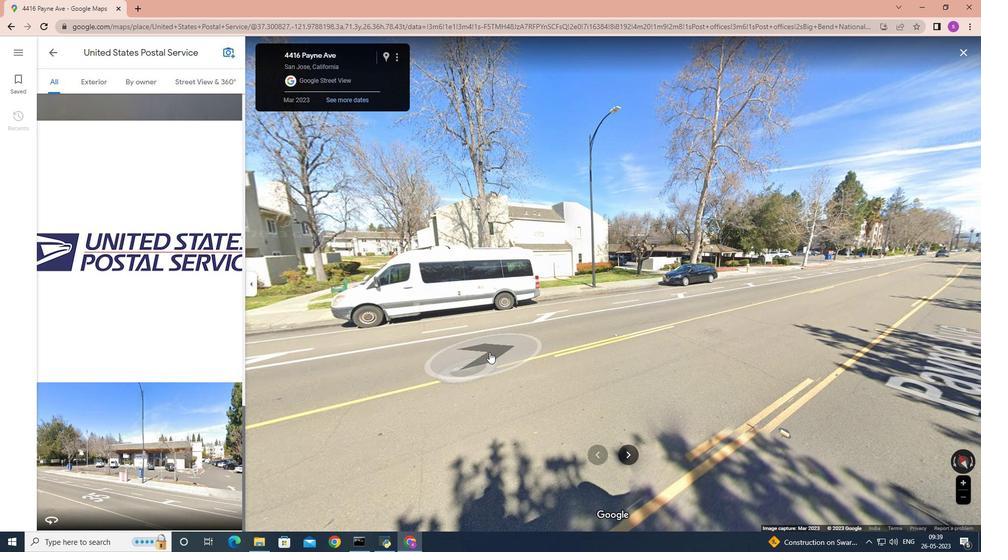 
Action: Mouse scrolled (489, 351) with delta (0, 0)
Screenshot: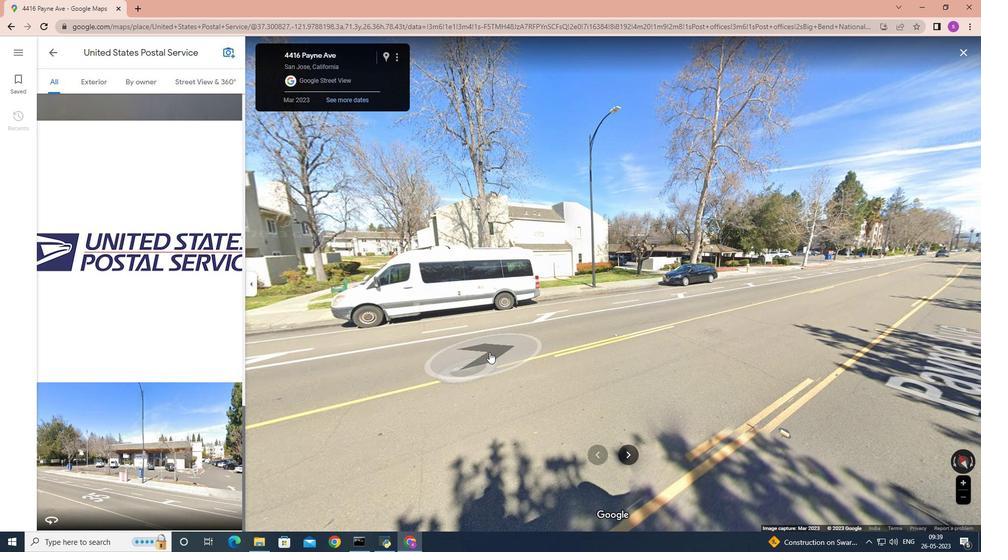 
Action: Mouse scrolled (489, 351) with delta (0, 0)
Screenshot: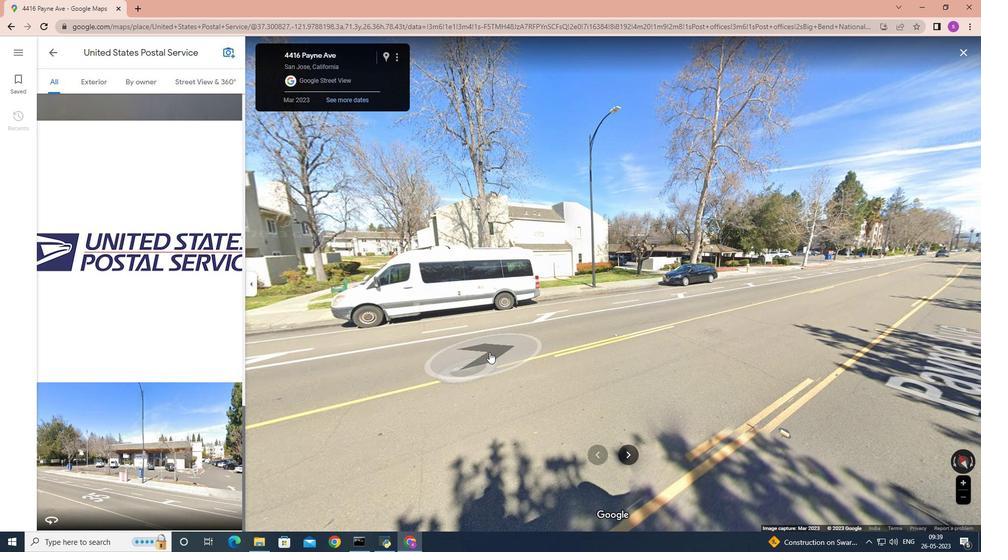 
Action: Mouse moved to (489, 352)
Screenshot: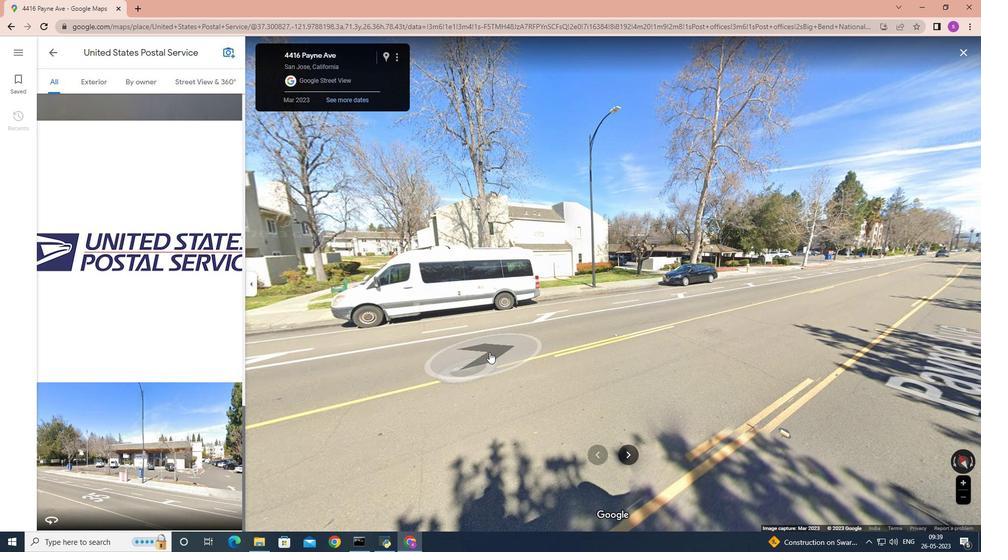 
Action: Mouse scrolled (489, 351) with delta (0, 0)
Screenshot: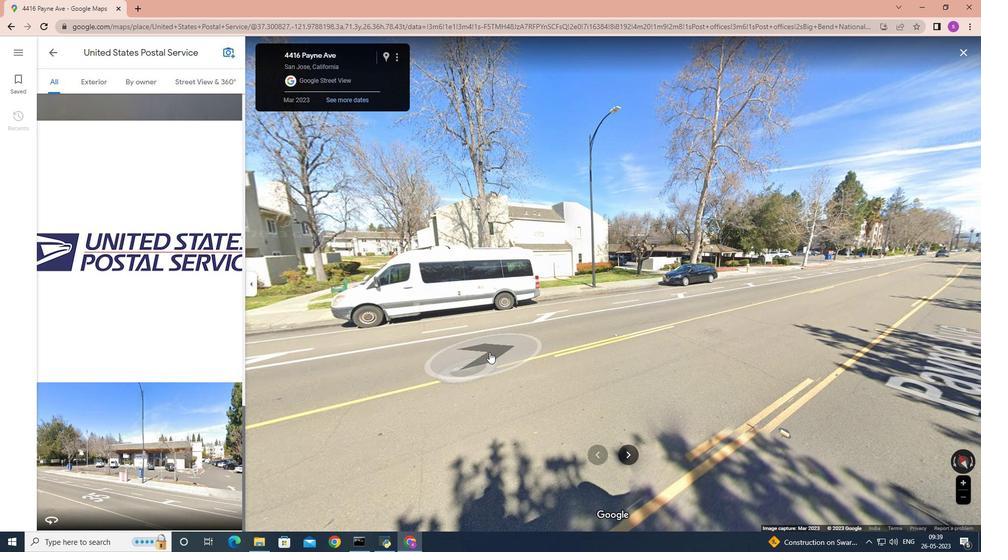 
Action: Mouse scrolled (489, 351) with delta (0, 0)
Screenshot: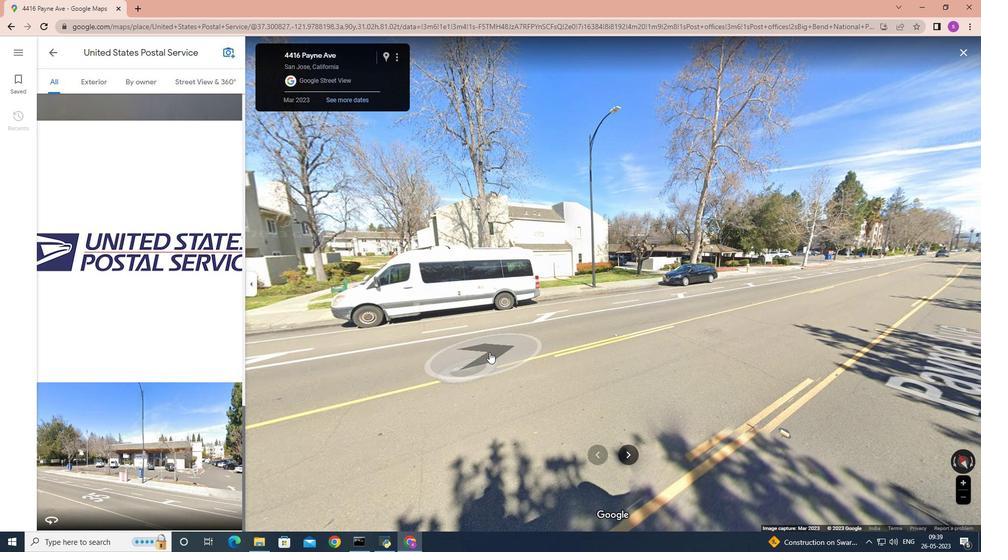 
Action: Mouse moved to (12, 28)
Screenshot: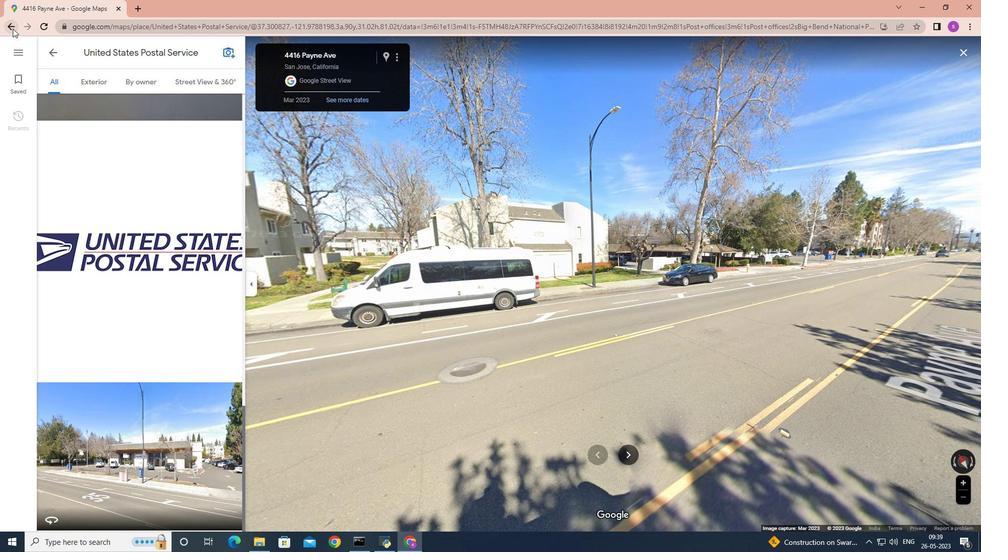 
Action: Mouse pressed left at (12, 28)
Screenshot: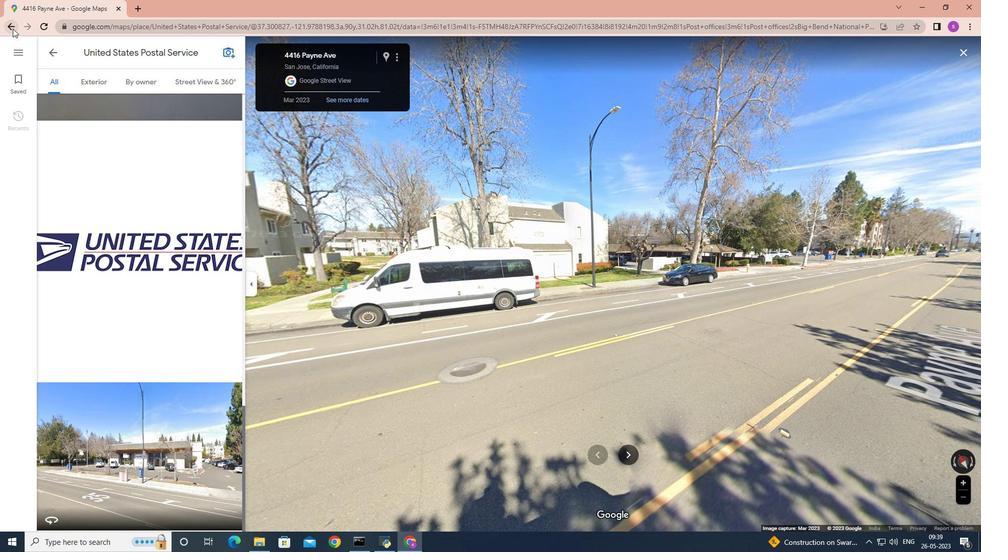 
Action: Mouse moved to (12, 28)
Screenshot: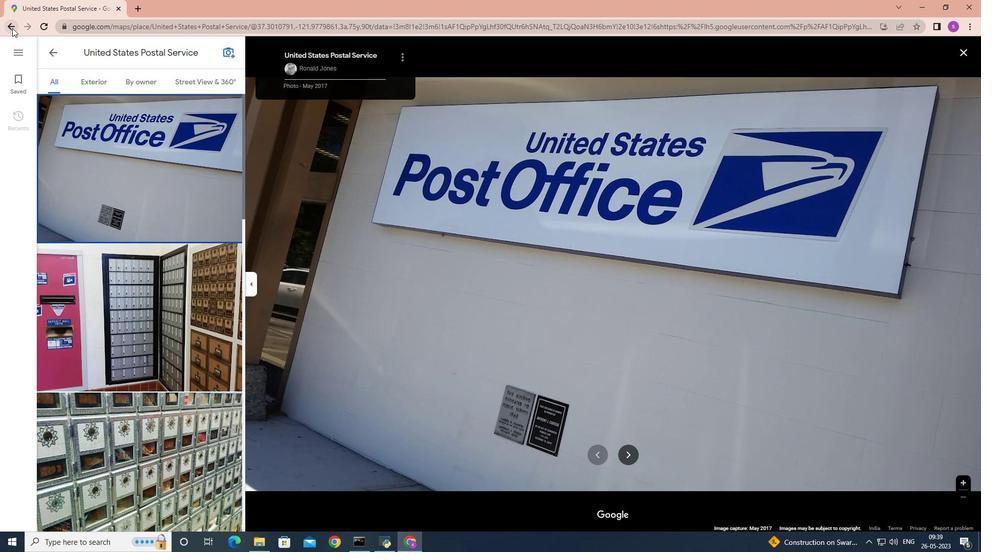 
Action: Mouse pressed left at (12, 28)
Screenshot: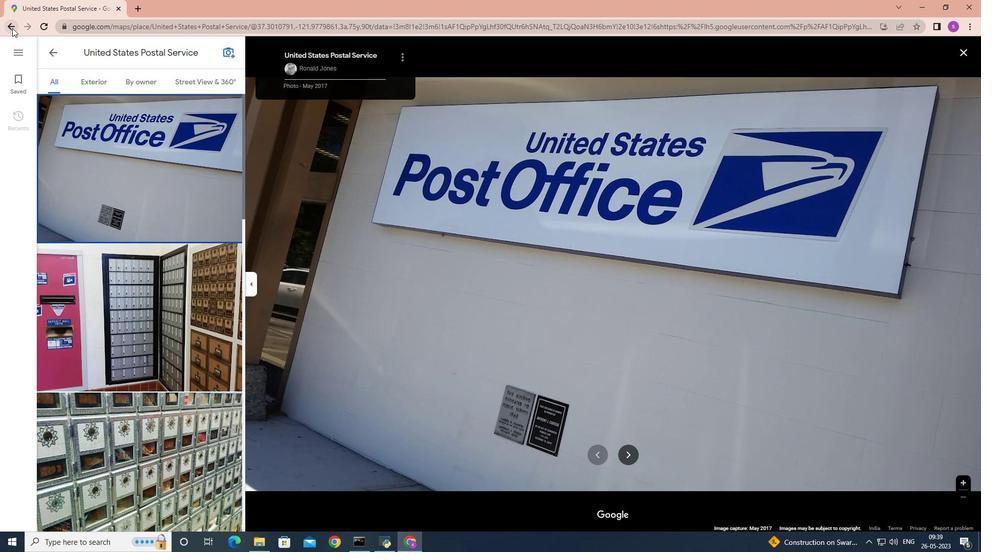 
Action: Mouse moved to (12, 28)
Screenshot: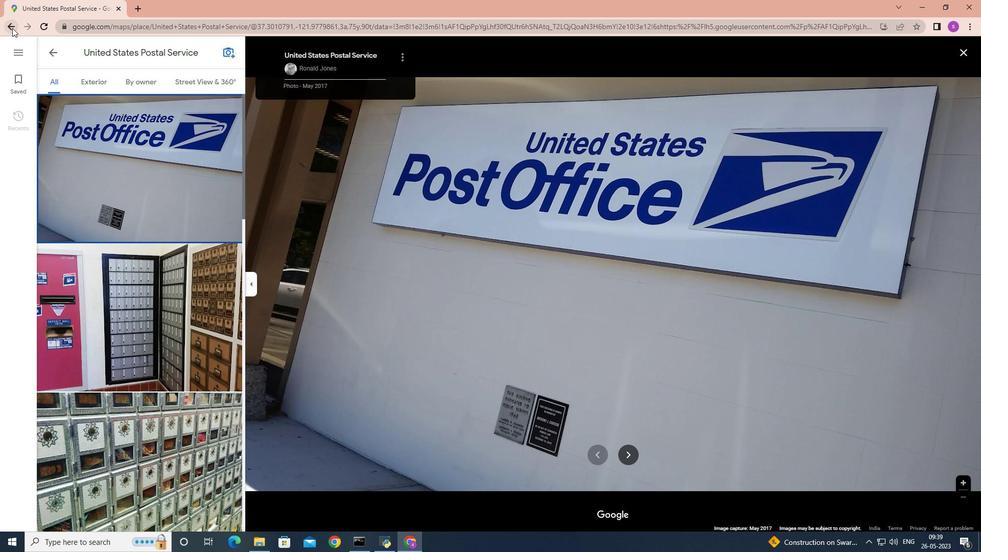 
Action: Mouse pressed left at (12, 28)
Screenshot: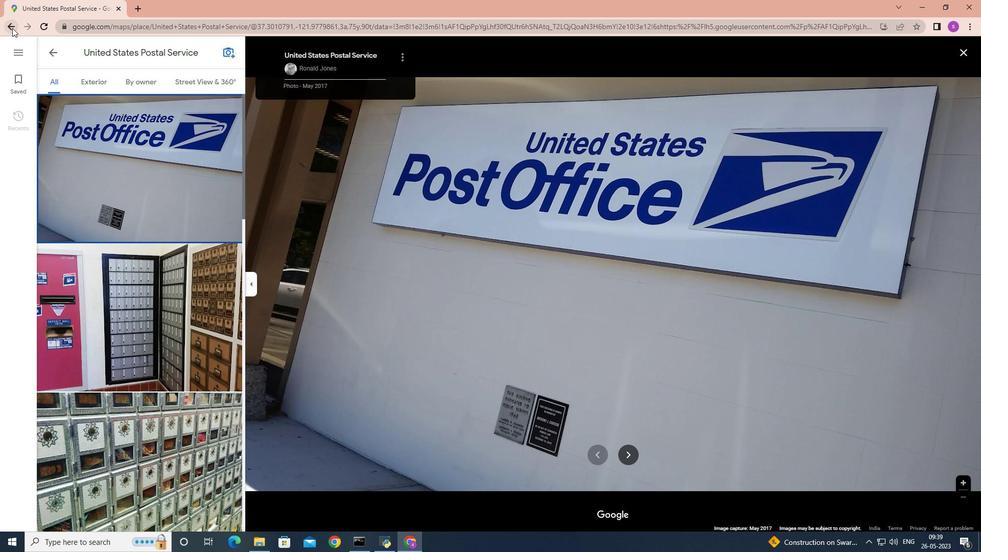 
Action: Mouse moved to (14, 28)
Screenshot: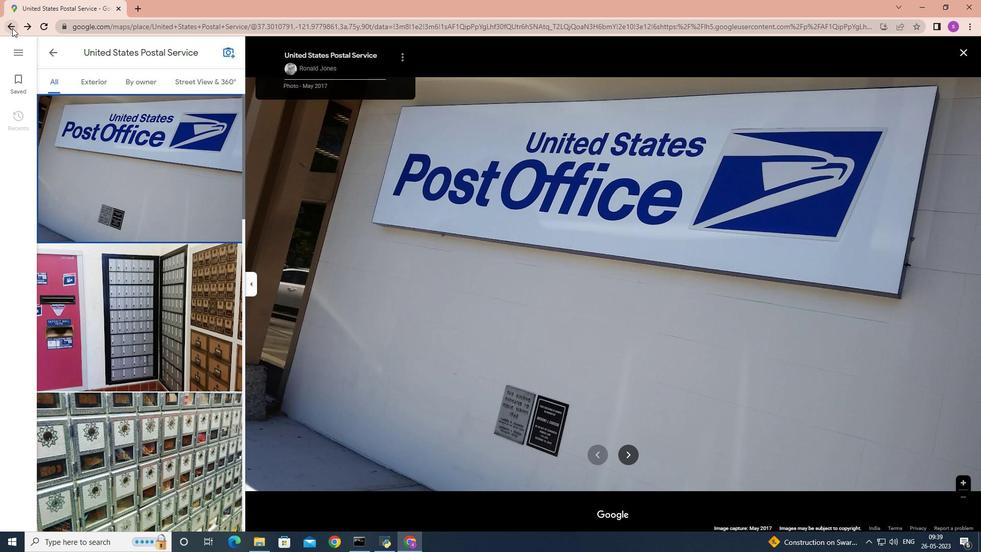 
Action: Mouse pressed left at (14, 28)
Screenshot: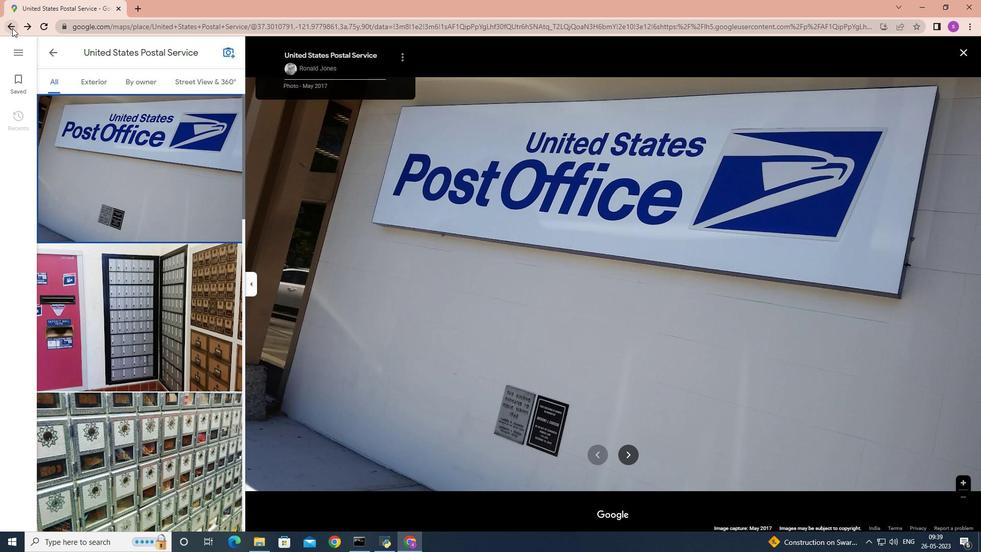
Action: Mouse moved to (16, 27)
